 Task: Plan a family getaway to Lake Tahoe, California/Nevada, emphasizing water activities, hiking, and Airbnb stays.
Action: Mouse moved to (572, 181)
Screenshot: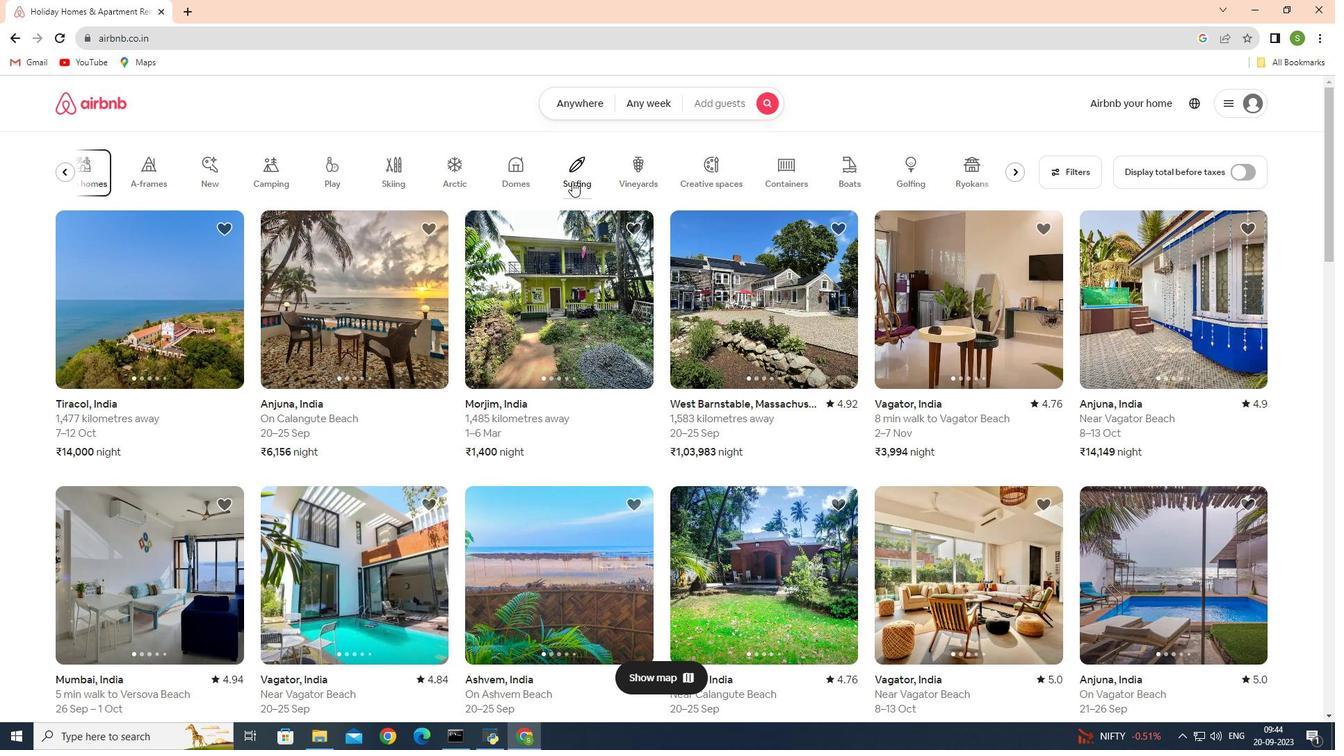 
Action: Mouse pressed left at (572, 181)
Screenshot: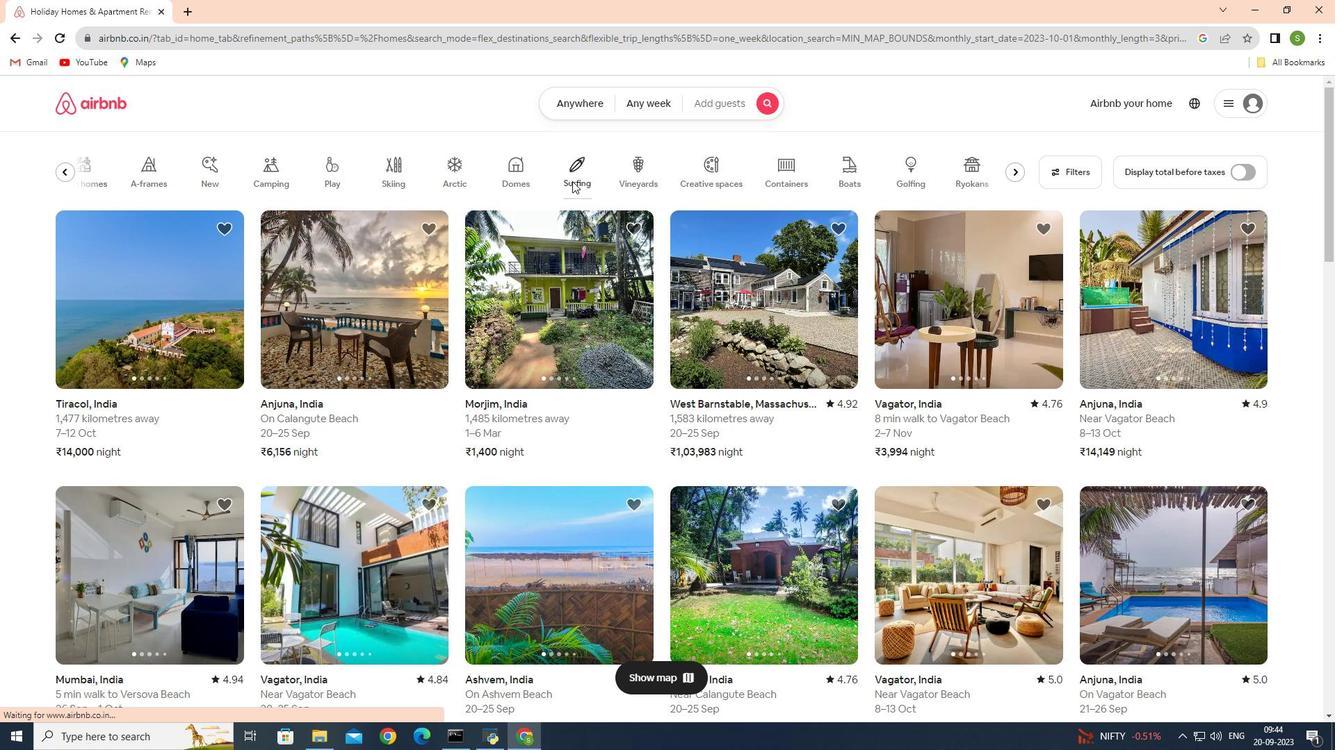 
Action: Mouse moved to (578, 97)
Screenshot: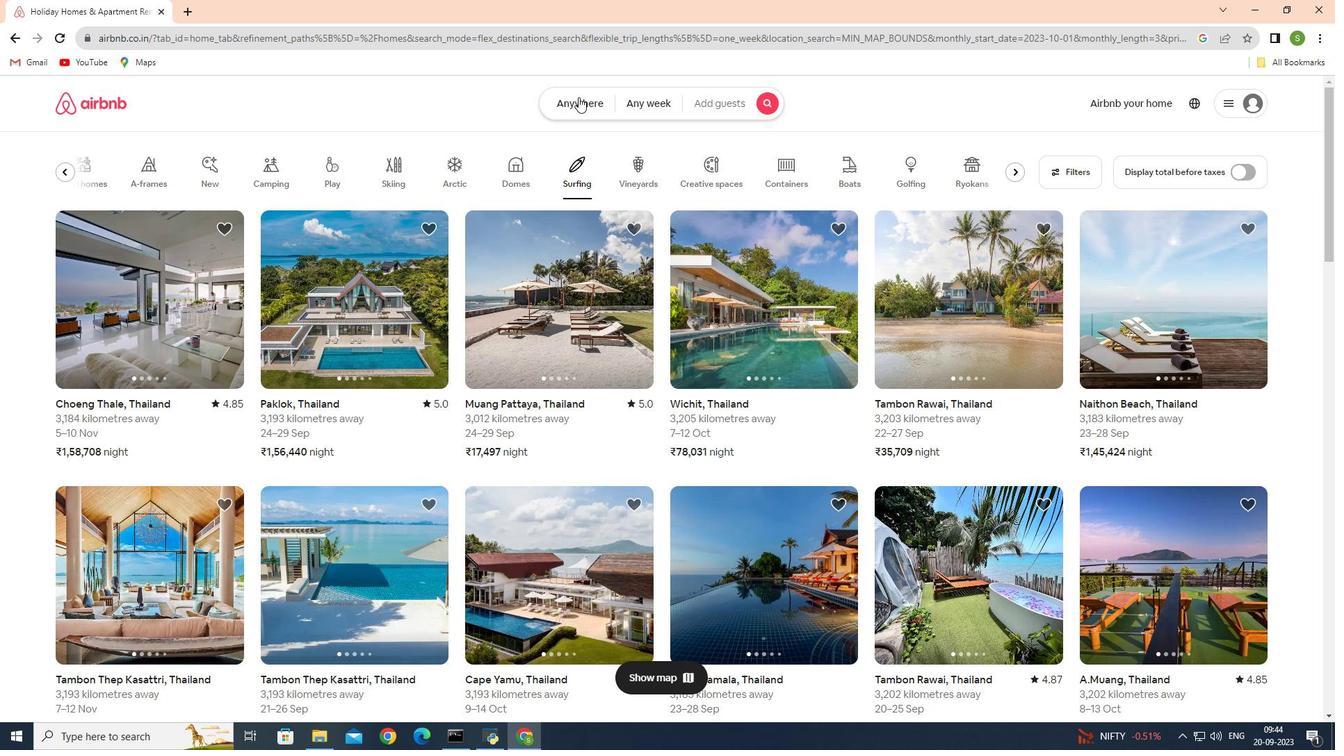 
Action: Mouse pressed left at (578, 97)
Screenshot: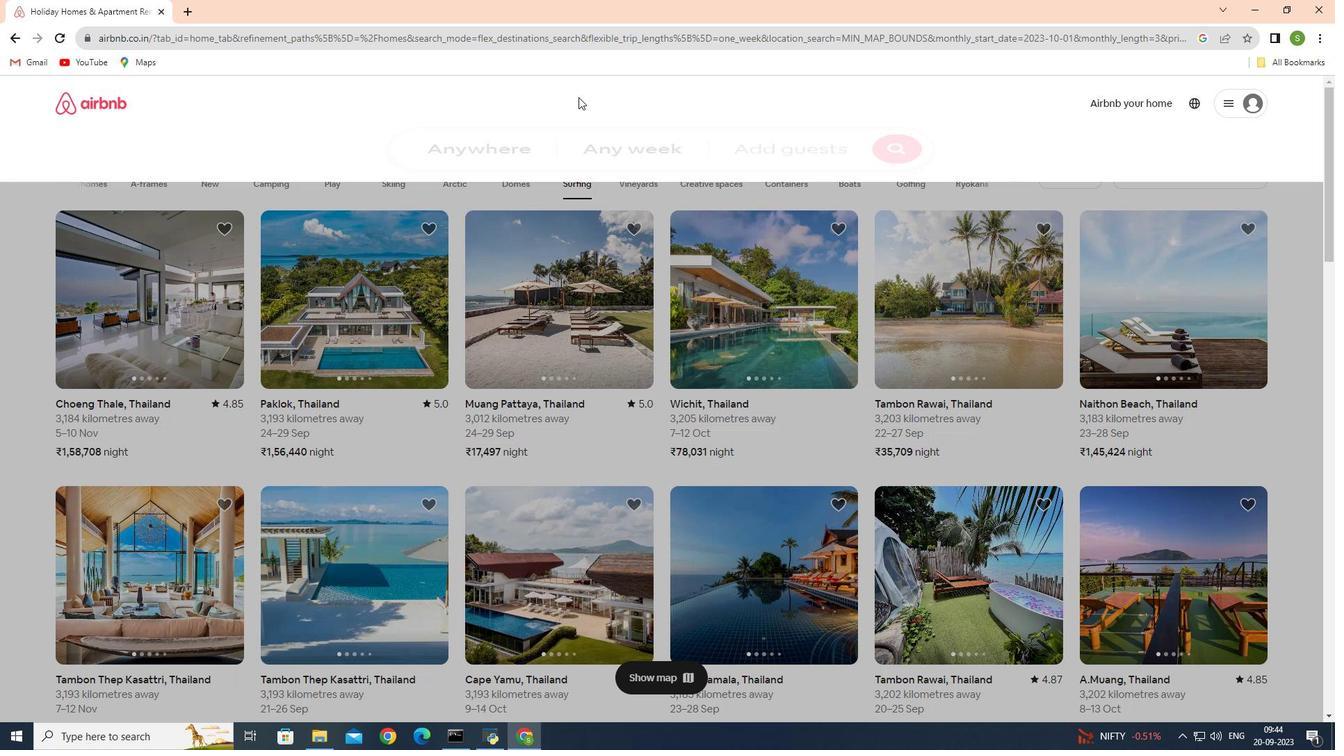 
Action: Mouse moved to (424, 150)
Screenshot: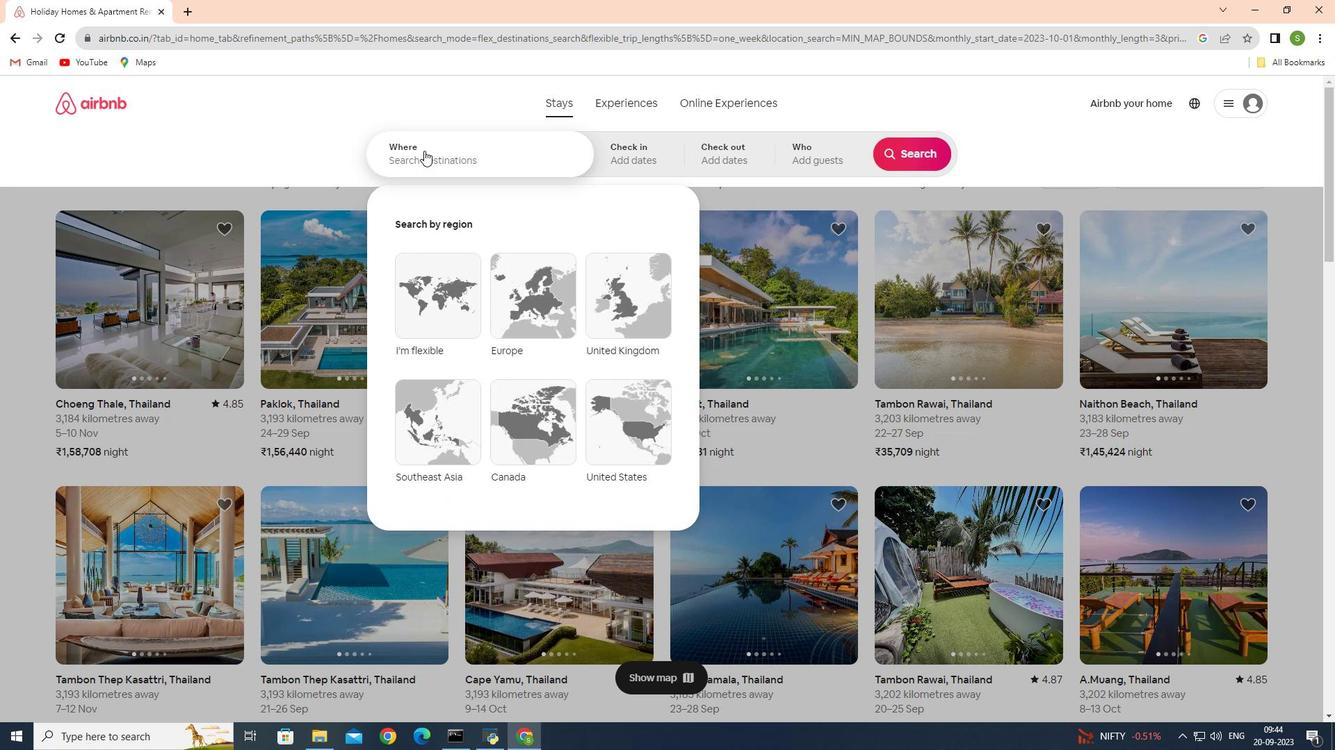 
Action: Mouse pressed left at (424, 150)
Screenshot: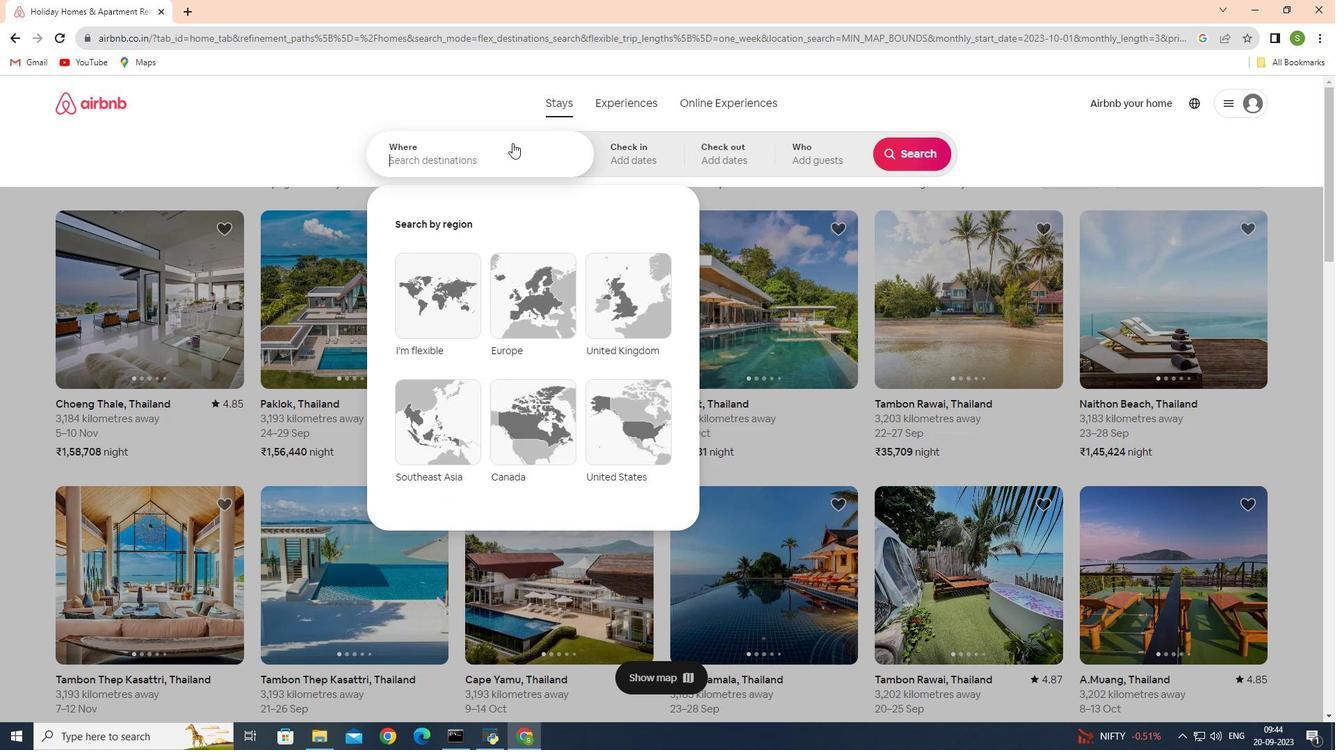 
Action: Mouse moved to (529, 140)
Screenshot: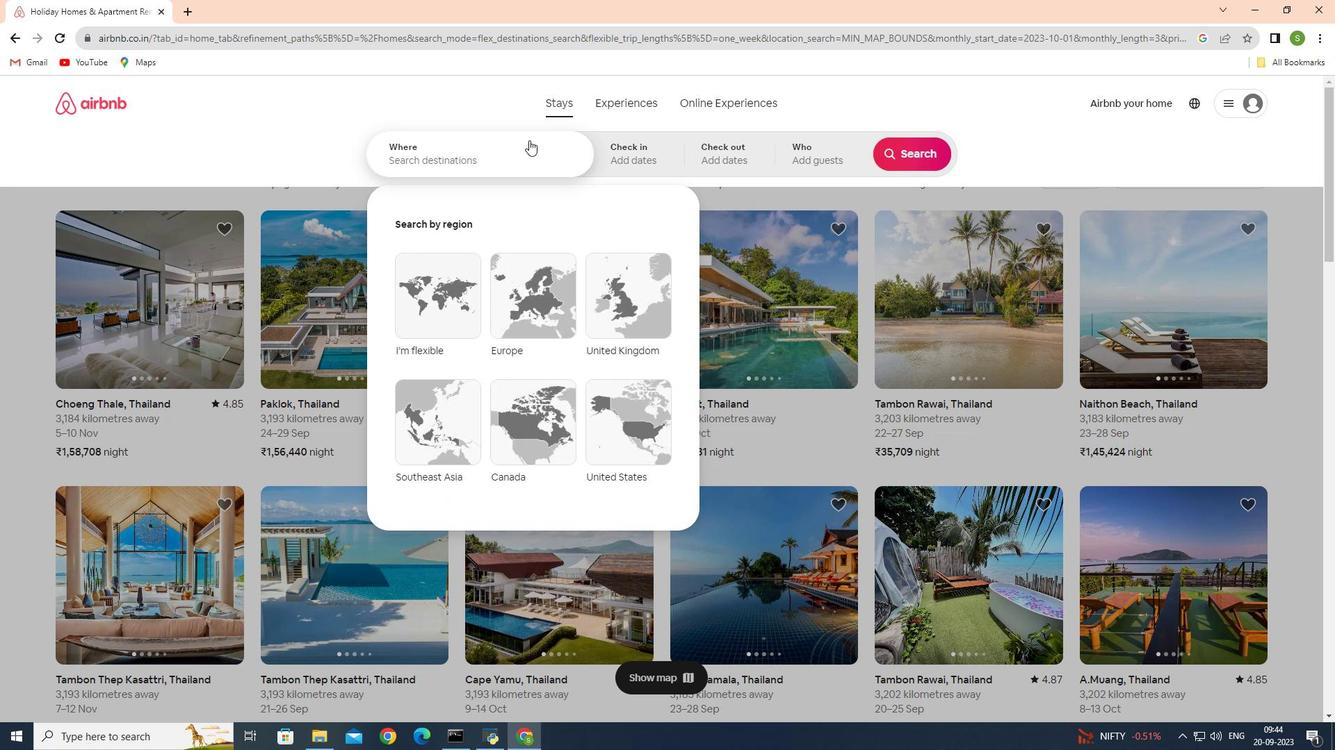 
Action: Key pressed <Key.shift><Key.shift><Key.shift>Lake<Key.space><Key.shift>Taho
Screenshot: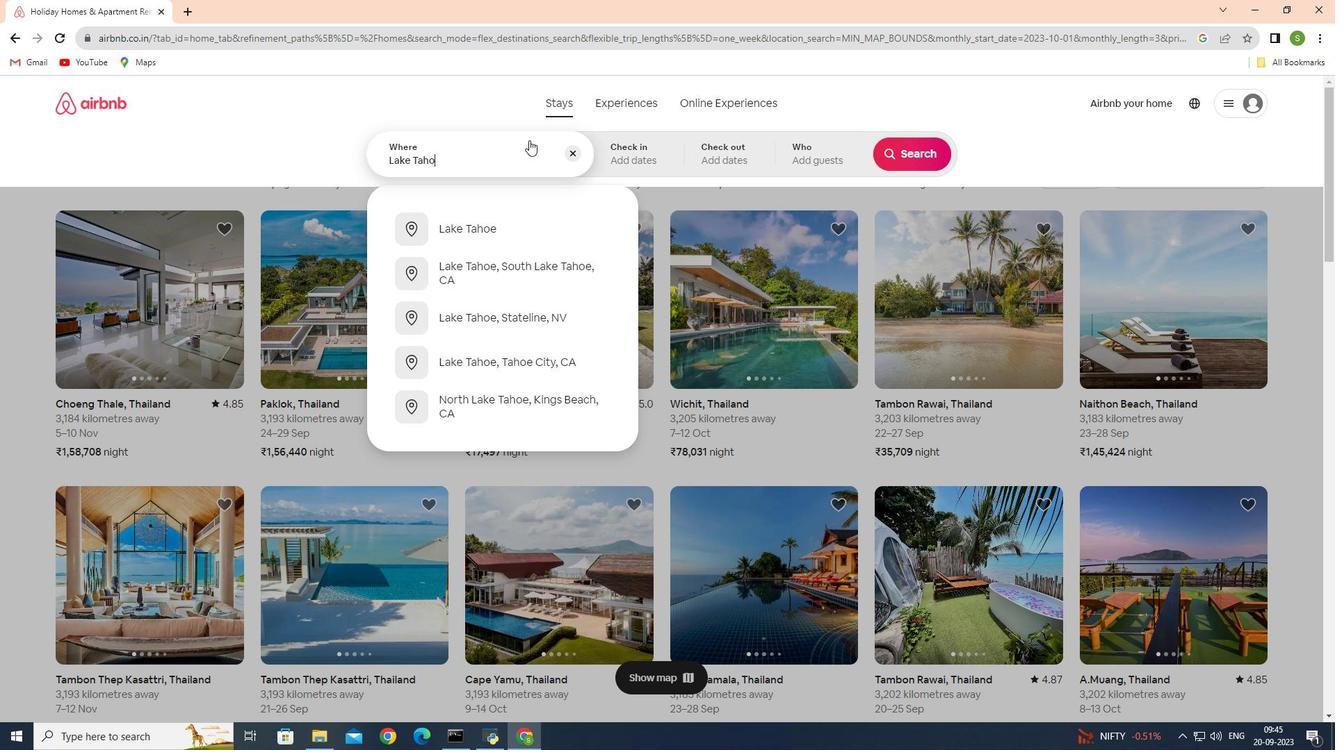 
Action: Mouse moved to (529, 139)
Screenshot: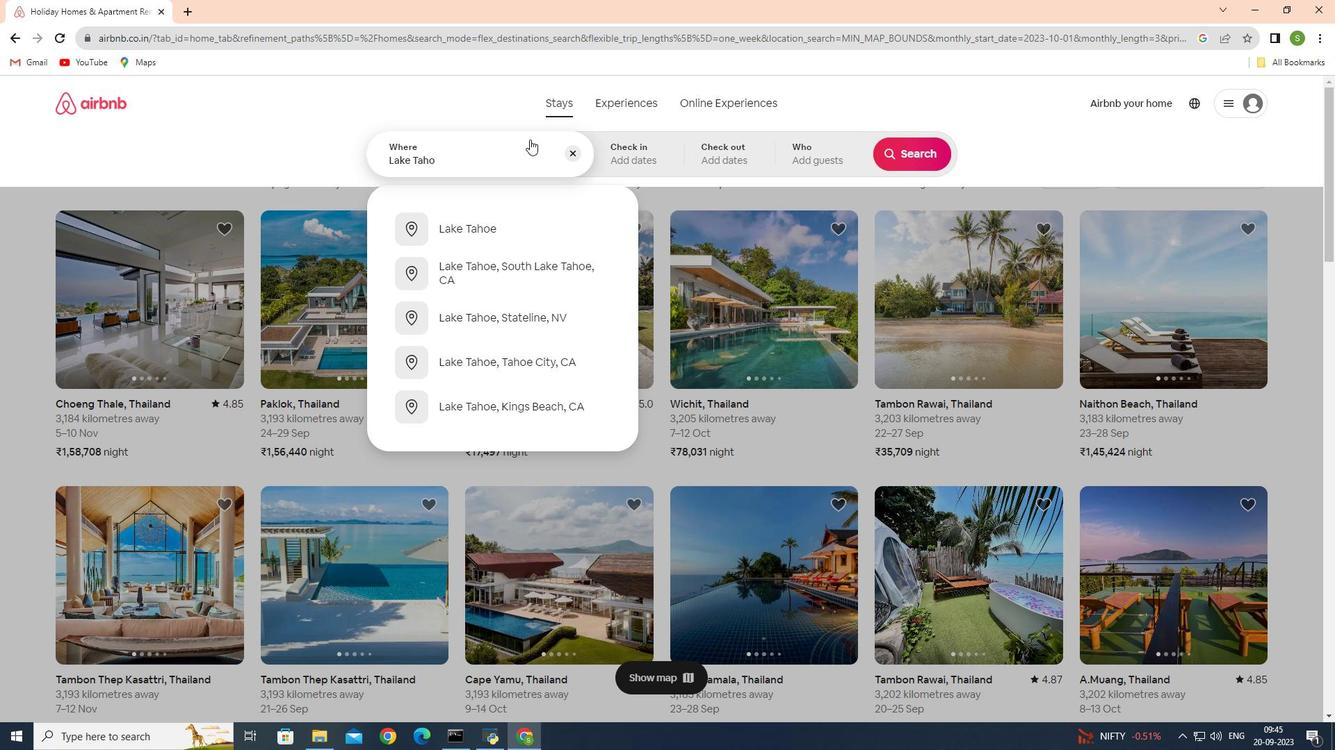 
Action: Key pressed e,
Screenshot: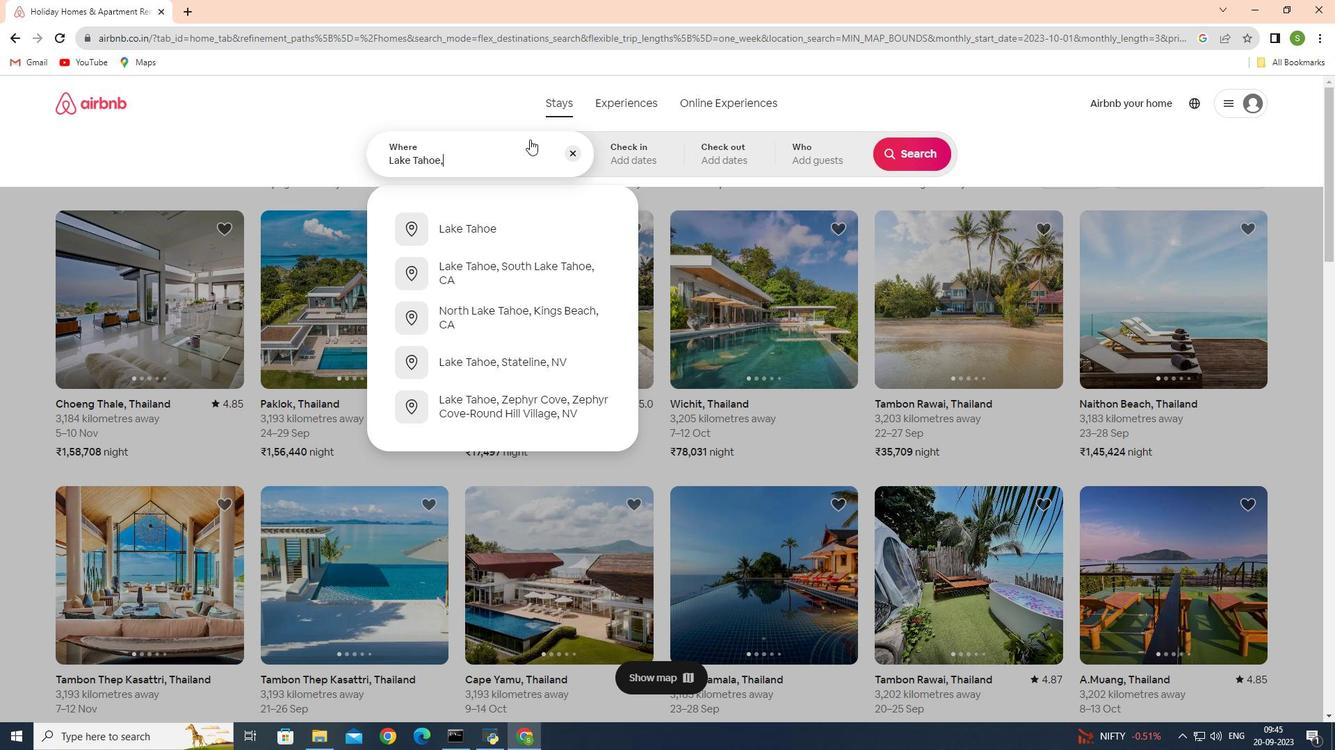 
Action: Mouse moved to (506, 274)
Screenshot: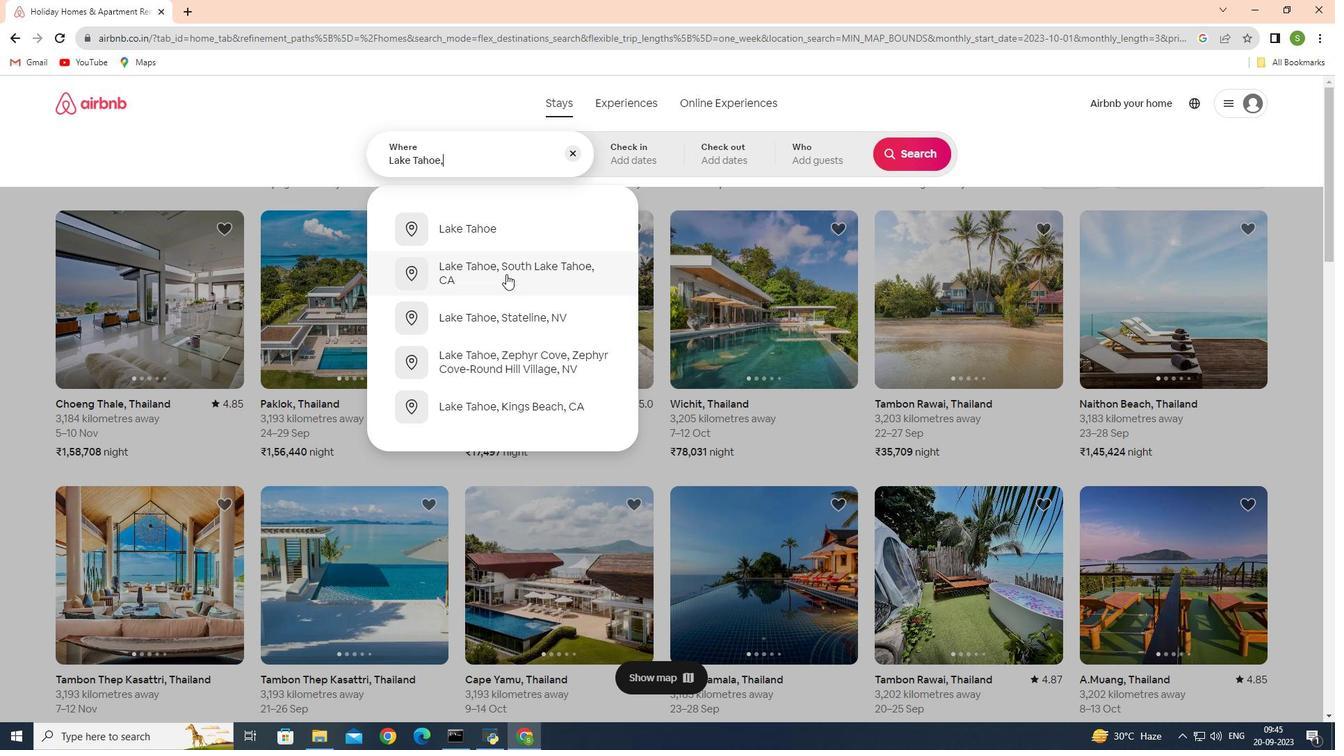 
Action: Mouse pressed left at (506, 274)
Screenshot: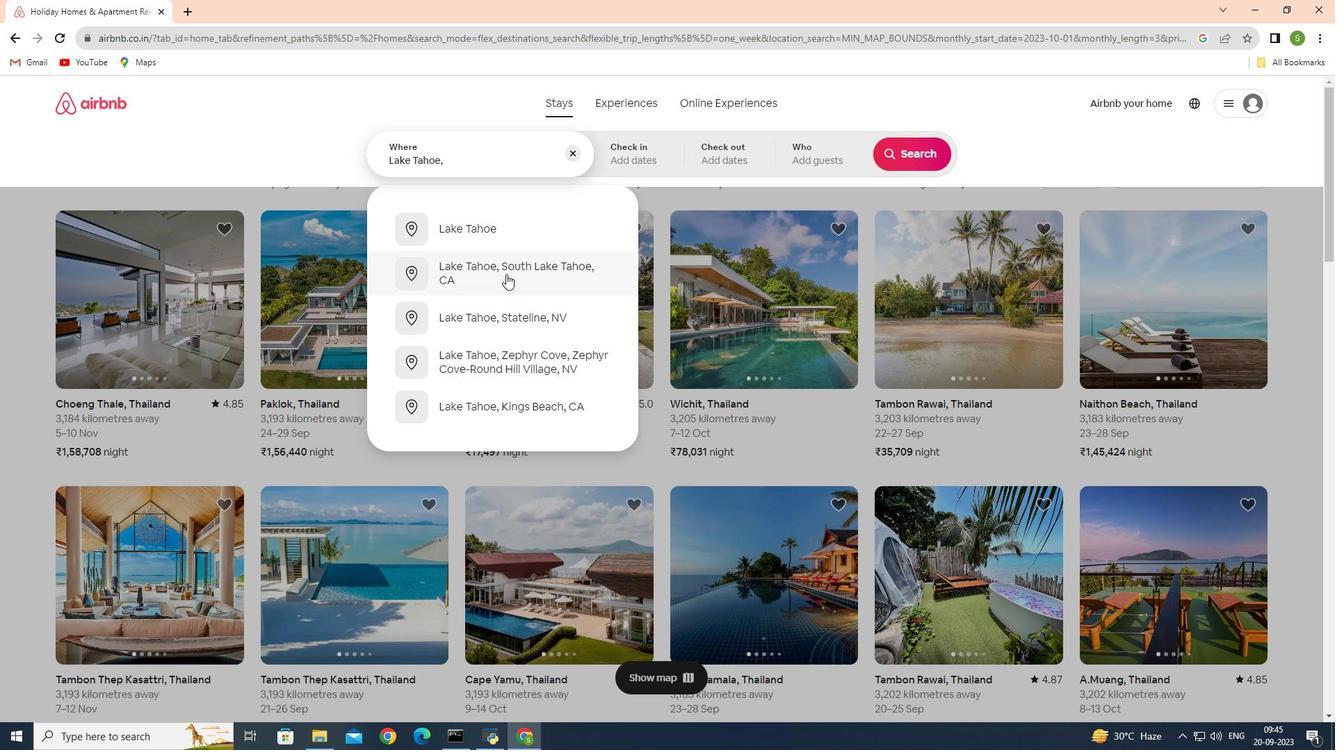 
Action: Mouse moved to (935, 157)
Screenshot: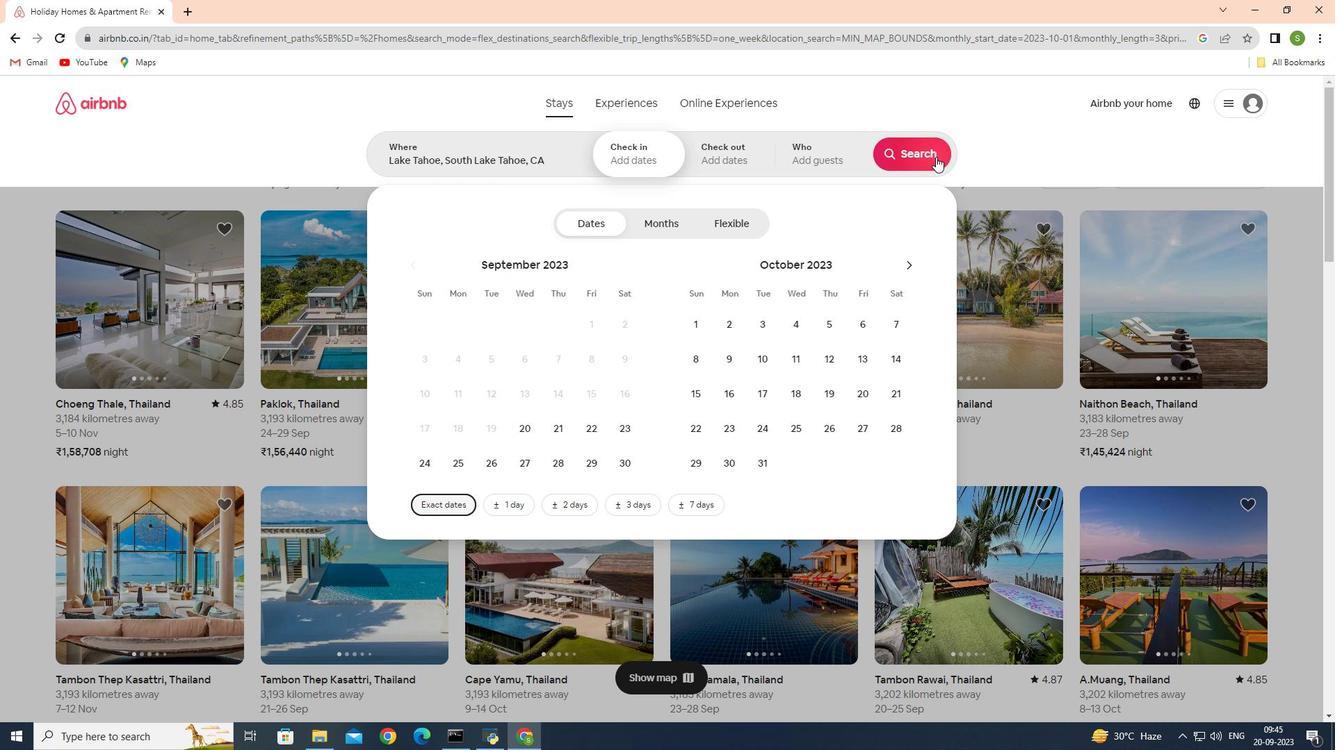 
Action: Mouse pressed left at (935, 157)
Screenshot: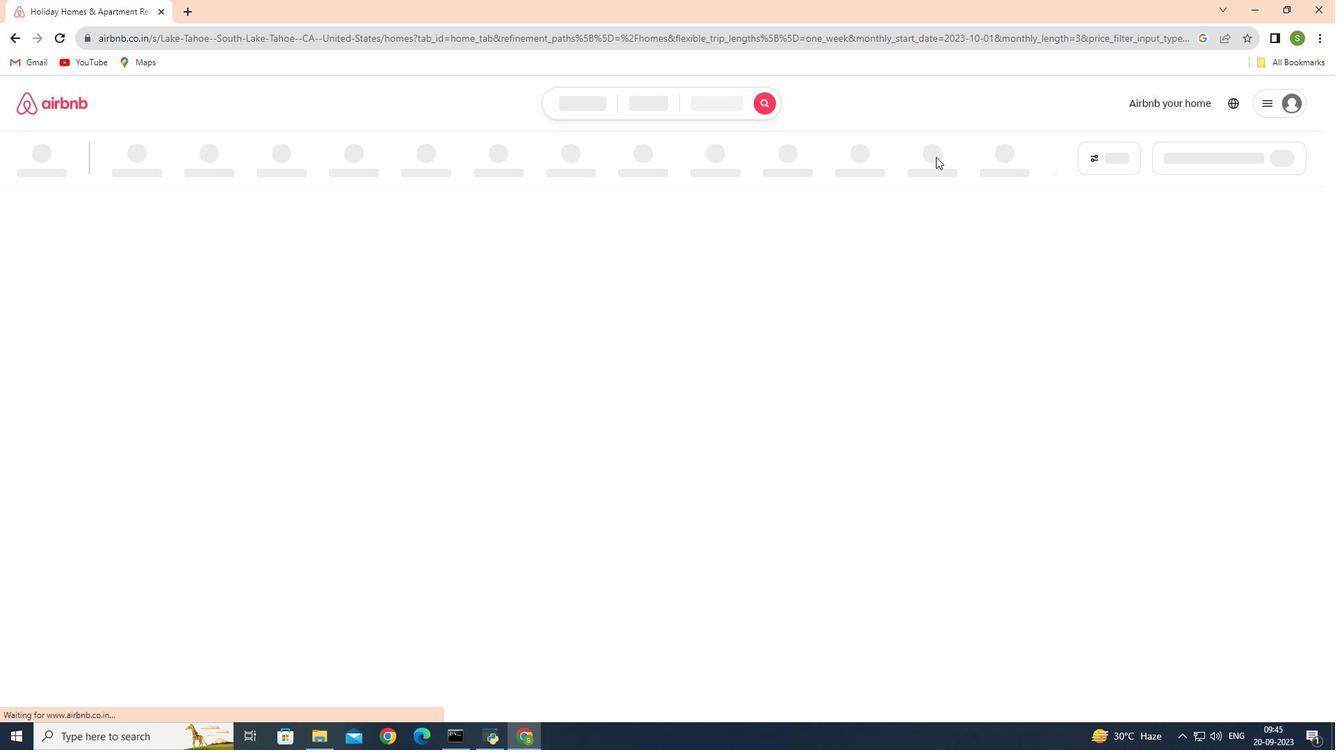 
Action: Mouse moved to (1047, 159)
Screenshot: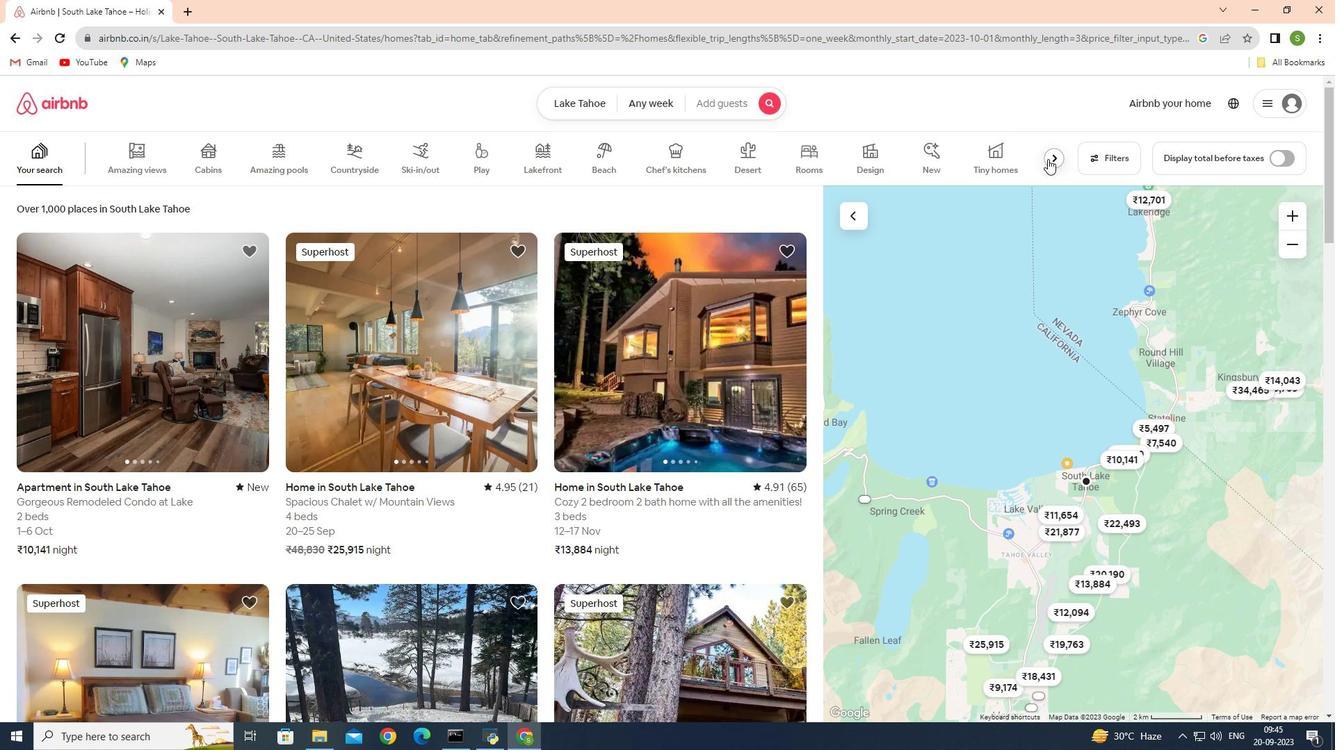 
Action: Mouse pressed left at (1047, 159)
Screenshot: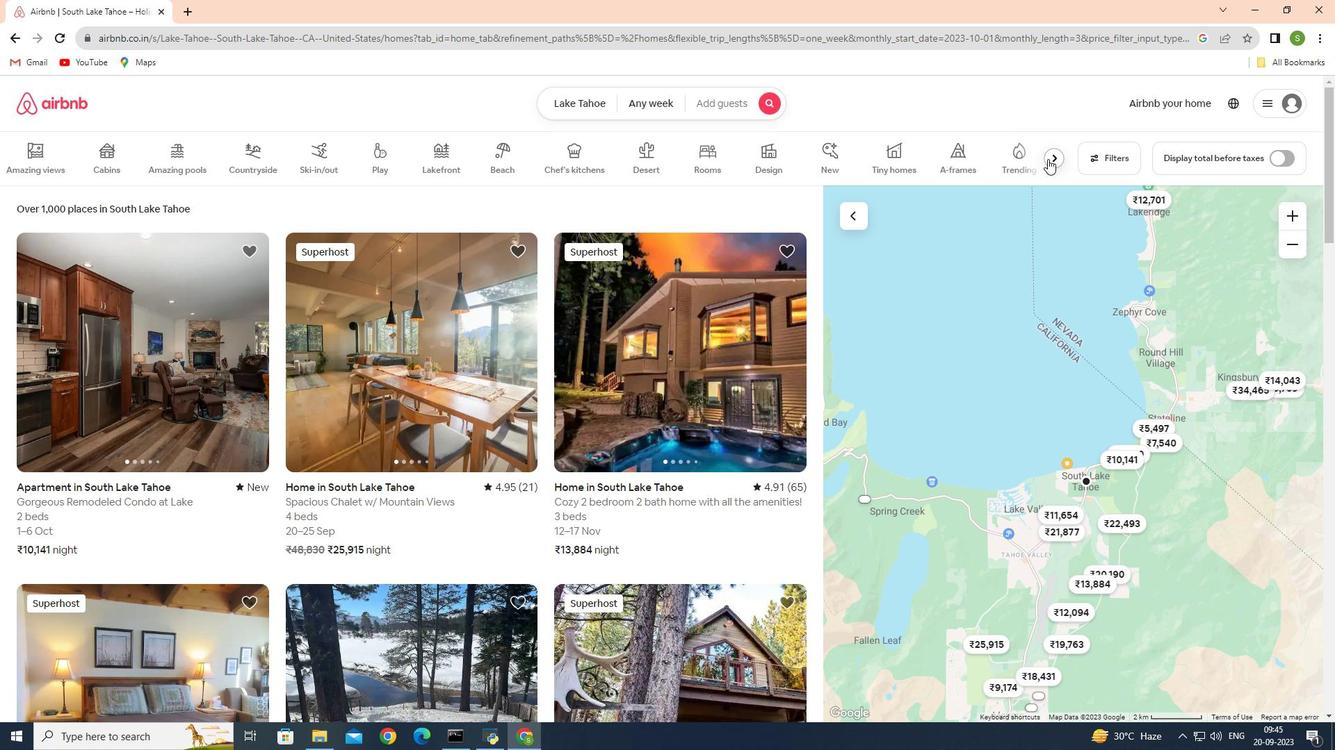 
Action: Mouse moved to (880, 159)
Screenshot: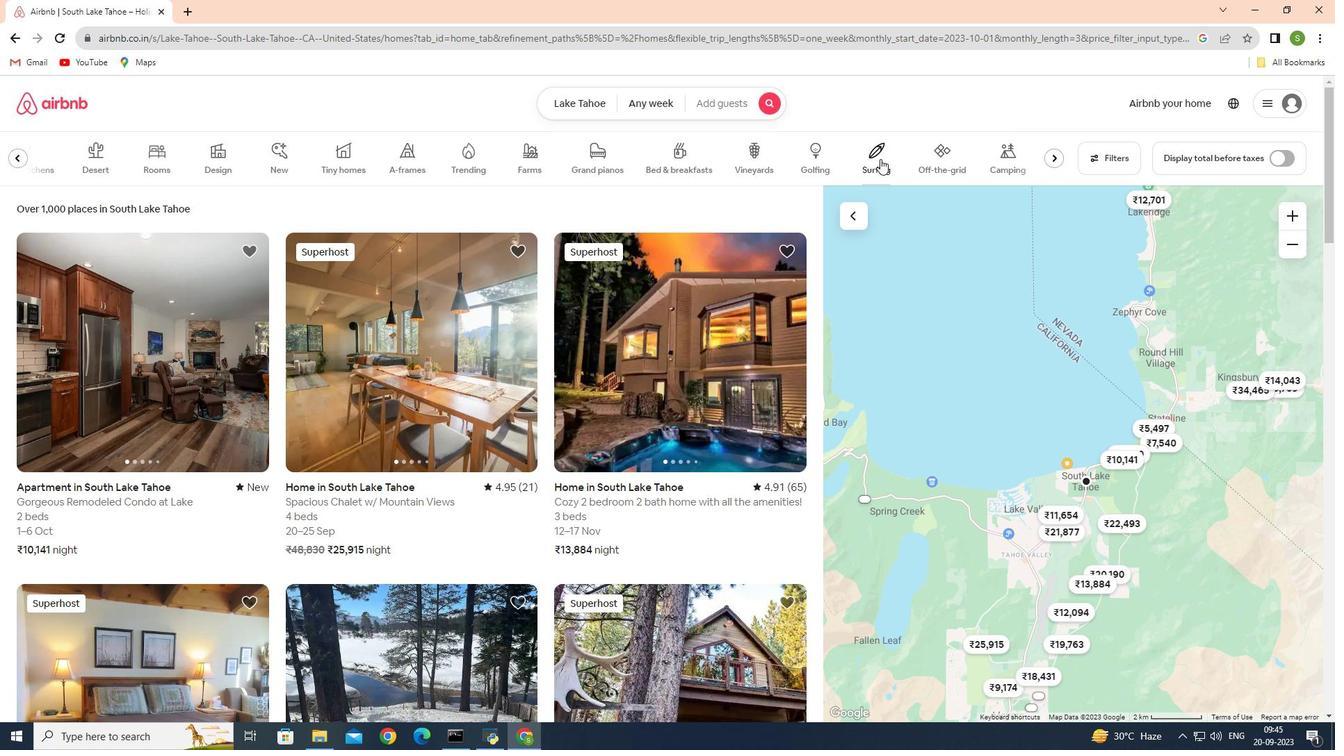 
Action: Mouse pressed left at (880, 159)
Screenshot: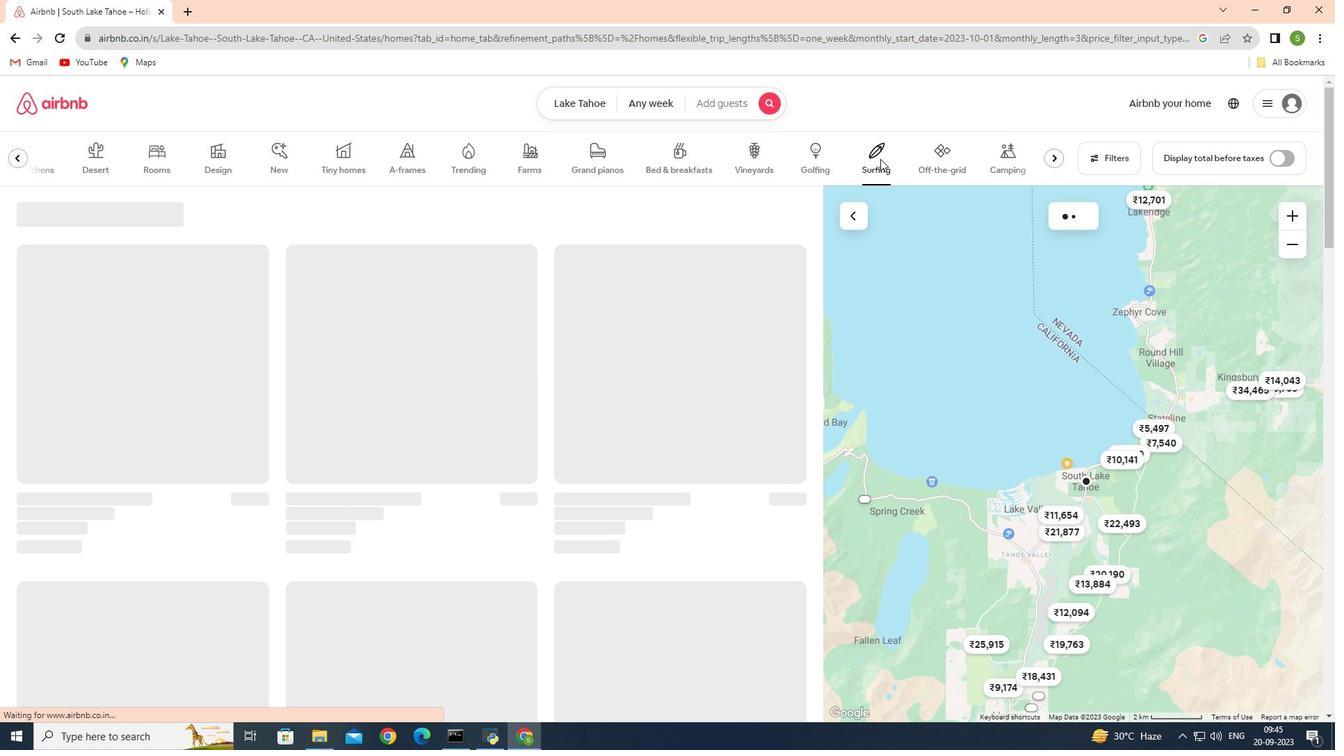 
Action: Mouse moved to (227, 324)
Screenshot: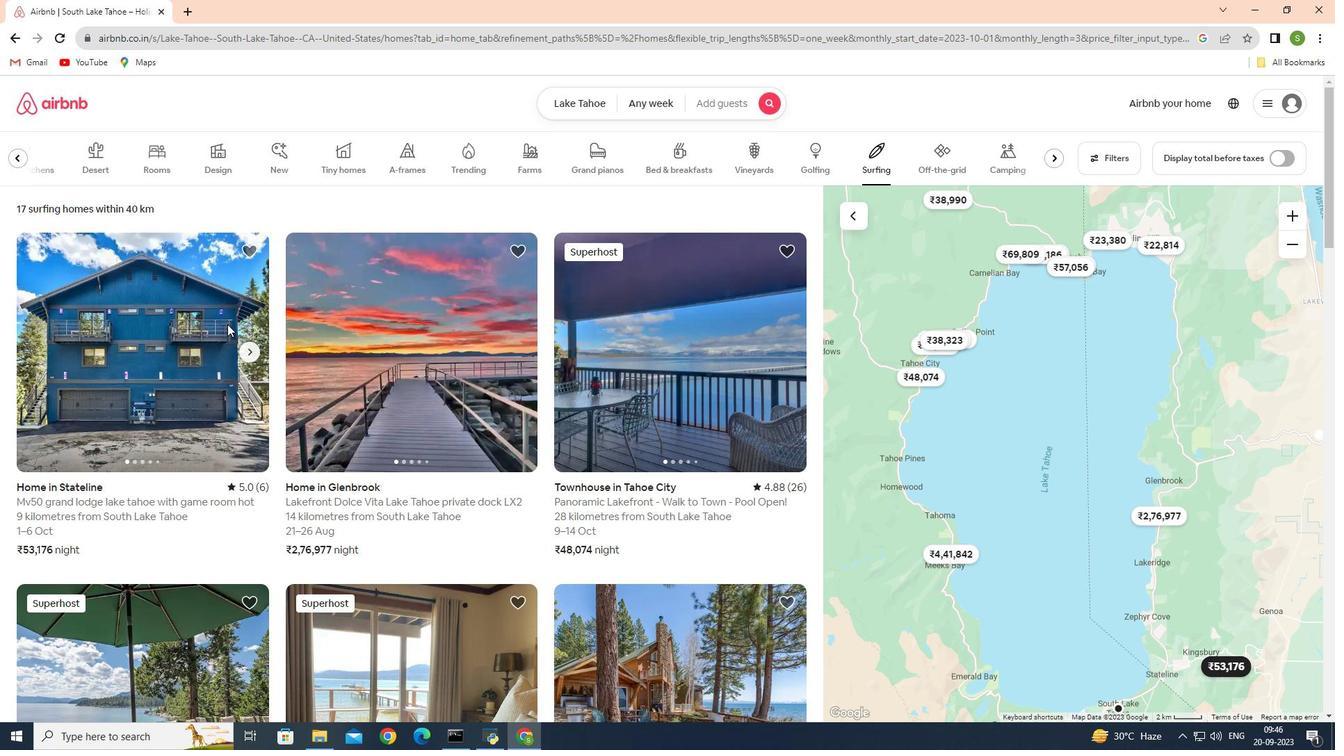 
Action: Mouse pressed left at (227, 324)
Screenshot: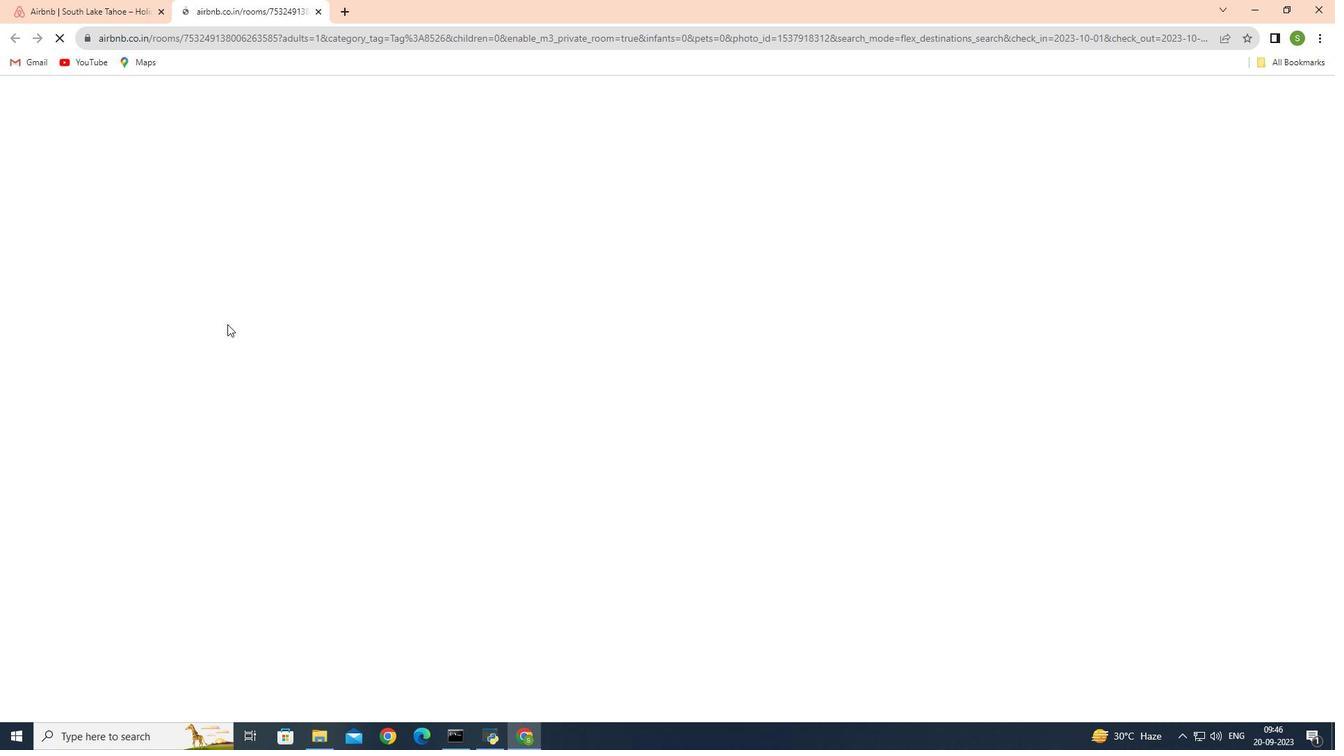 
Action: Mouse moved to (979, 505)
Screenshot: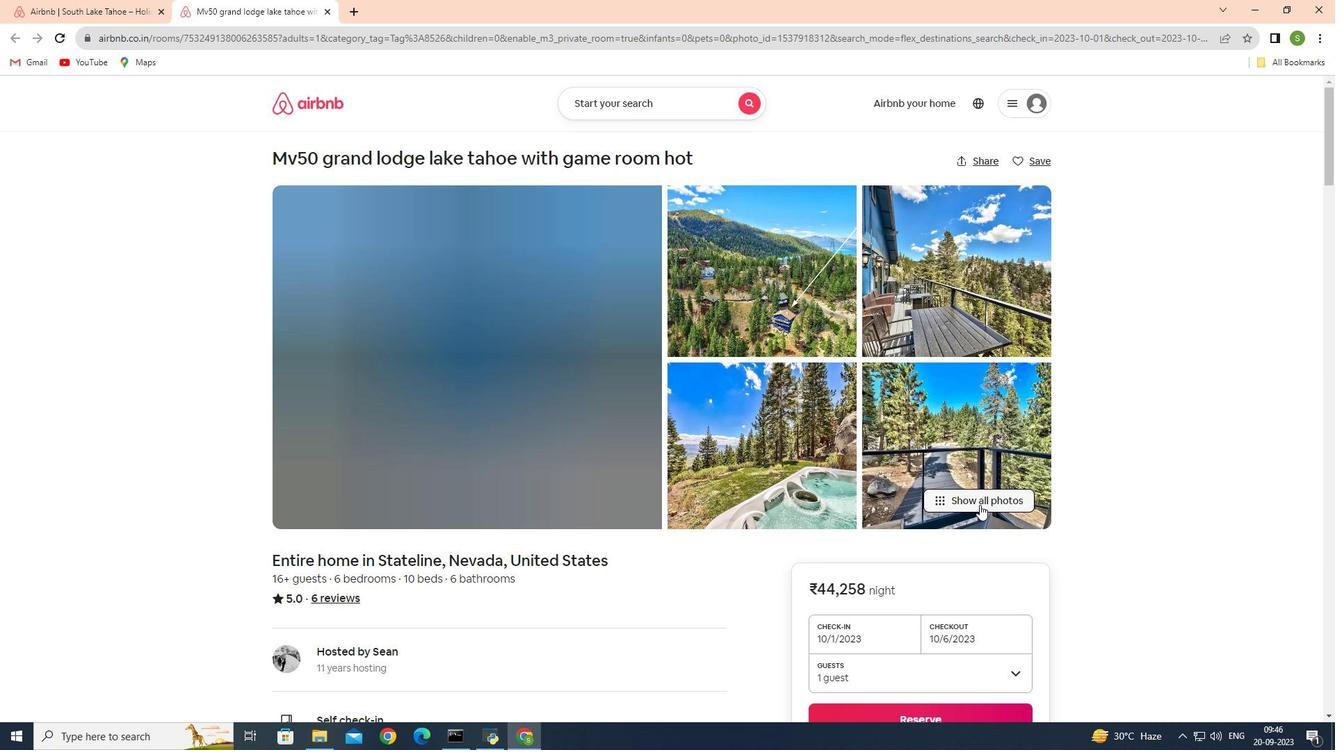 
Action: Mouse pressed left at (979, 505)
Screenshot: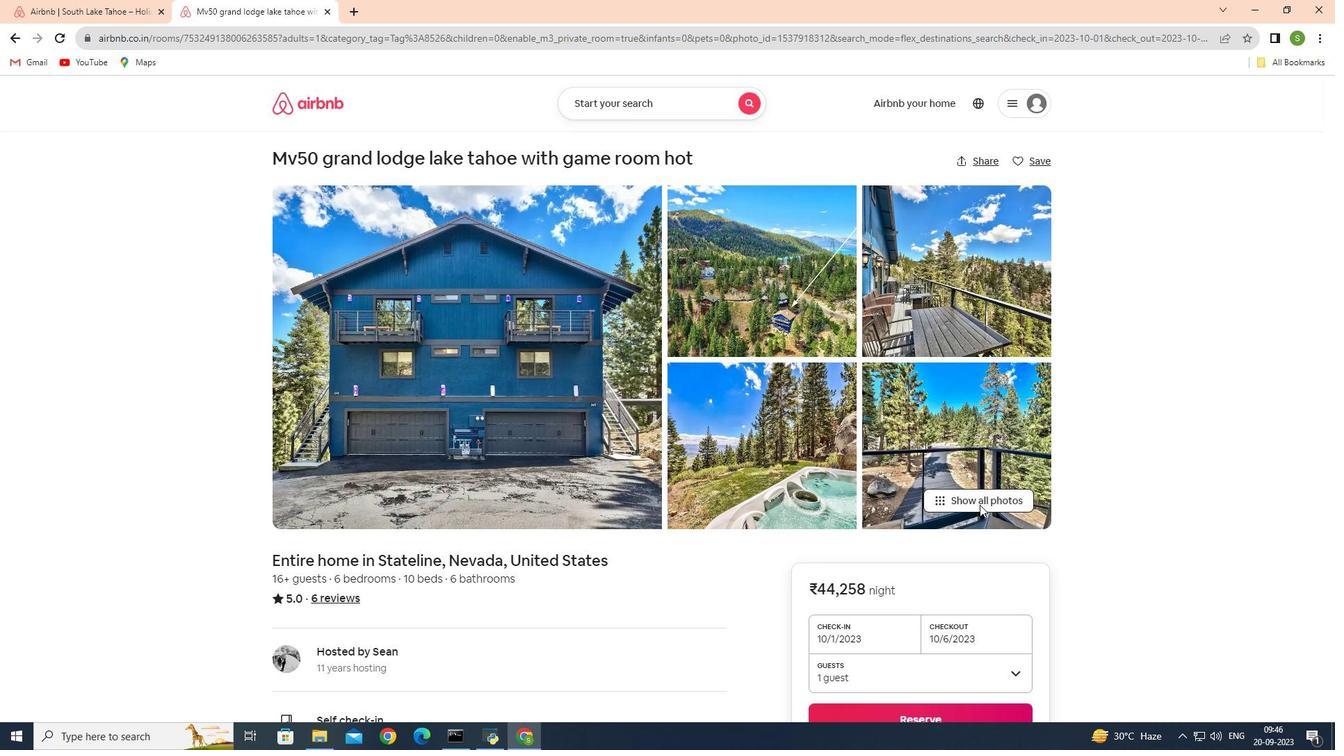 
Action: Mouse moved to (805, 403)
Screenshot: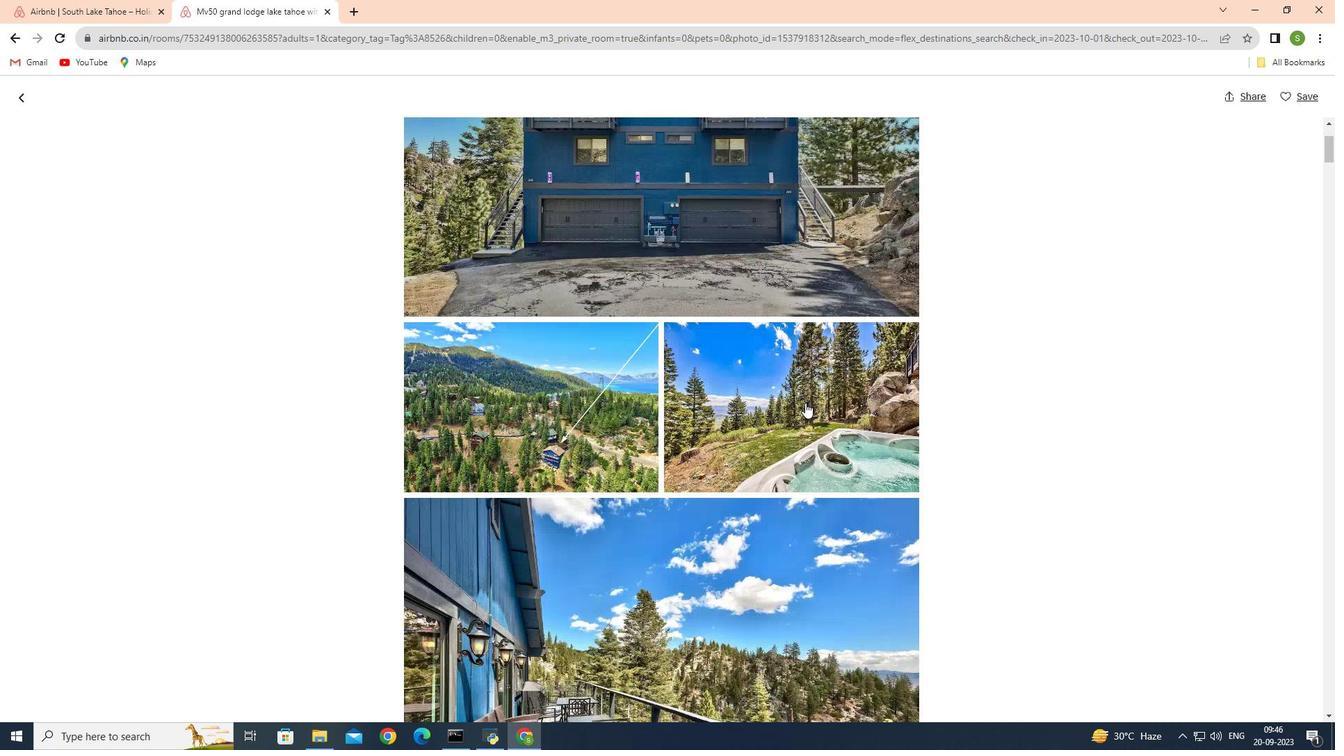 
Action: Mouse scrolled (805, 402) with delta (0, 0)
Screenshot: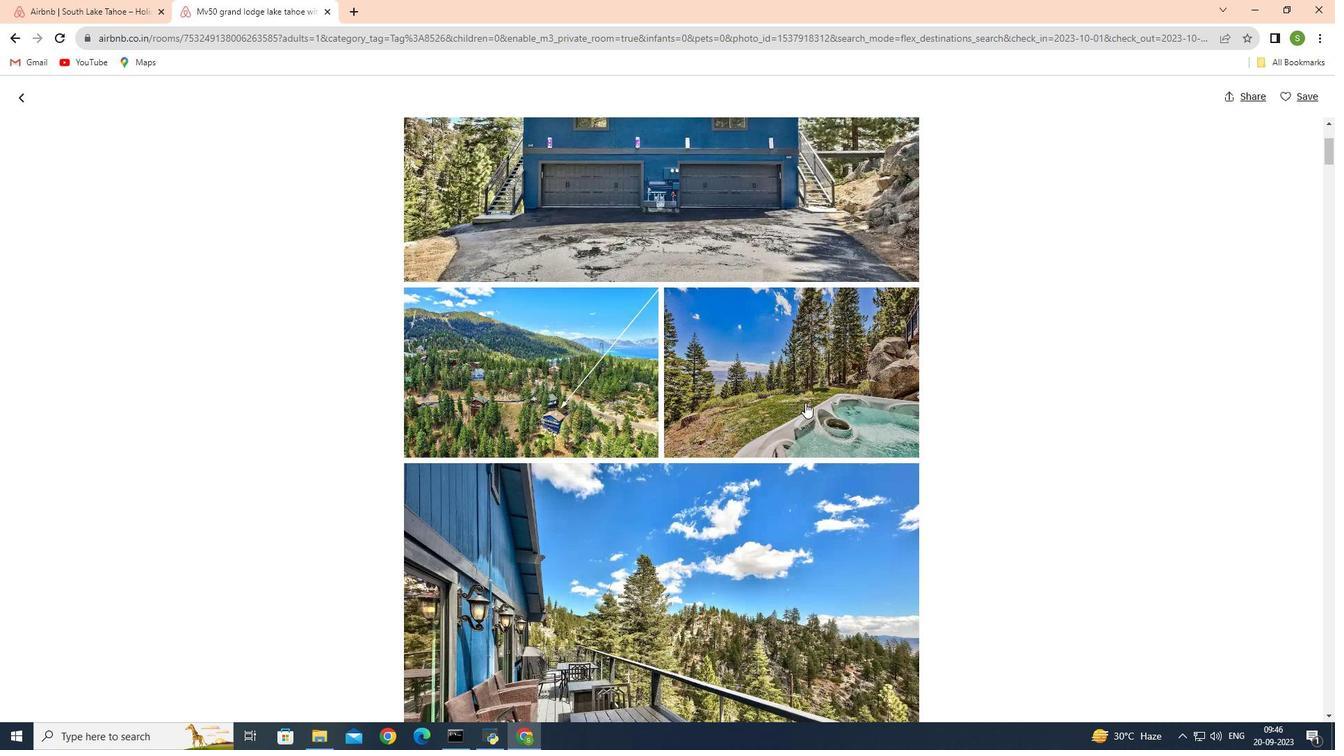 
Action: Mouse scrolled (805, 402) with delta (0, 0)
Screenshot: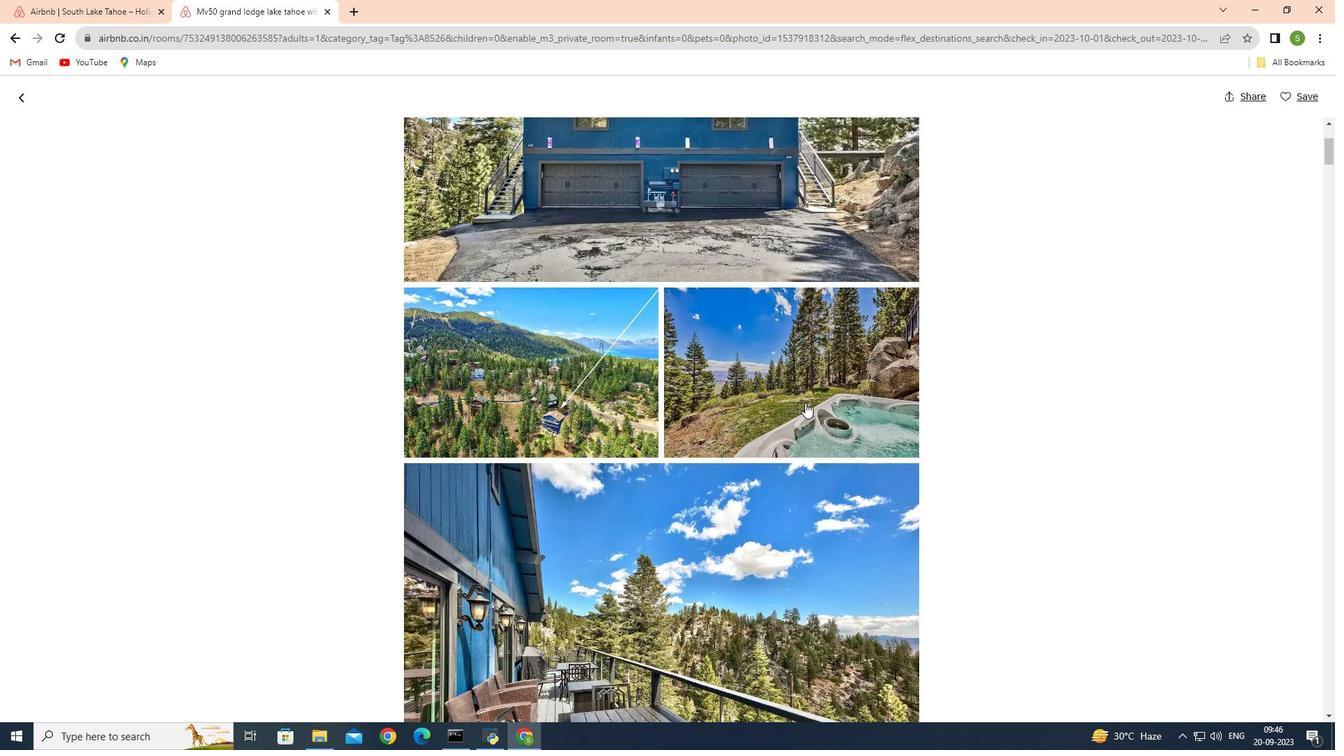 
Action: Mouse scrolled (805, 402) with delta (0, 0)
Screenshot: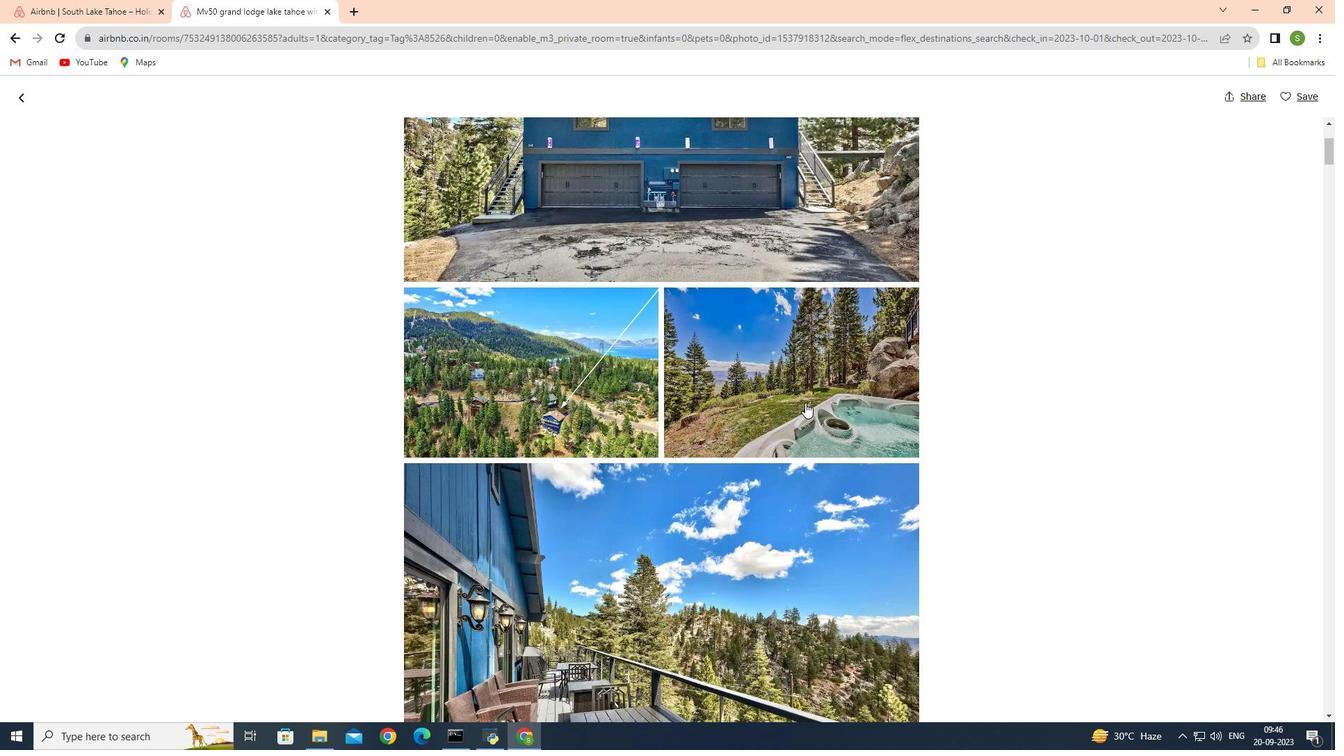 
Action: Mouse scrolled (805, 402) with delta (0, 0)
Screenshot: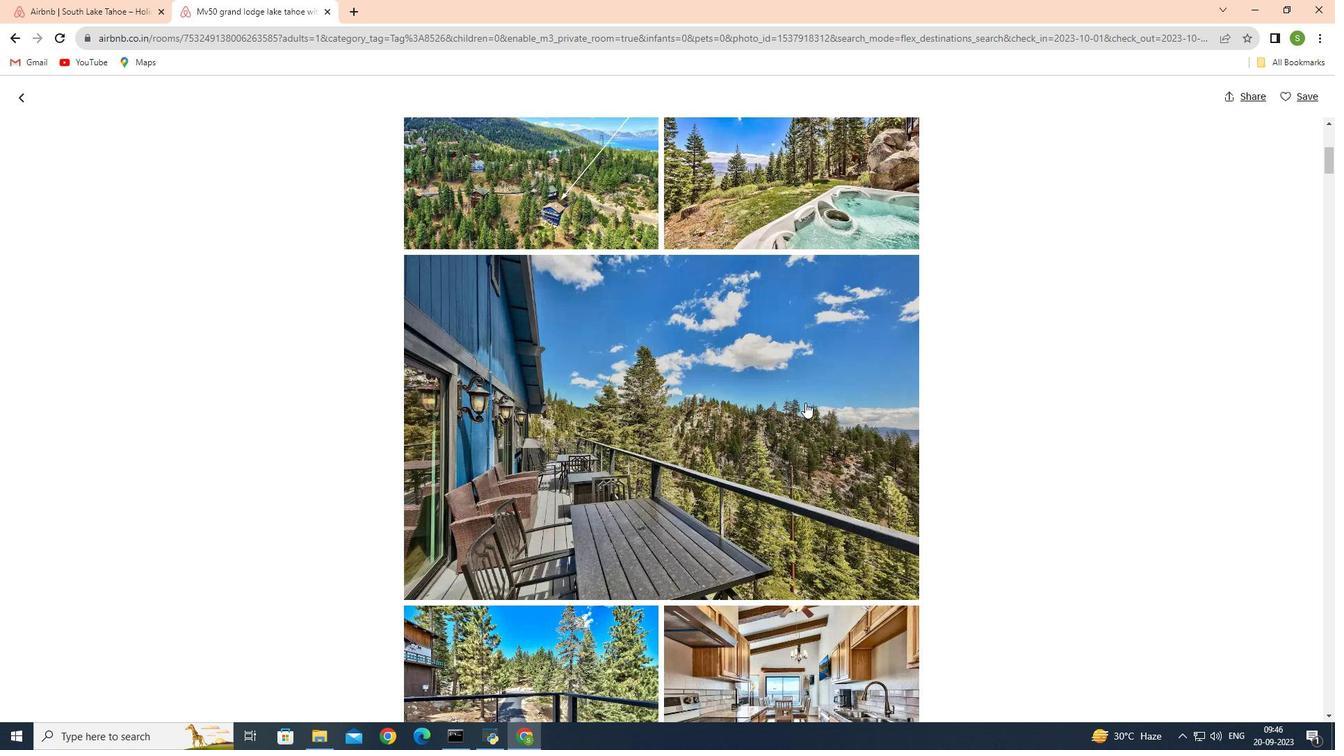 
Action: Mouse scrolled (805, 402) with delta (0, 0)
Screenshot: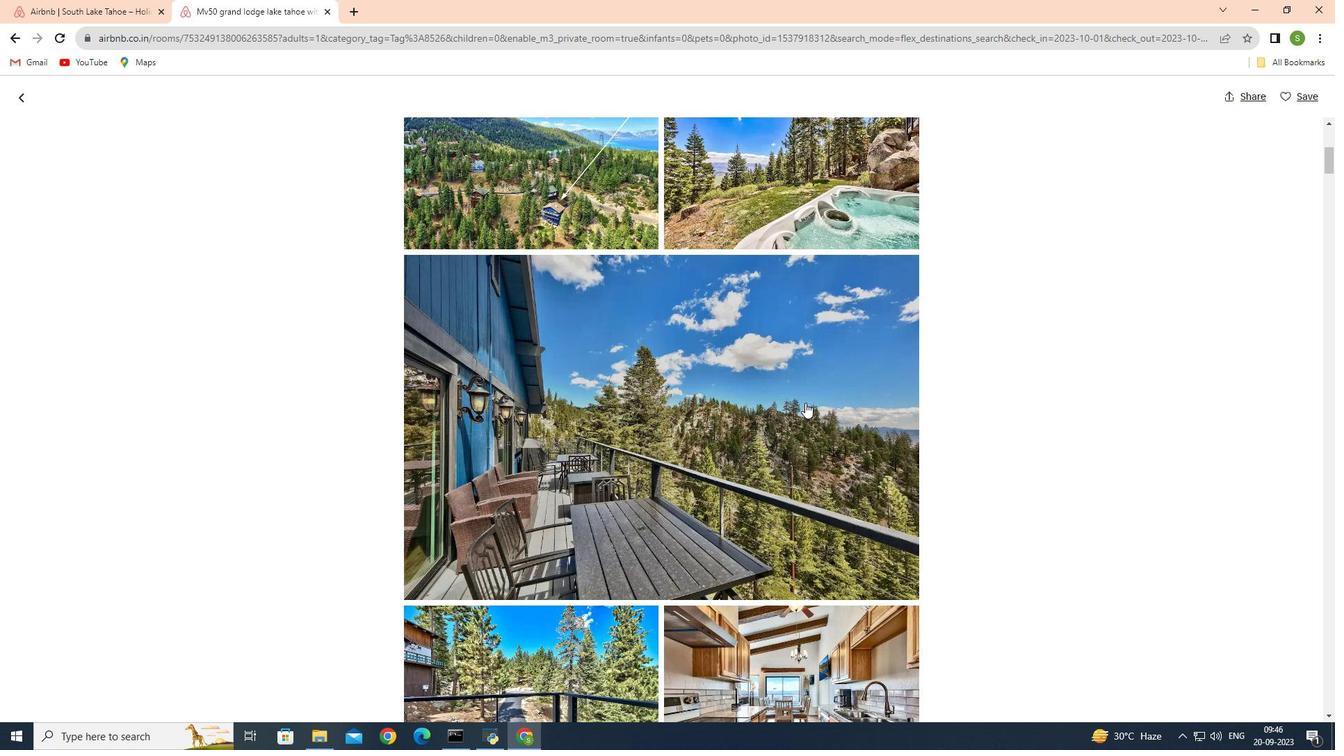 
Action: Mouse scrolled (805, 402) with delta (0, 0)
Screenshot: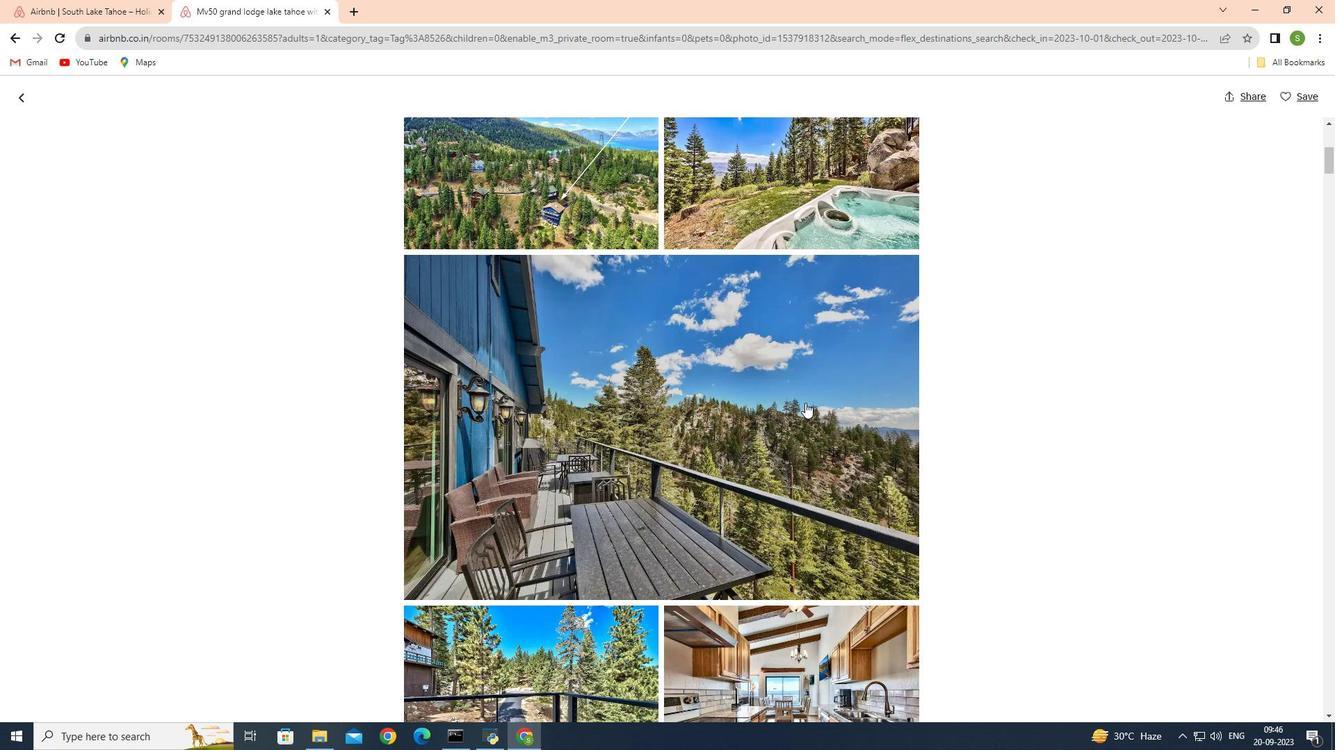 
Action: Mouse scrolled (805, 402) with delta (0, 0)
Screenshot: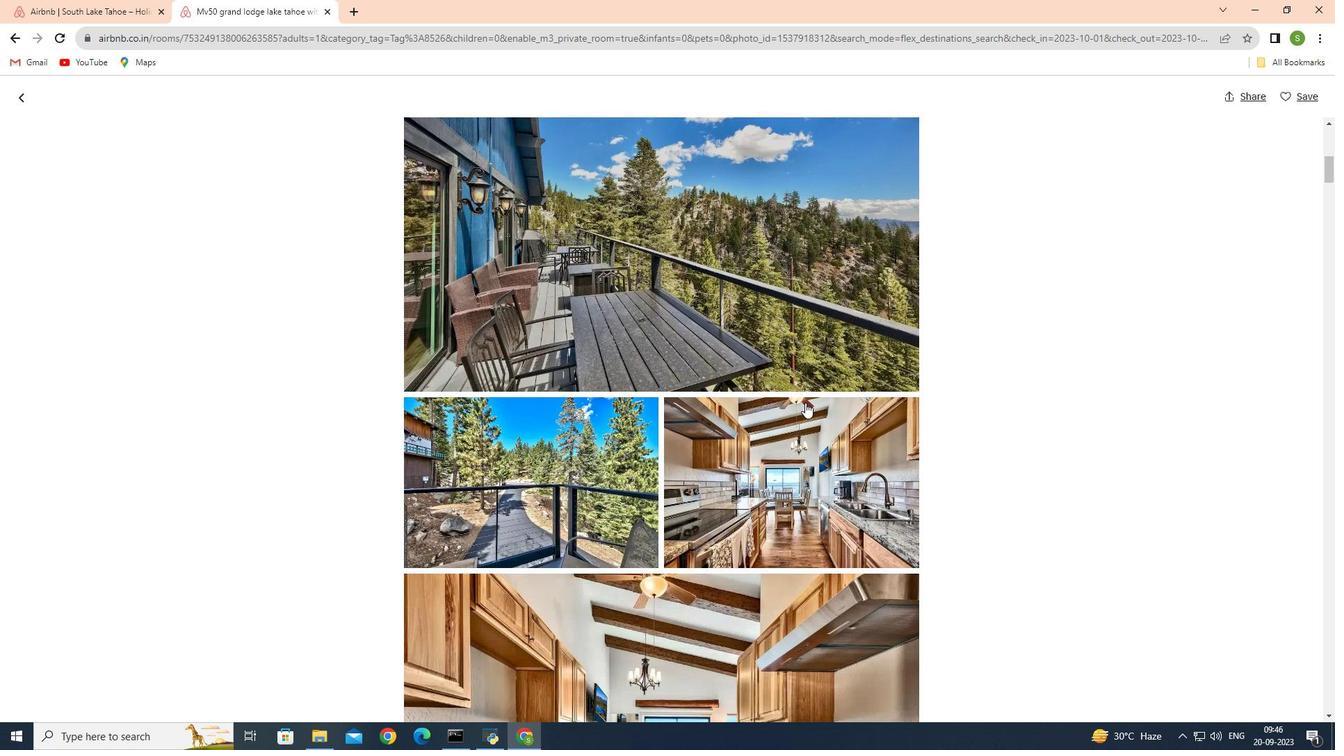 
Action: Mouse scrolled (805, 402) with delta (0, 0)
Screenshot: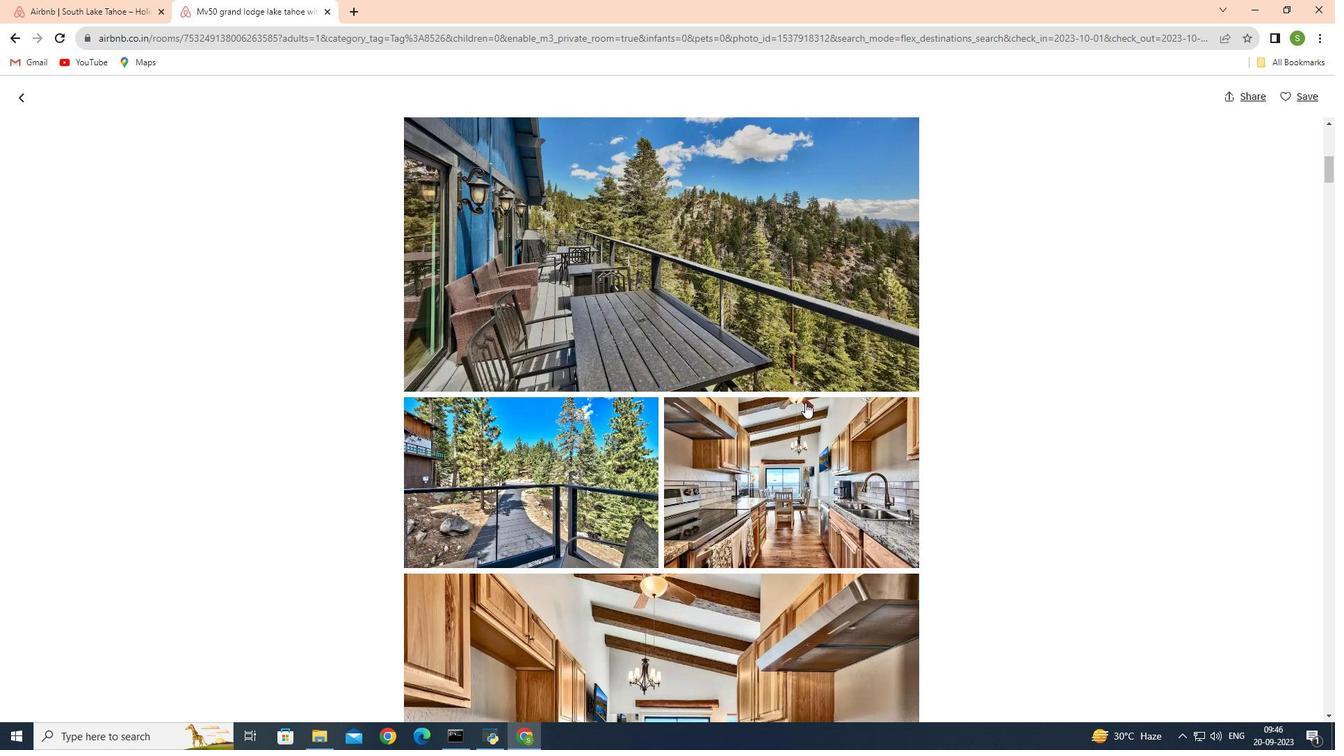 
Action: Mouse scrolled (805, 402) with delta (0, 0)
Screenshot: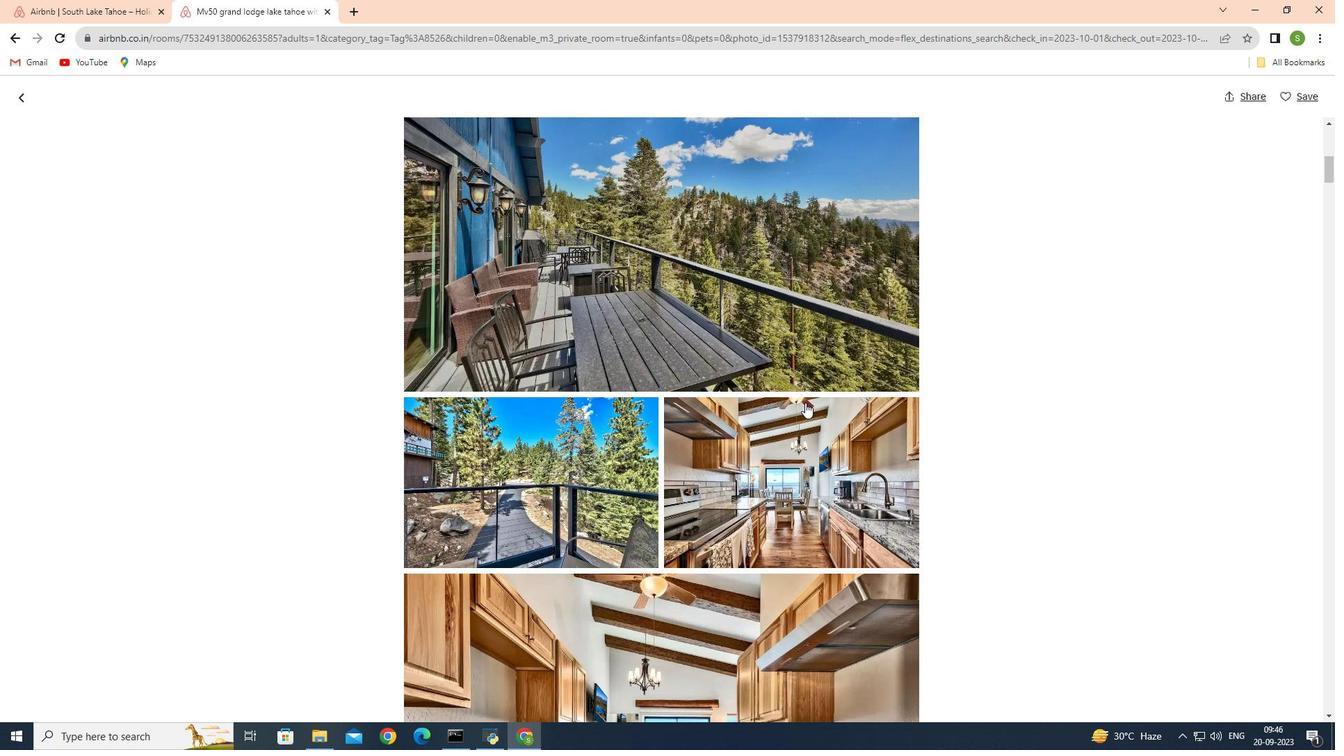 
Action: Mouse scrolled (805, 402) with delta (0, 0)
Screenshot: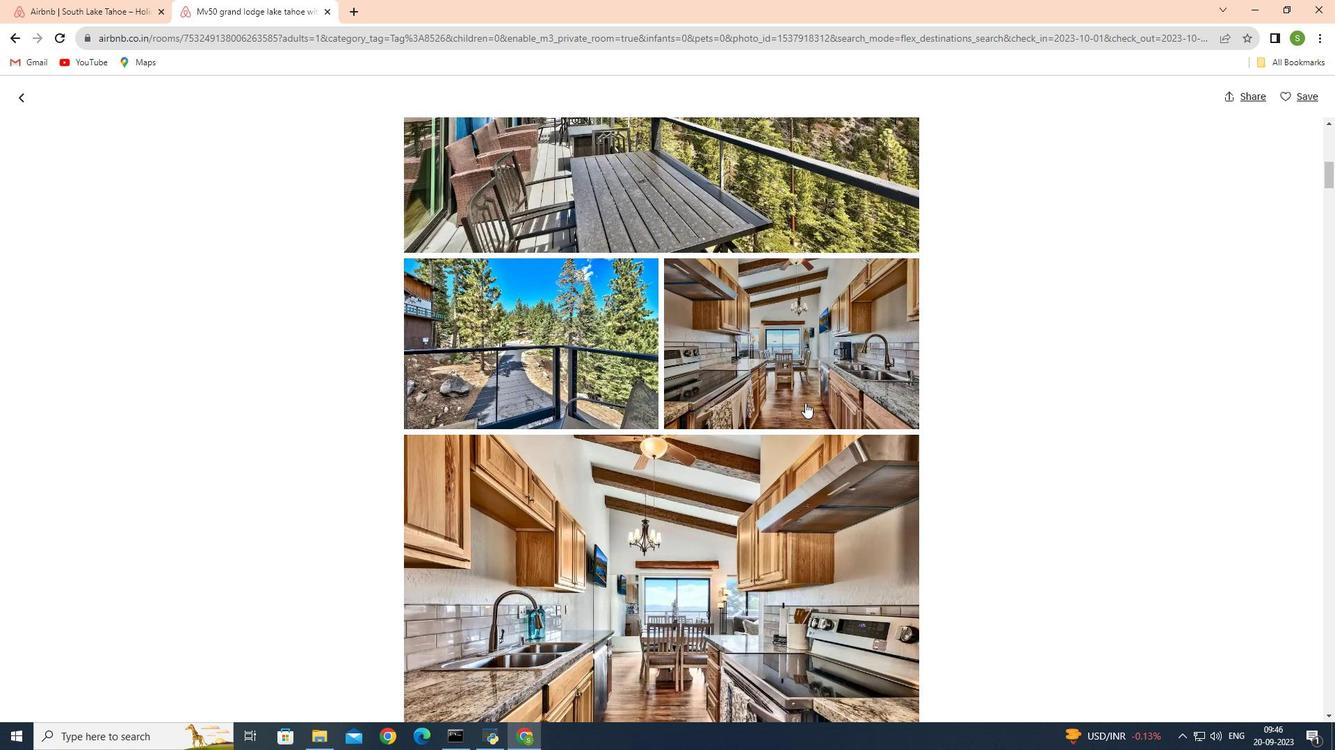 
Action: Mouse scrolled (805, 402) with delta (0, 0)
Screenshot: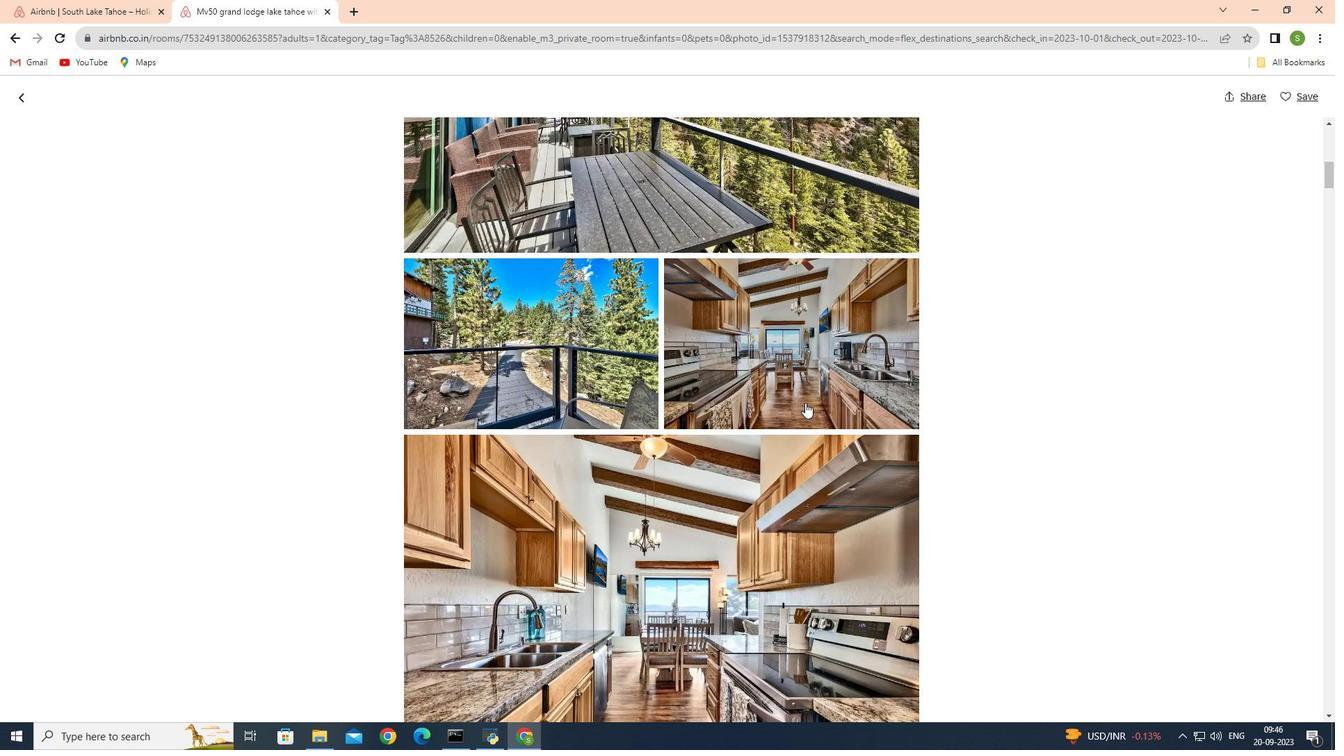 
Action: Mouse scrolled (805, 402) with delta (0, 0)
Screenshot: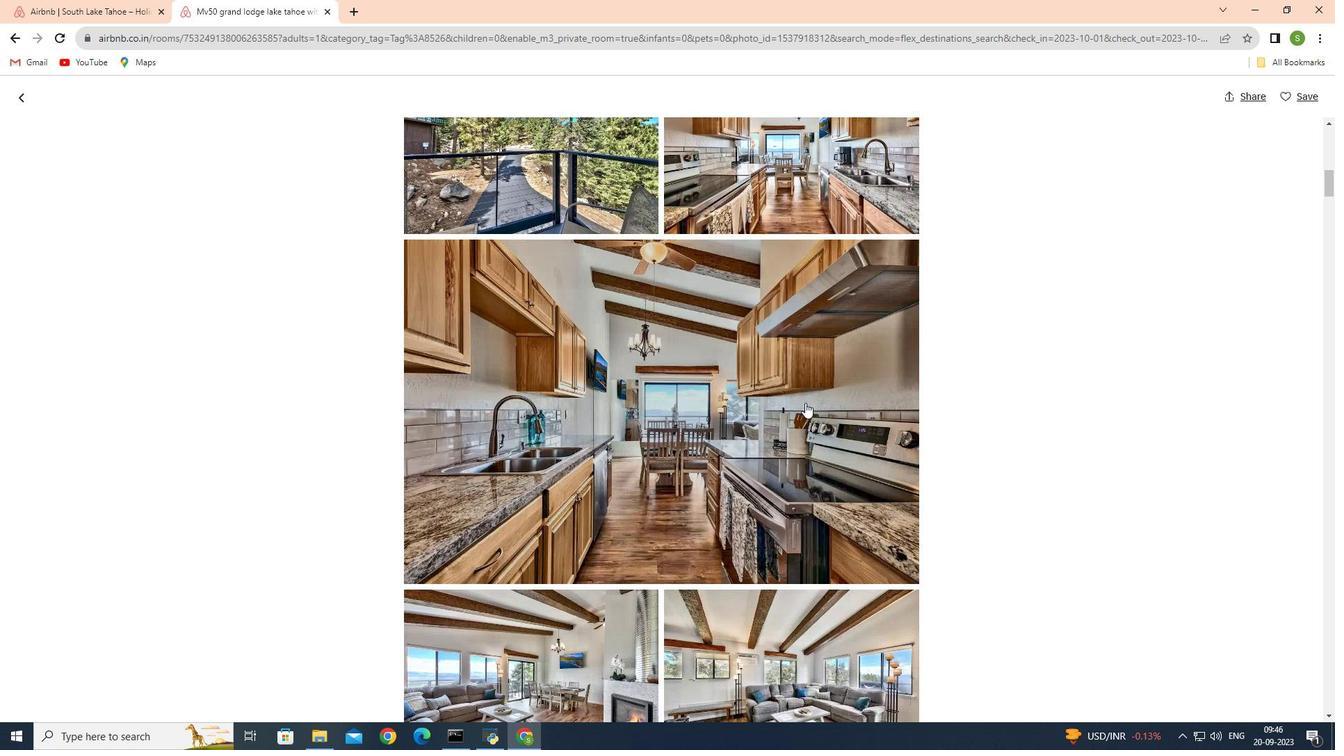 
Action: Mouse scrolled (805, 402) with delta (0, 0)
Screenshot: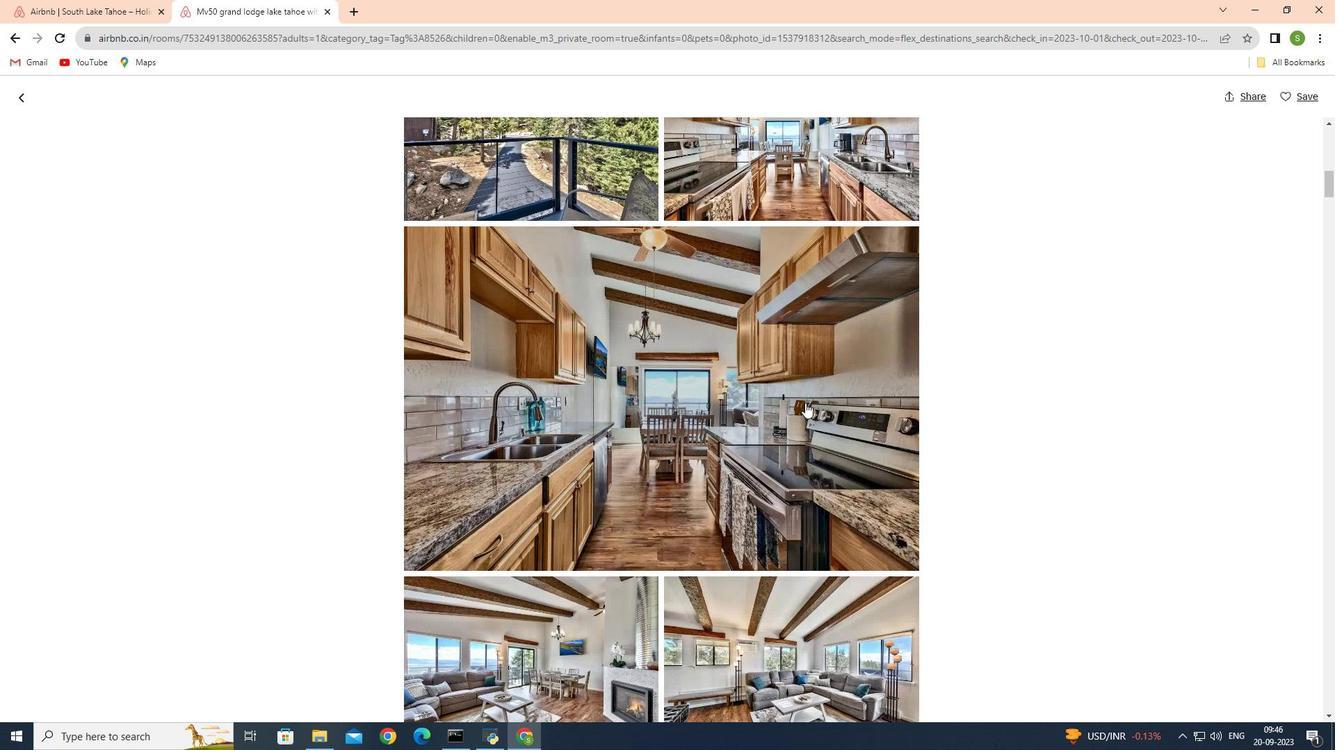 
Action: Mouse scrolled (805, 402) with delta (0, 0)
Screenshot: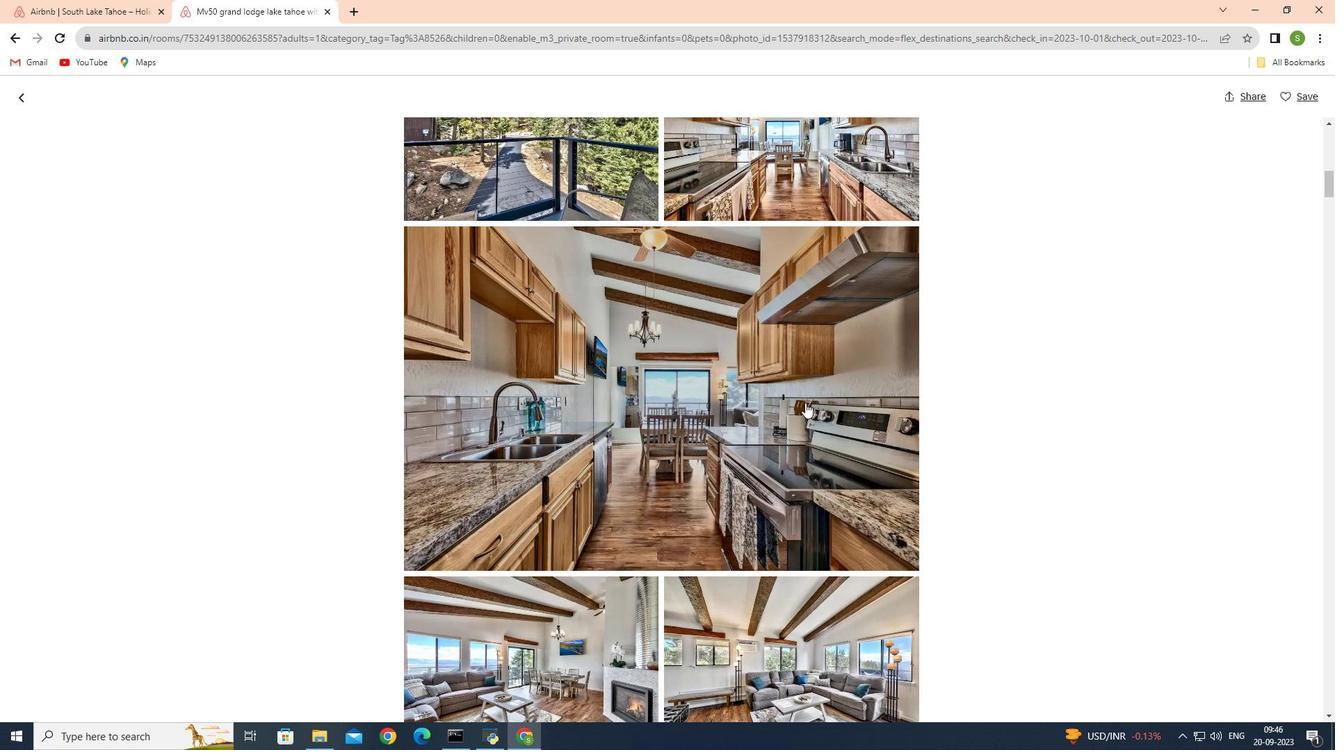 
Action: Mouse scrolled (805, 402) with delta (0, 0)
Screenshot: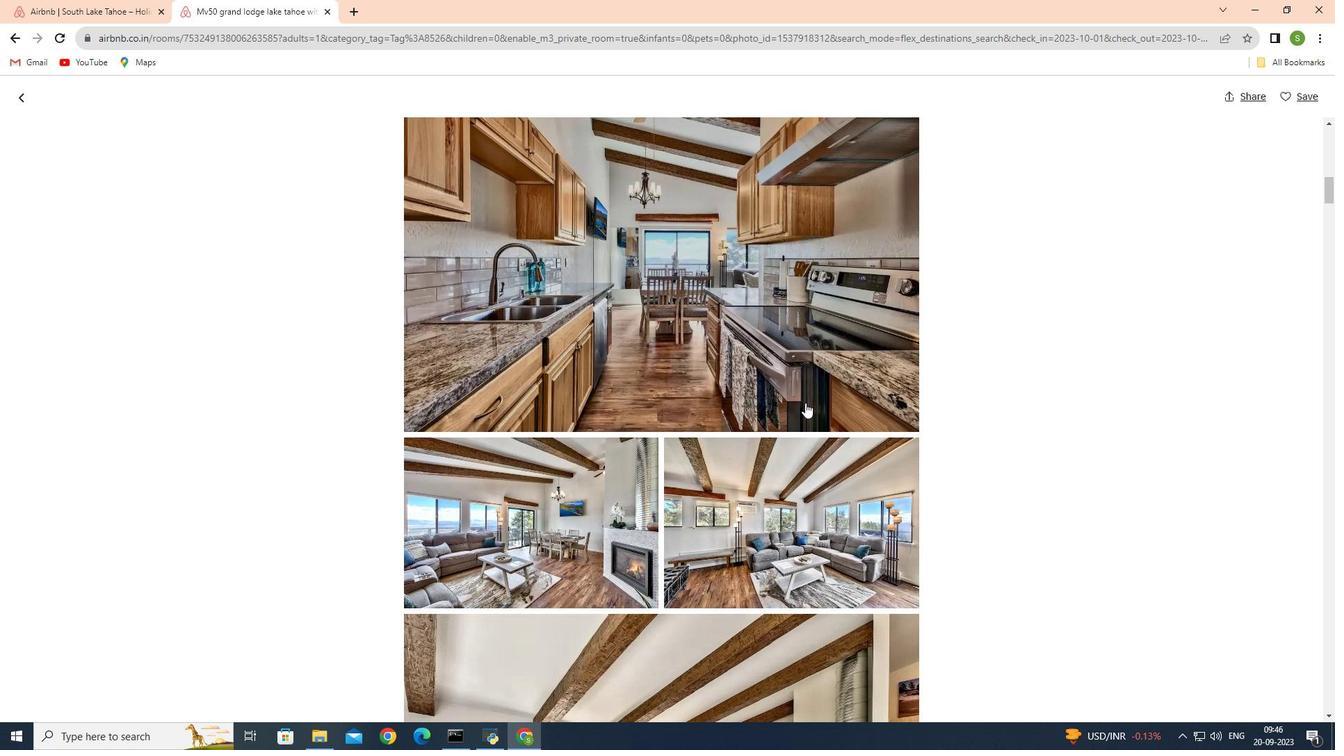 
Action: Mouse scrolled (805, 402) with delta (0, 0)
Screenshot: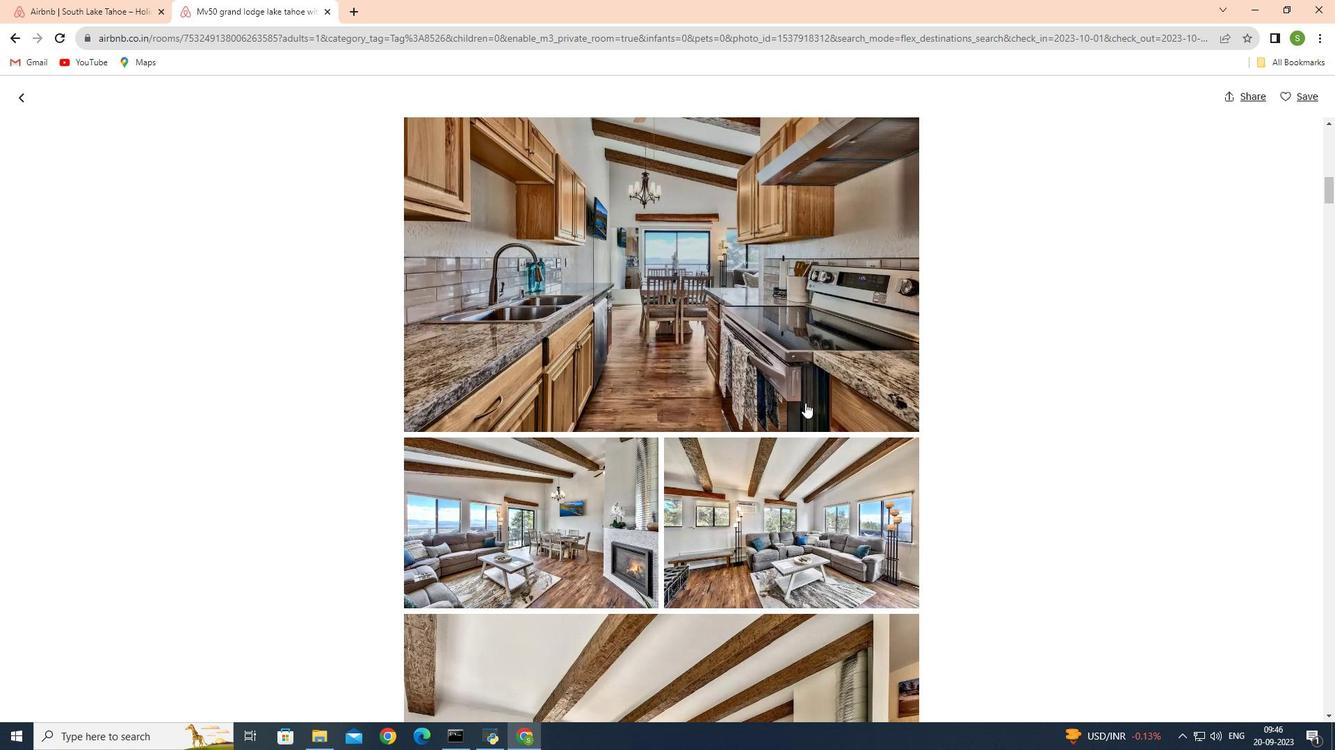 
Action: Mouse scrolled (805, 402) with delta (0, 0)
Screenshot: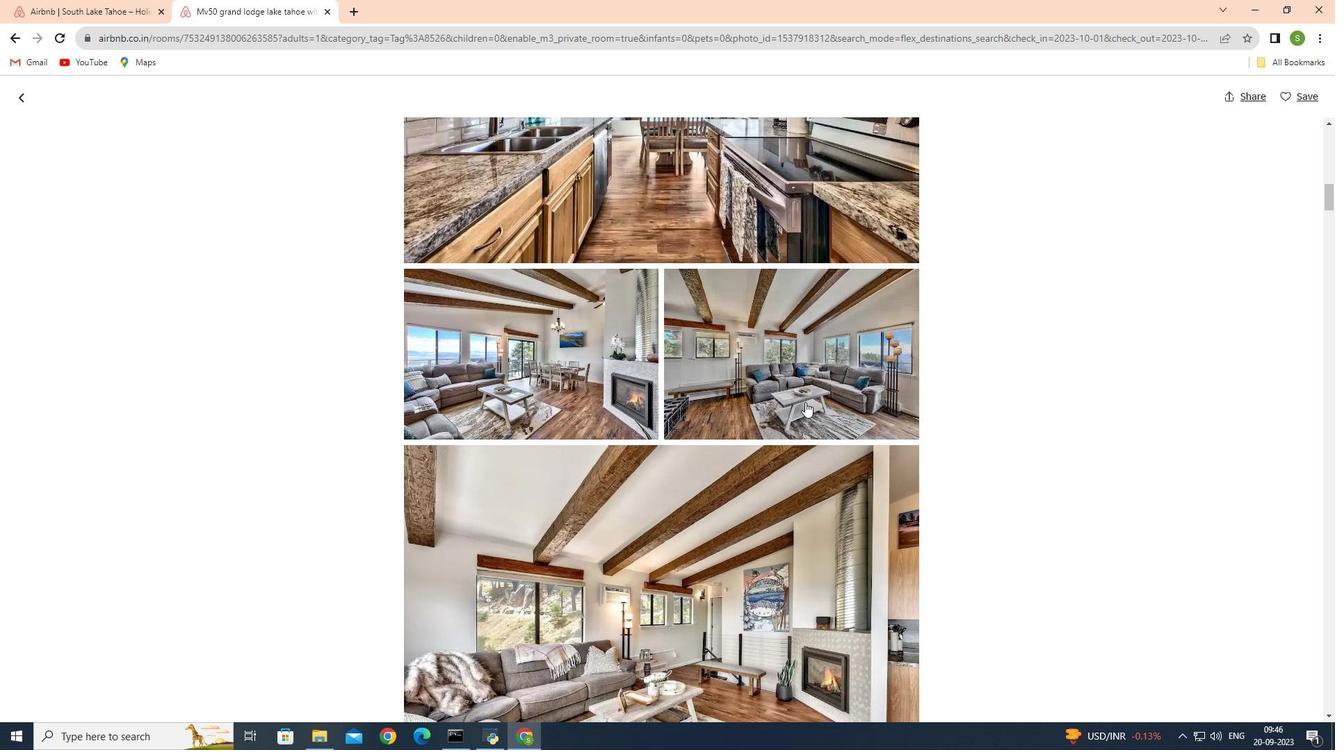
Action: Mouse moved to (805, 402)
Screenshot: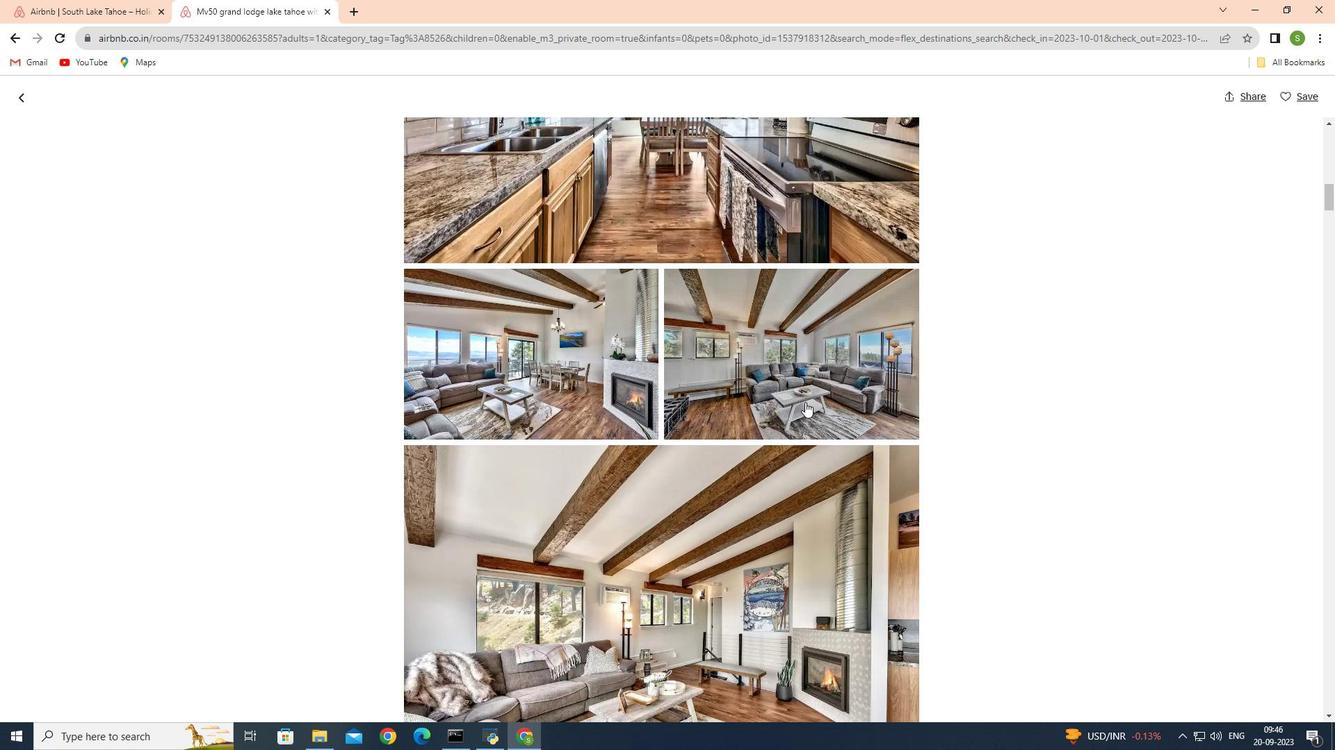
Action: Mouse scrolled (805, 401) with delta (0, 0)
Screenshot: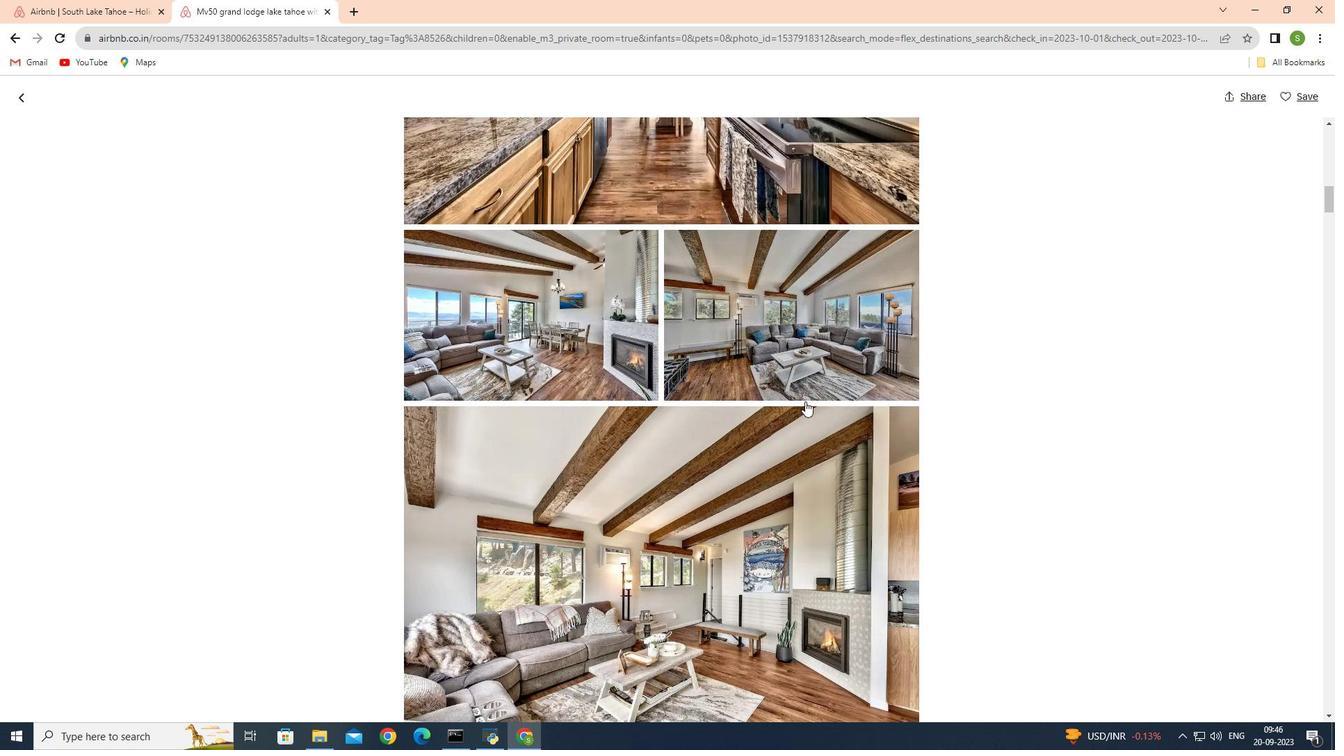 
Action: Mouse scrolled (805, 401) with delta (0, 0)
Screenshot: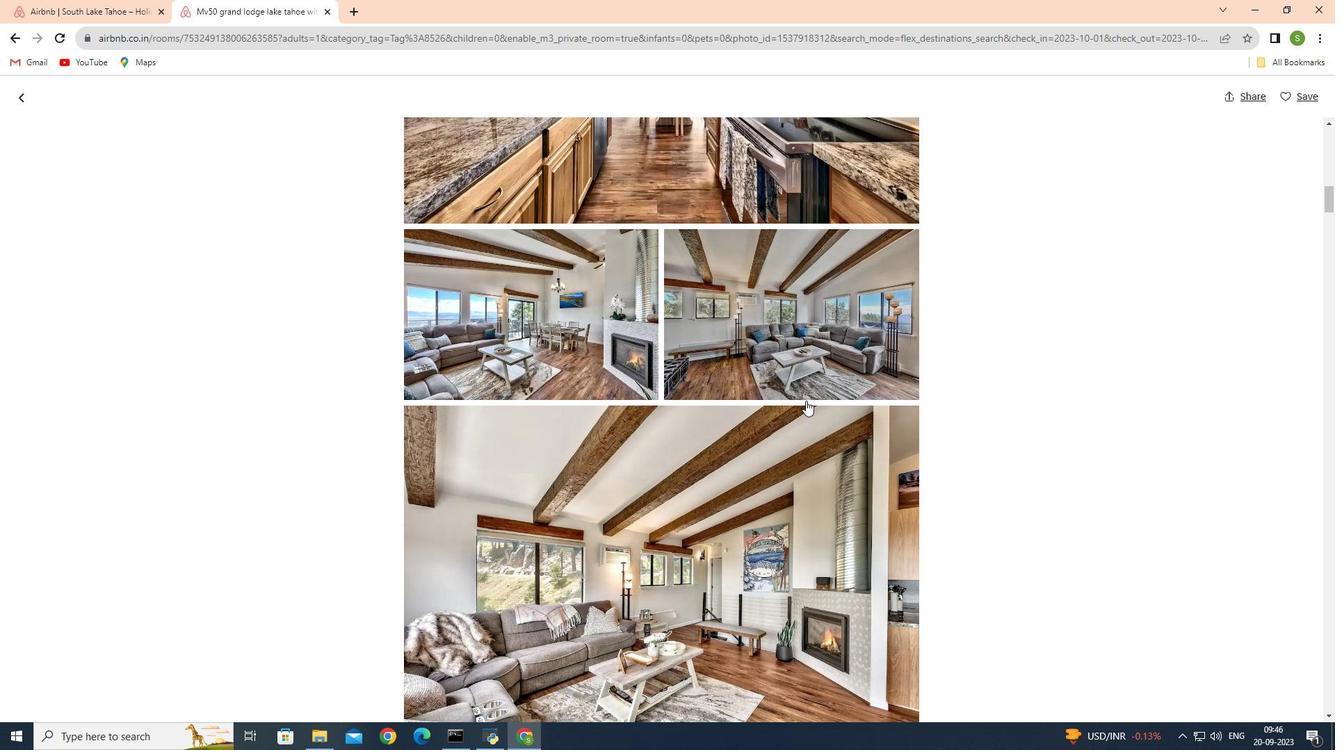 
Action: Mouse moved to (806, 401)
Screenshot: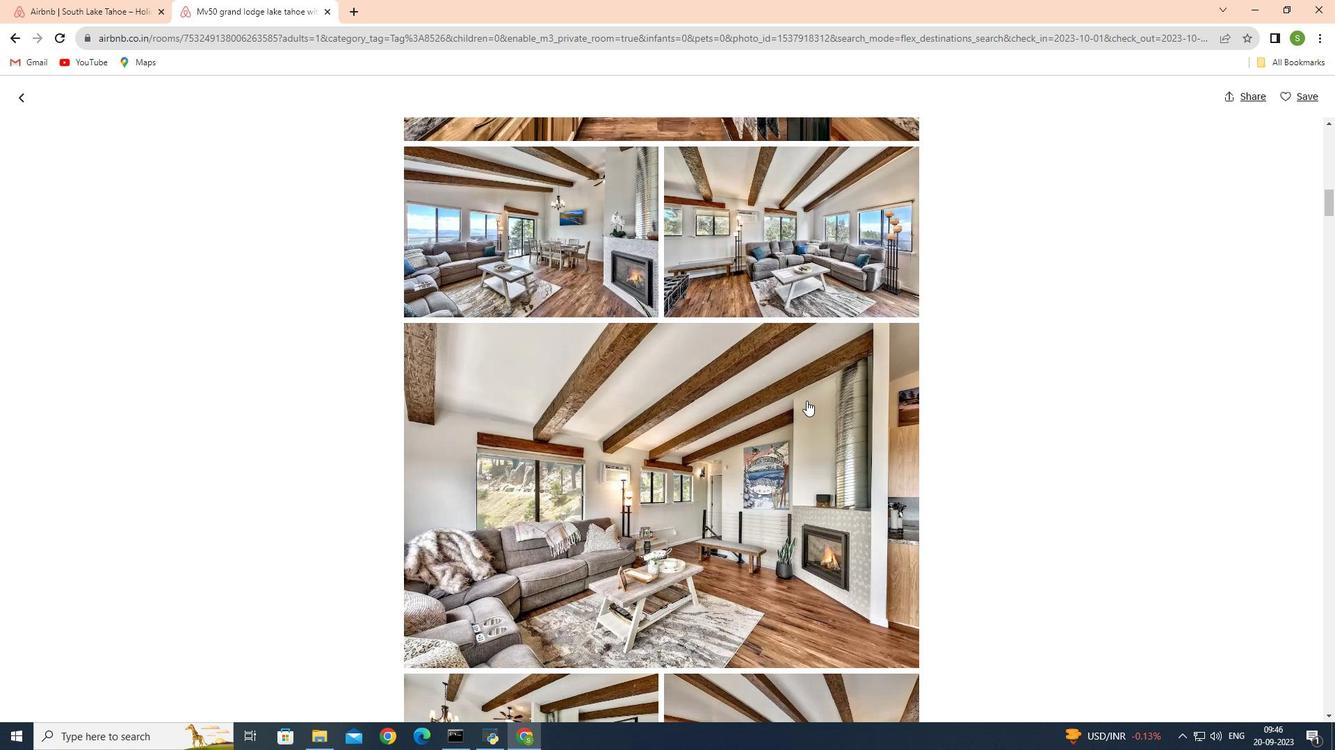 
Action: Mouse scrolled (806, 400) with delta (0, 0)
Screenshot: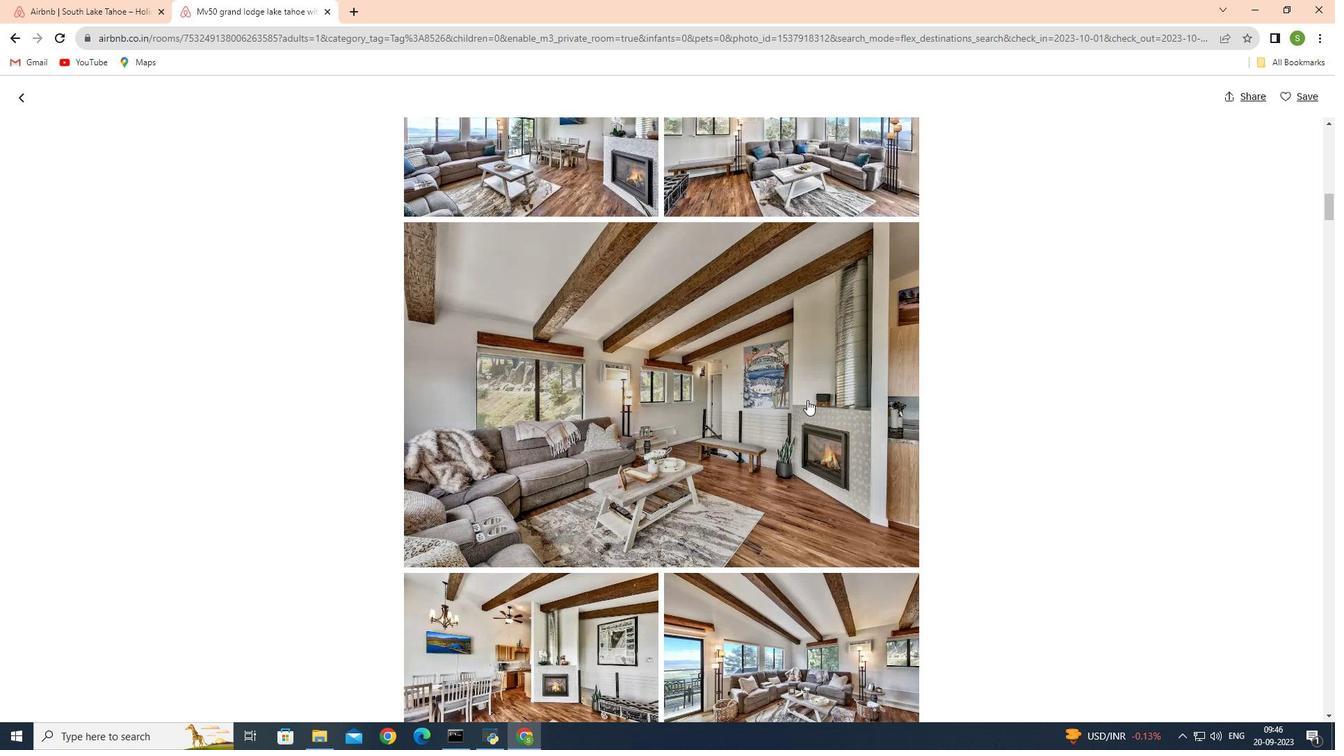 
Action: Mouse scrolled (806, 400) with delta (0, 0)
Screenshot: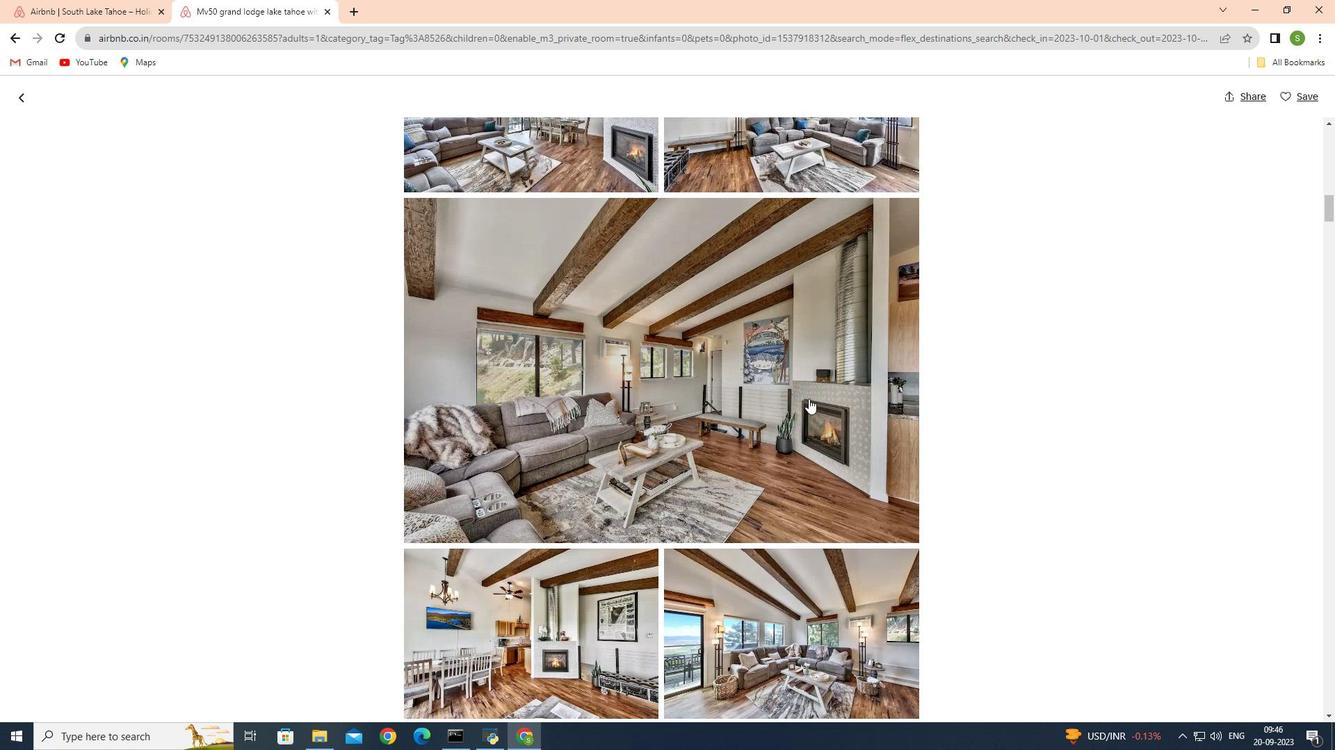 
Action: Mouse scrolled (806, 400) with delta (0, 0)
Screenshot: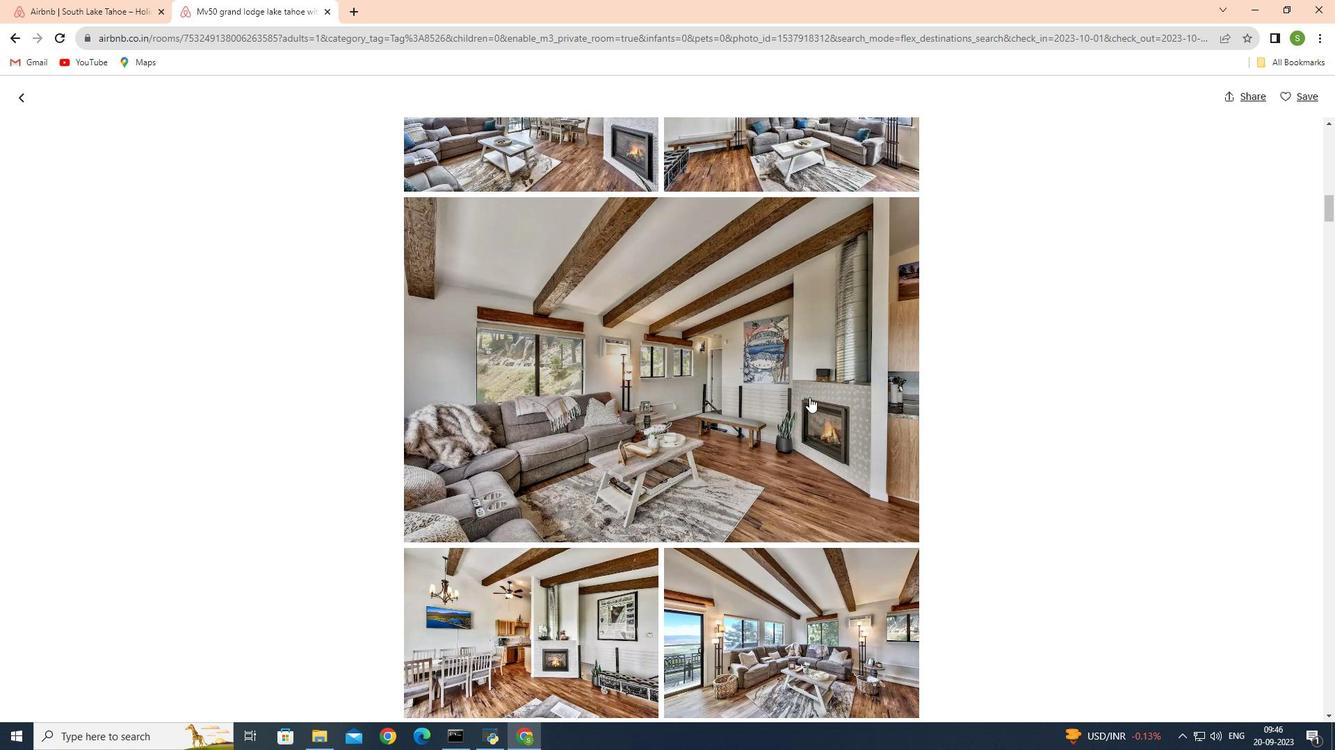 
Action: Mouse moved to (810, 397)
Screenshot: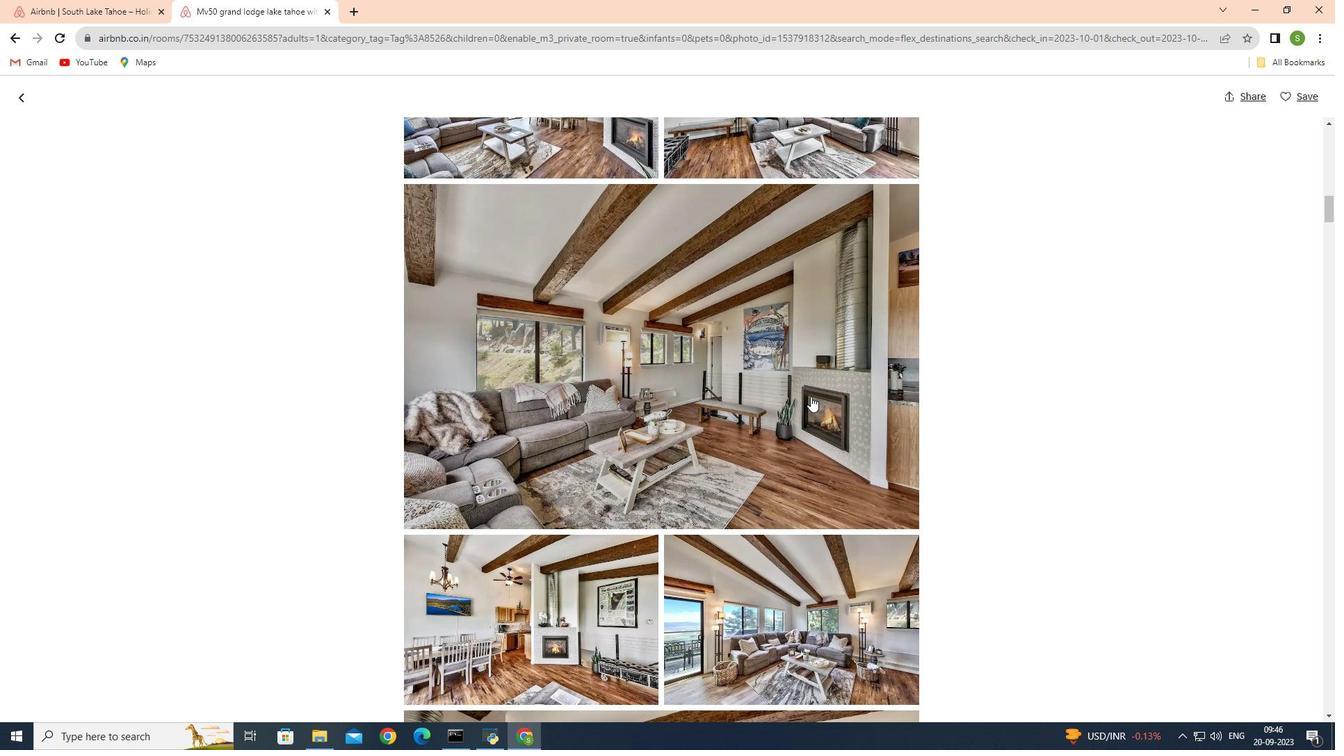
Action: Mouse scrolled (810, 396) with delta (0, 0)
Screenshot: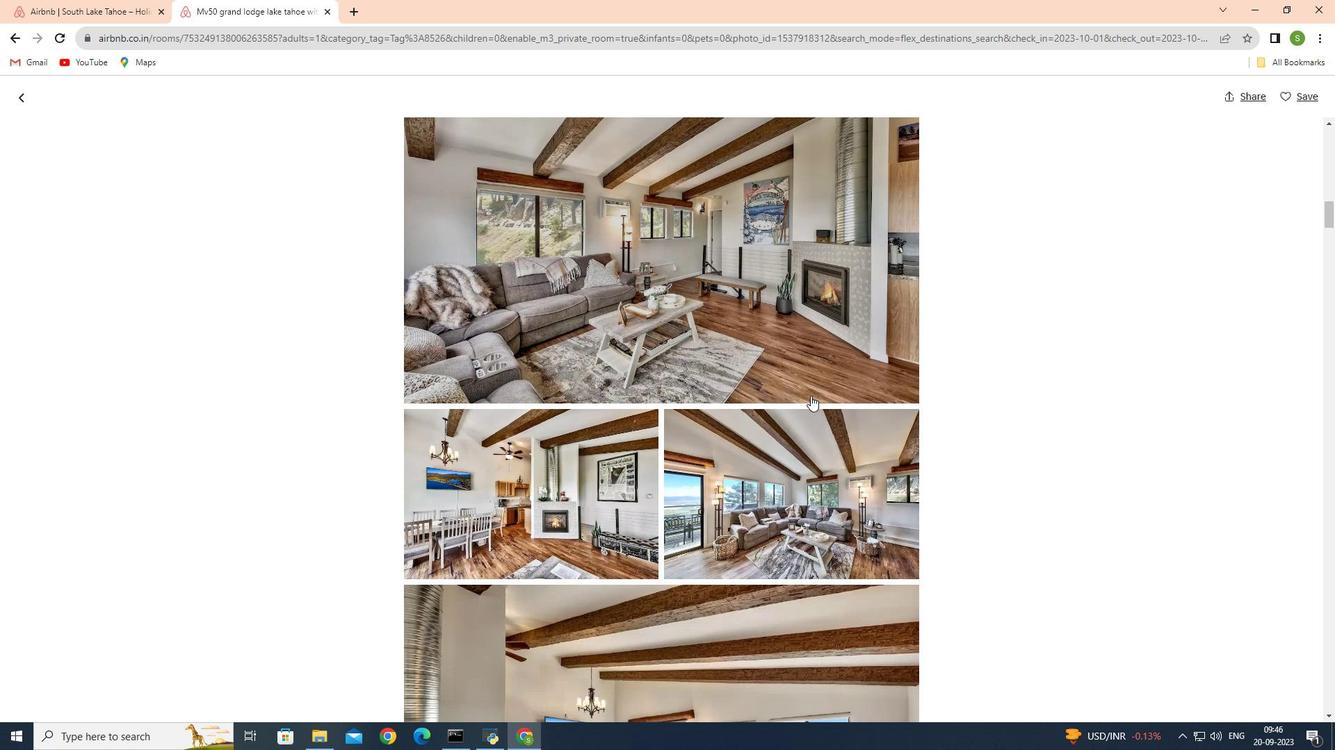 
Action: Mouse scrolled (810, 396) with delta (0, 0)
Screenshot: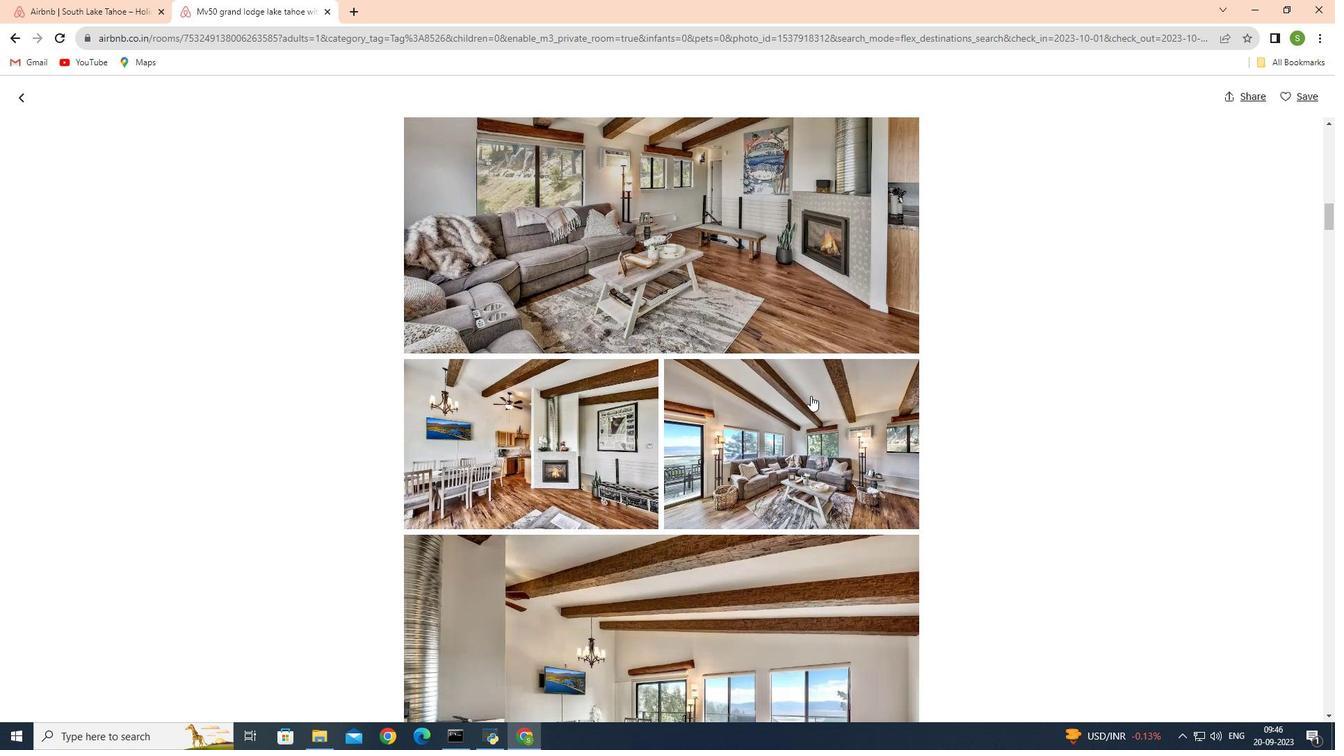
Action: Mouse moved to (810, 396)
Screenshot: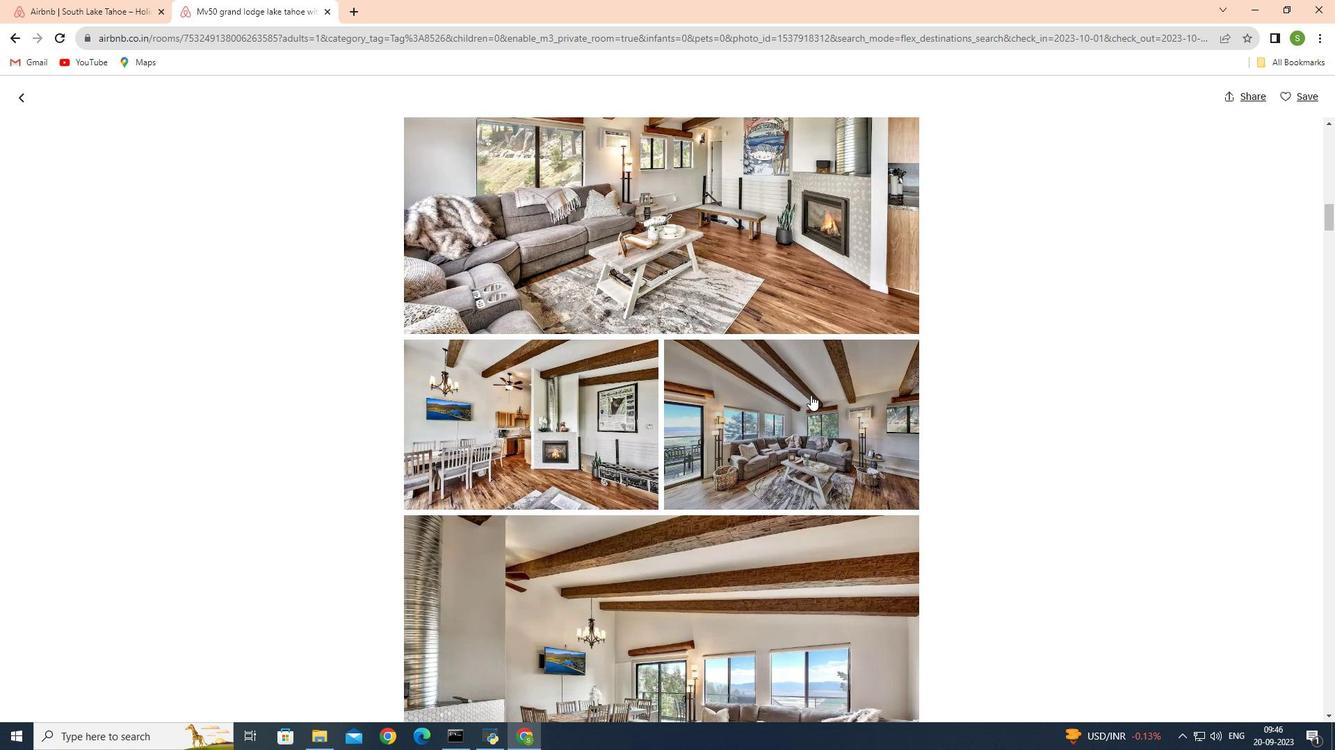 
Action: Mouse scrolled (810, 395) with delta (0, 0)
Screenshot: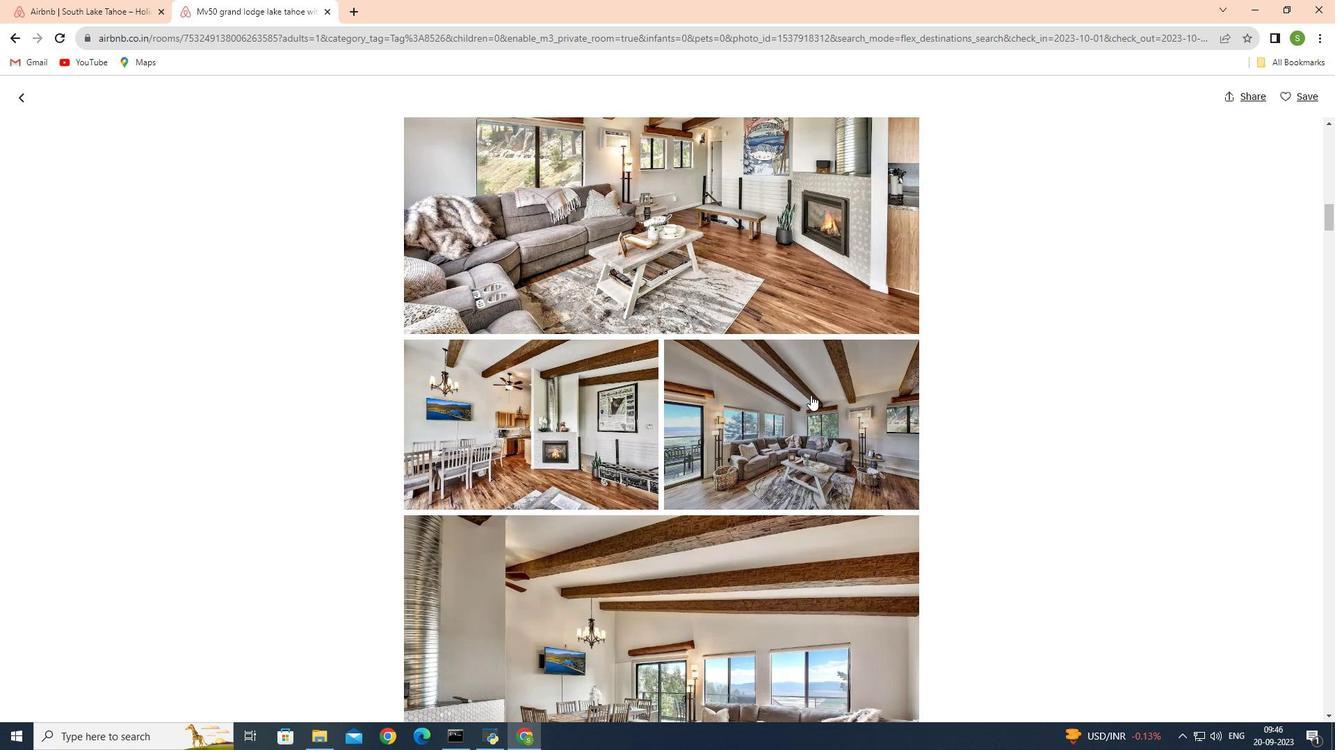 
Action: Mouse moved to (814, 391)
Screenshot: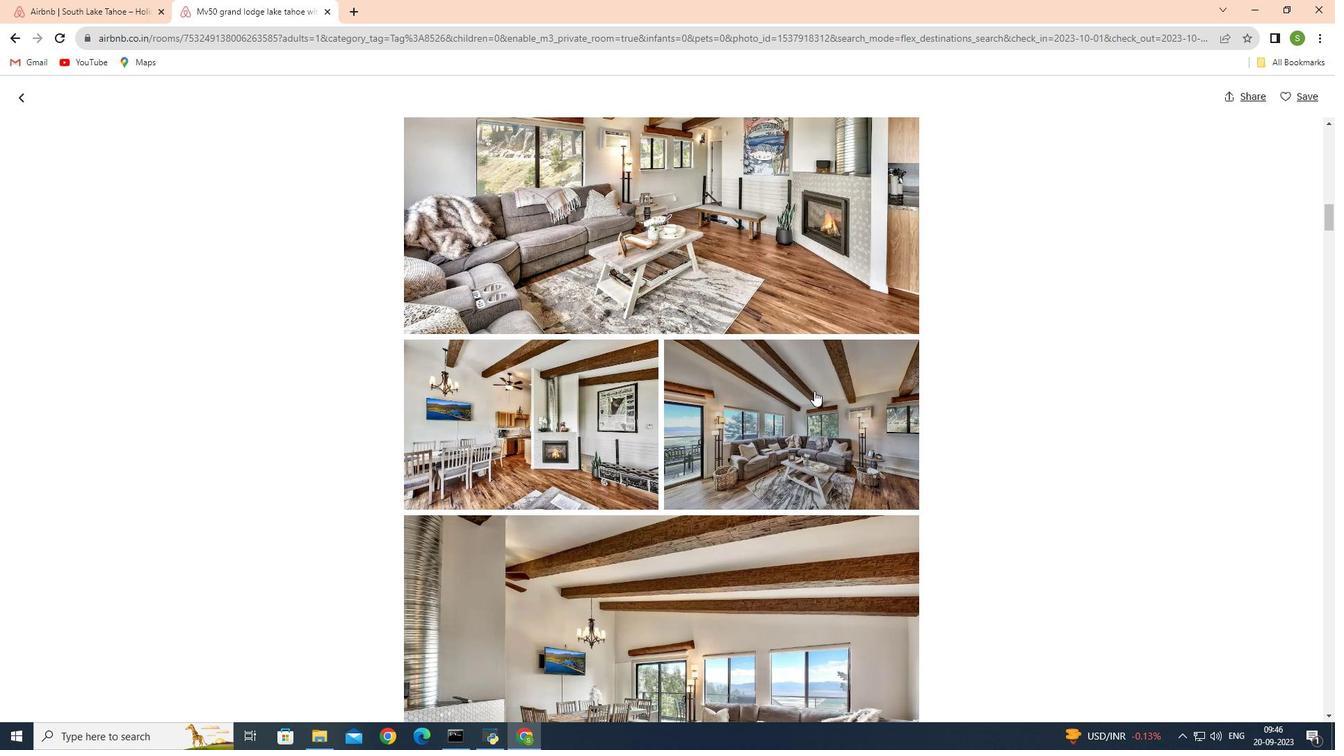 
Action: Mouse scrolled (814, 390) with delta (0, 0)
Screenshot: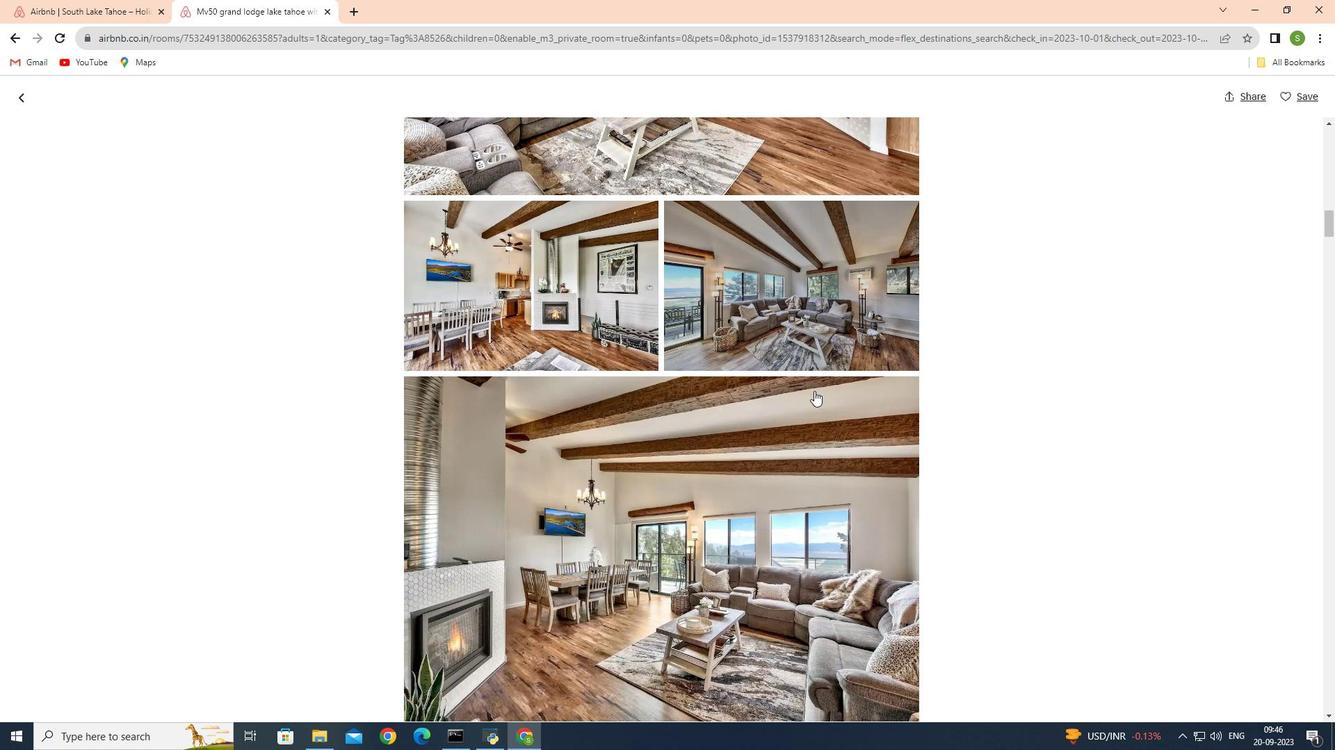 
Action: Mouse scrolled (814, 390) with delta (0, 0)
Screenshot: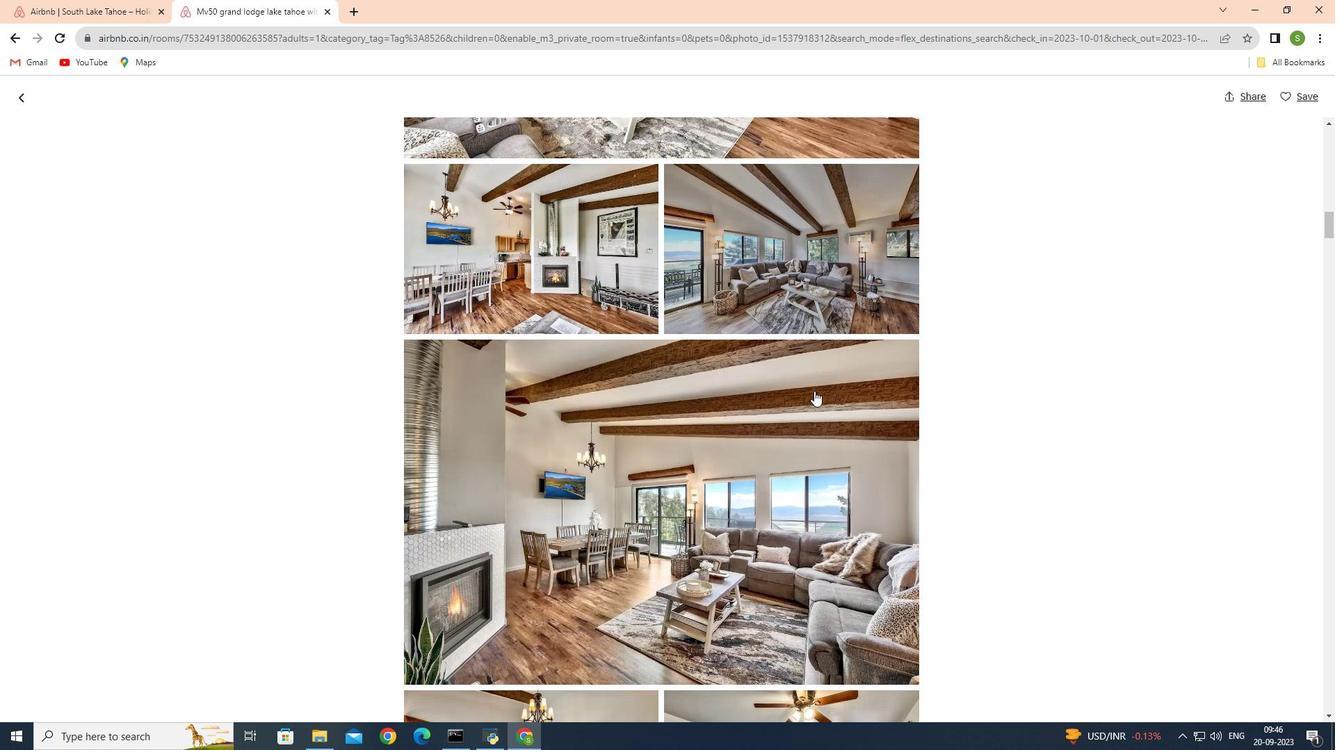 
Action: Mouse scrolled (814, 390) with delta (0, 0)
Screenshot: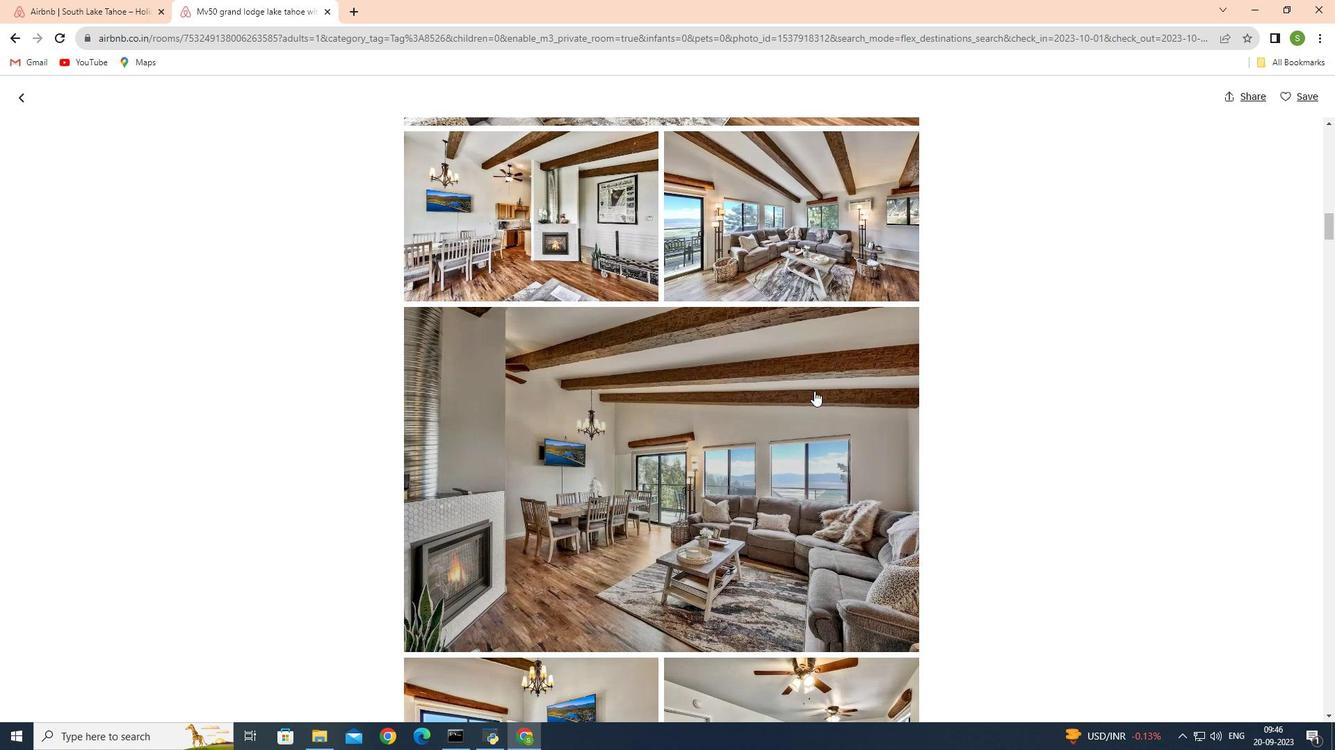 
Action: Mouse scrolled (814, 390) with delta (0, 0)
Screenshot: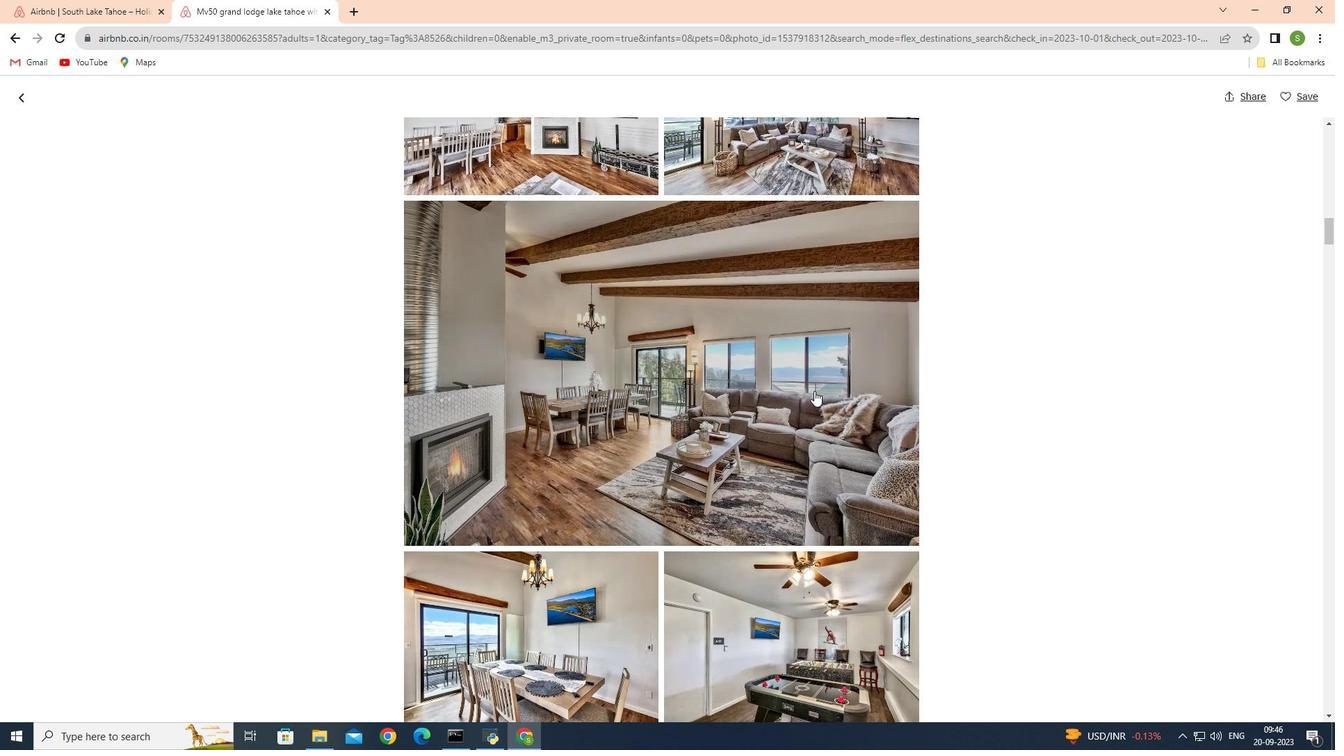 
Action: Mouse scrolled (814, 390) with delta (0, 0)
Screenshot: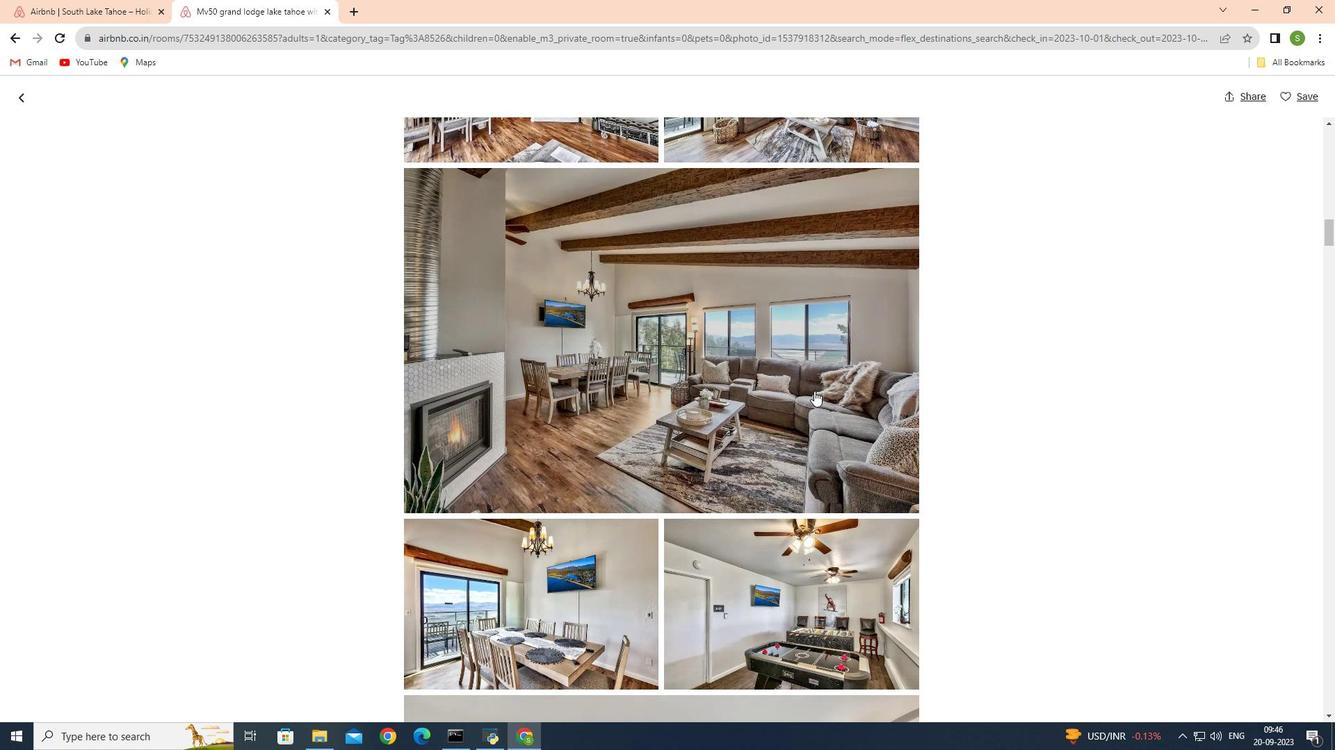 
Action: Mouse scrolled (814, 390) with delta (0, 0)
Screenshot: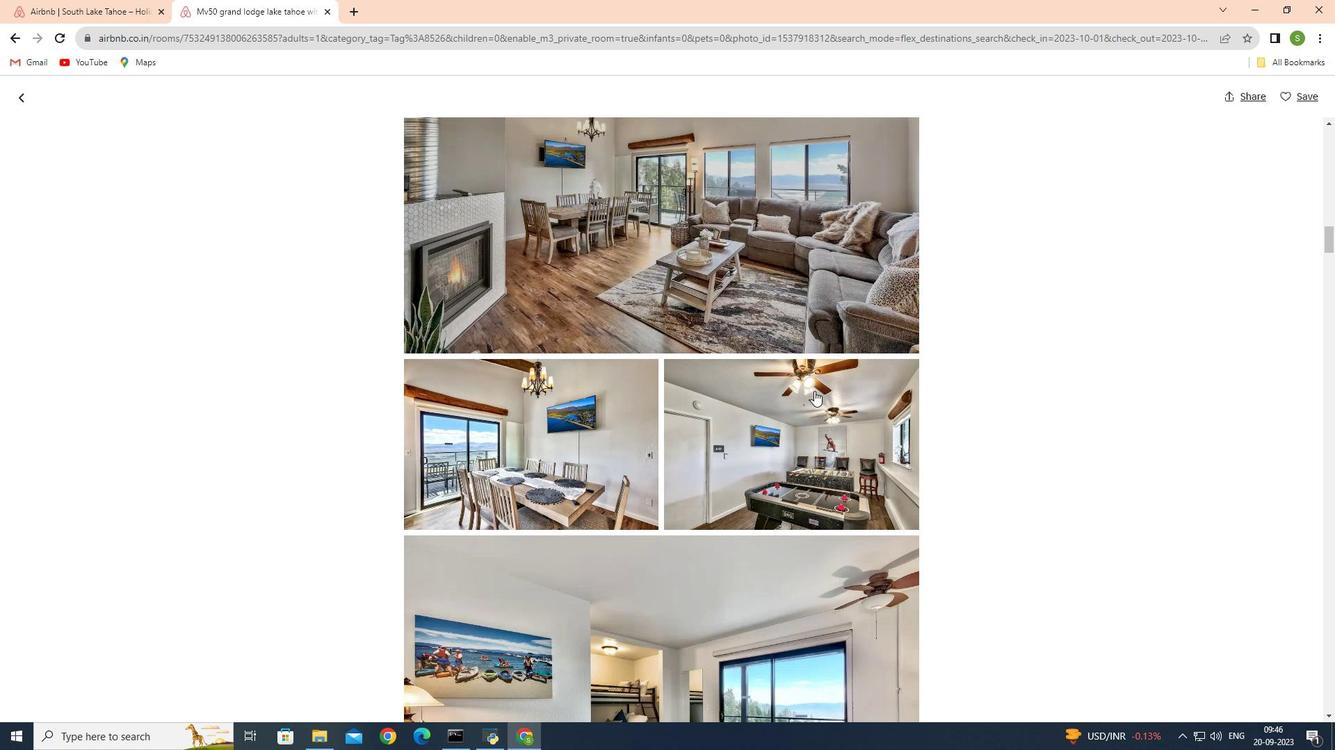 
Action: Mouse scrolled (814, 390) with delta (0, 0)
Screenshot: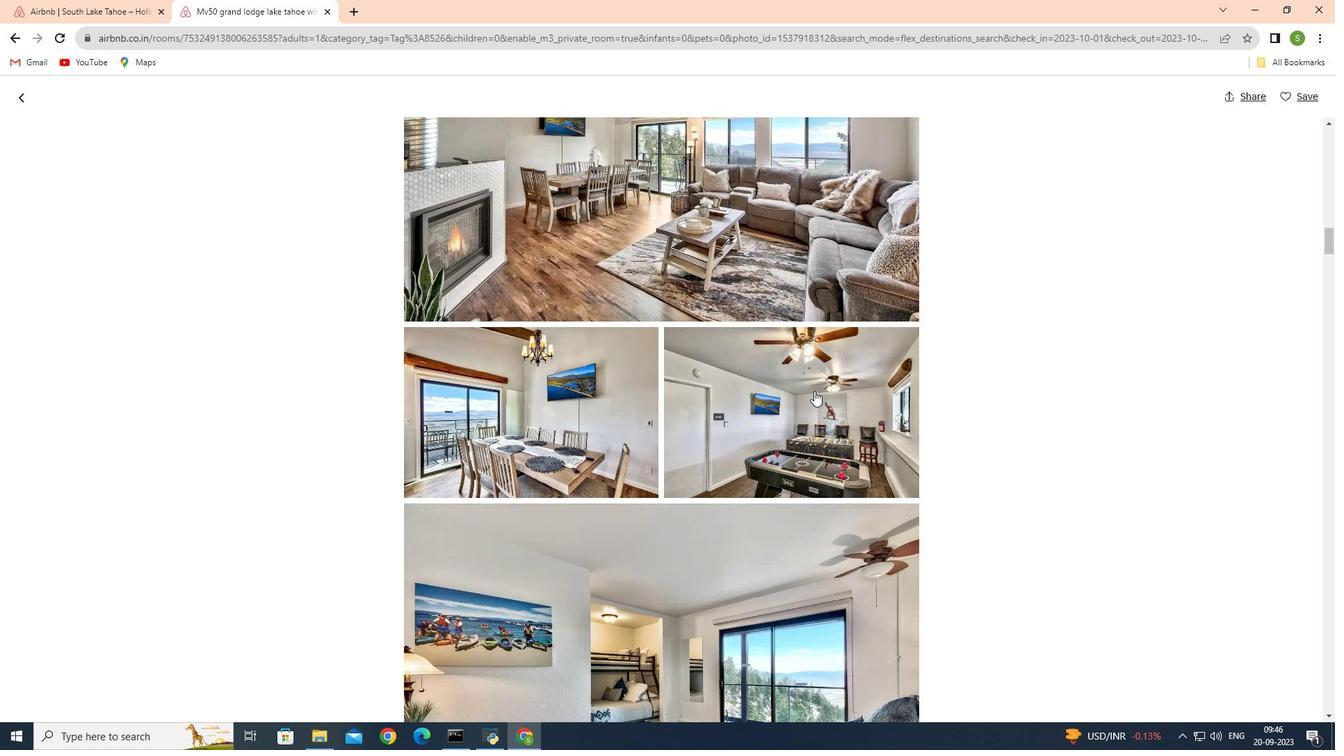 
Action: Mouse scrolled (814, 390) with delta (0, 0)
Screenshot: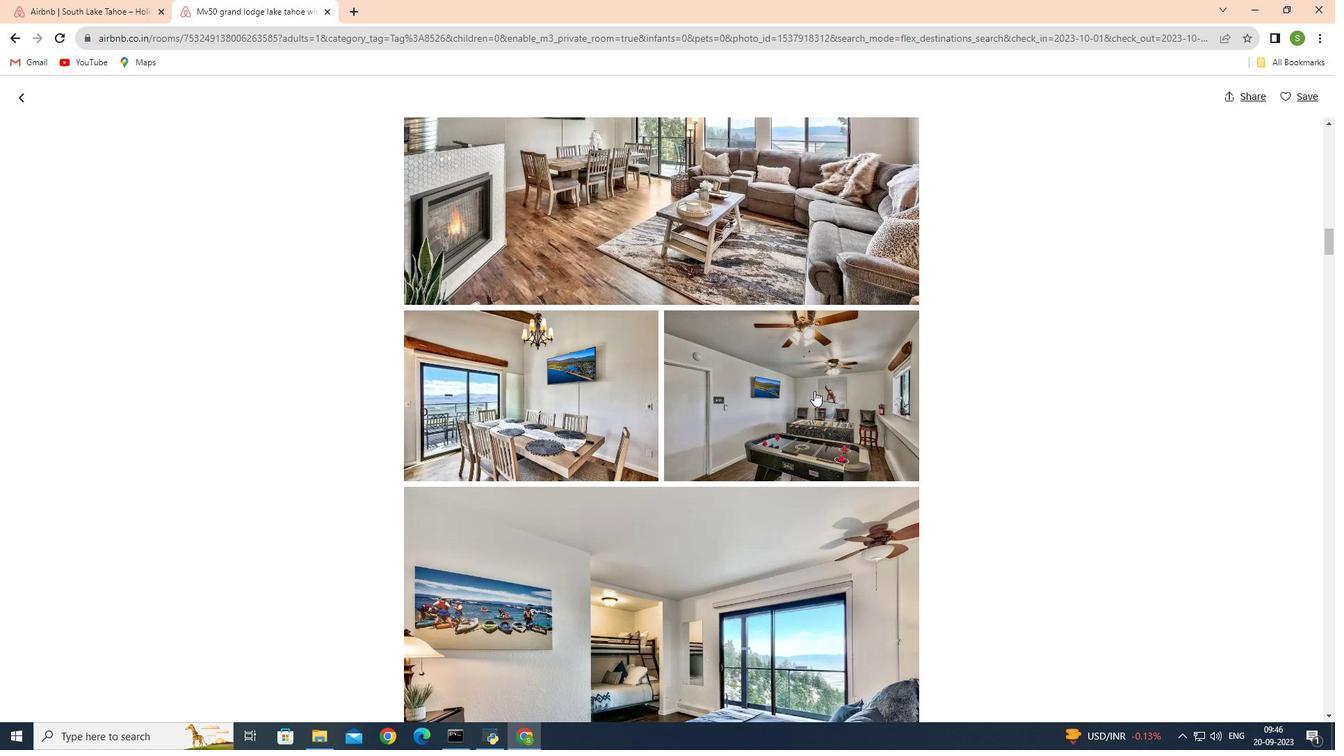 
Action: Mouse scrolled (814, 390) with delta (0, 0)
Screenshot: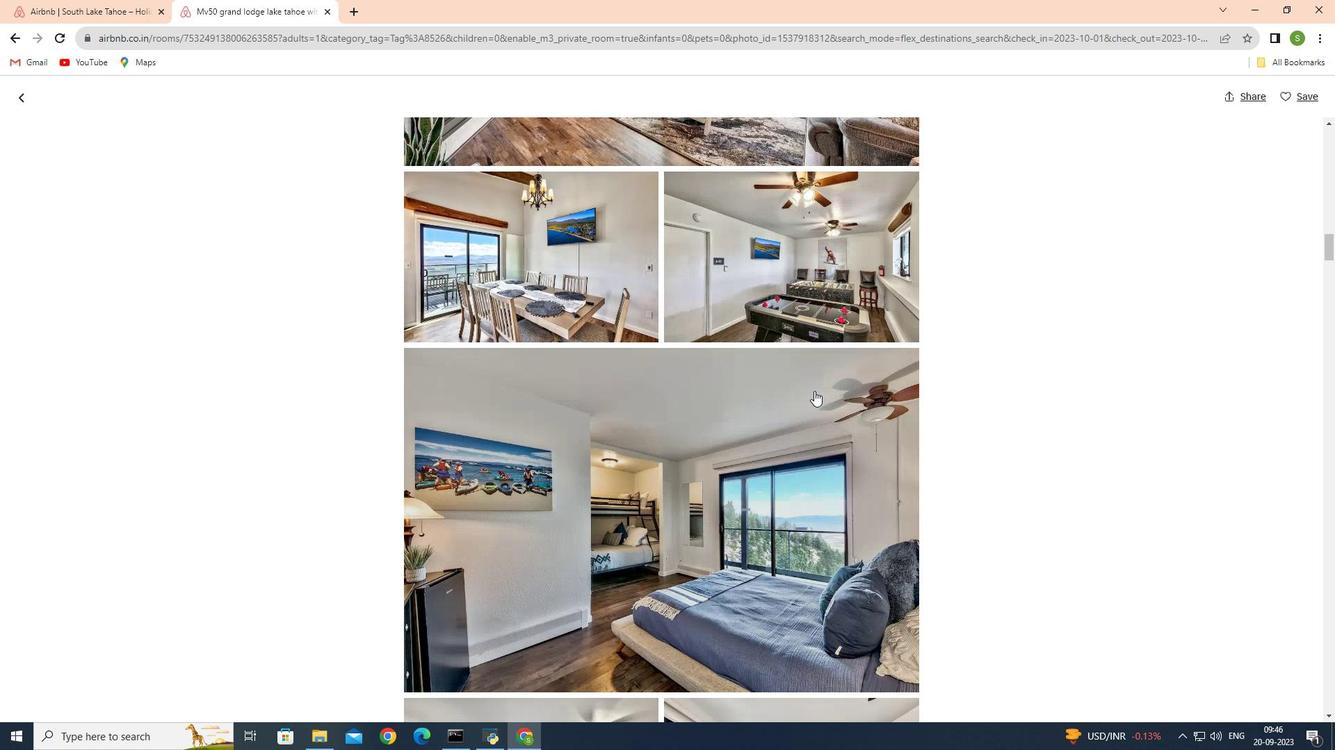 
Action: Mouse scrolled (814, 390) with delta (0, 0)
Screenshot: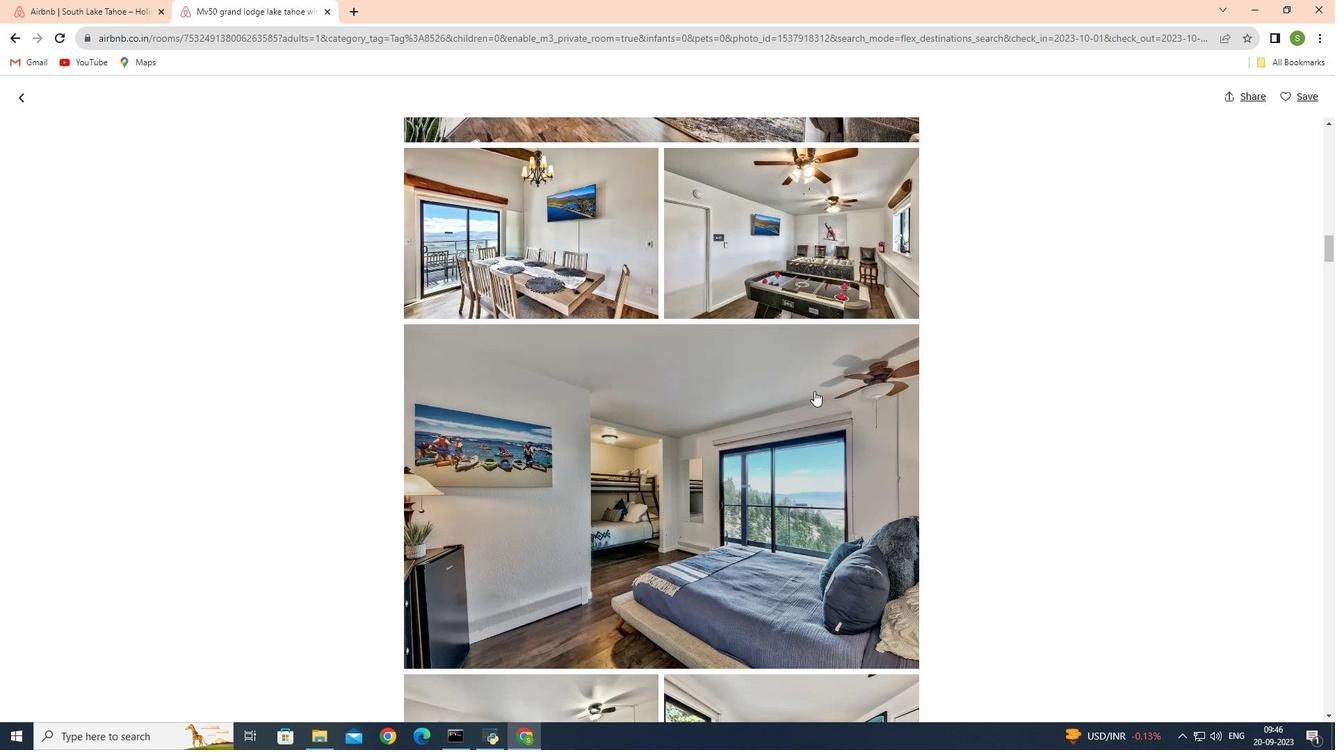 
Action: Mouse scrolled (814, 390) with delta (0, 0)
Screenshot: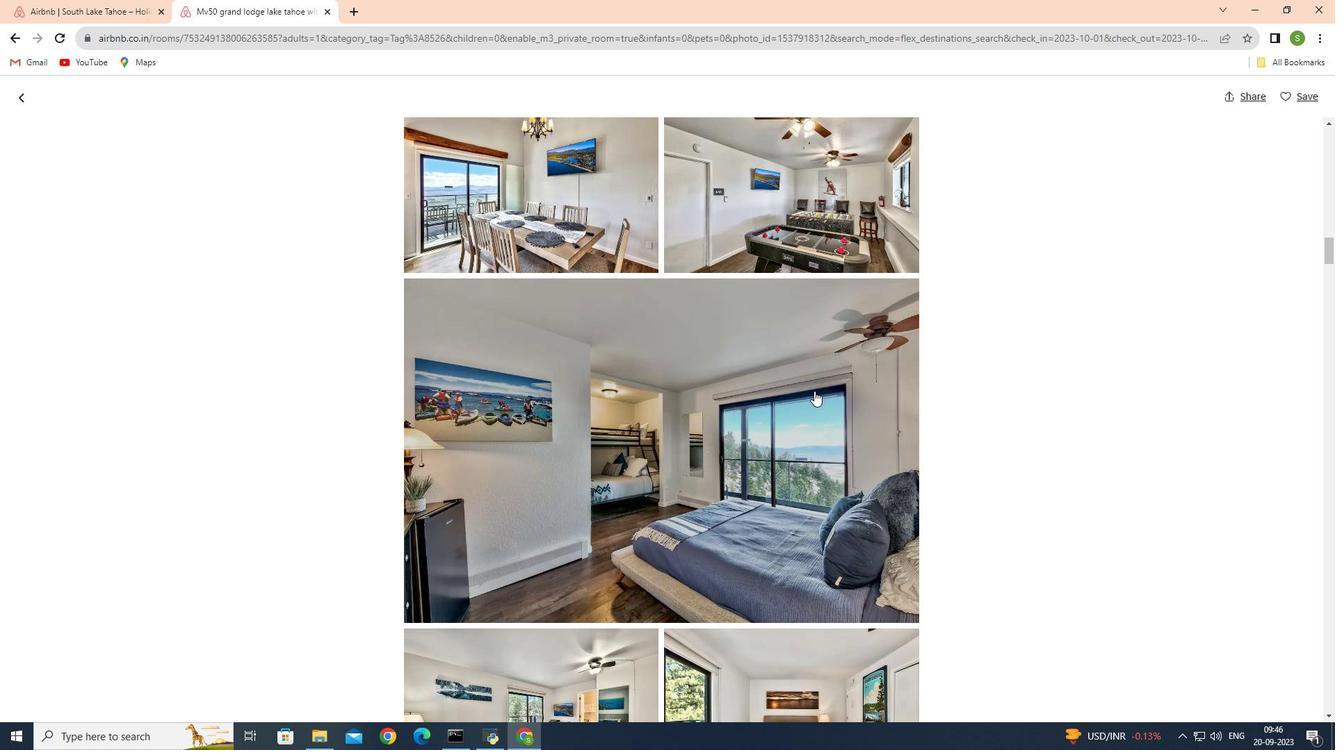 
Action: Mouse scrolled (814, 390) with delta (0, 0)
Screenshot: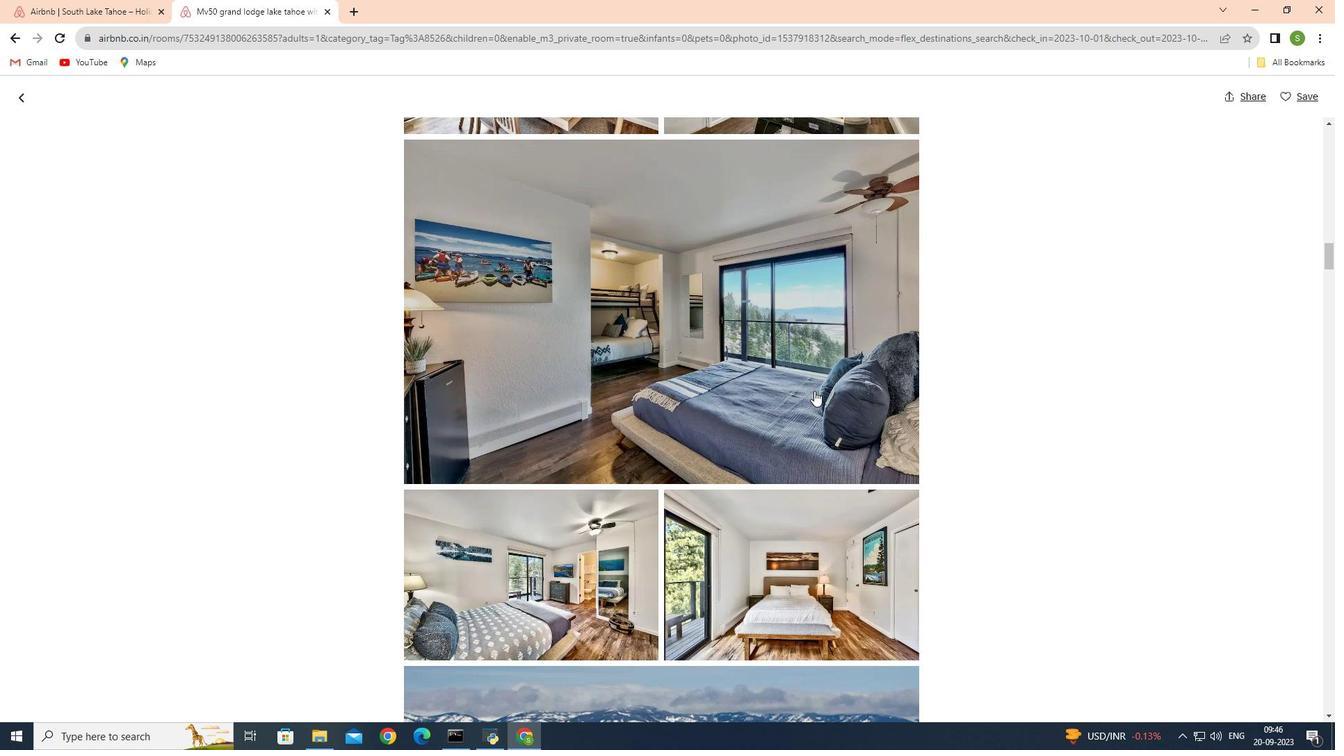 
Action: Mouse scrolled (814, 390) with delta (0, 0)
Screenshot: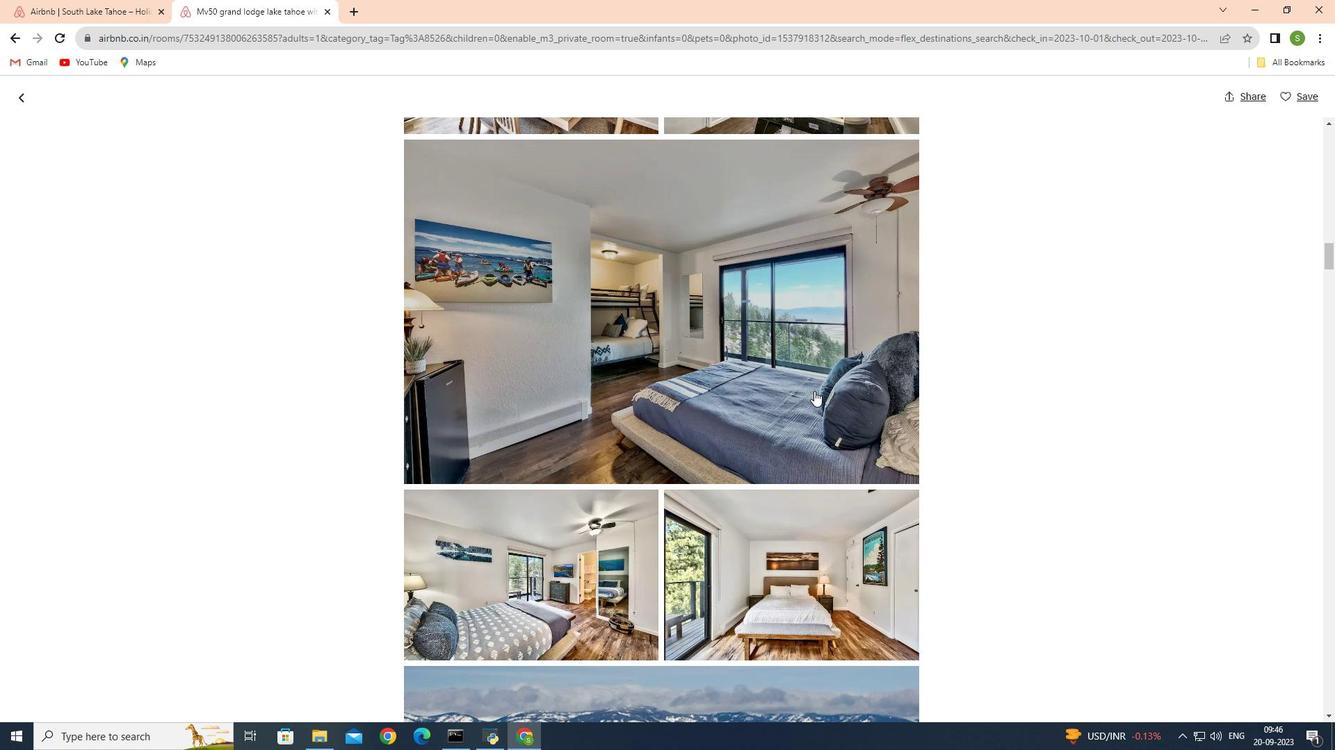 
Action: Mouse scrolled (814, 390) with delta (0, 0)
Screenshot: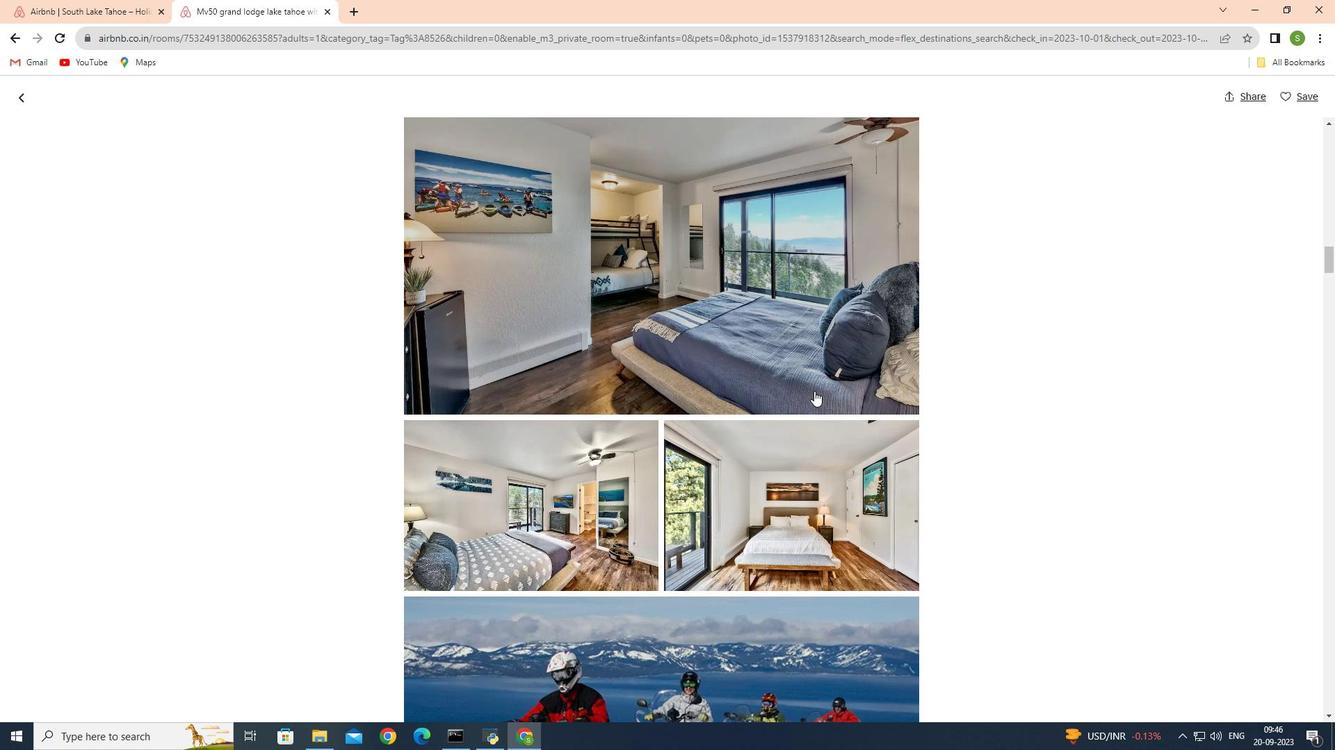 
Action: Mouse scrolled (814, 390) with delta (0, 0)
Screenshot: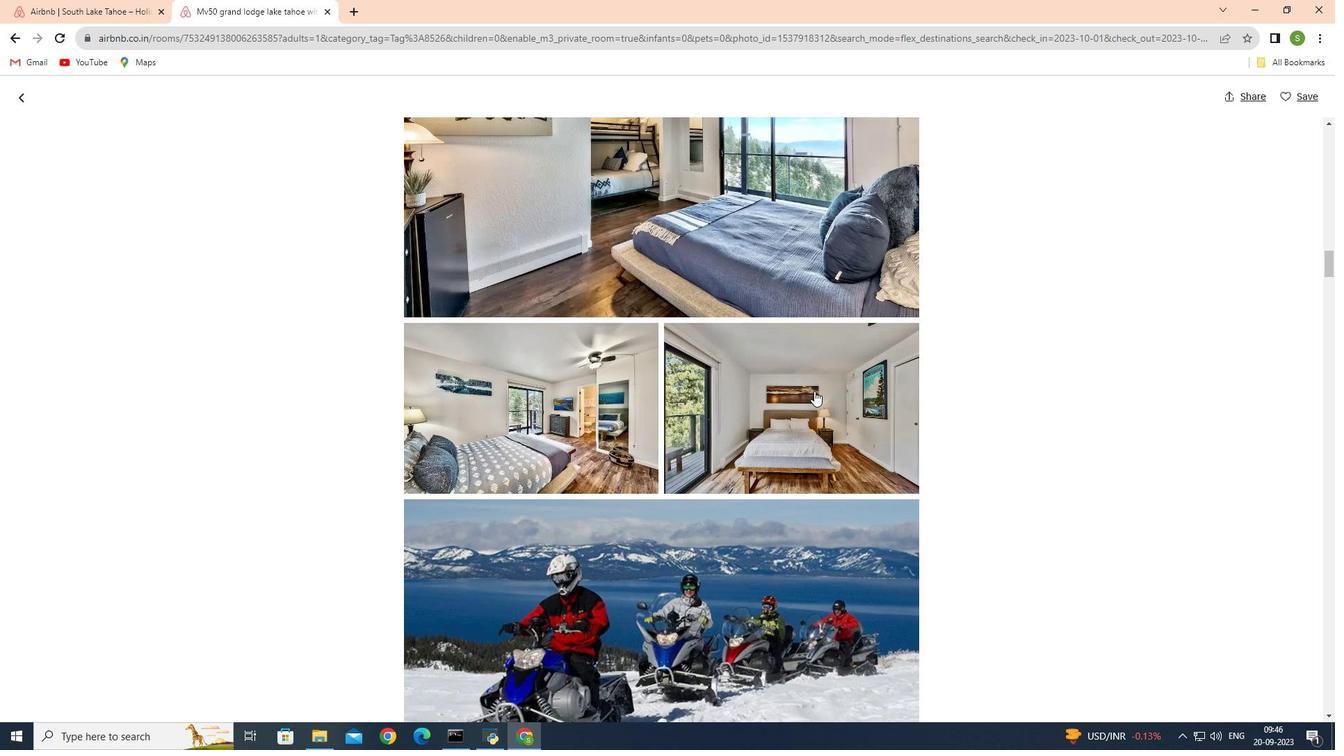 
Action: Mouse scrolled (814, 390) with delta (0, 0)
Screenshot: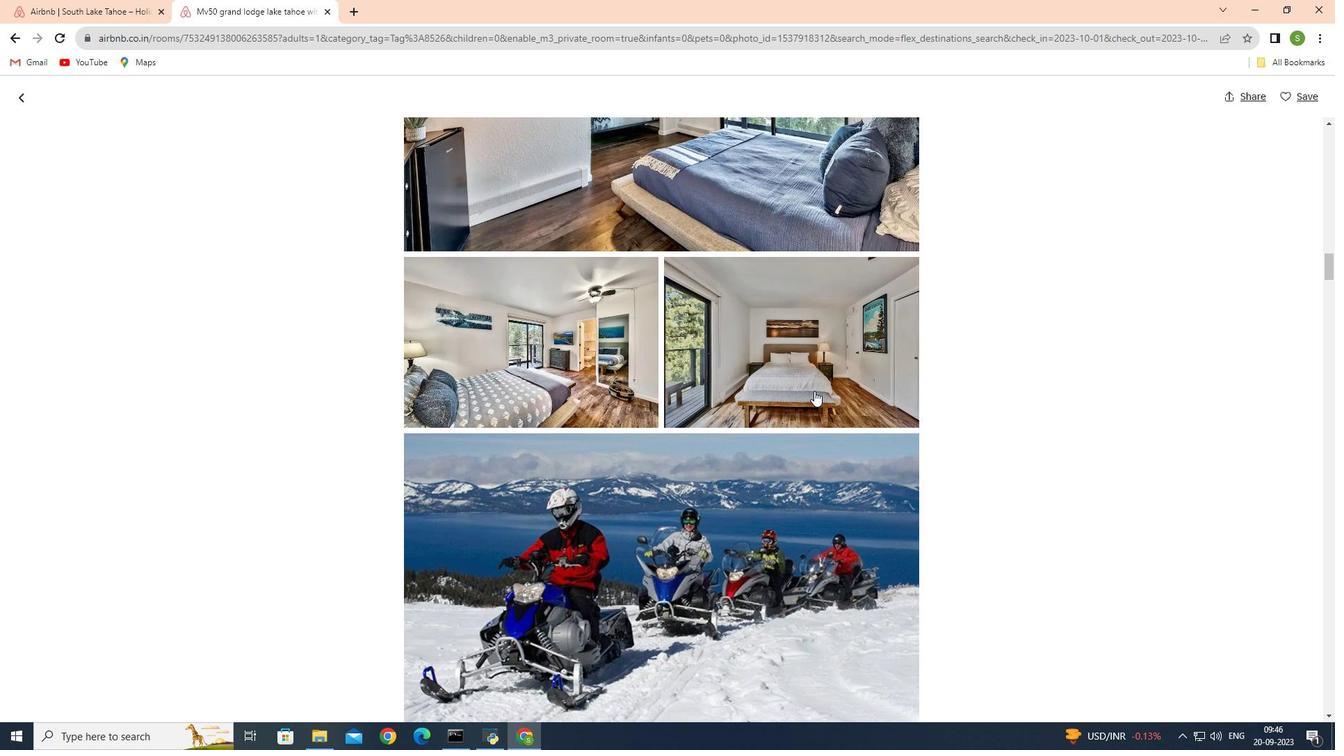 
Action: Mouse scrolled (814, 390) with delta (0, 0)
Screenshot: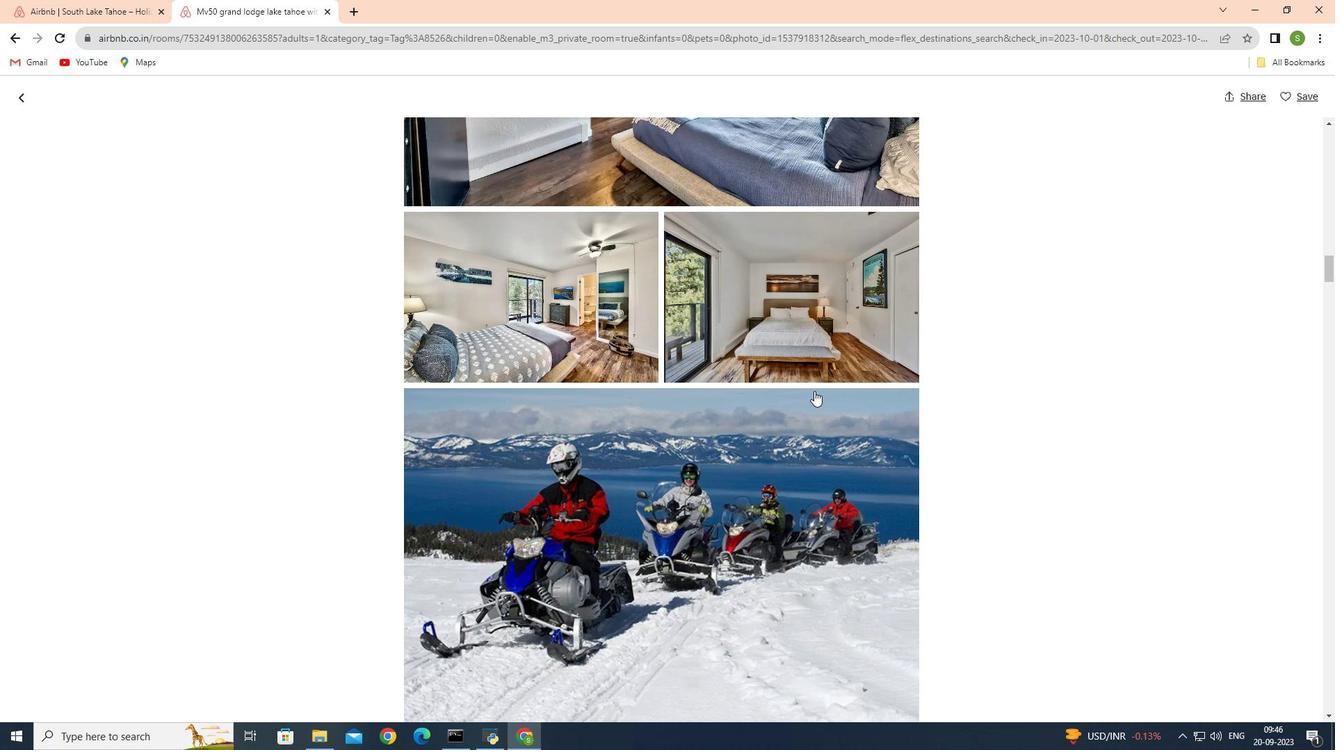 
Action: Mouse scrolled (814, 390) with delta (0, 0)
Screenshot: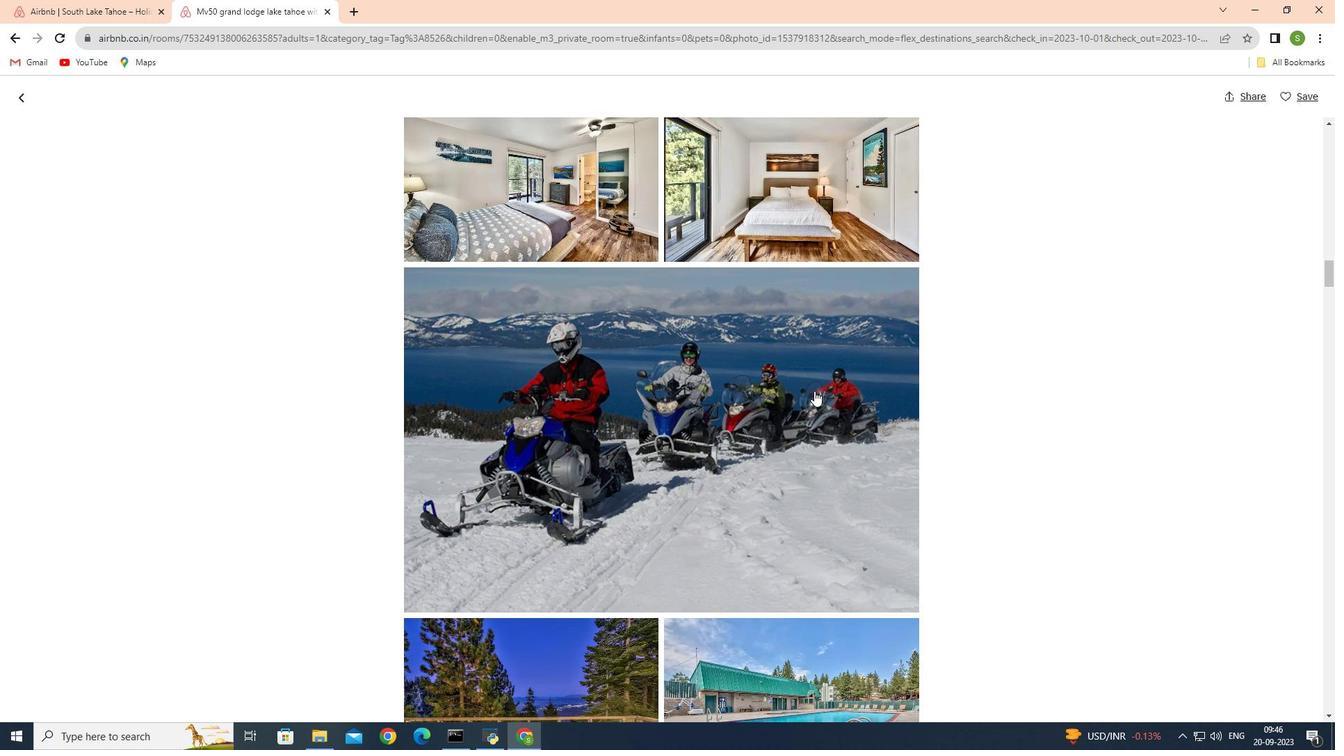 
Action: Mouse scrolled (814, 390) with delta (0, 0)
Screenshot: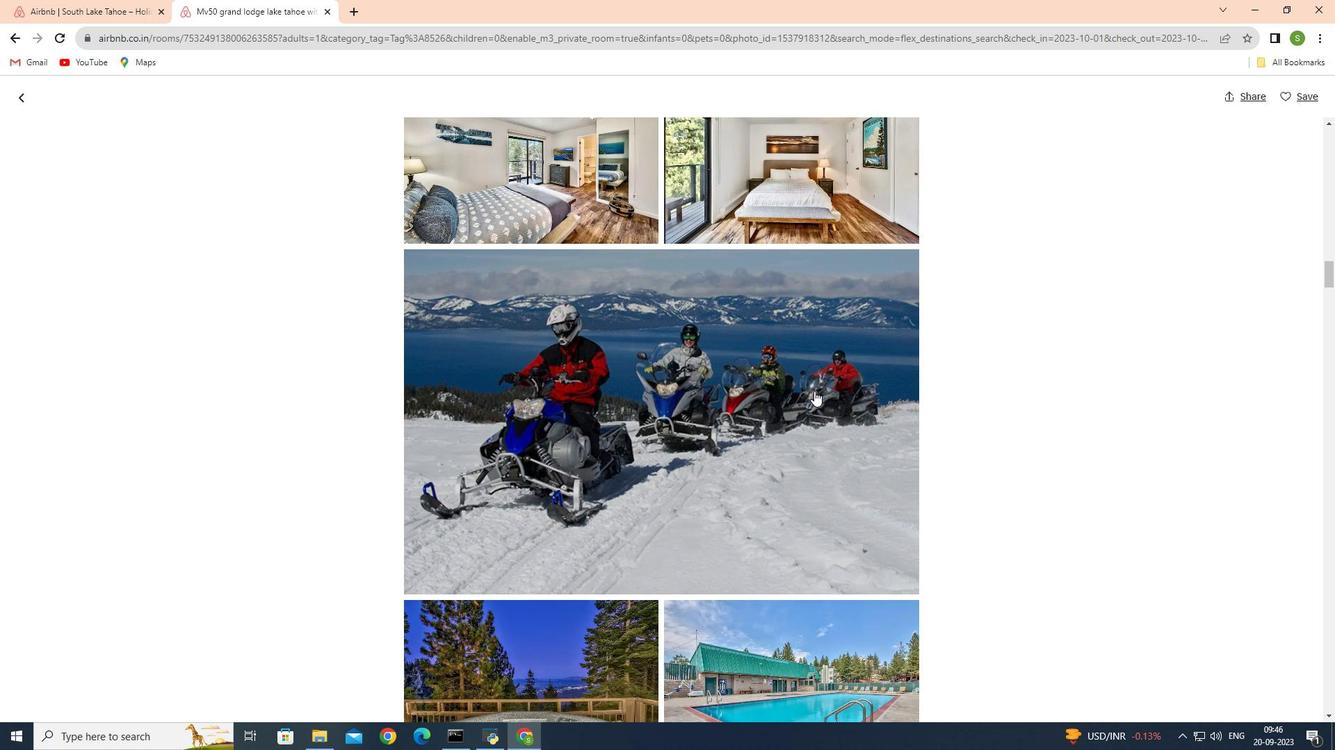 
Action: Mouse scrolled (814, 390) with delta (0, 0)
Screenshot: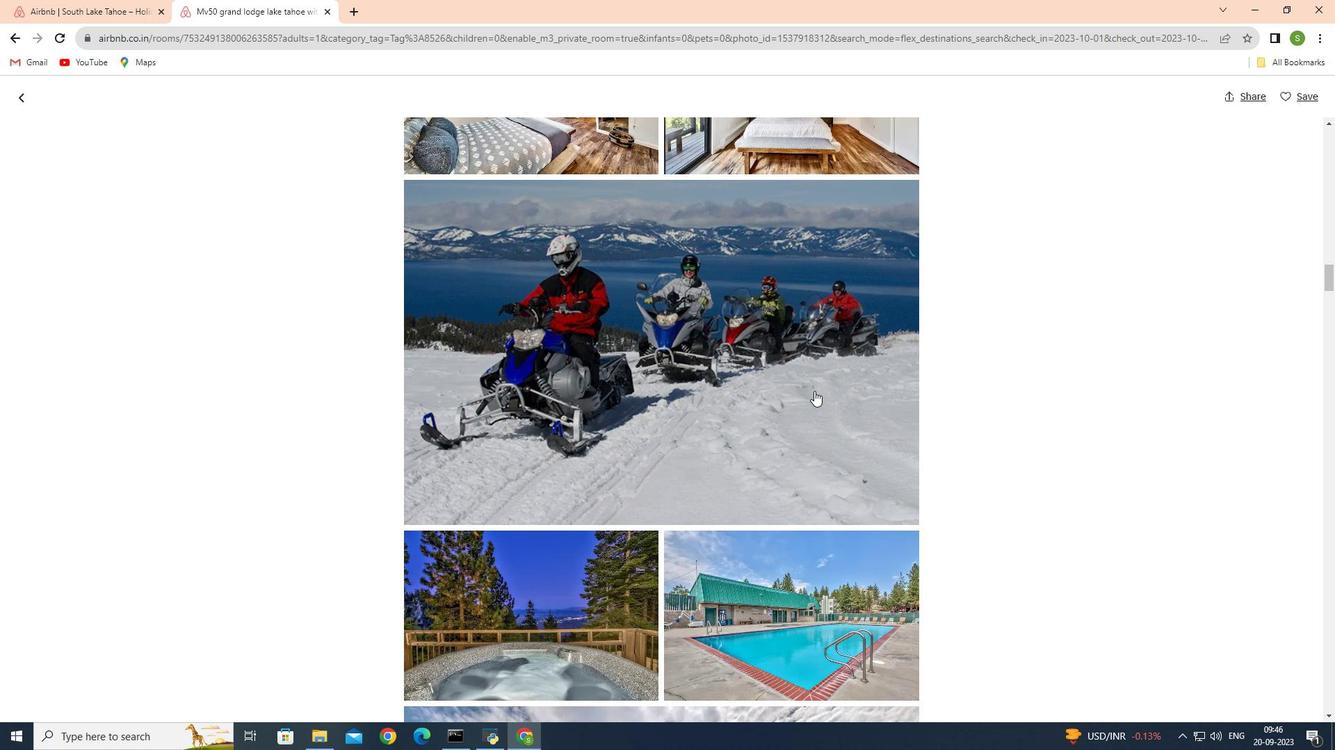 
Action: Mouse scrolled (814, 390) with delta (0, 0)
Screenshot: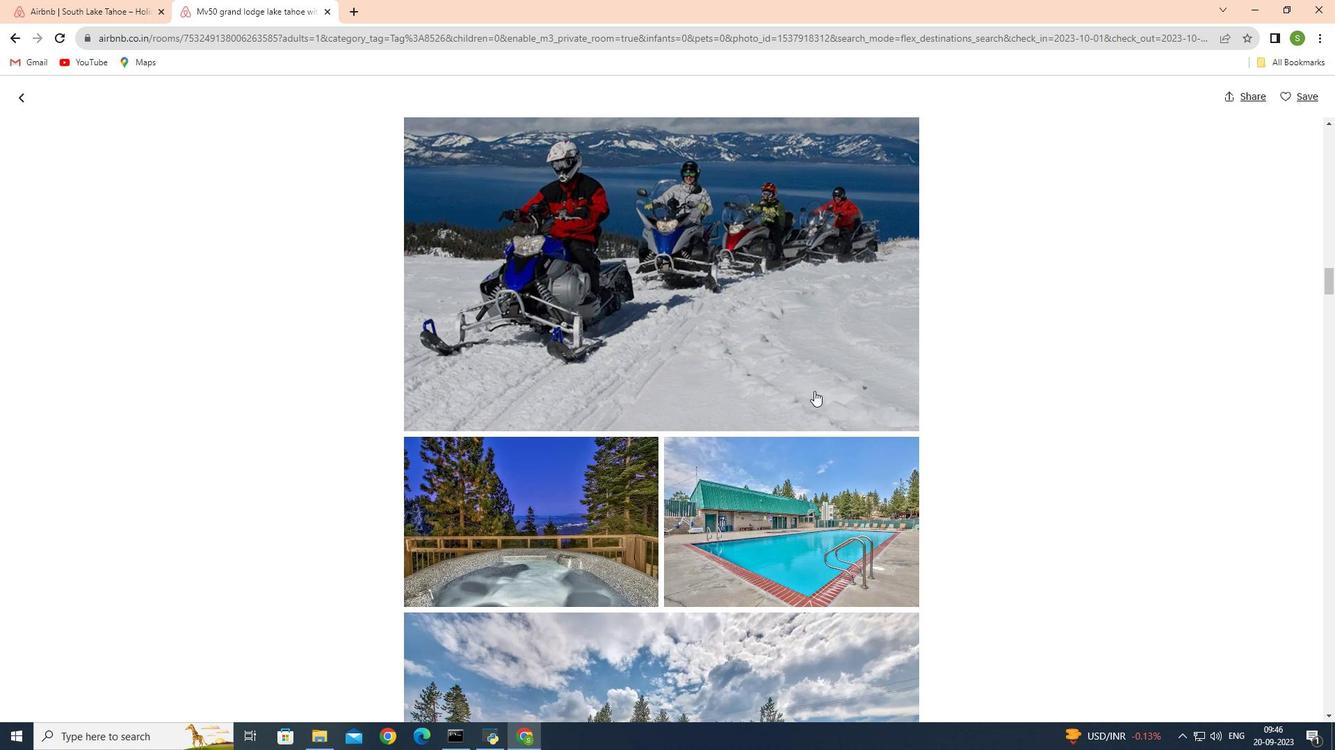 
Action: Mouse scrolled (814, 390) with delta (0, 0)
Screenshot: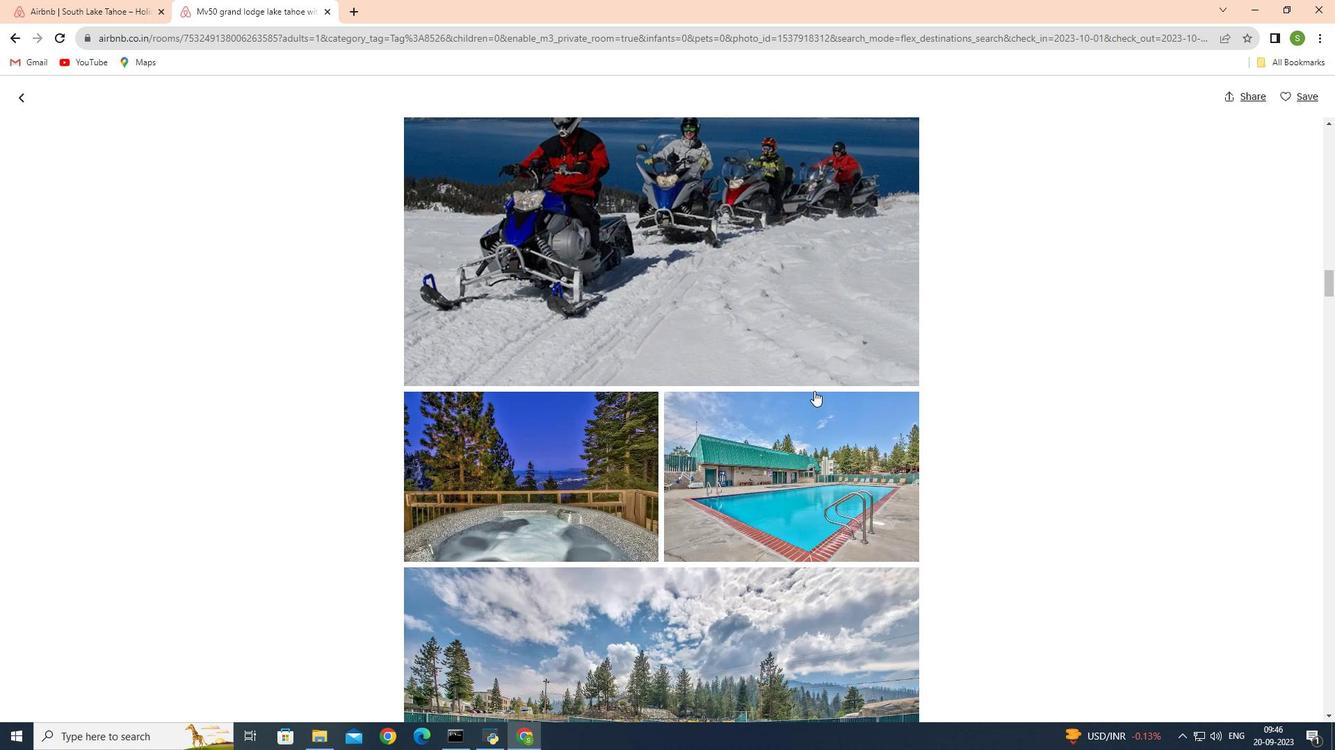 
Action: Mouse scrolled (814, 390) with delta (0, 0)
Screenshot: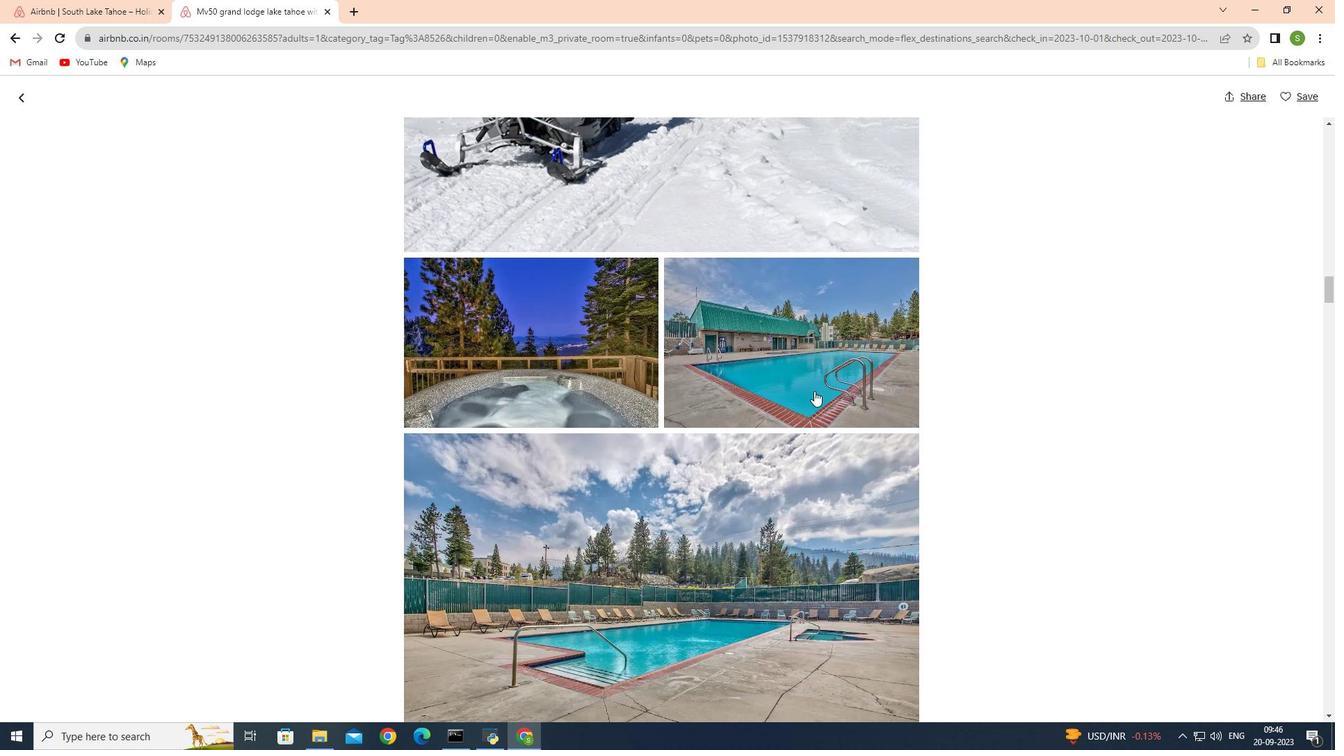 
Action: Mouse scrolled (814, 390) with delta (0, 0)
Screenshot: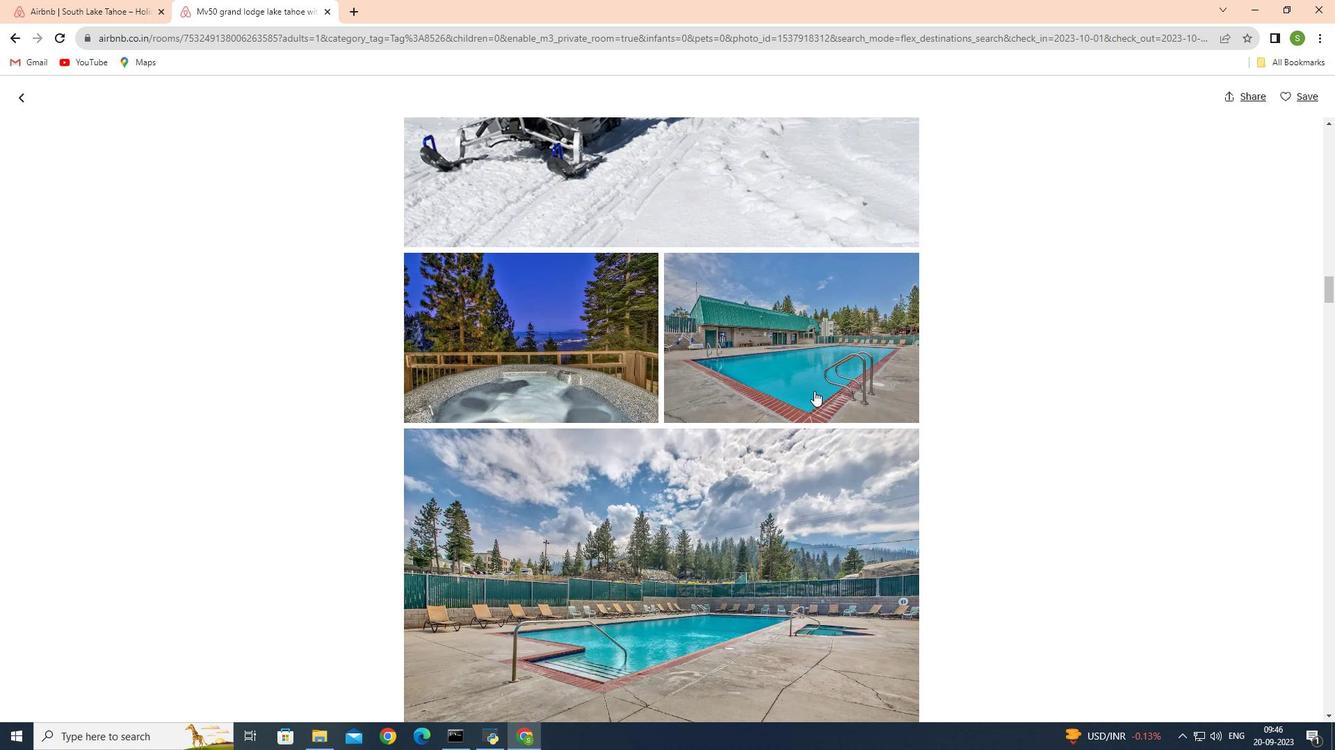 
Action: Mouse scrolled (814, 390) with delta (0, 0)
Screenshot: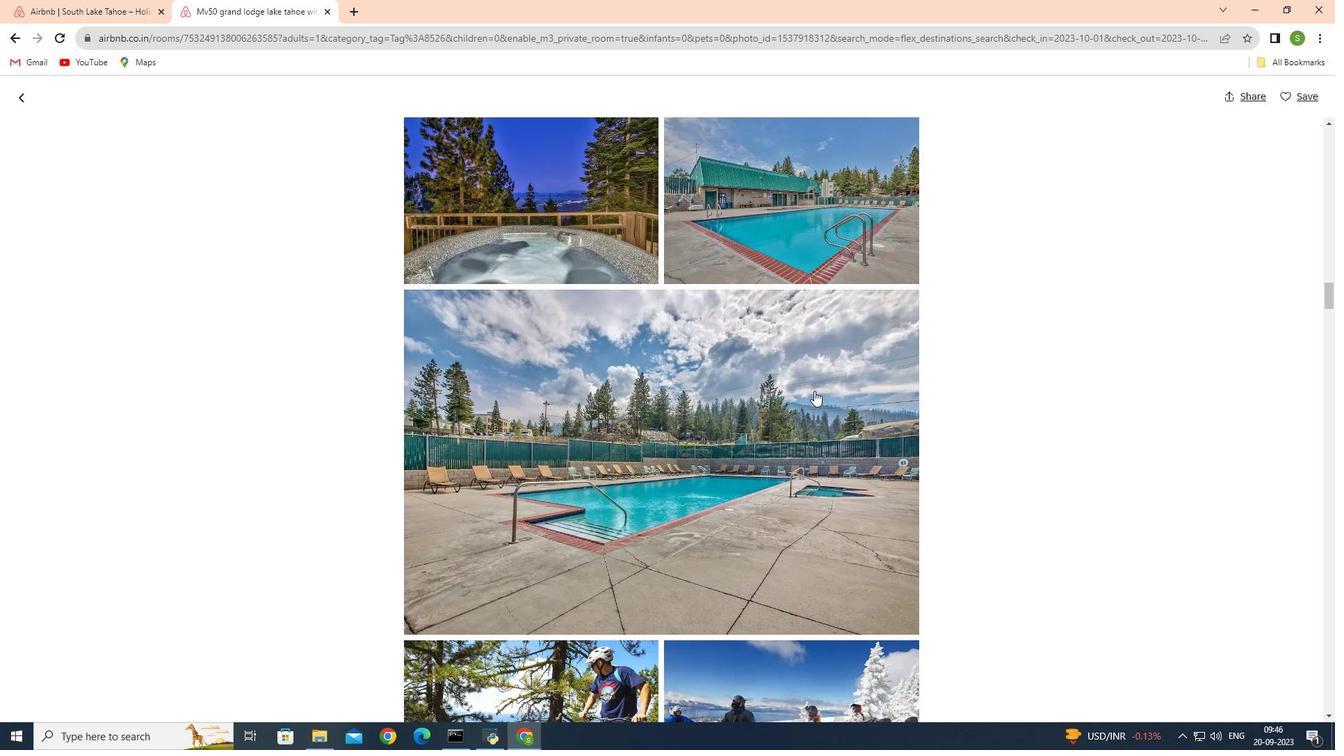 
Action: Mouse scrolled (814, 390) with delta (0, 0)
Screenshot: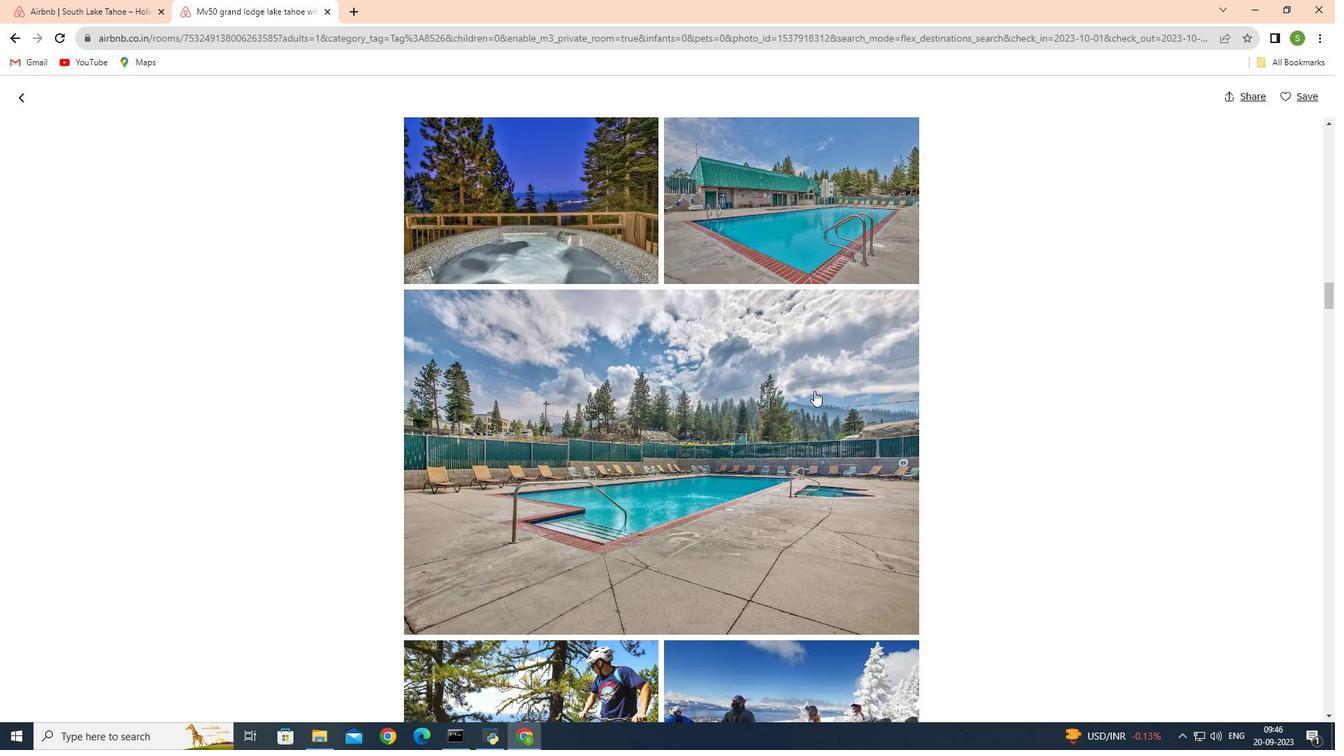 
Action: Mouse scrolled (814, 390) with delta (0, 0)
Screenshot: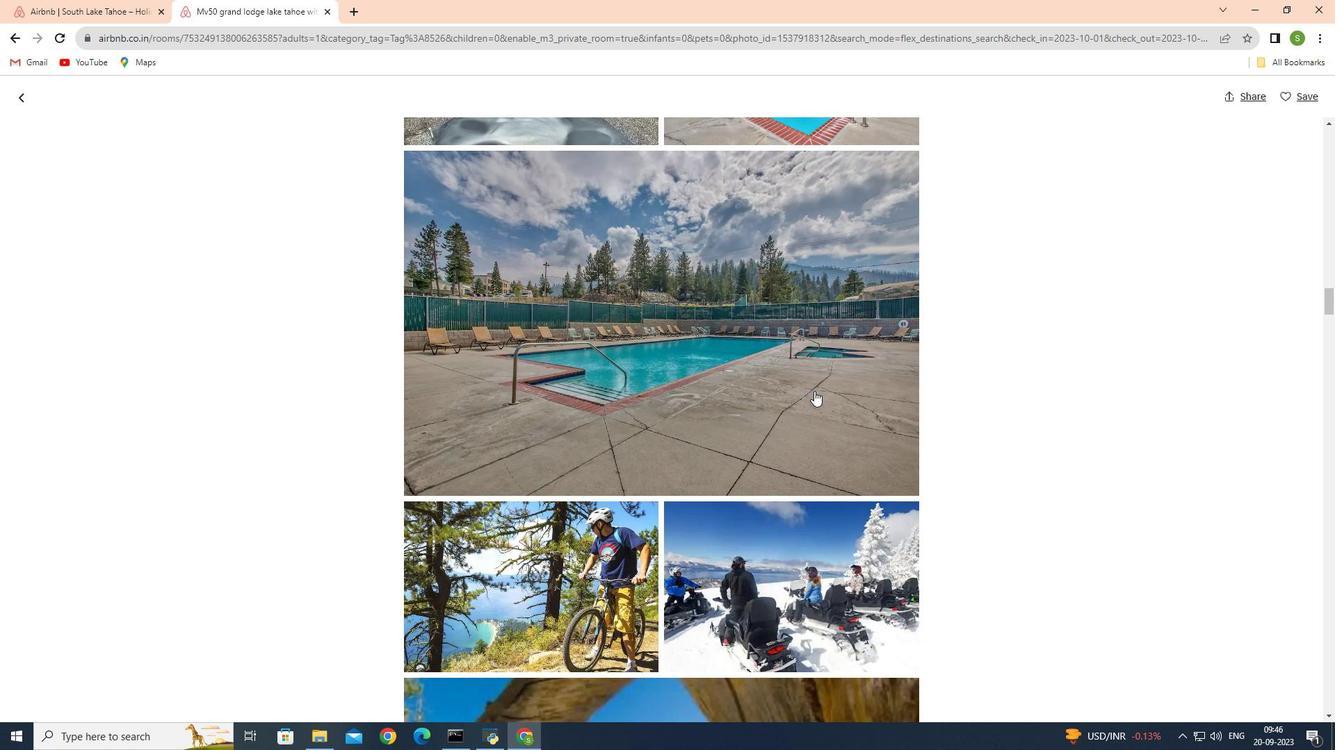 
Action: Mouse scrolled (814, 390) with delta (0, 0)
Screenshot: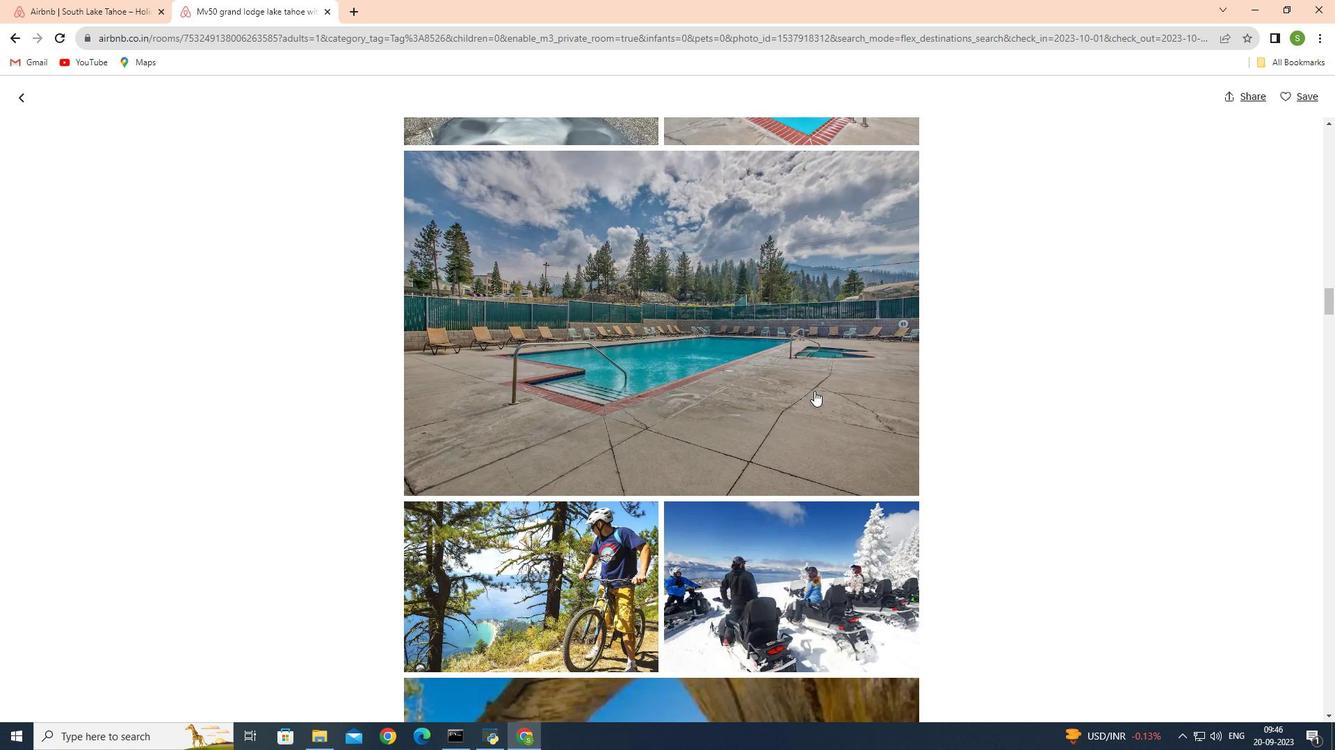 
Action: Mouse scrolled (814, 390) with delta (0, 0)
Screenshot: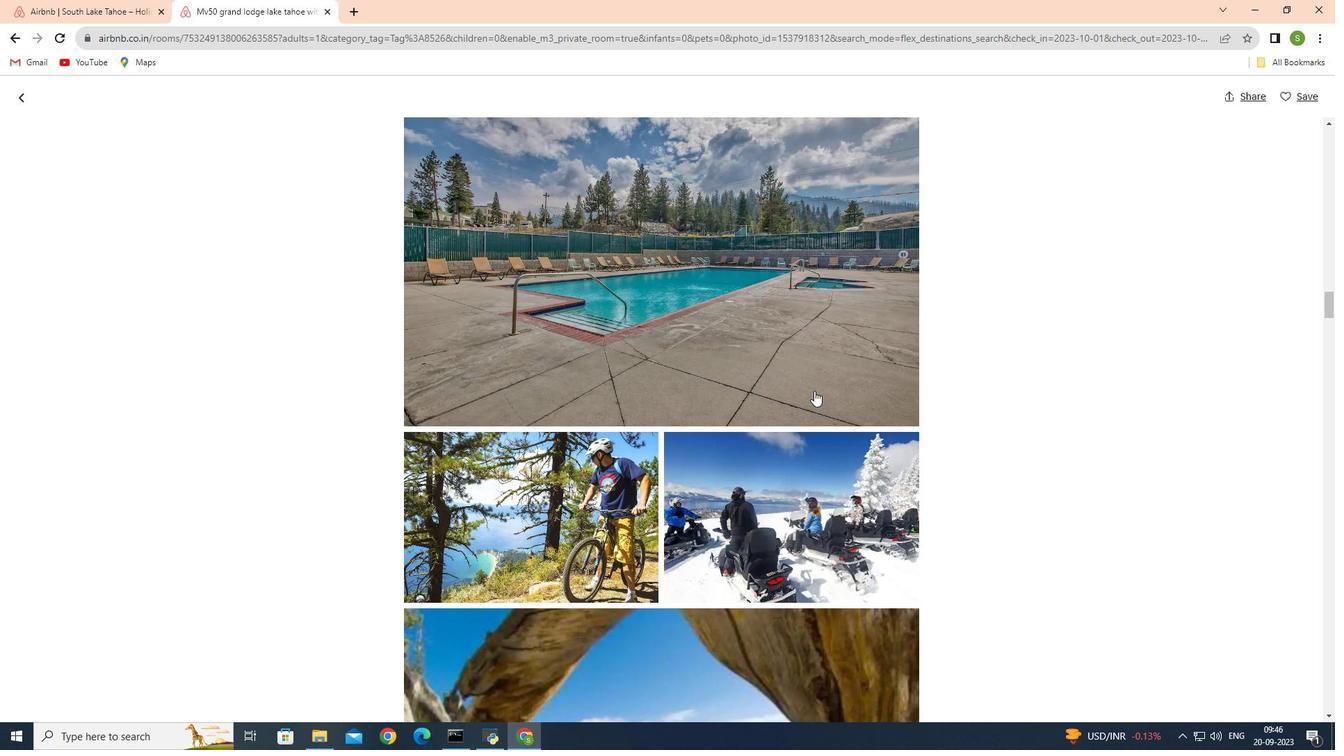 
Action: Mouse scrolled (814, 390) with delta (0, 0)
Screenshot: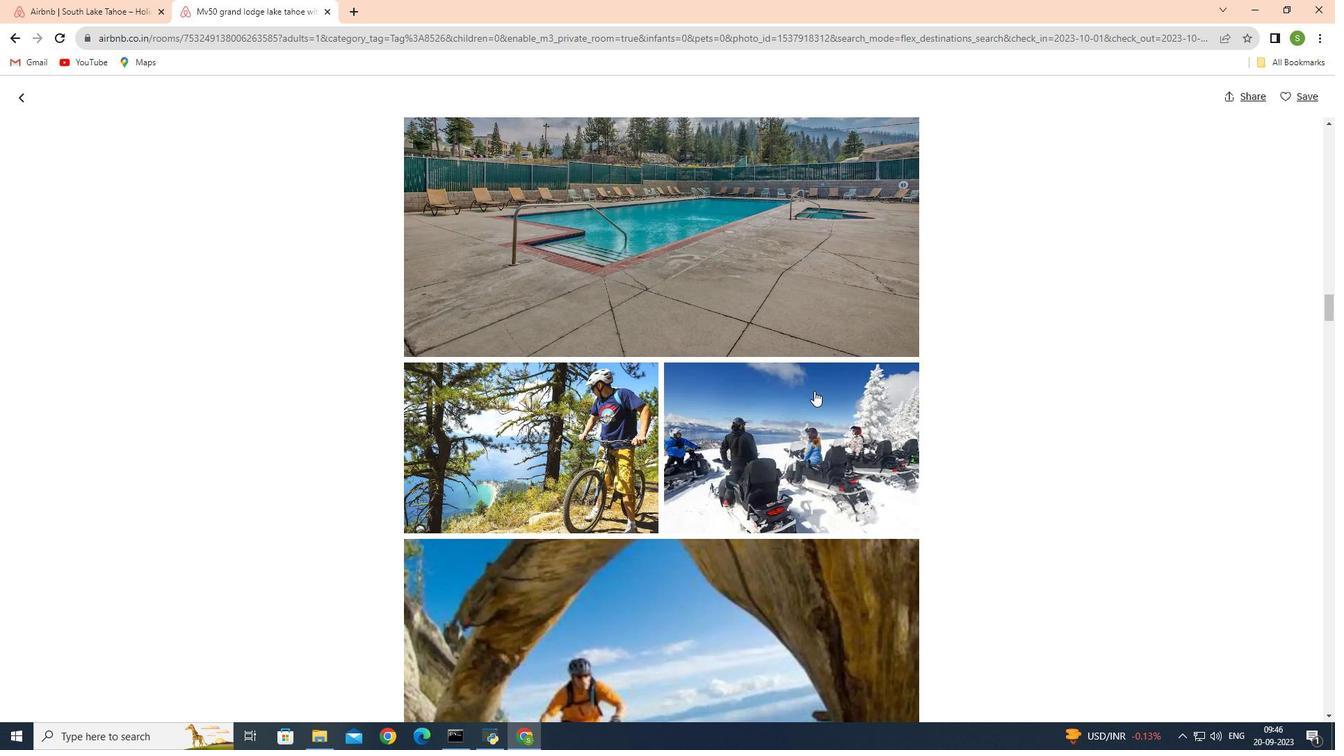 
Action: Mouse scrolled (814, 390) with delta (0, 0)
Screenshot: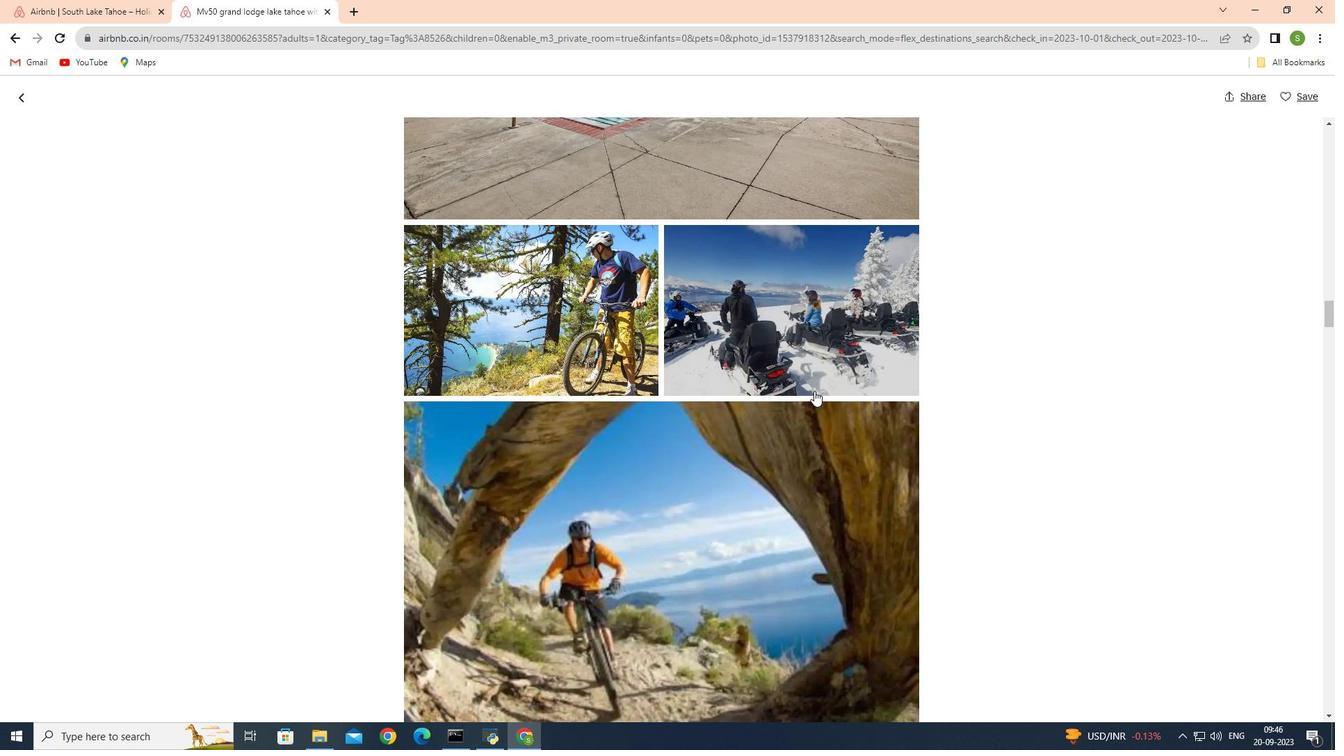 
Action: Mouse scrolled (814, 390) with delta (0, 0)
Screenshot: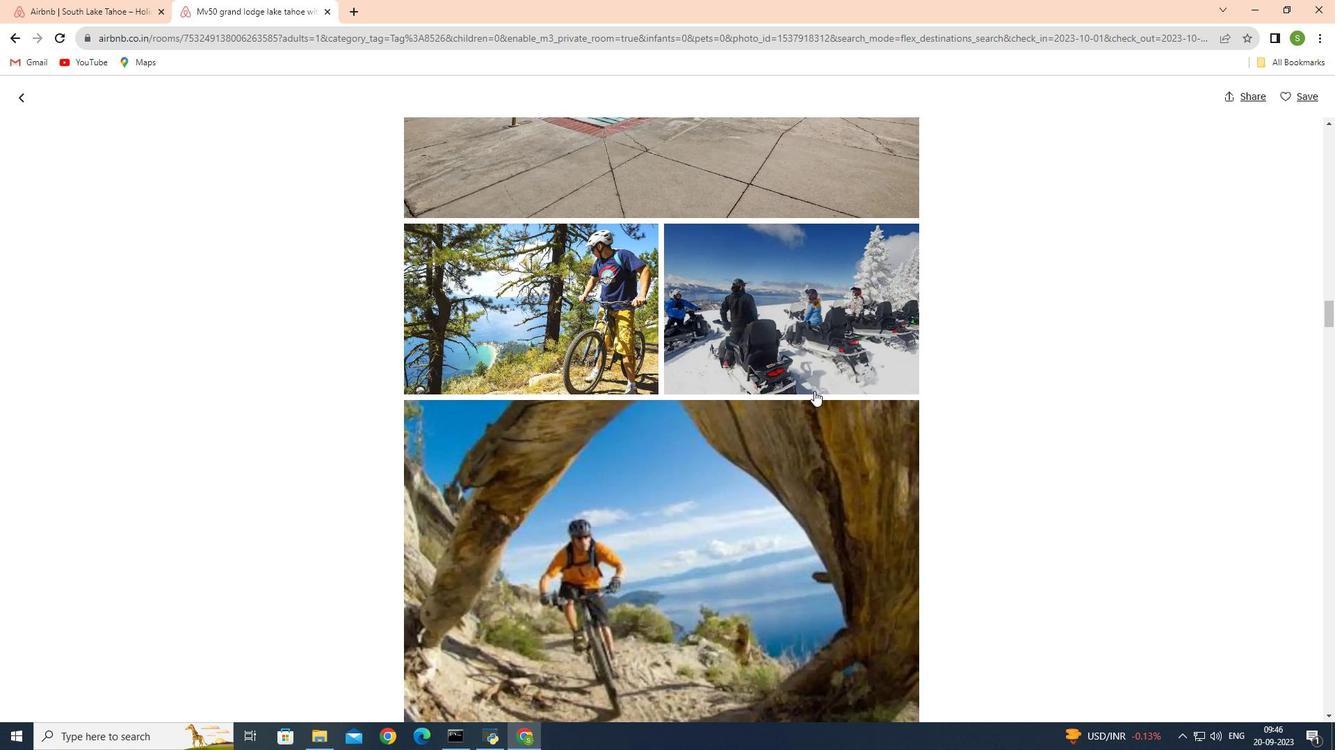 
Action: Mouse scrolled (814, 390) with delta (0, 0)
Screenshot: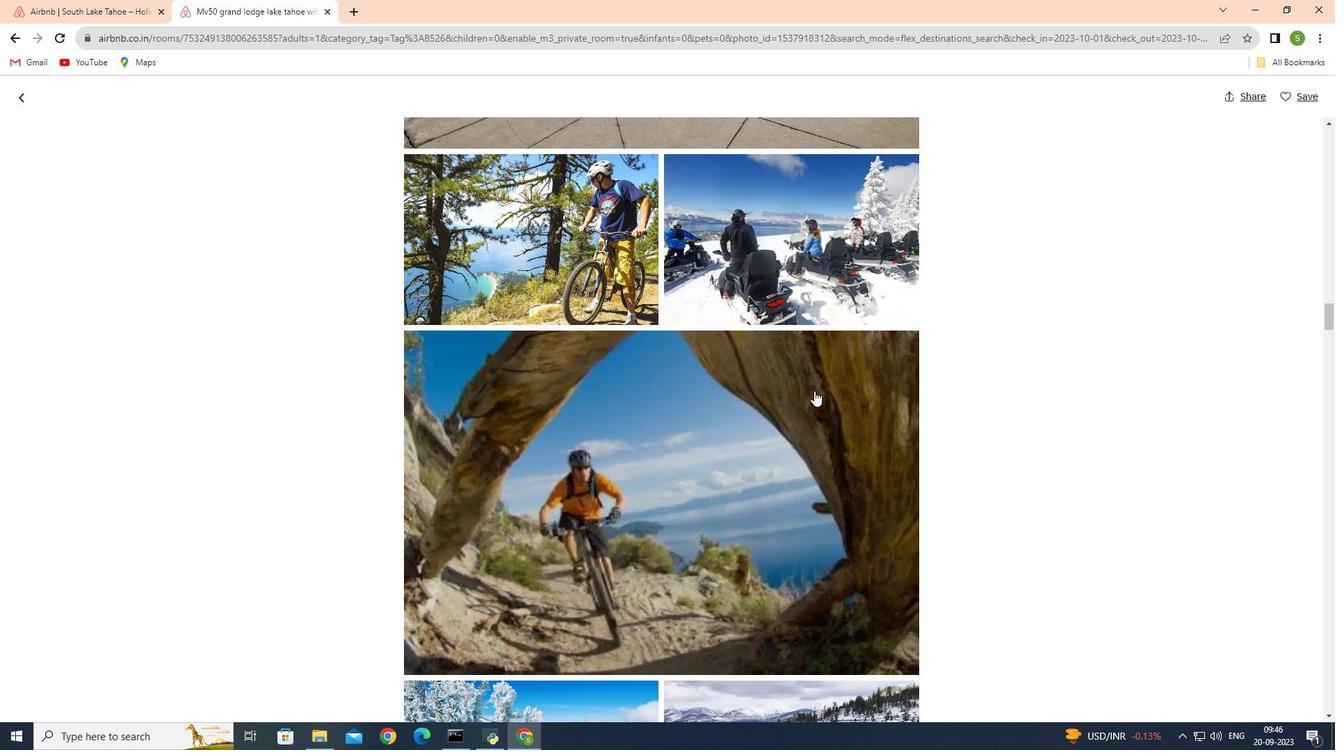 
Action: Mouse scrolled (814, 390) with delta (0, 0)
Screenshot: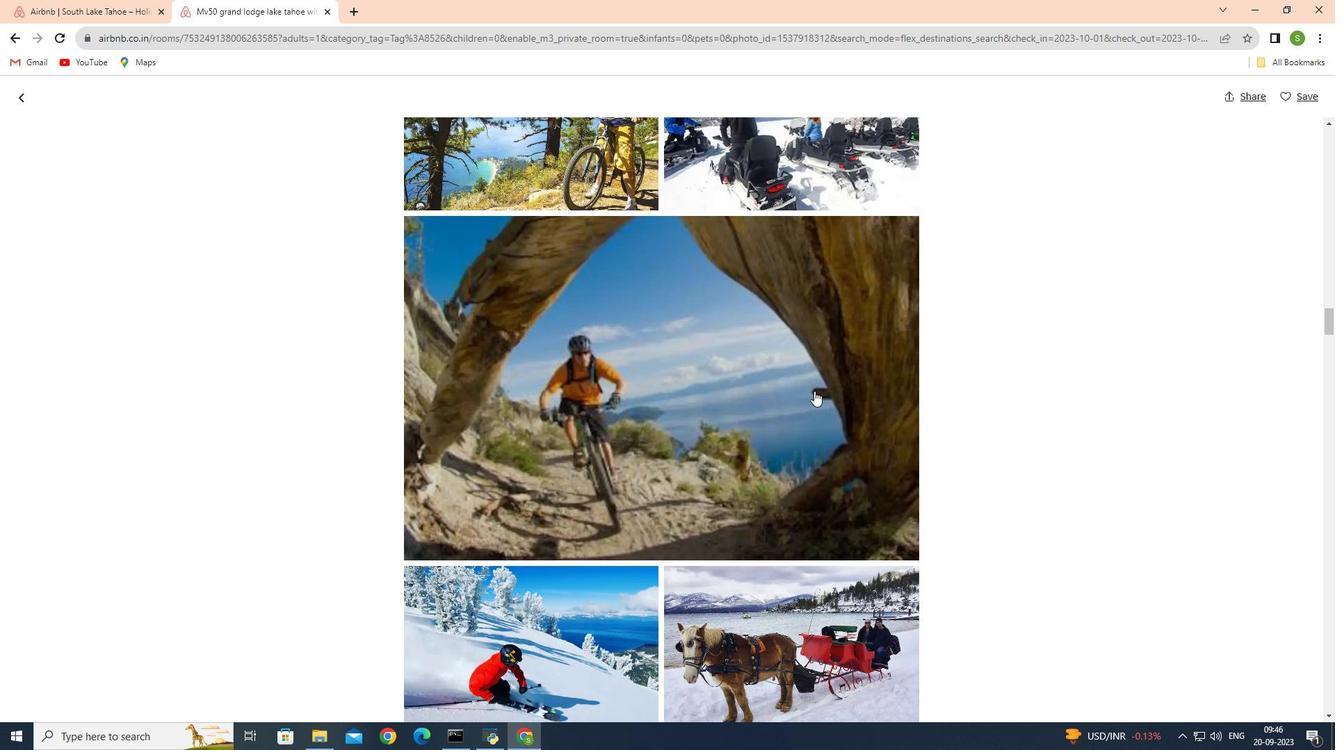 
Action: Mouse scrolled (814, 390) with delta (0, 0)
Screenshot: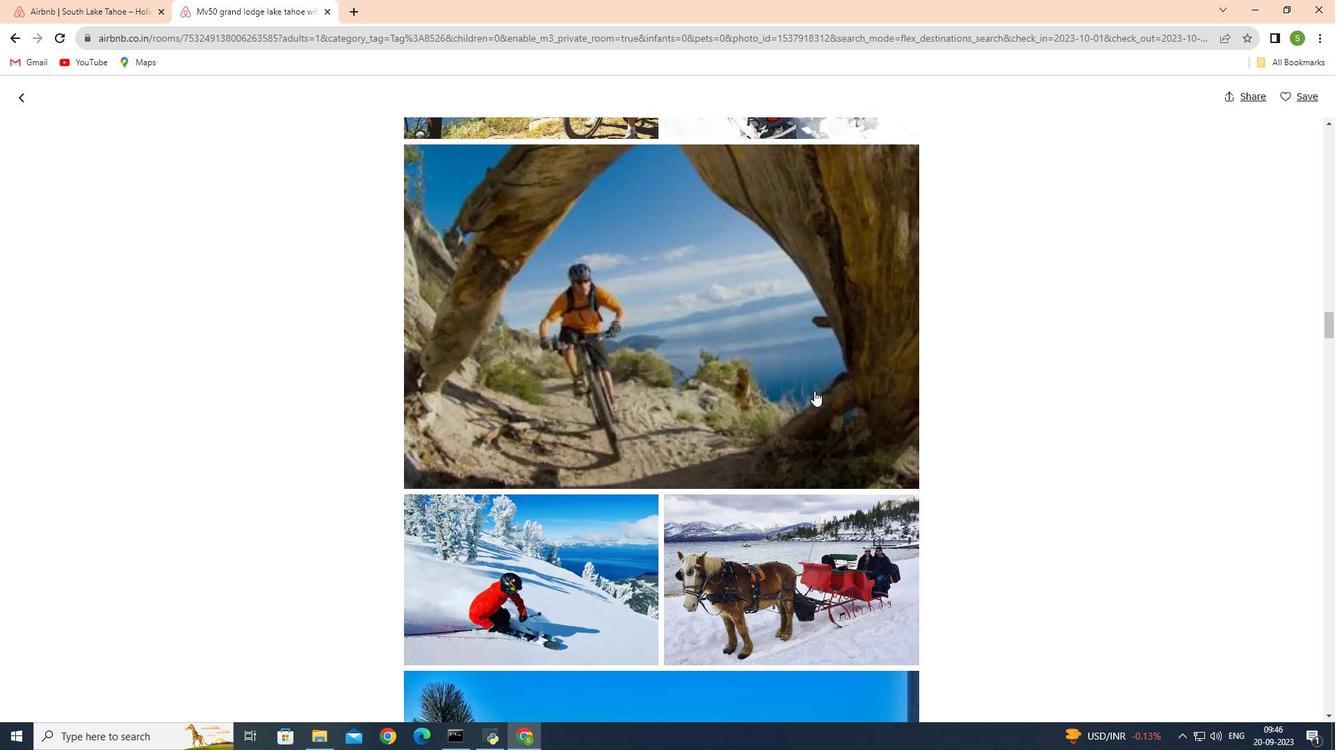 
Action: Mouse scrolled (814, 390) with delta (0, 0)
Screenshot: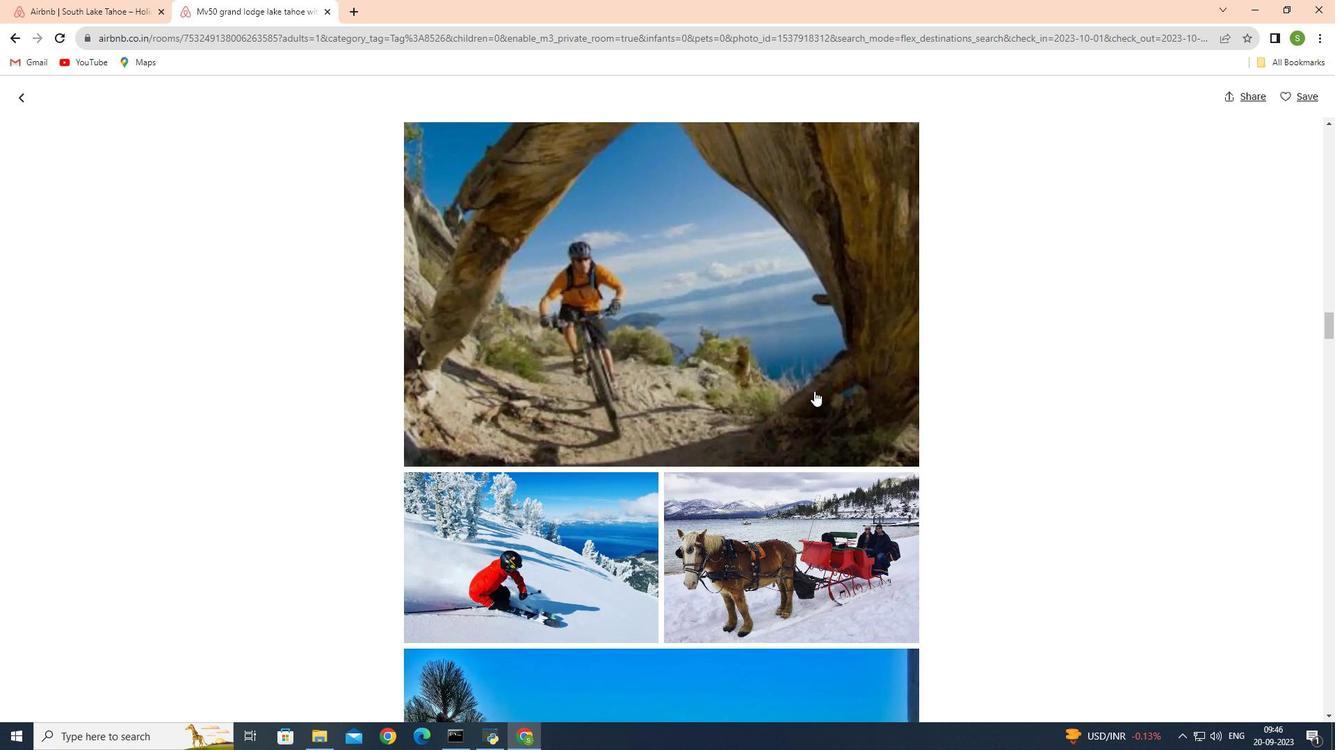 
Action: Mouse scrolled (814, 390) with delta (0, 0)
Screenshot: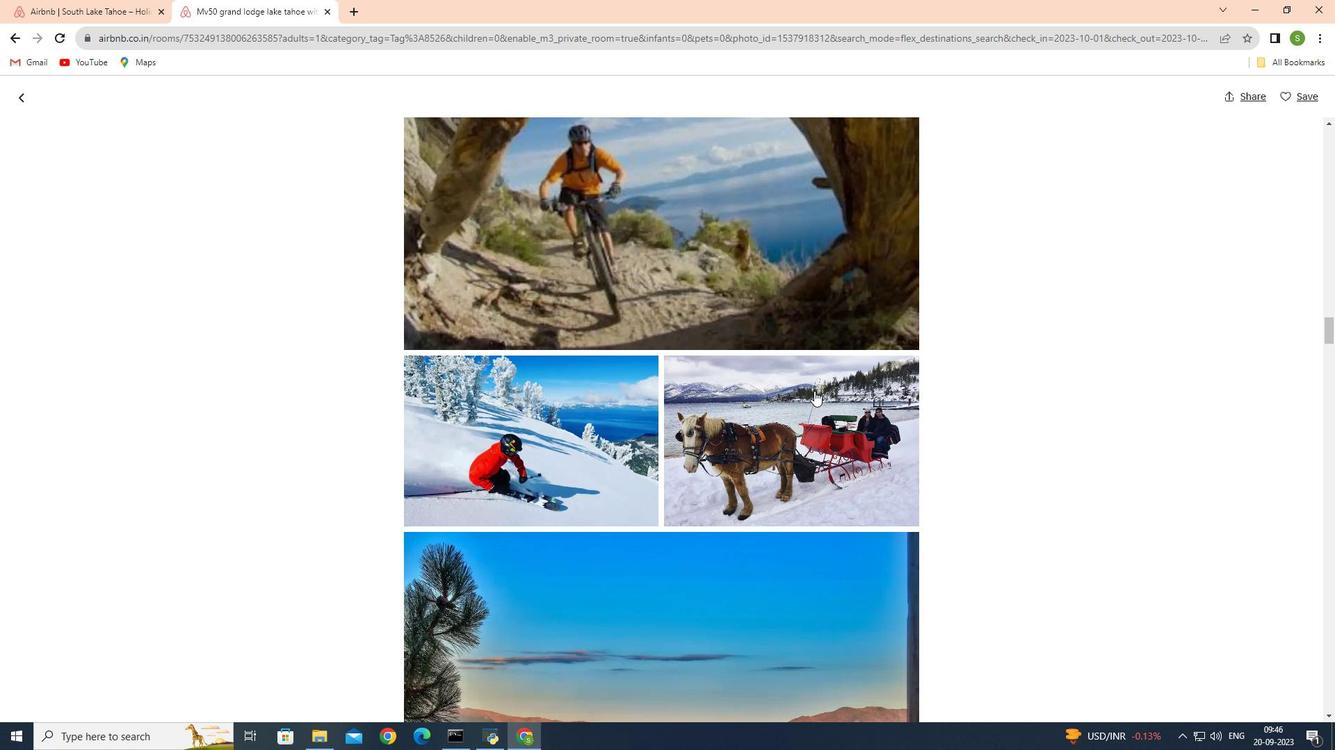 
Action: Mouse scrolled (814, 390) with delta (0, 0)
Screenshot: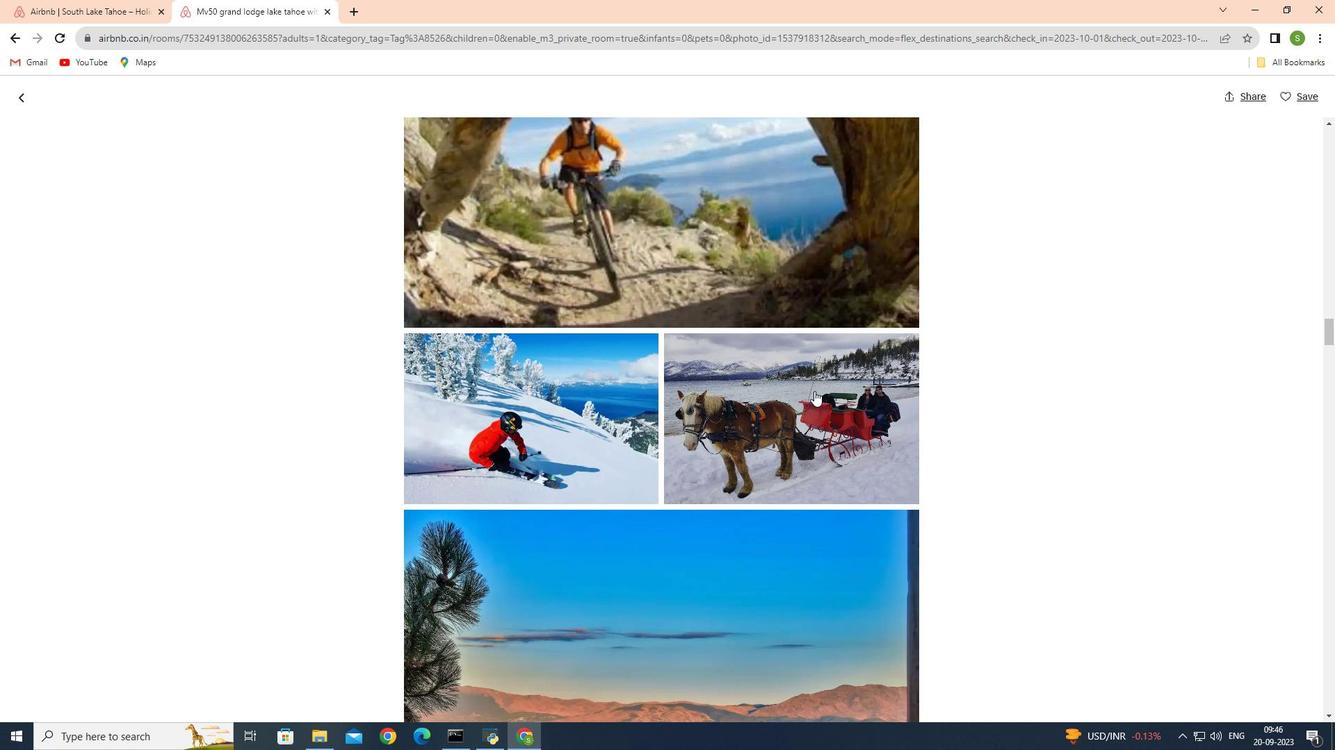 
Action: Mouse scrolled (814, 390) with delta (0, 0)
Screenshot: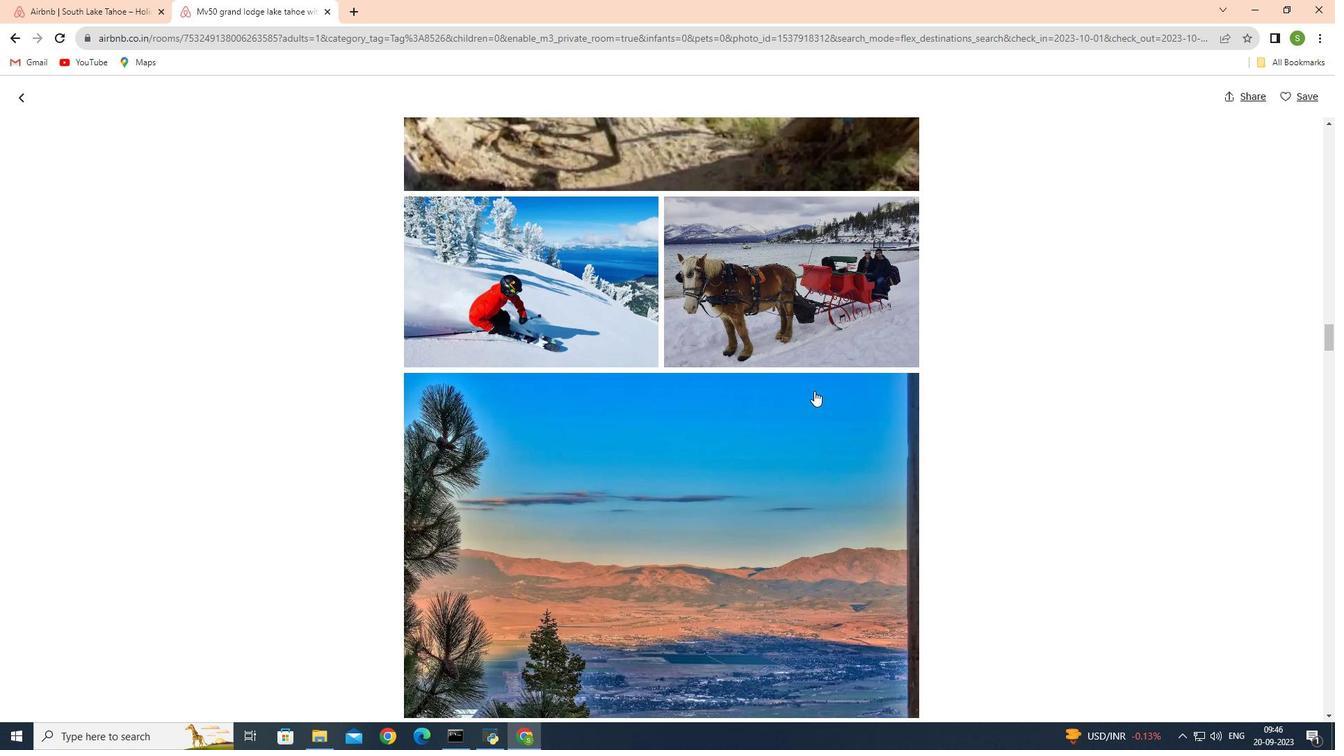 
Action: Mouse scrolled (814, 390) with delta (0, 0)
Screenshot: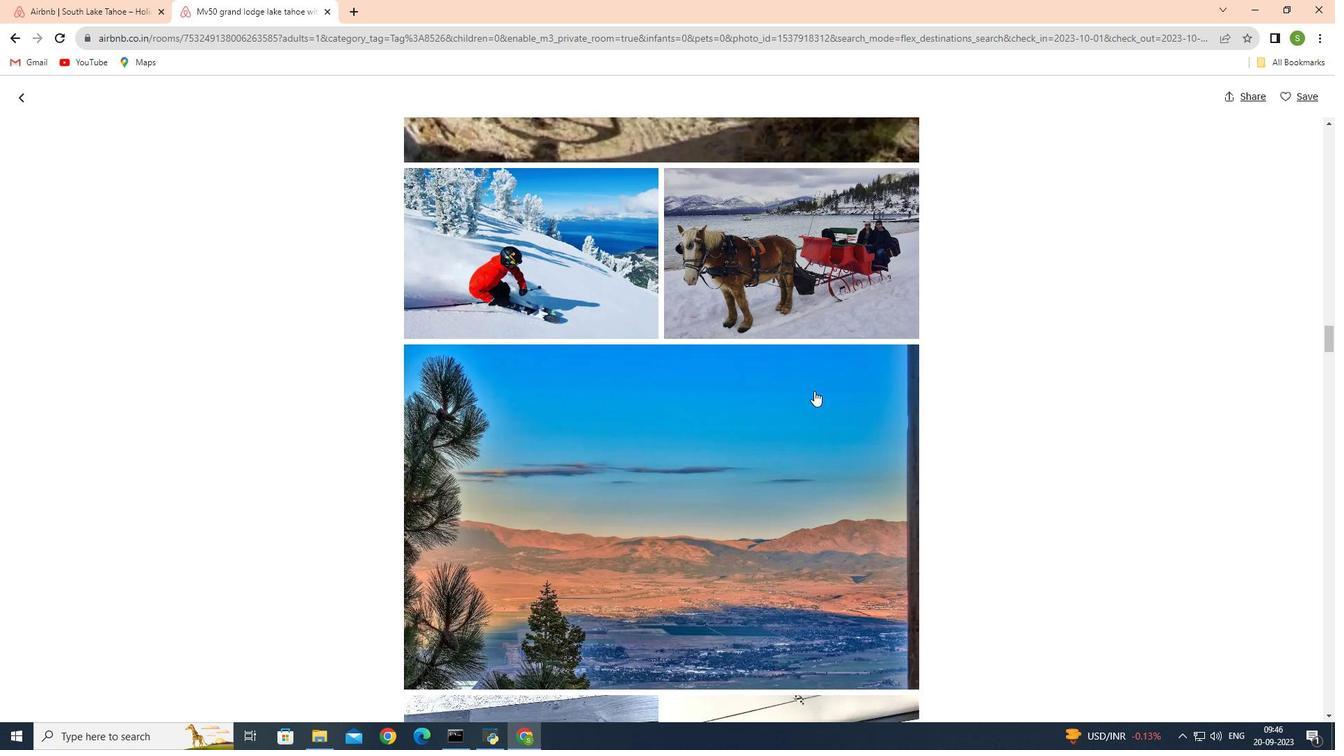 
Action: Mouse scrolled (814, 390) with delta (0, 0)
Screenshot: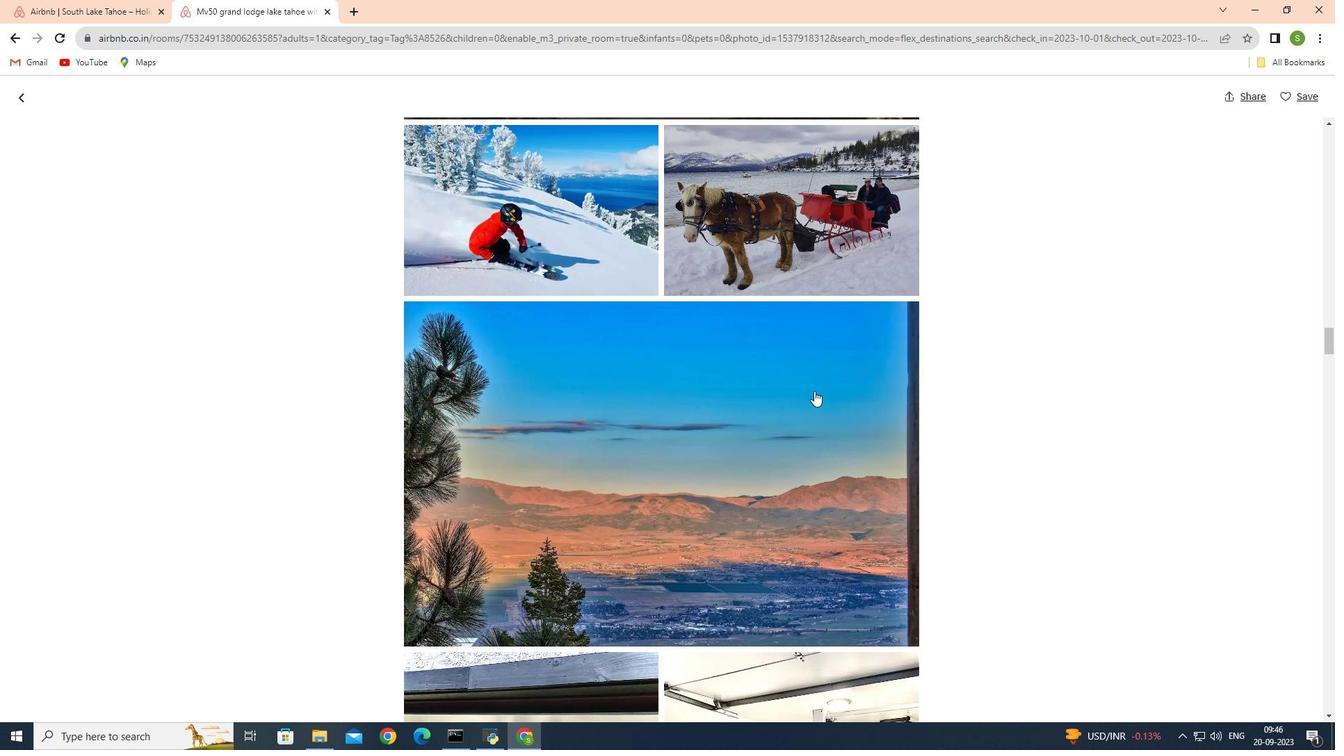 
Action: Mouse scrolled (814, 390) with delta (0, 0)
Screenshot: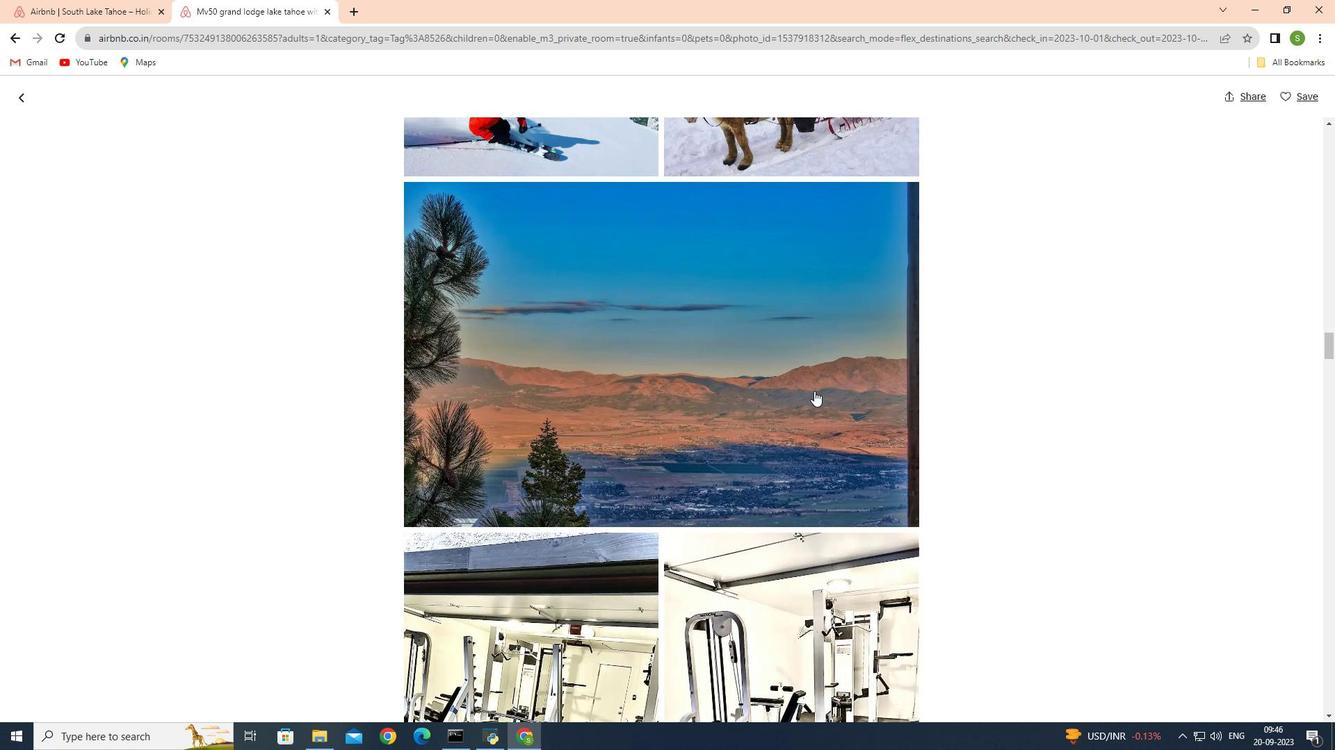 
Action: Mouse scrolled (814, 390) with delta (0, 0)
Screenshot: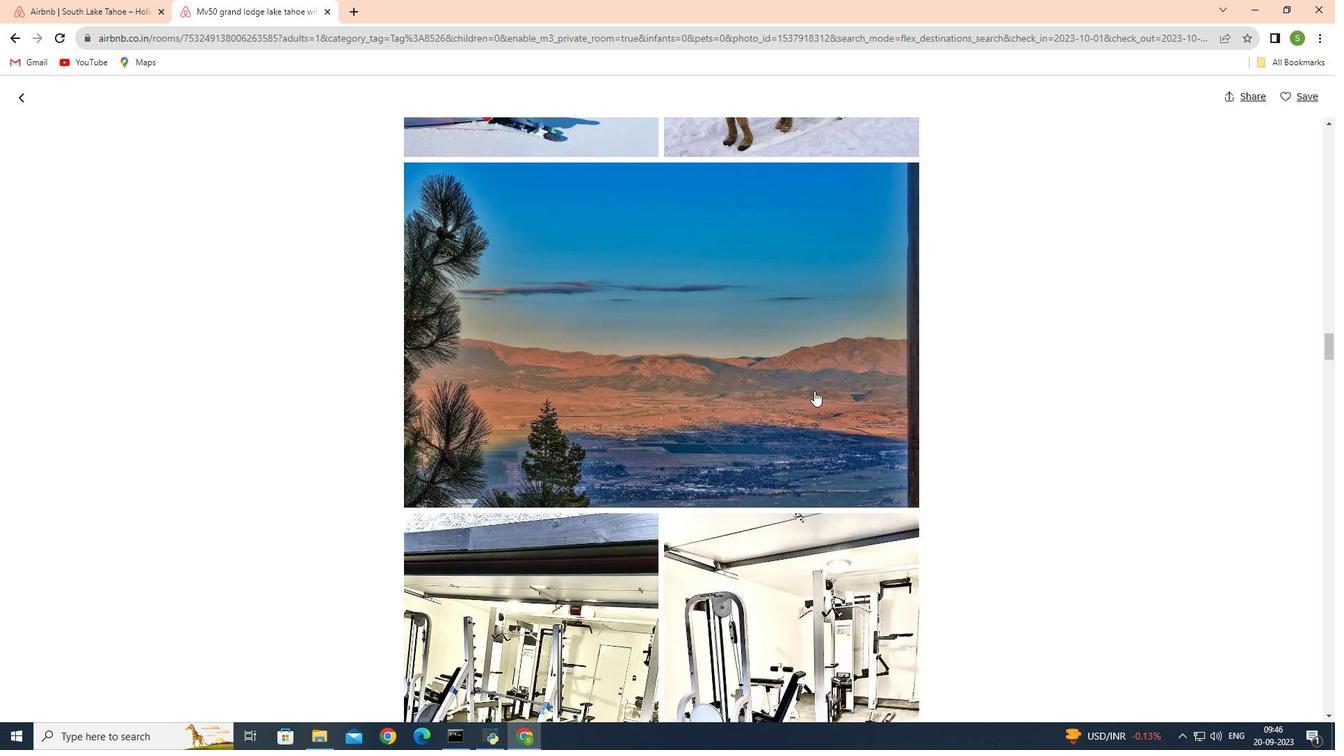 
Action: Mouse scrolled (814, 390) with delta (0, 0)
Screenshot: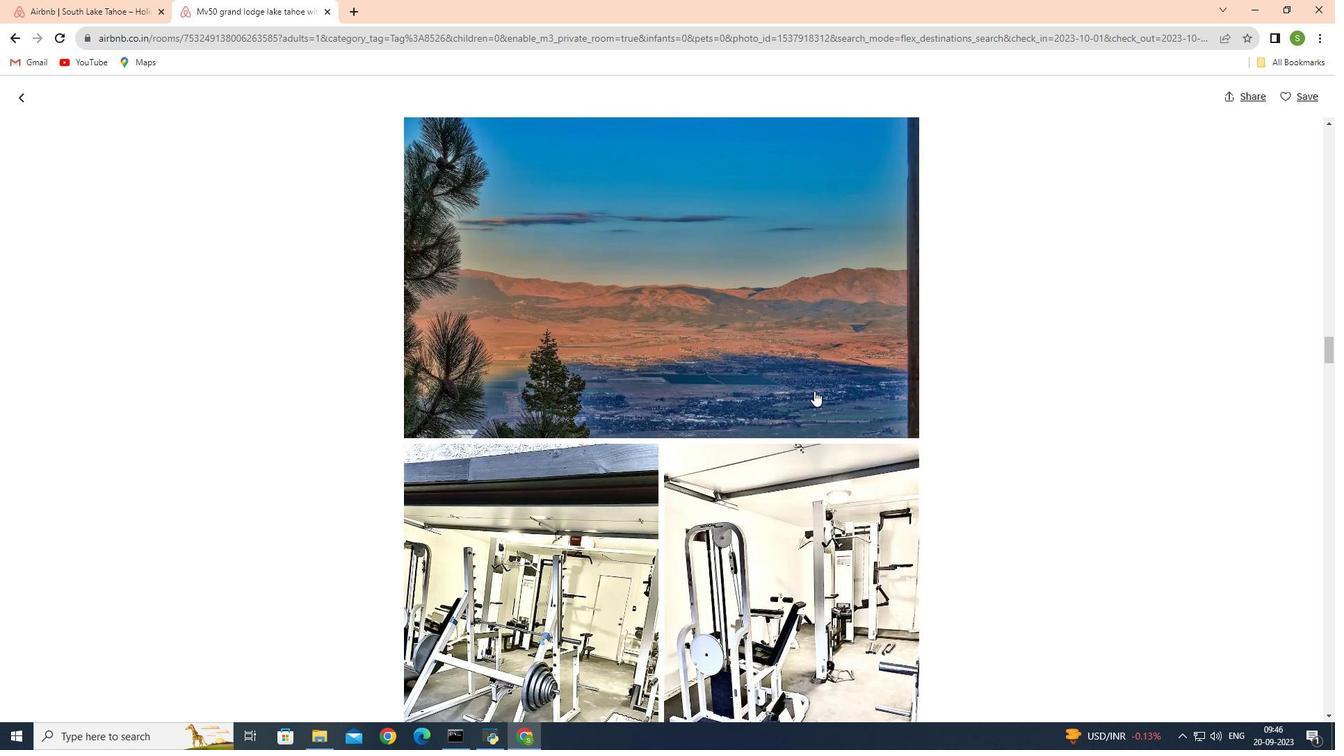 
Action: Mouse scrolled (814, 390) with delta (0, 0)
Screenshot: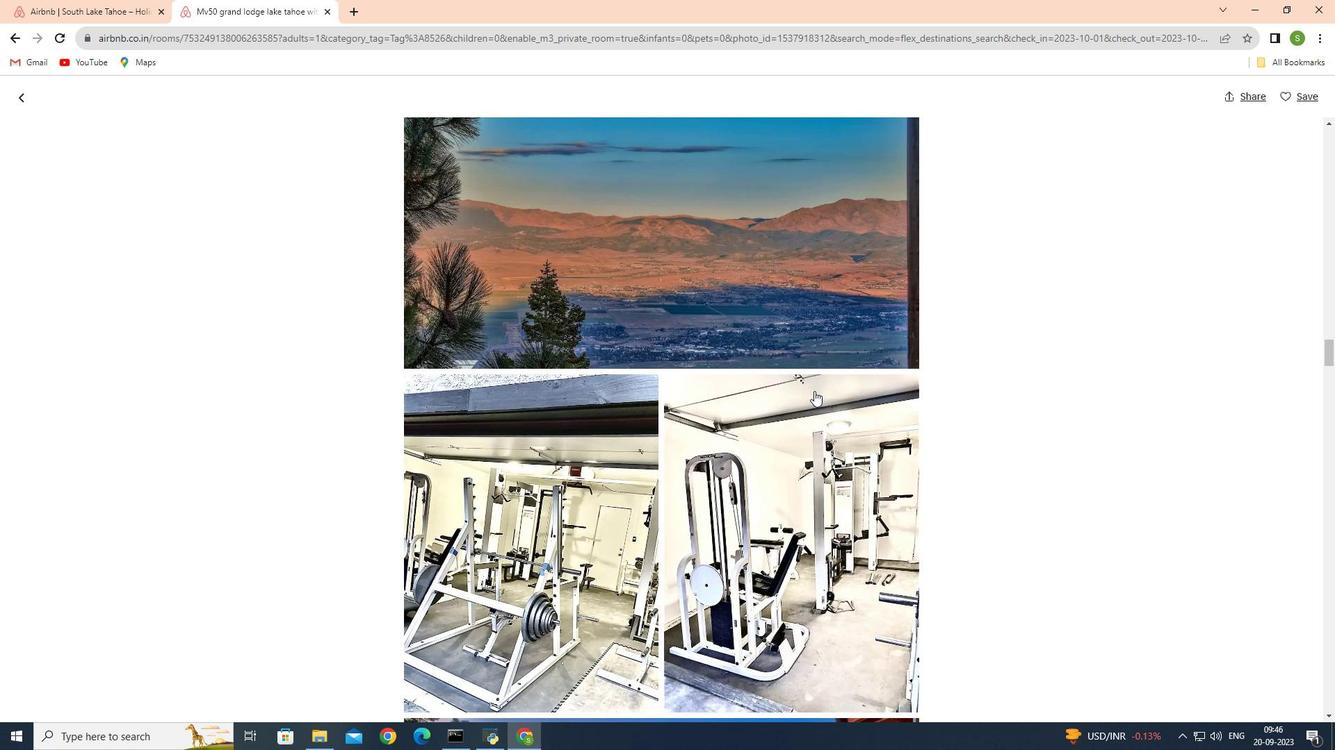 
Action: Mouse scrolled (814, 390) with delta (0, 0)
Screenshot: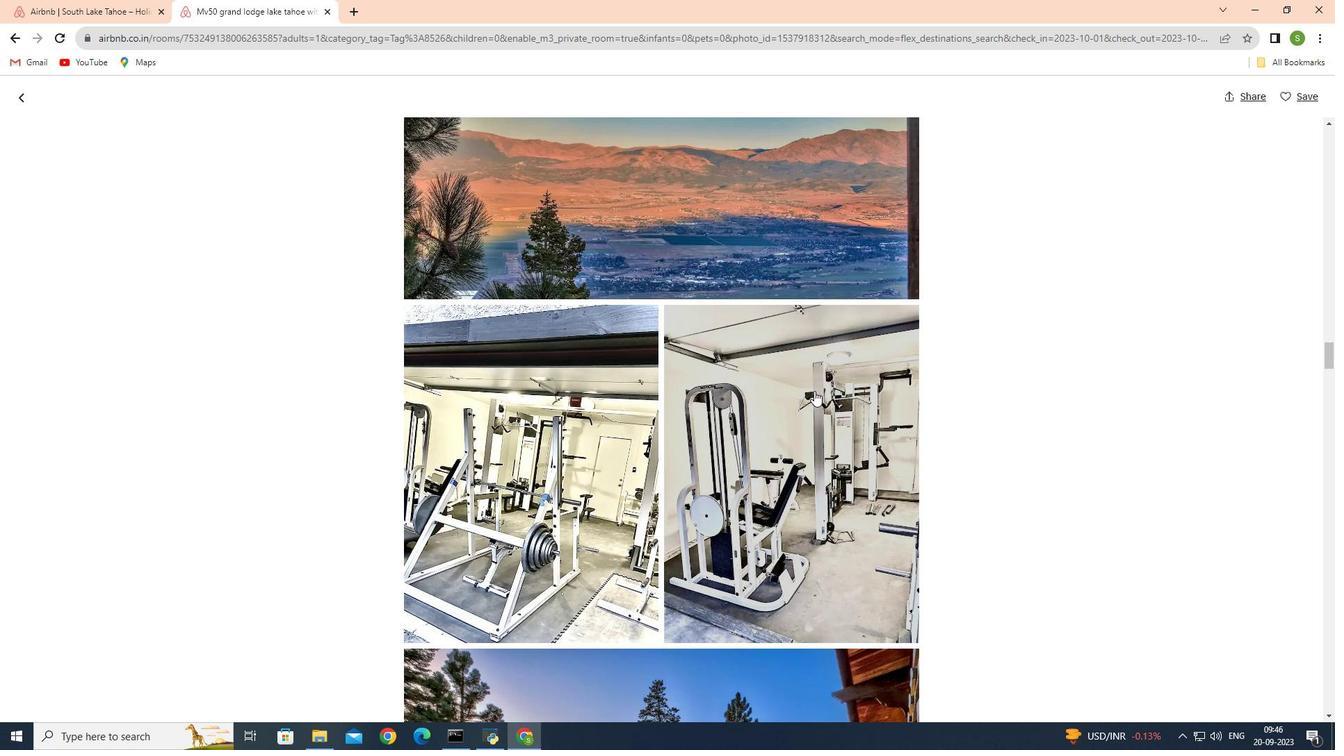 
Action: Mouse scrolled (814, 390) with delta (0, 0)
Screenshot: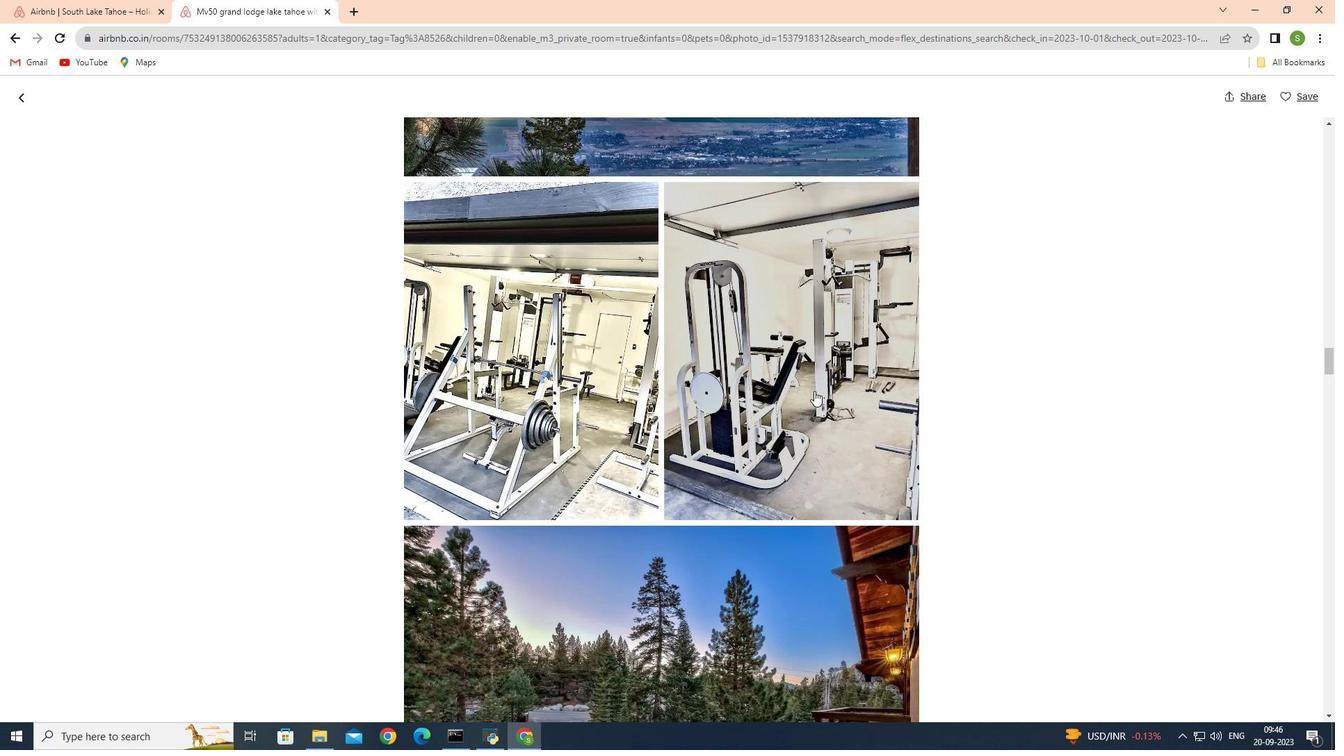 
Action: Mouse scrolled (814, 390) with delta (0, 0)
Screenshot: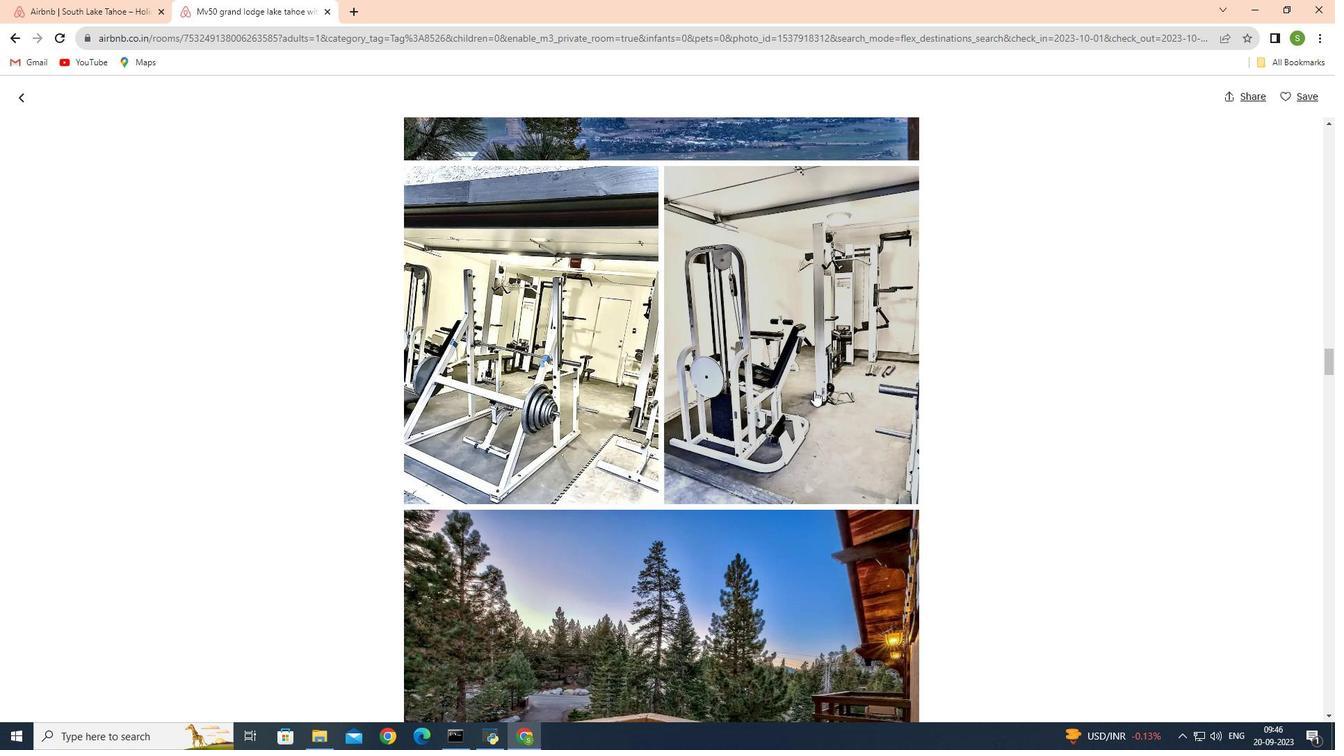 
Action: Mouse scrolled (814, 390) with delta (0, 0)
Screenshot: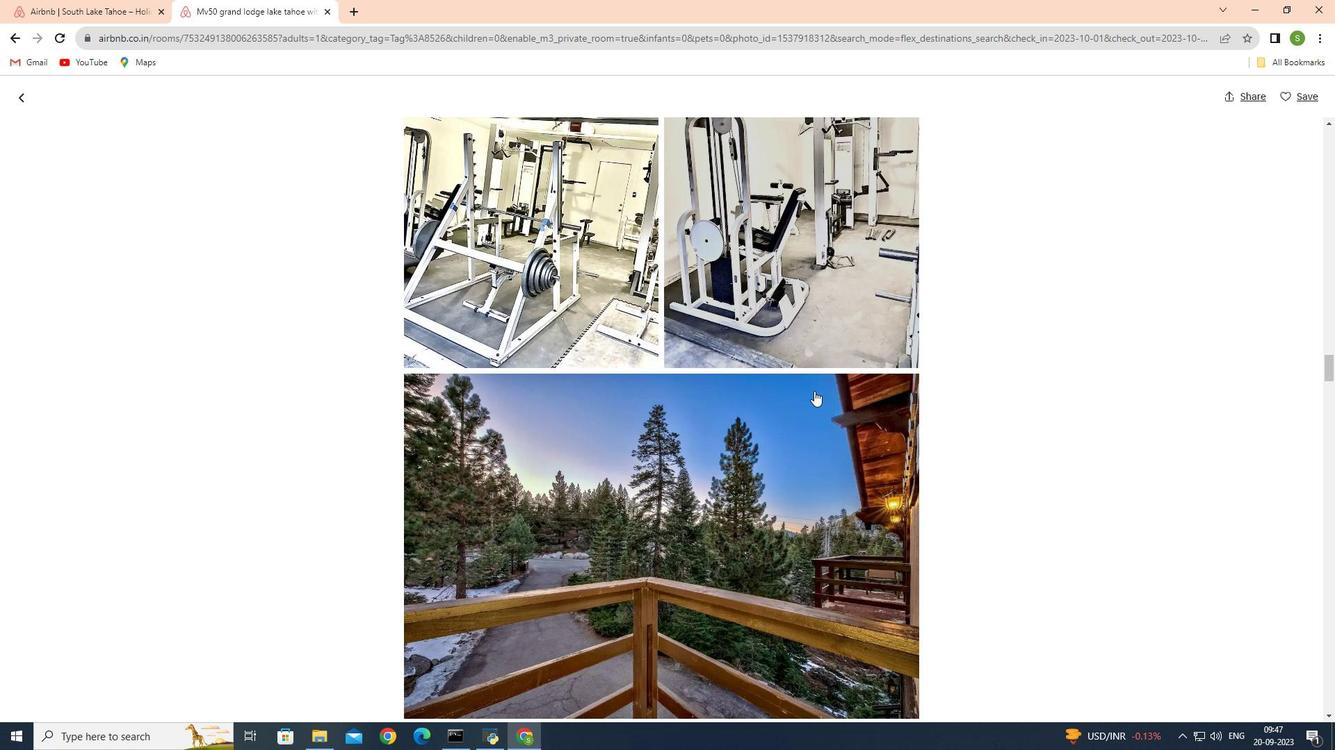 
Action: Mouse scrolled (814, 390) with delta (0, 0)
Screenshot: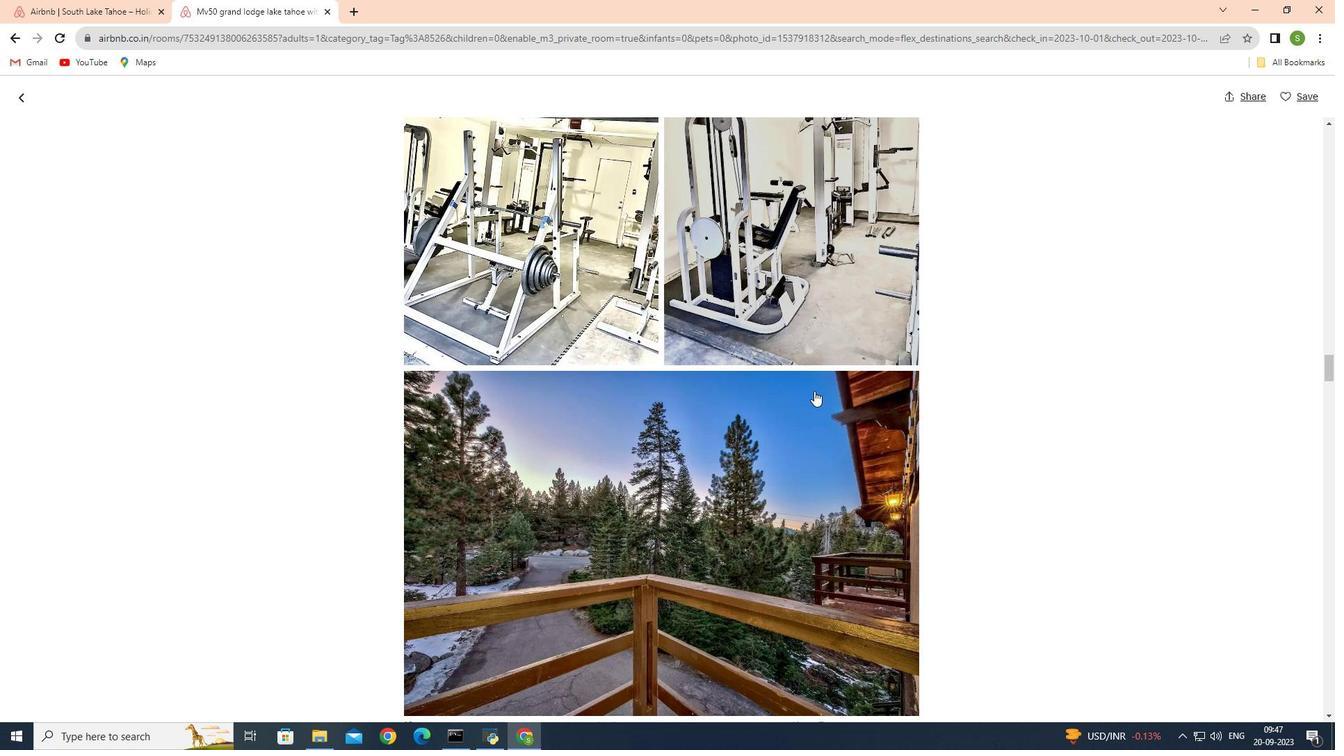 
Action: Mouse scrolled (814, 390) with delta (0, 0)
Screenshot: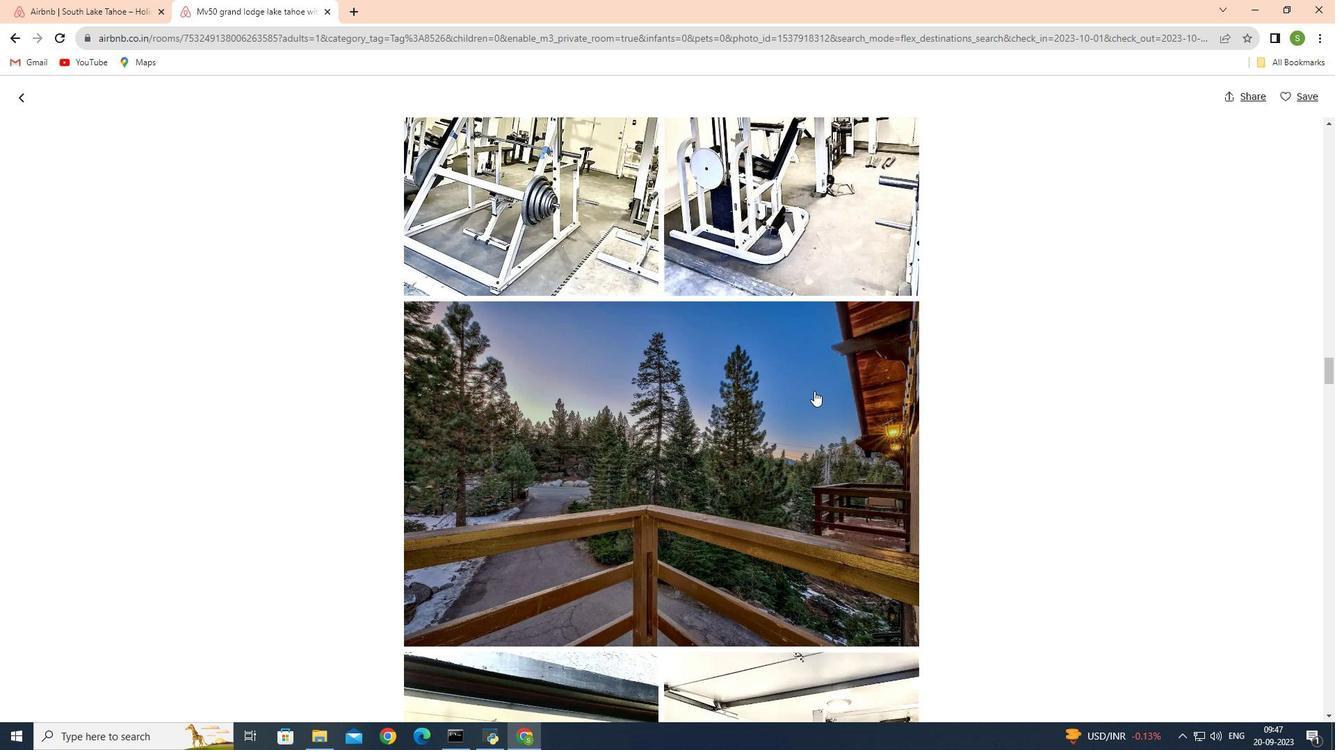 
Action: Mouse scrolled (814, 390) with delta (0, 0)
Screenshot: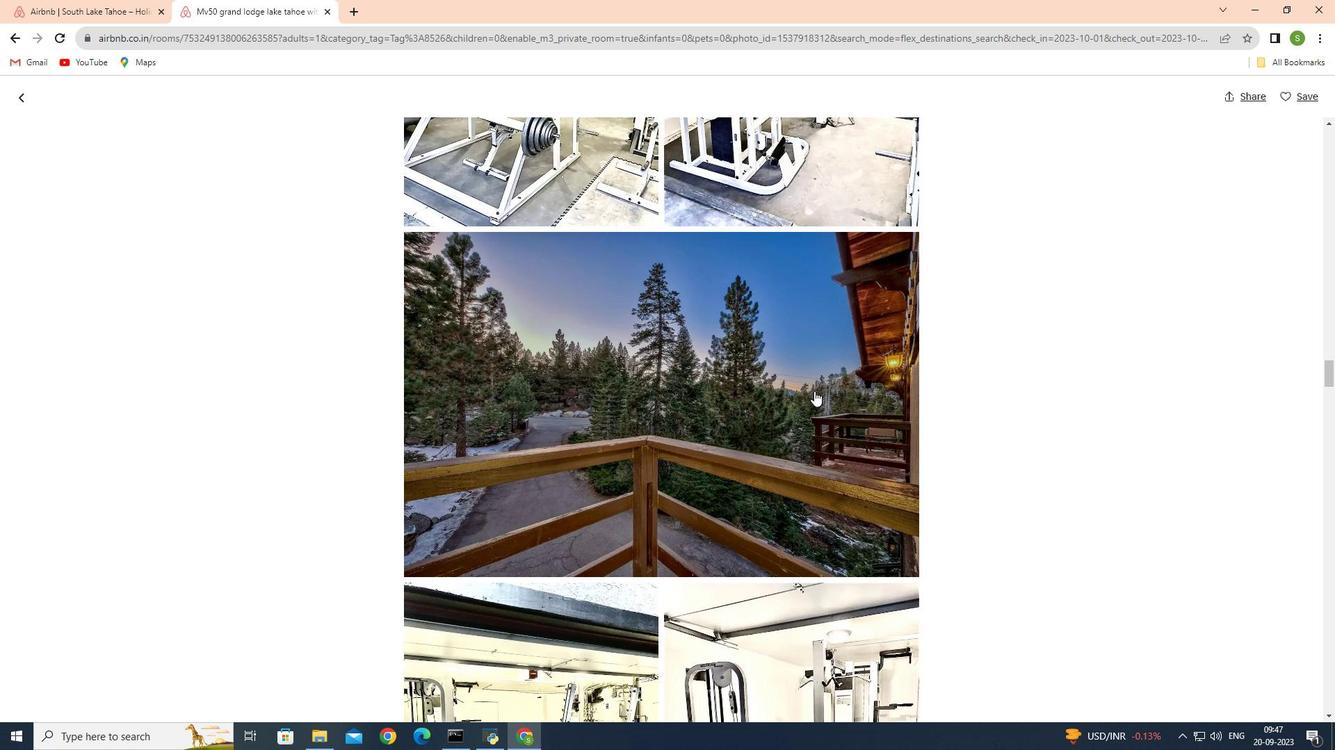 
Action: Mouse scrolled (814, 390) with delta (0, 0)
Screenshot: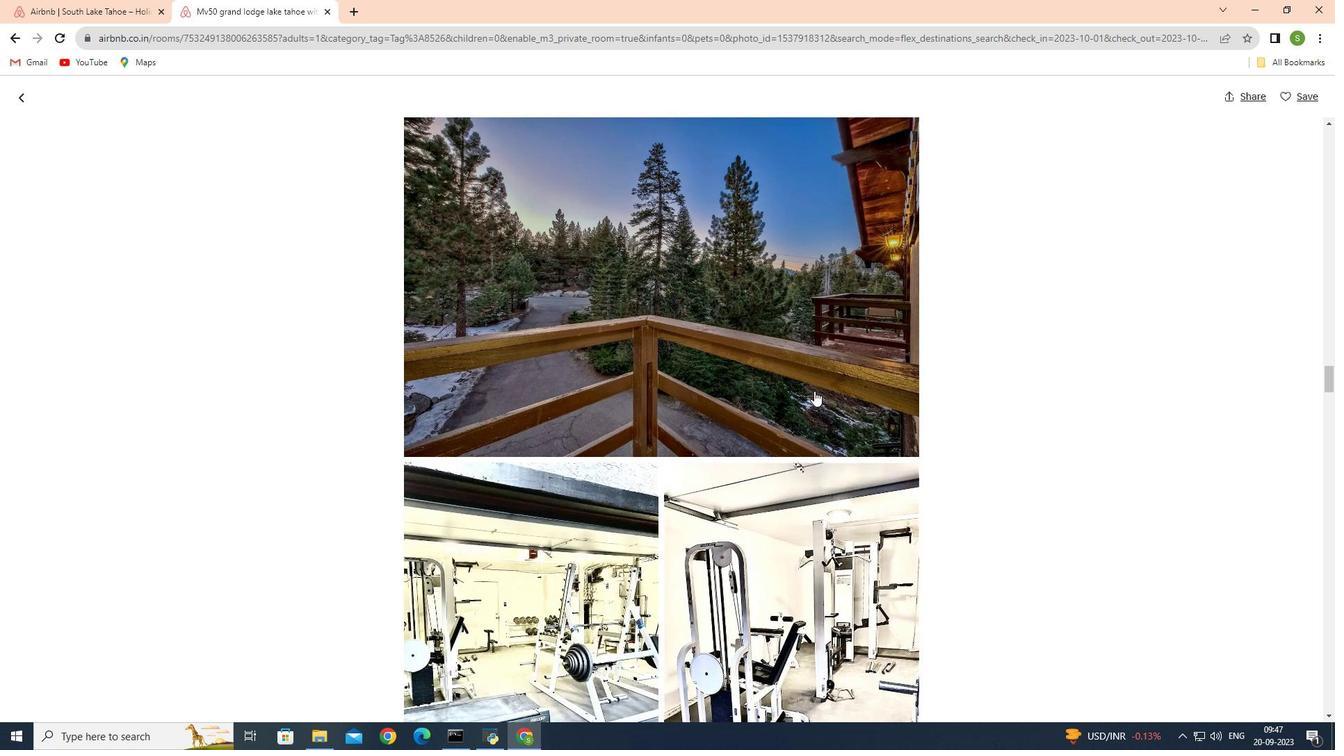 
Action: Mouse scrolled (814, 390) with delta (0, 0)
Screenshot: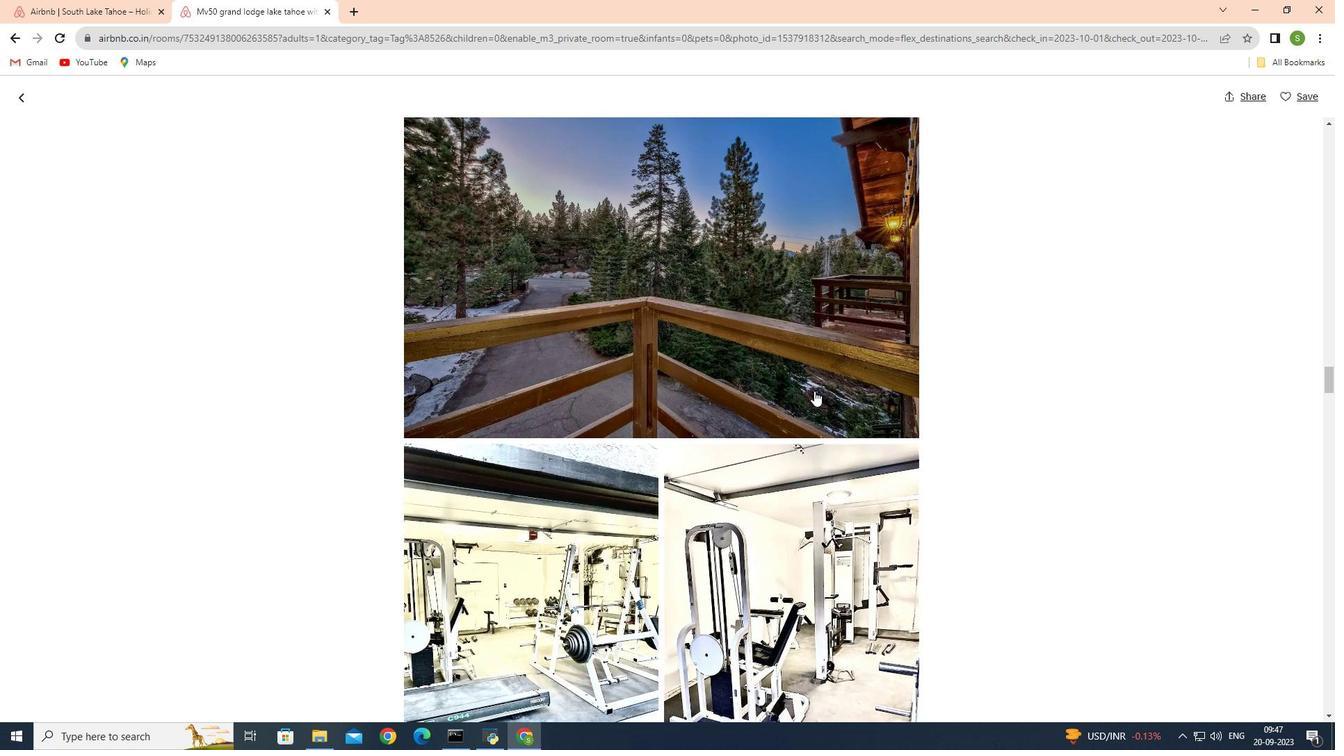 
Action: Mouse scrolled (814, 390) with delta (0, 0)
Screenshot: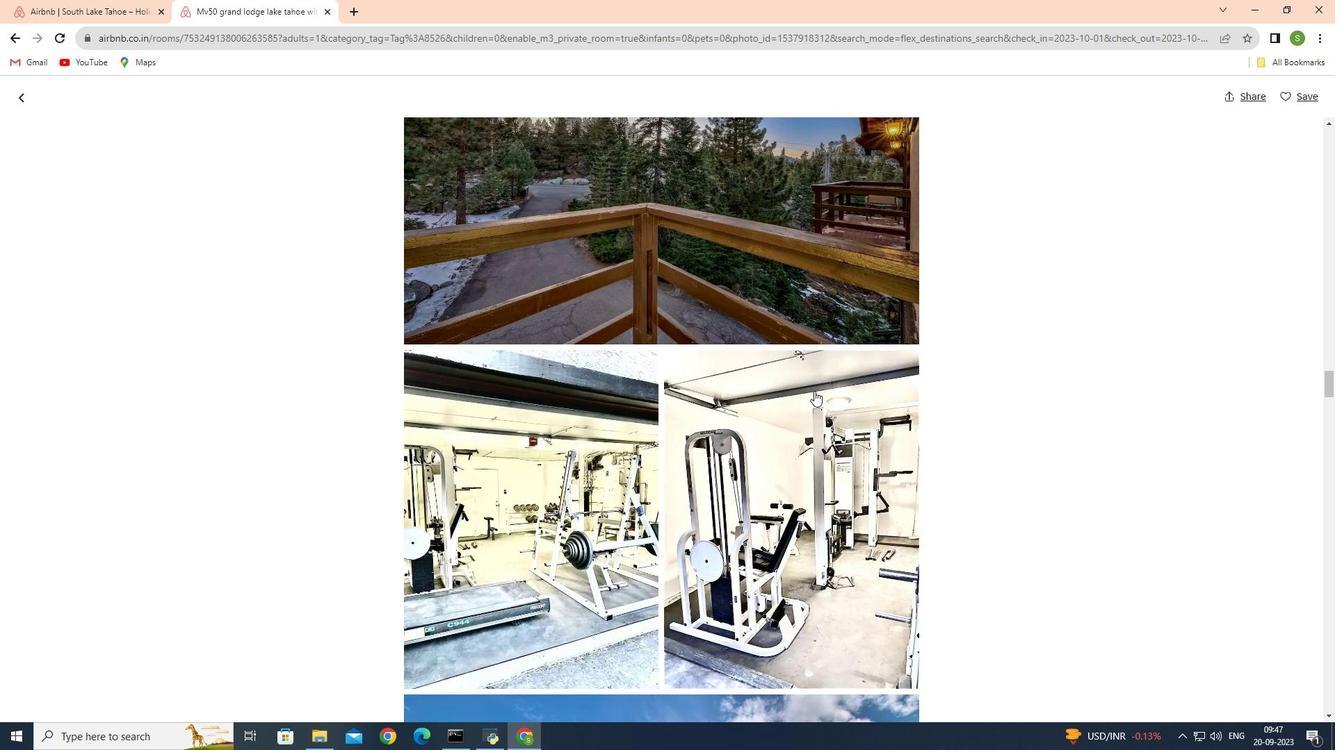 
Action: Mouse scrolled (814, 390) with delta (0, 0)
Screenshot: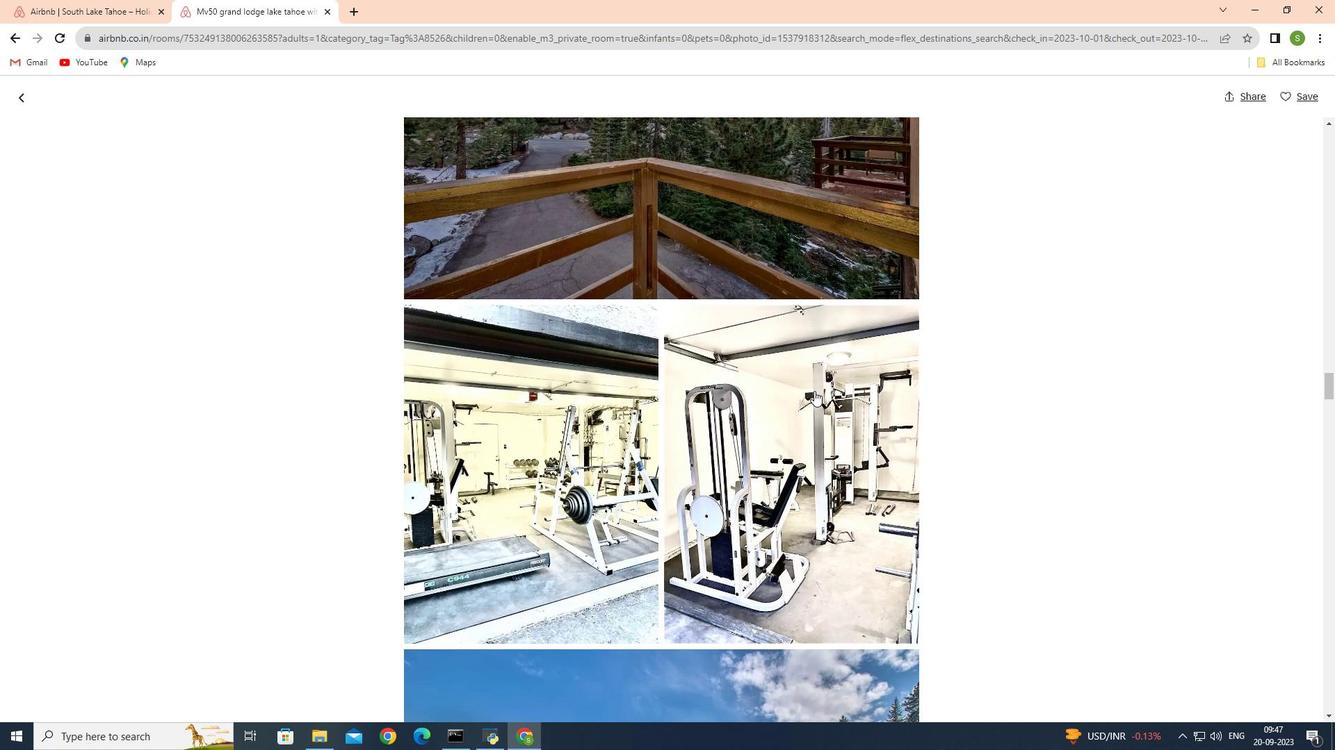 
Action: Mouse scrolled (814, 390) with delta (0, 0)
Screenshot: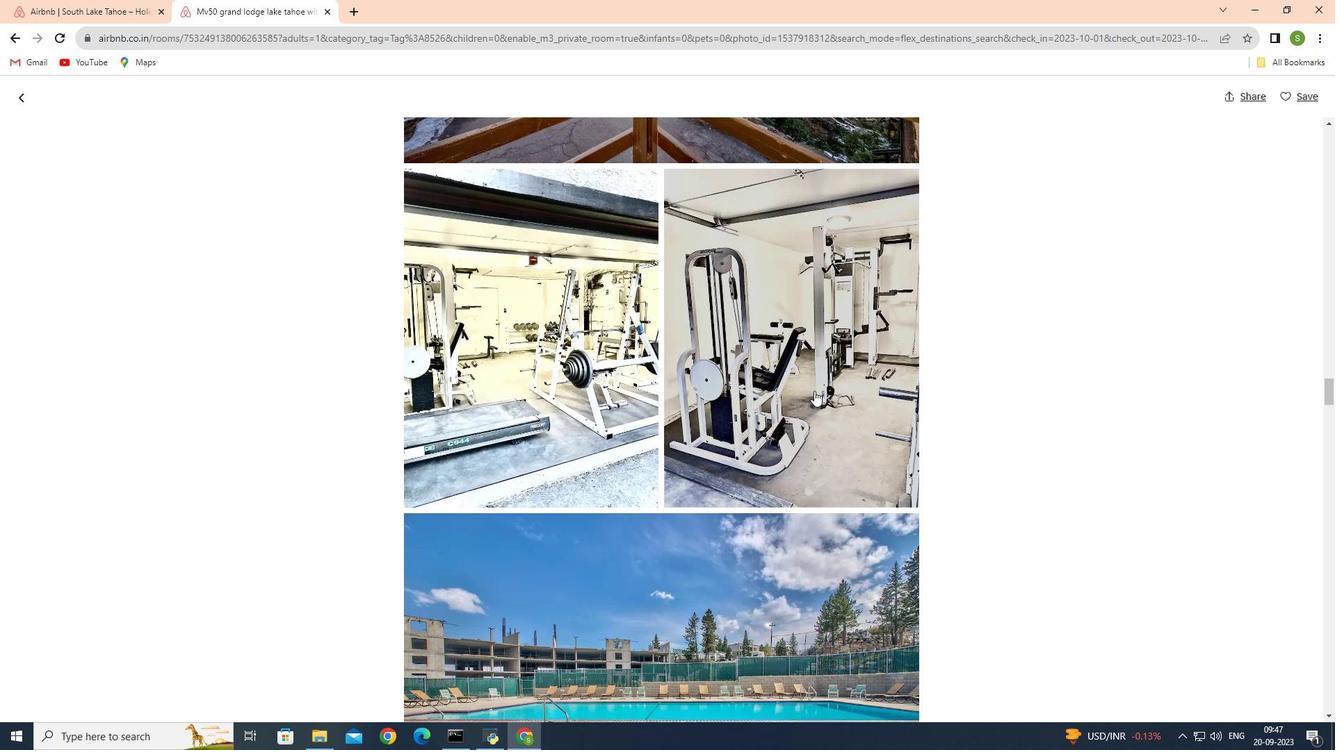
Action: Mouse scrolled (814, 390) with delta (0, 0)
Screenshot: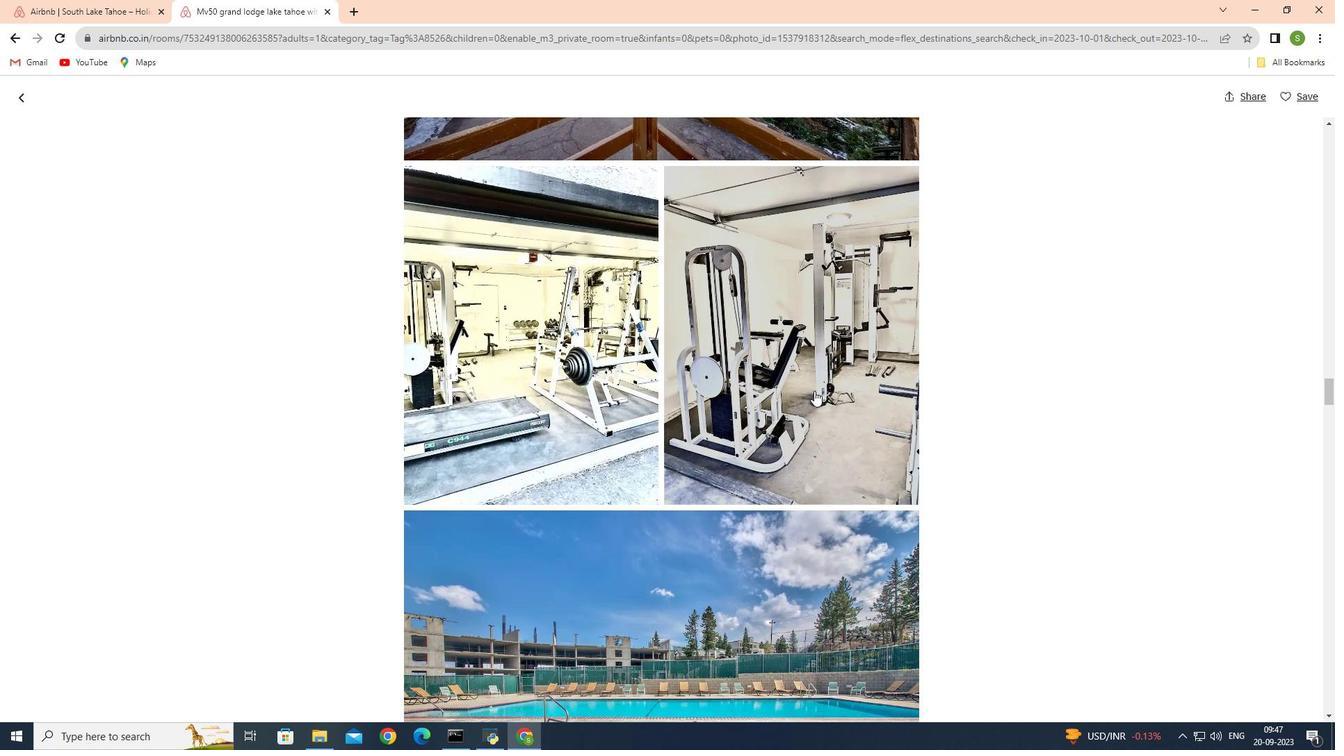 
Action: Mouse scrolled (814, 390) with delta (0, 0)
Screenshot: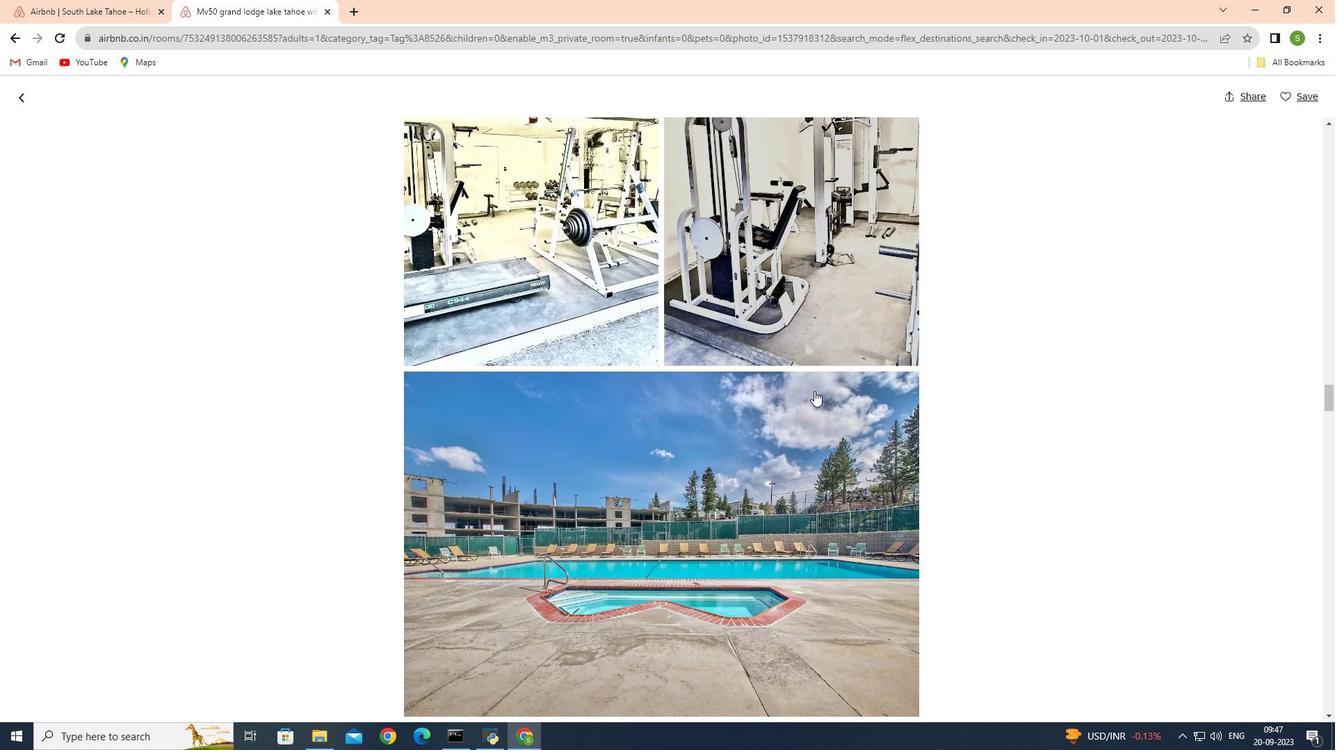 
Action: Mouse scrolled (814, 390) with delta (0, 0)
Screenshot: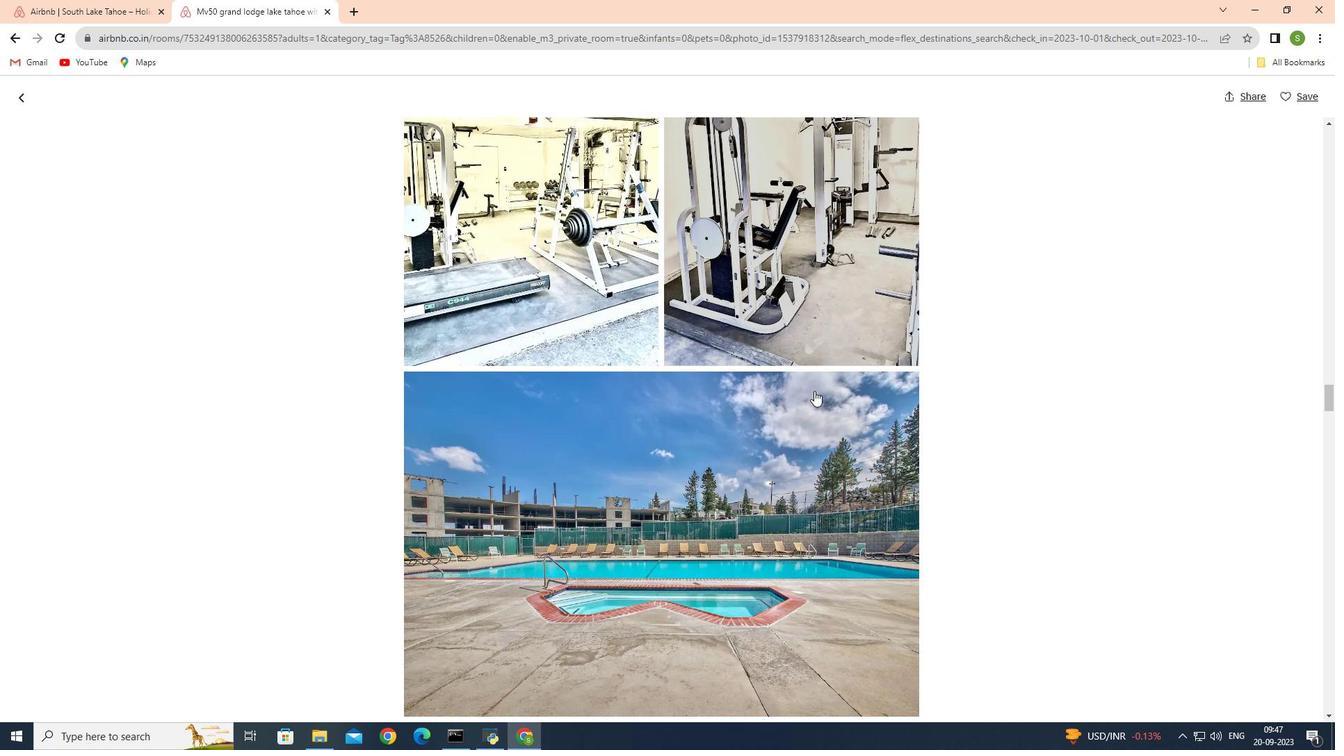 
Action: Mouse scrolled (814, 390) with delta (0, 0)
Screenshot: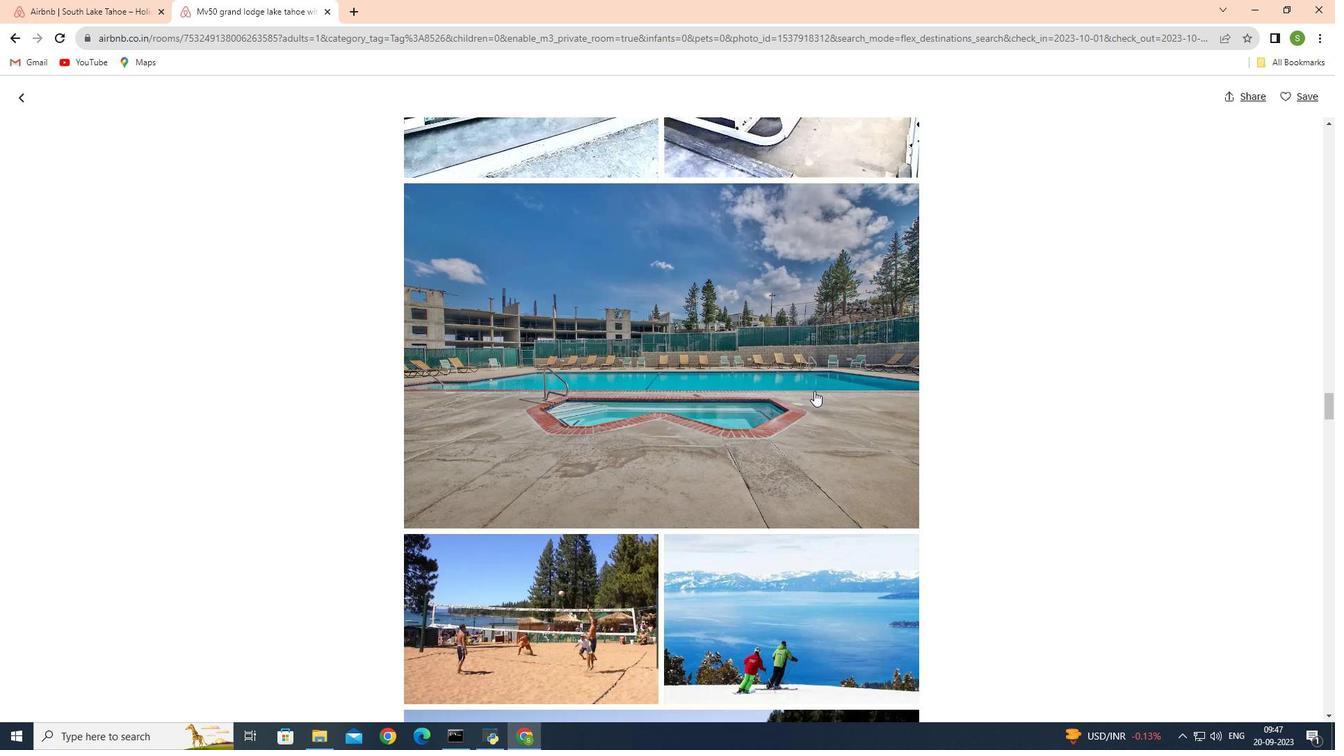 
Action: Mouse scrolled (814, 390) with delta (0, 0)
Screenshot: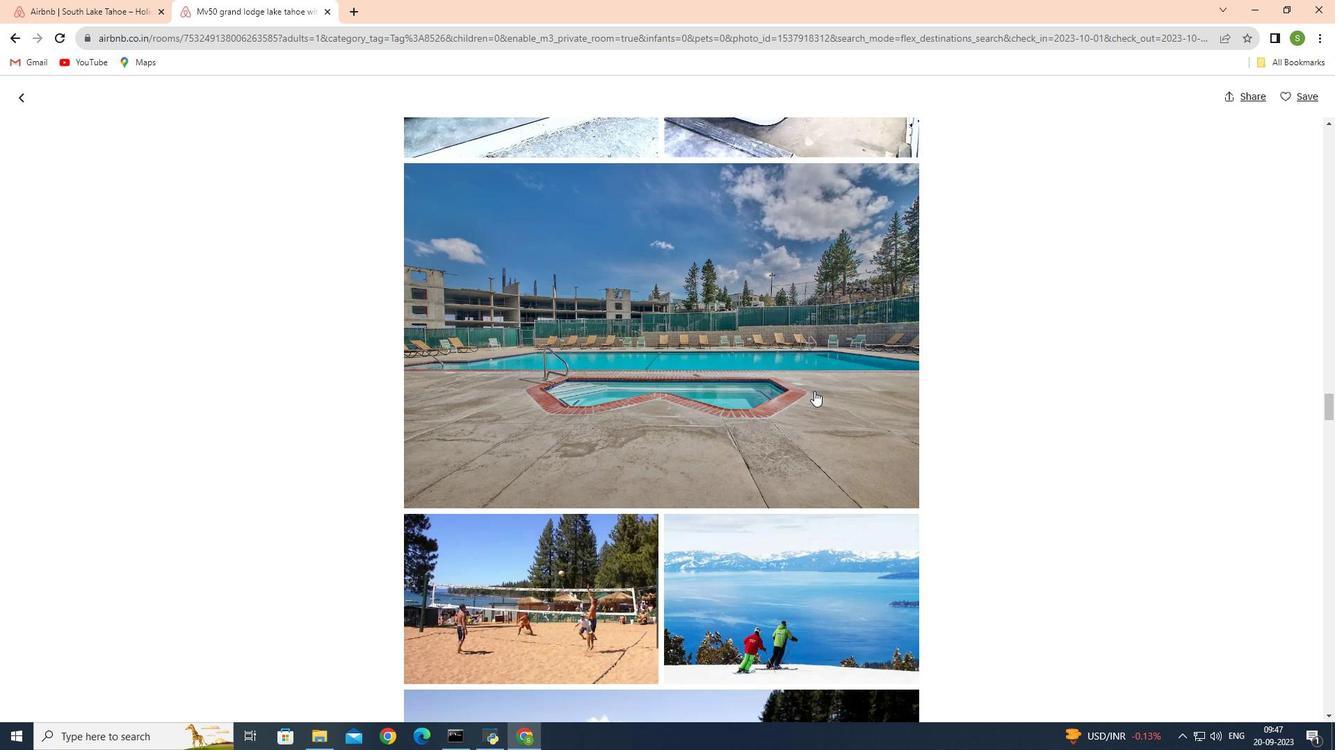 
Action: Mouse scrolled (814, 390) with delta (0, 0)
Screenshot: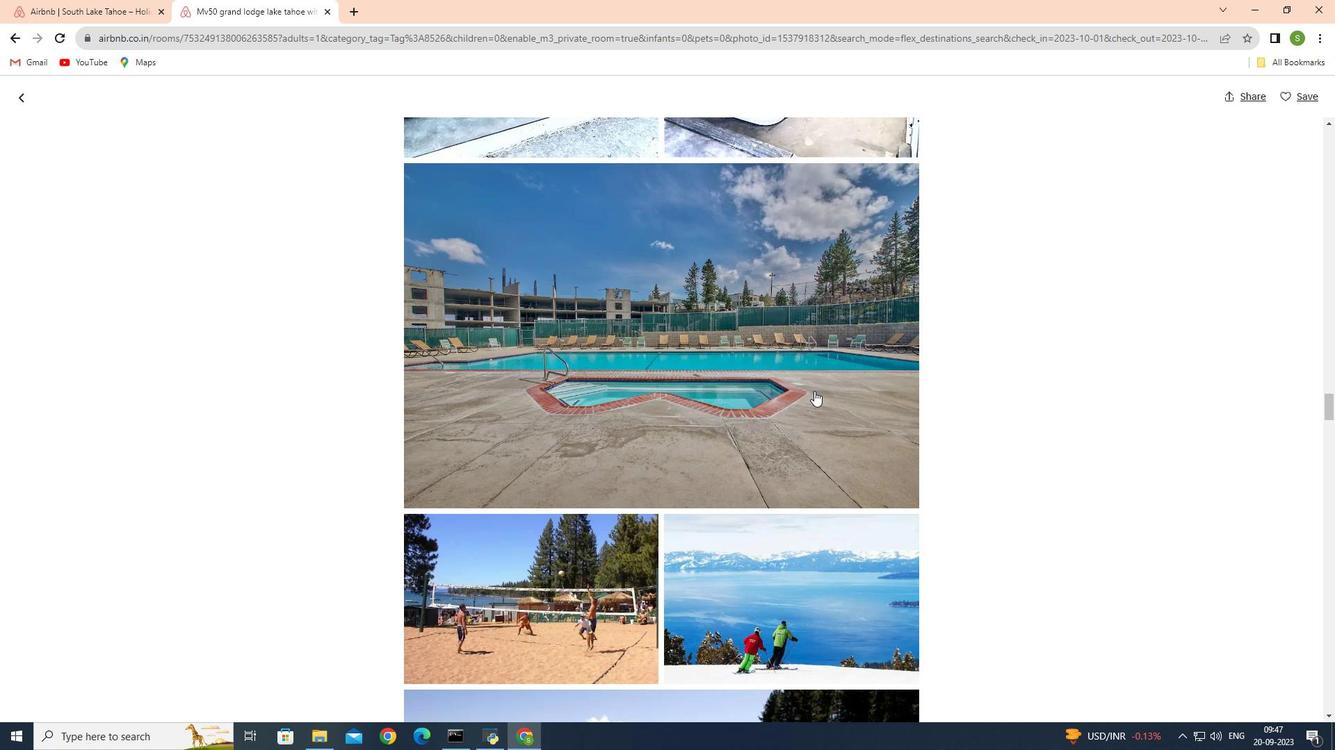 
Action: Mouse moved to (805, 364)
Screenshot: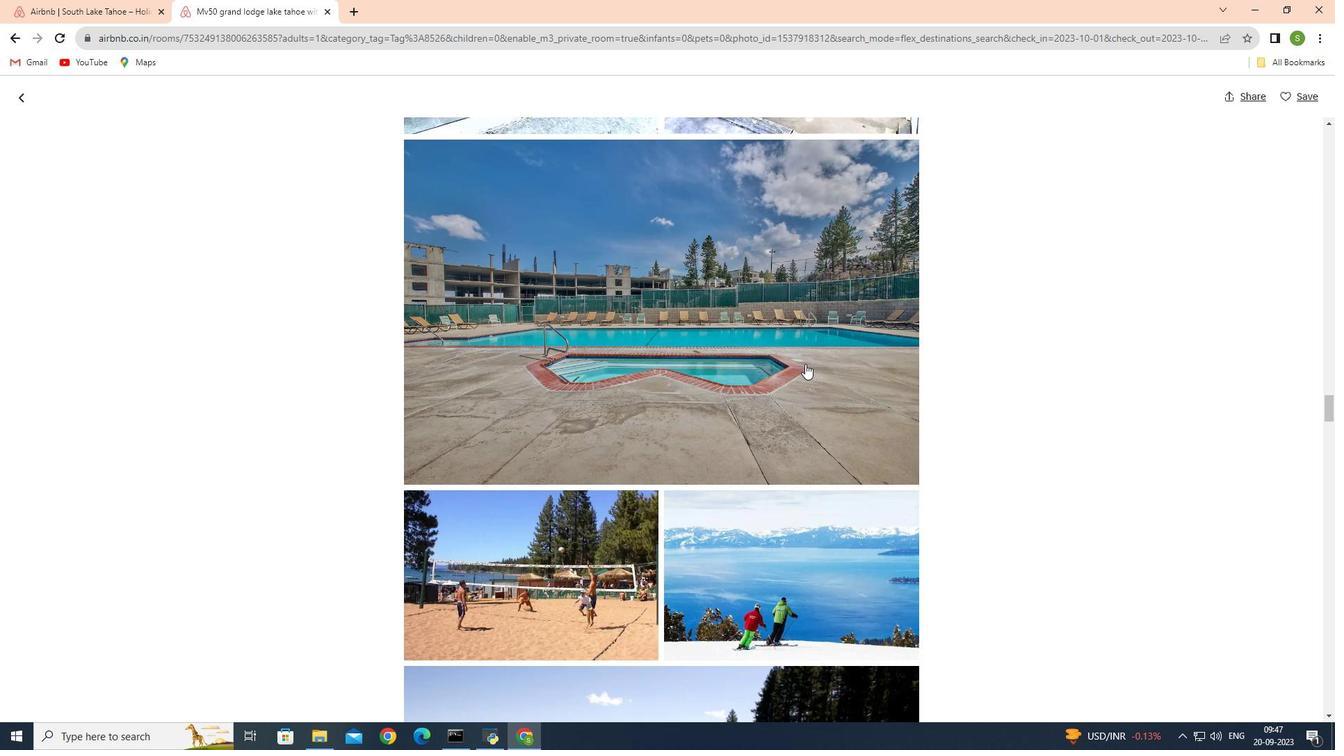 
Action: Mouse scrolled (805, 363) with delta (0, 0)
Screenshot: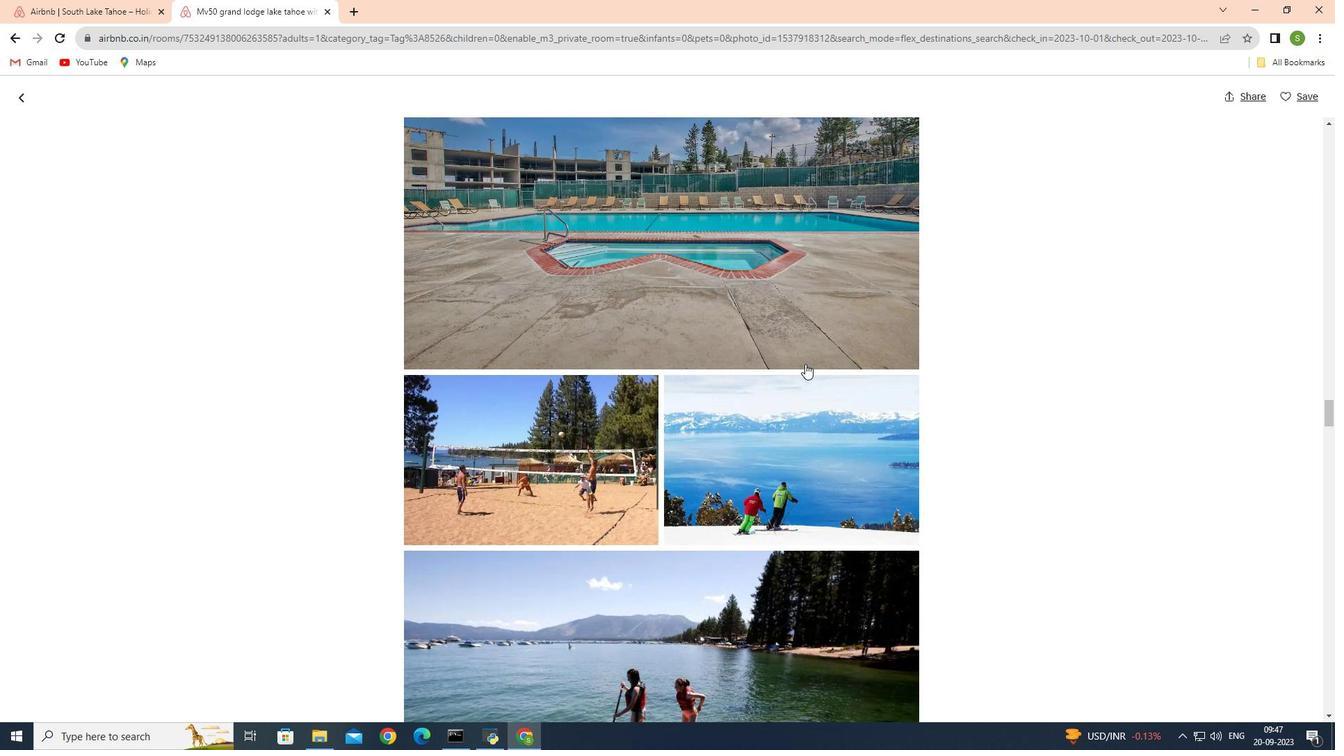 
Action: Mouse scrolled (805, 363) with delta (0, 0)
Screenshot: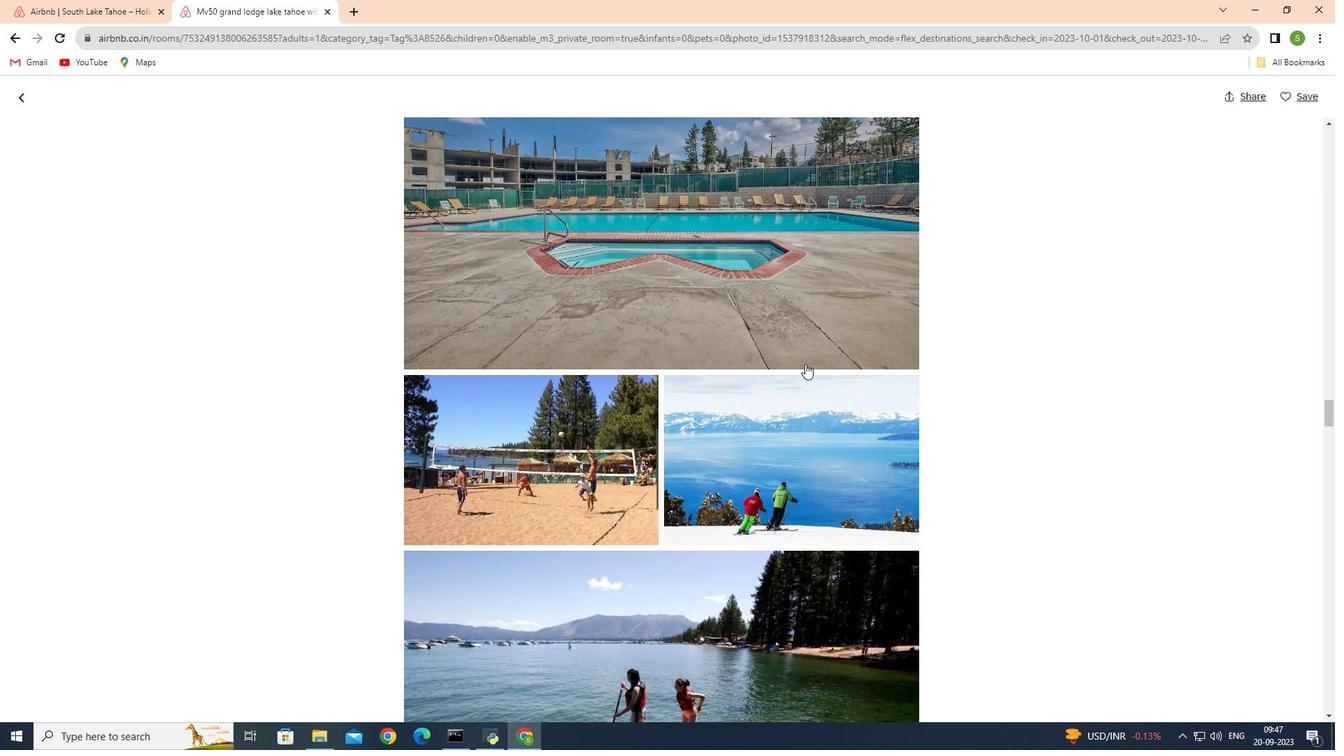 
Action: Mouse moved to (842, 358)
Screenshot: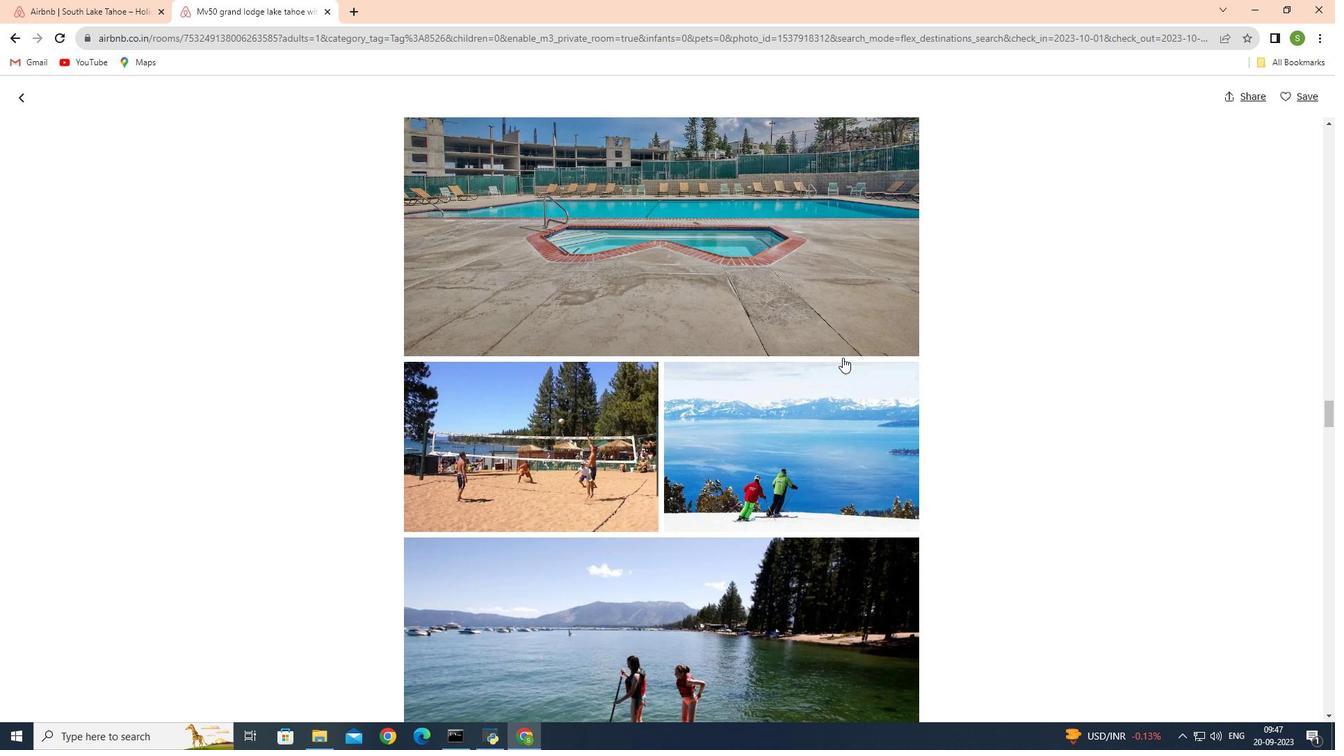 
Action: Mouse scrolled (842, 357) with delta (0, 0)
Screenshot: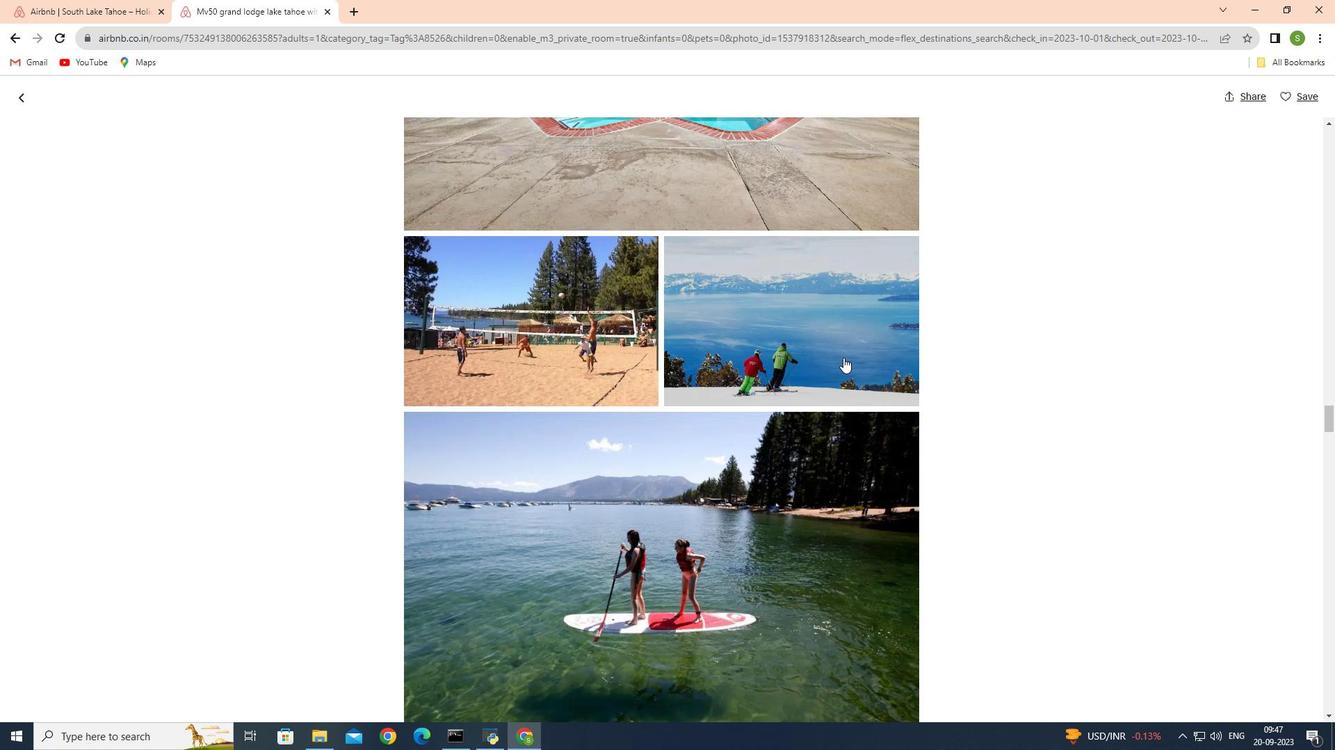 
Action: Mouse scrolled (842, 357) with delta (0, 0)
Screenshot: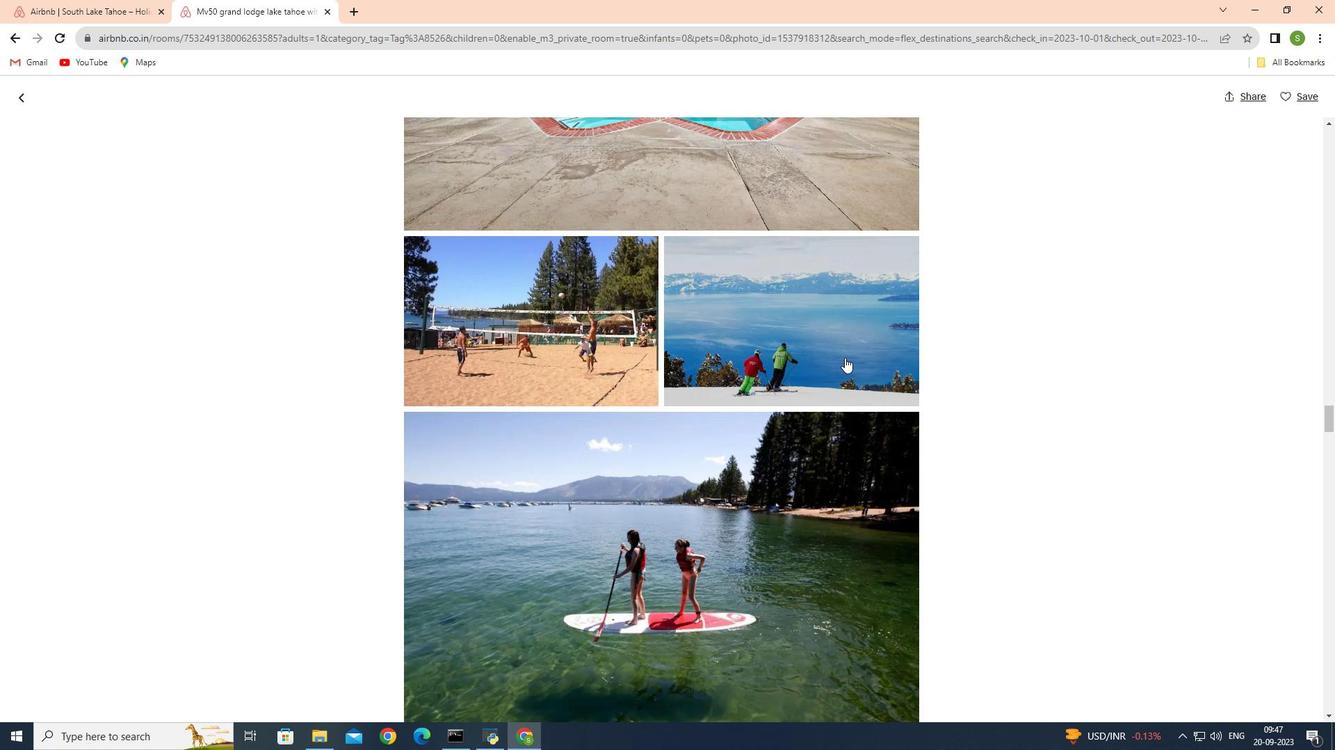 
Action: Mouse moved to (833, 377)
Screenshot: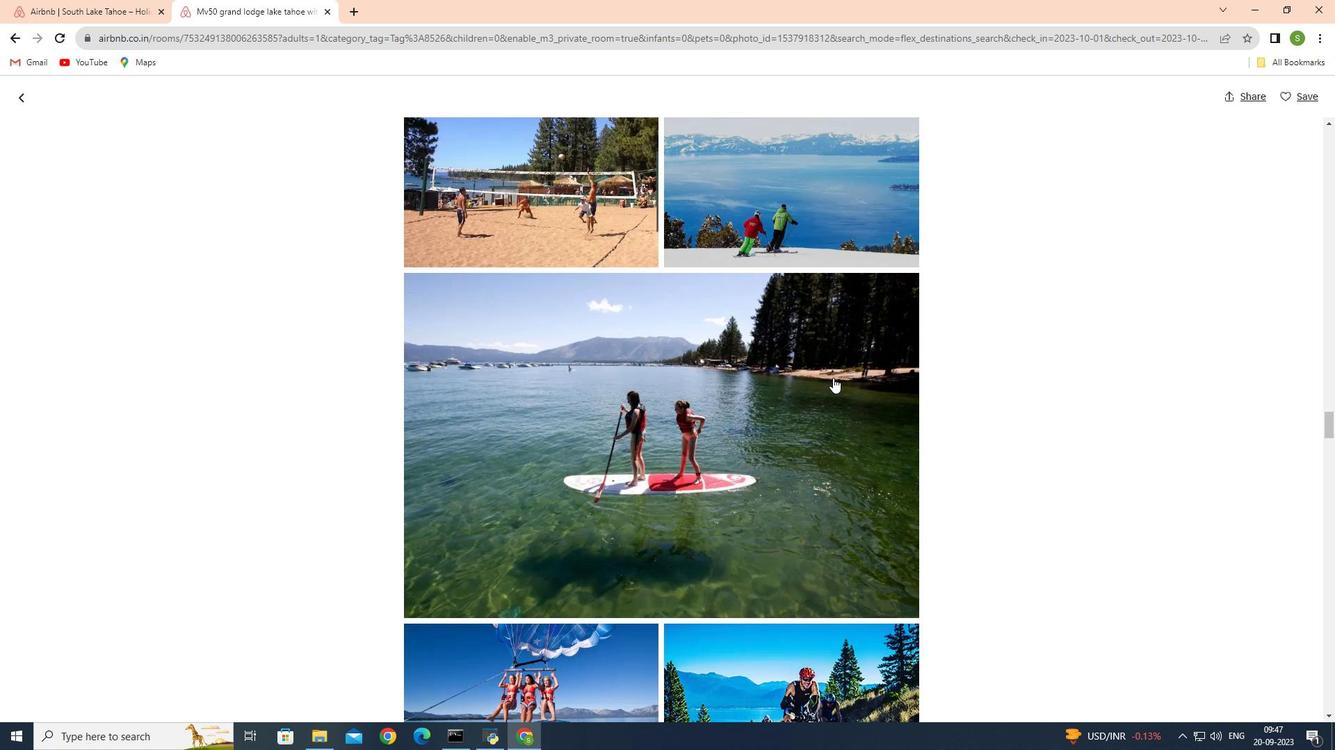 
Action: Mouse scrolled (833, 376) with delta (0, 0)
Screenshot: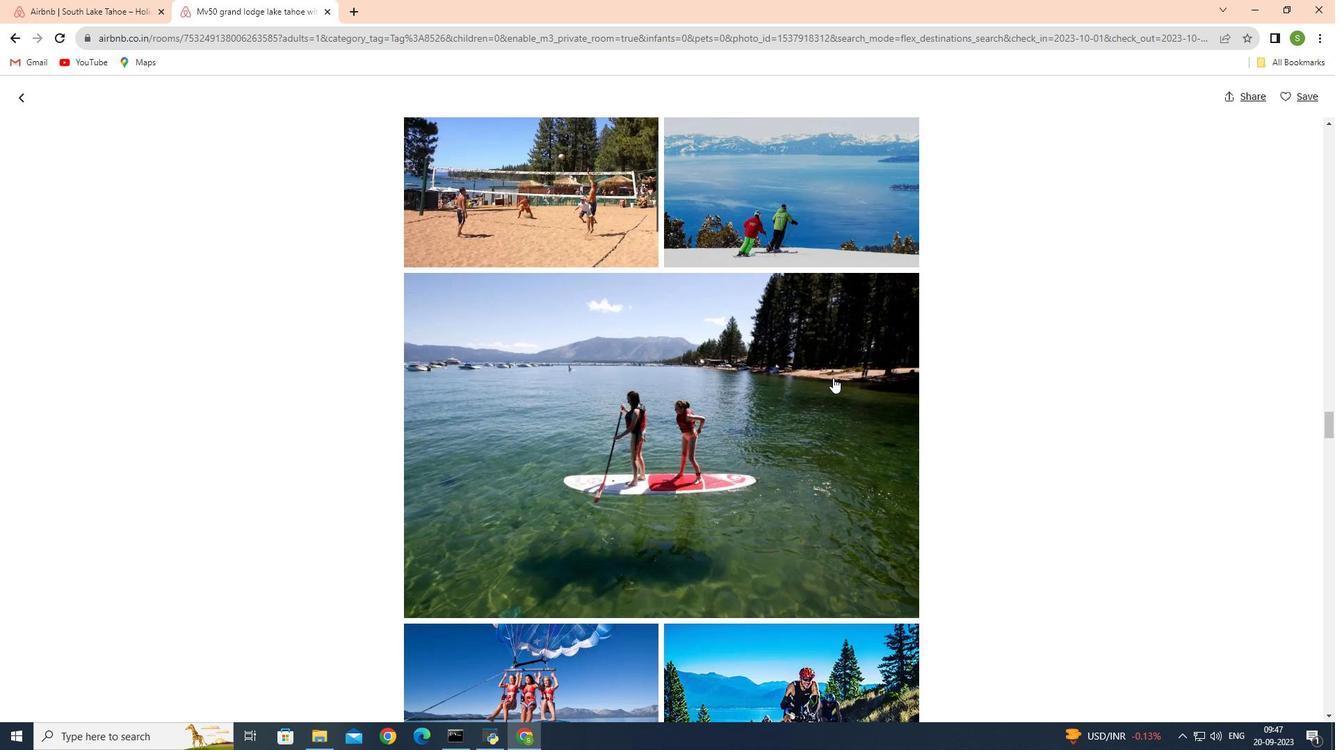 
Action: Mouse moved to (833, 378)
Screenshot: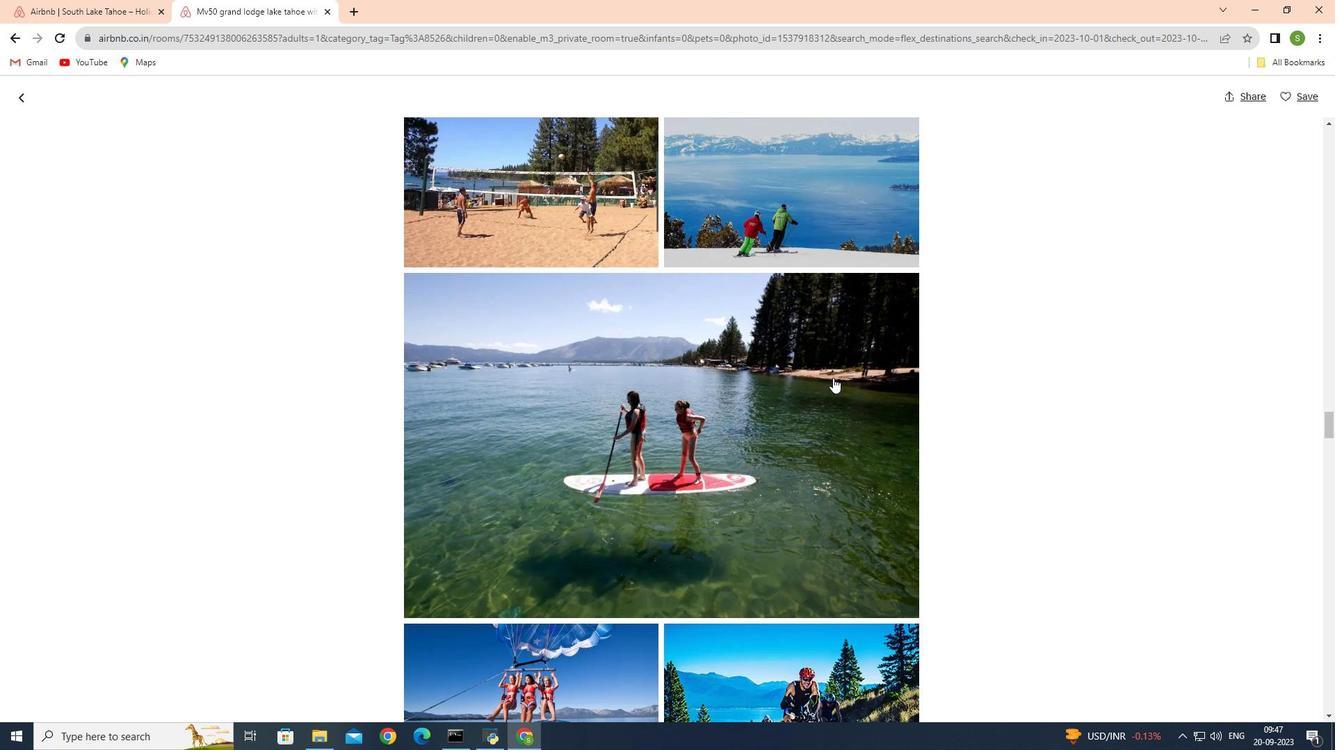 
Action: Mouse scrolled (833, 377) with delta (0, 0)
Screenshot: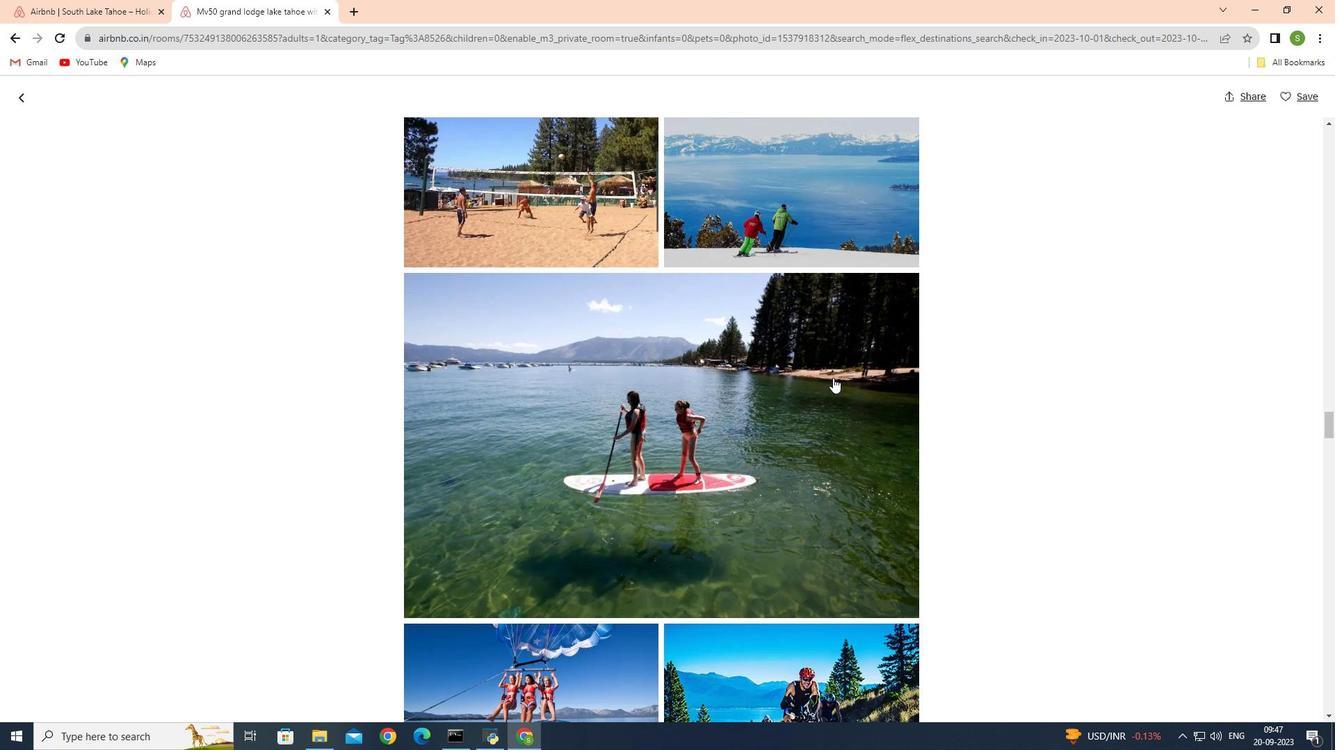 
Action: Mouse scrolled (833, 377) with delta (0, 0)
Screenshot: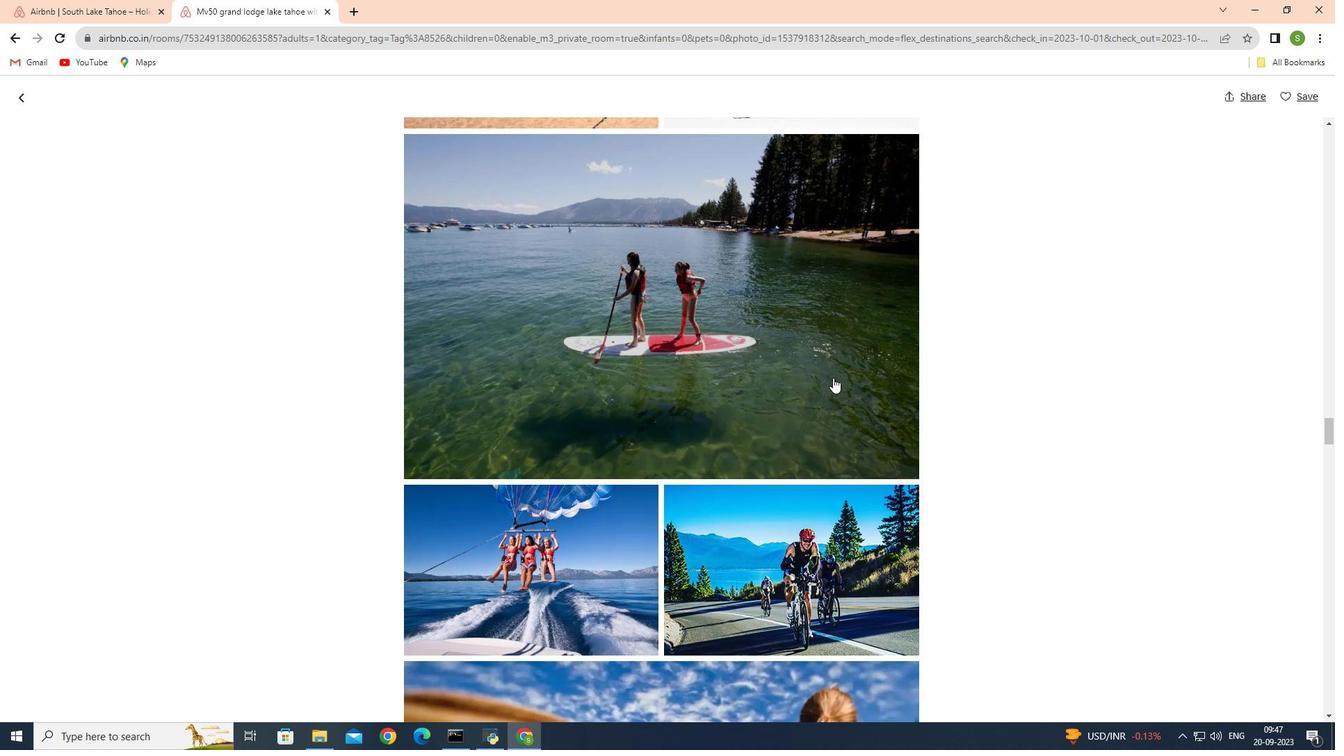 
Action: Mouse scrolled (833, 377) with delta (0, 0)
Screenshot: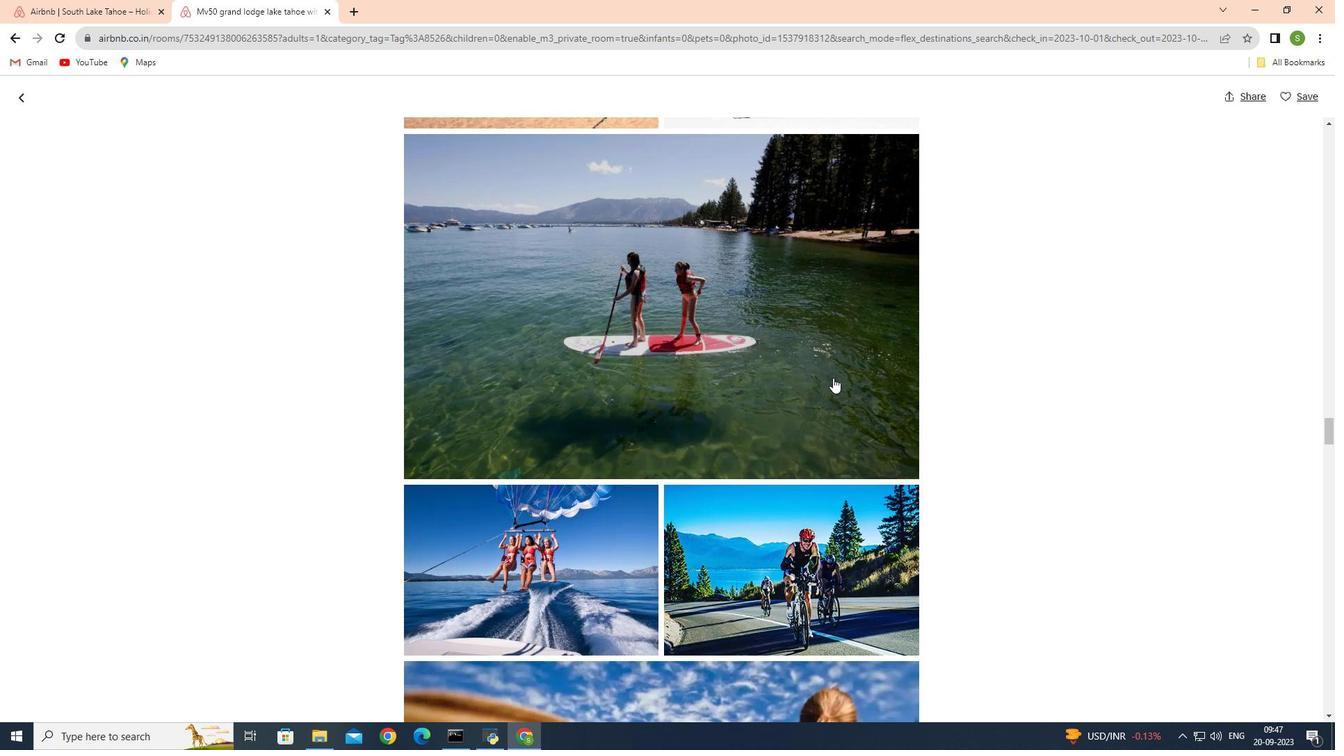 
Action: Mouse moved to (830, 378)
Screenshot: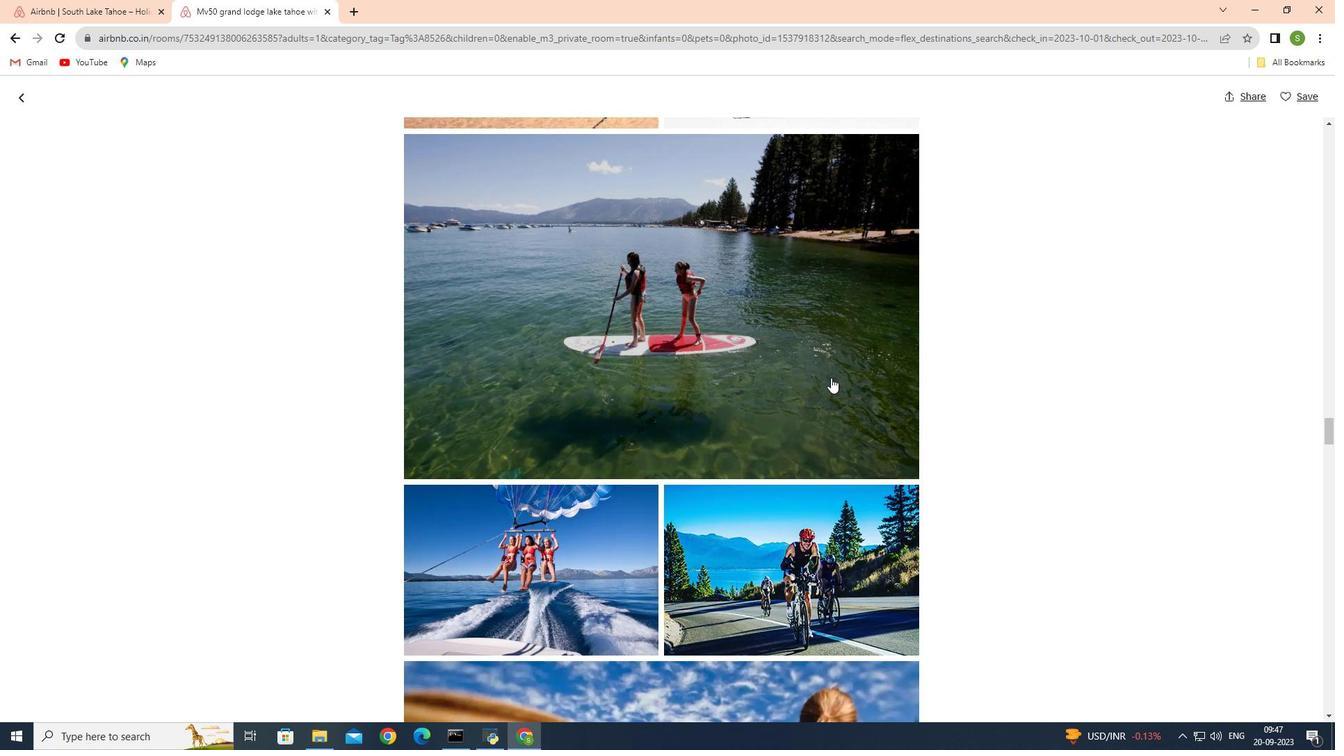 
Action: Mouse scrolled (830, 377) with delta (0, 0)
Screenshot: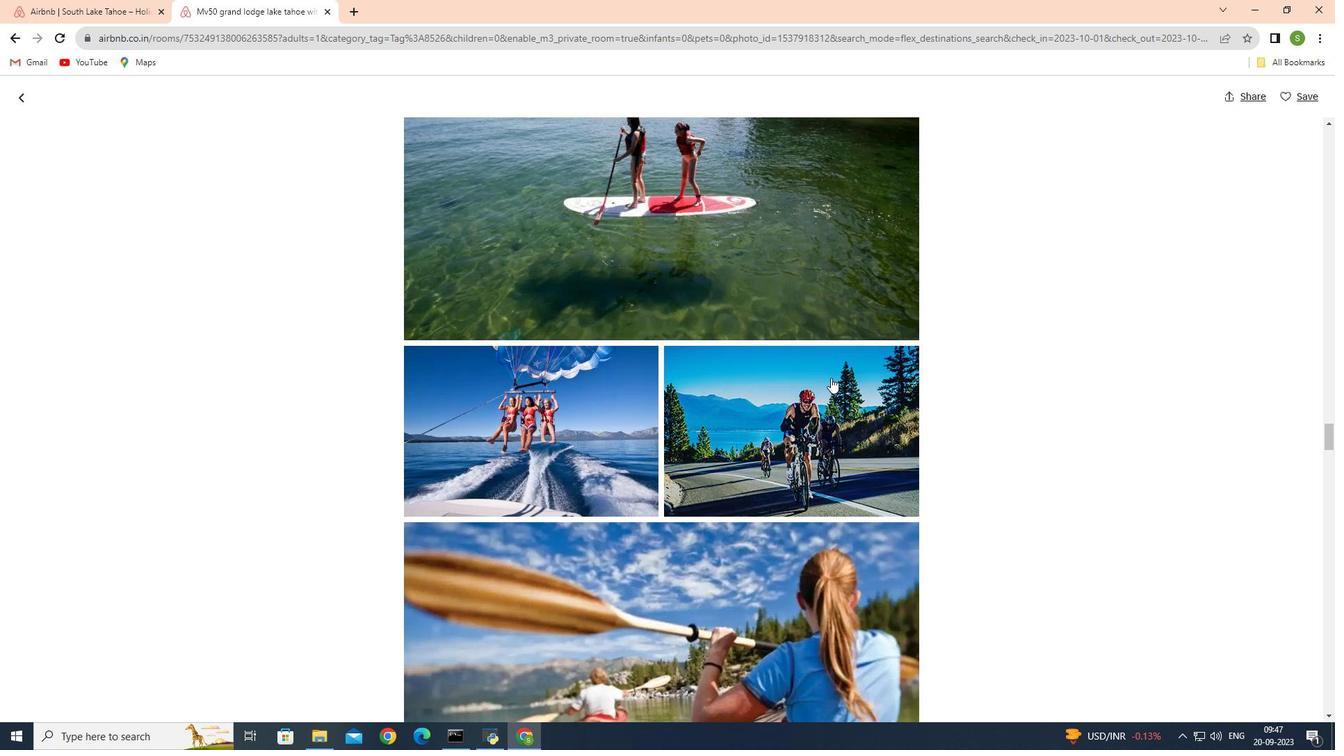 
Action: Mouse scrolled (830, 377) with delta (0, 0)
Screenshot: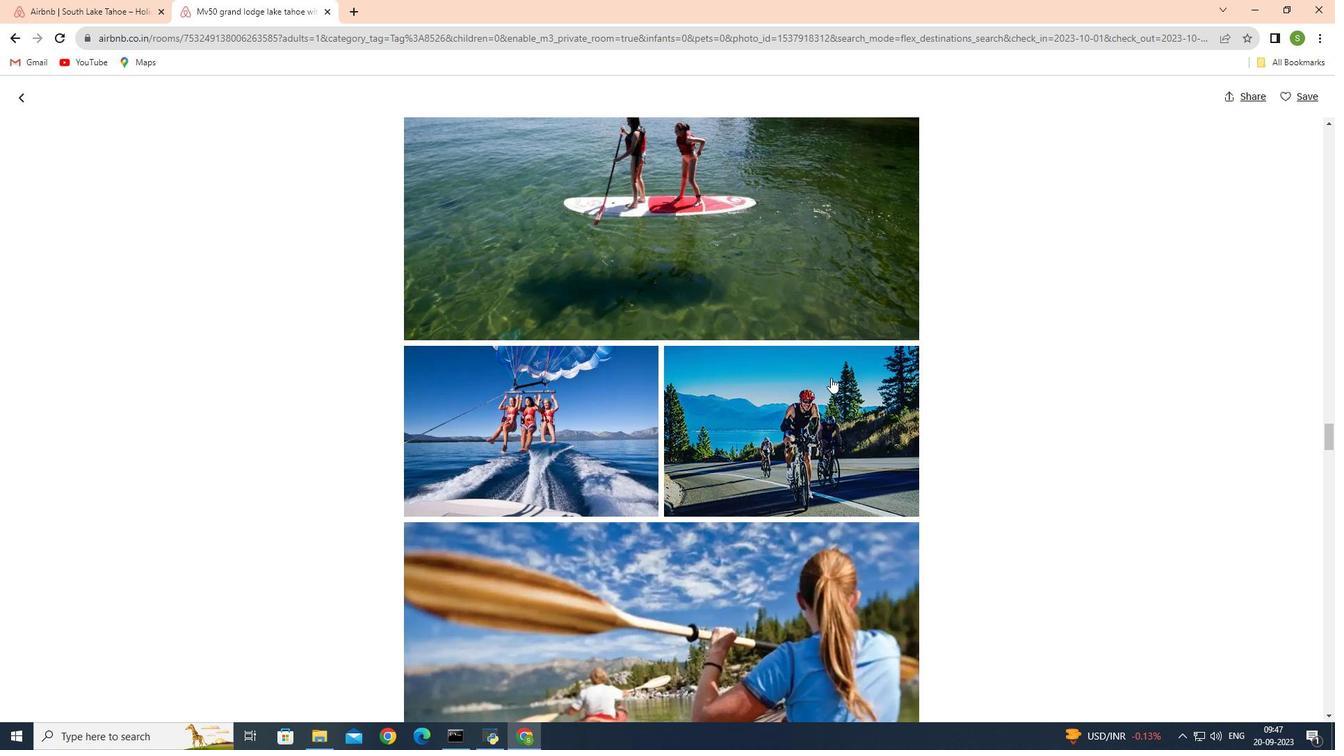
Action: Mouse scrolled (830, 377) with delta (0, 0)
Screenshot: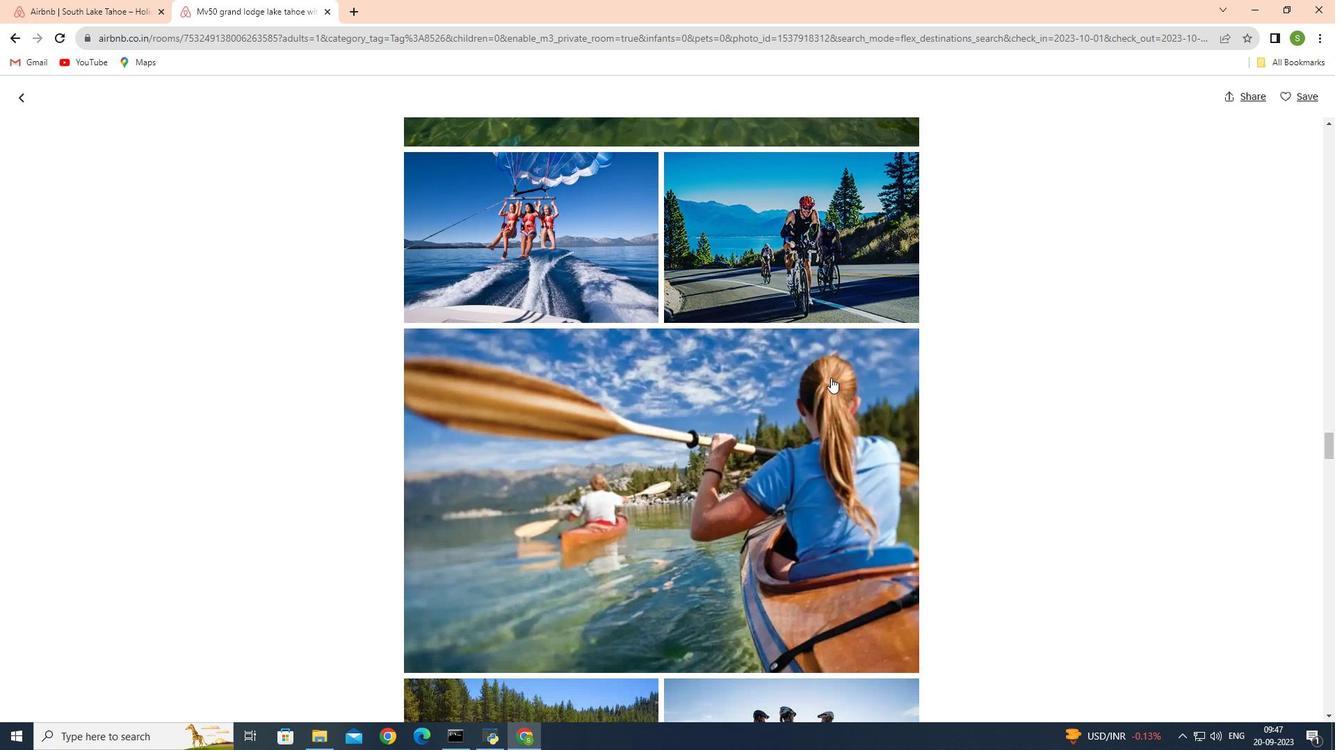 
Action: Mouse scrolled (830, 377) with delta (0, 0)
Screenshot: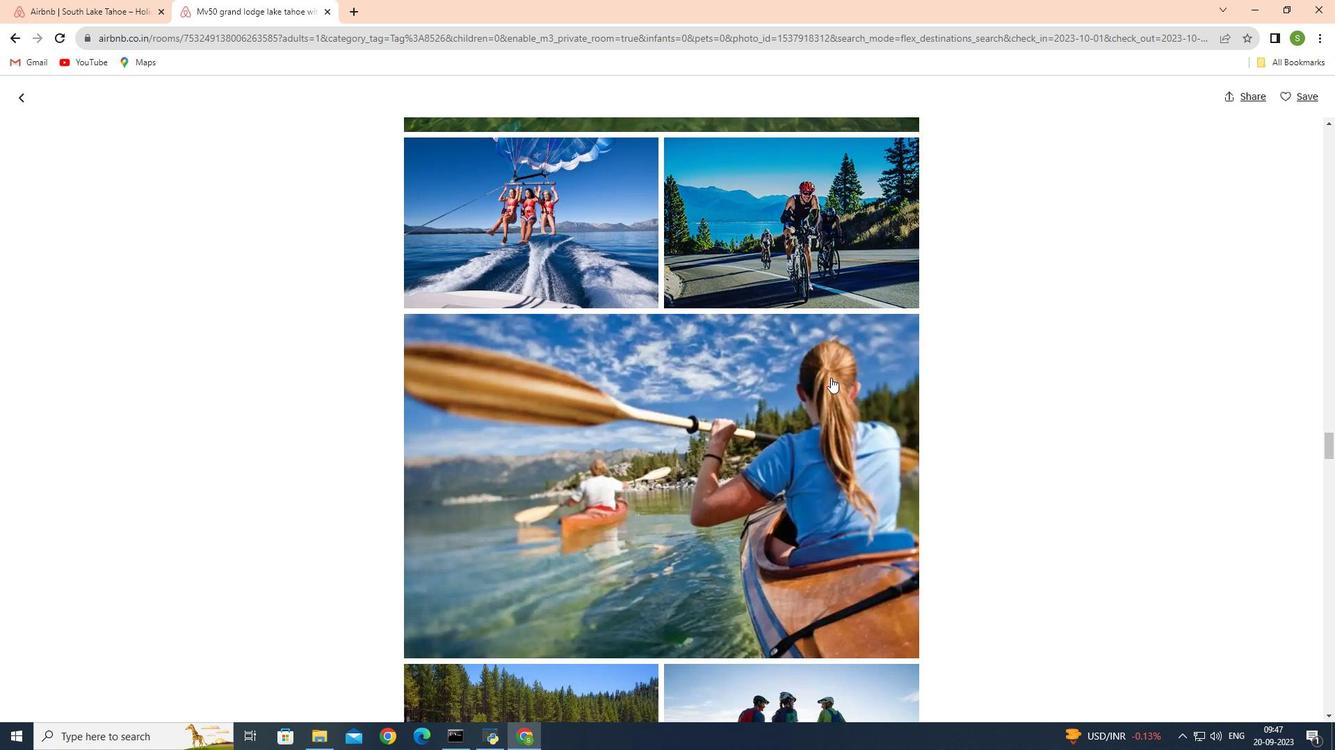
Action: Mouse scrolled (830, 377) with delta (0, 0)
Screenshot: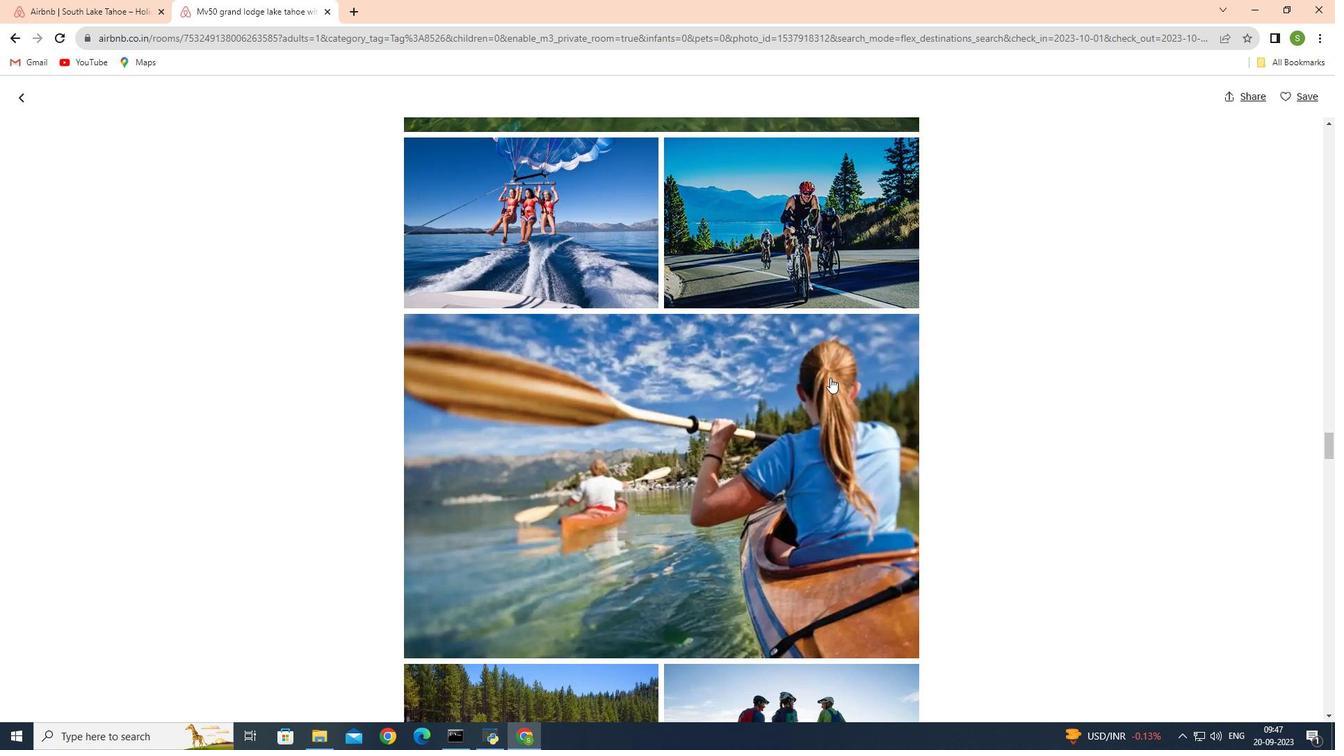 
Action: Mouse moved to (830, 378)
Screenshot: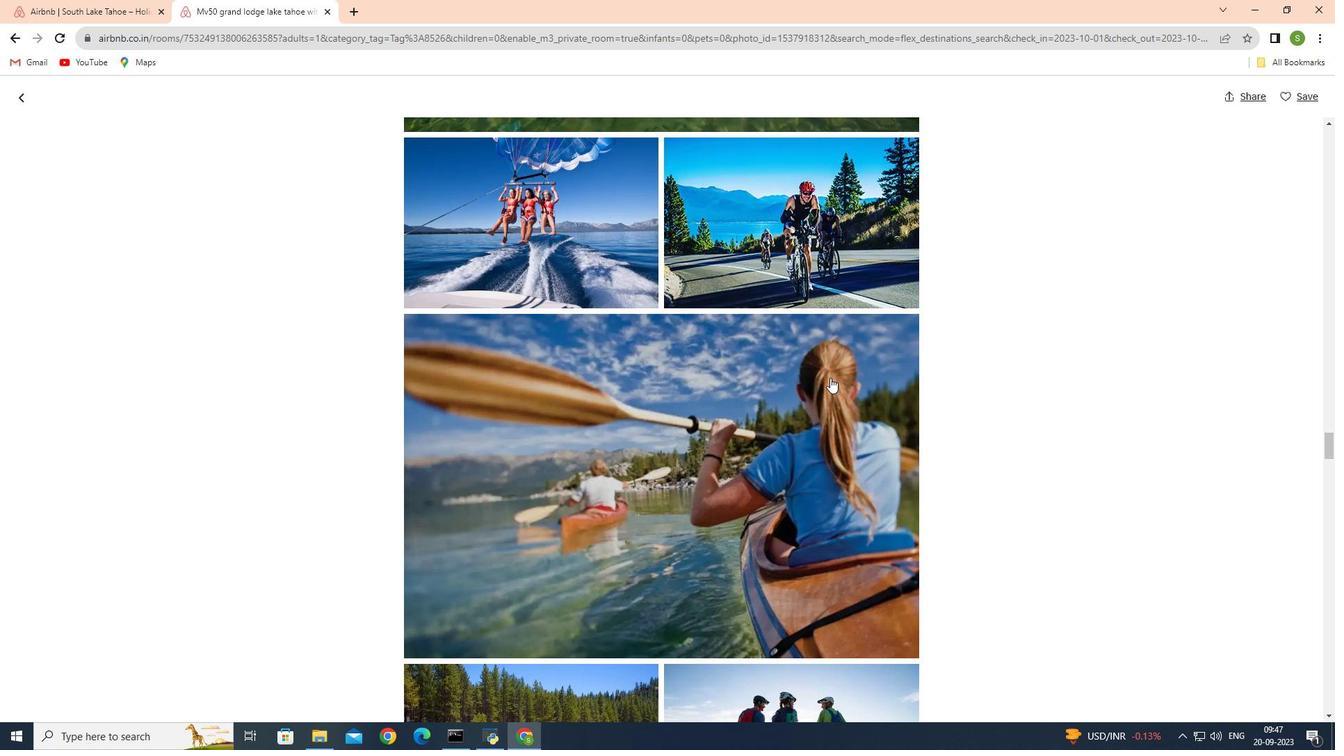 
Action: Mouse scrolled (830, 377) with delta (0, 0)
Screenshot: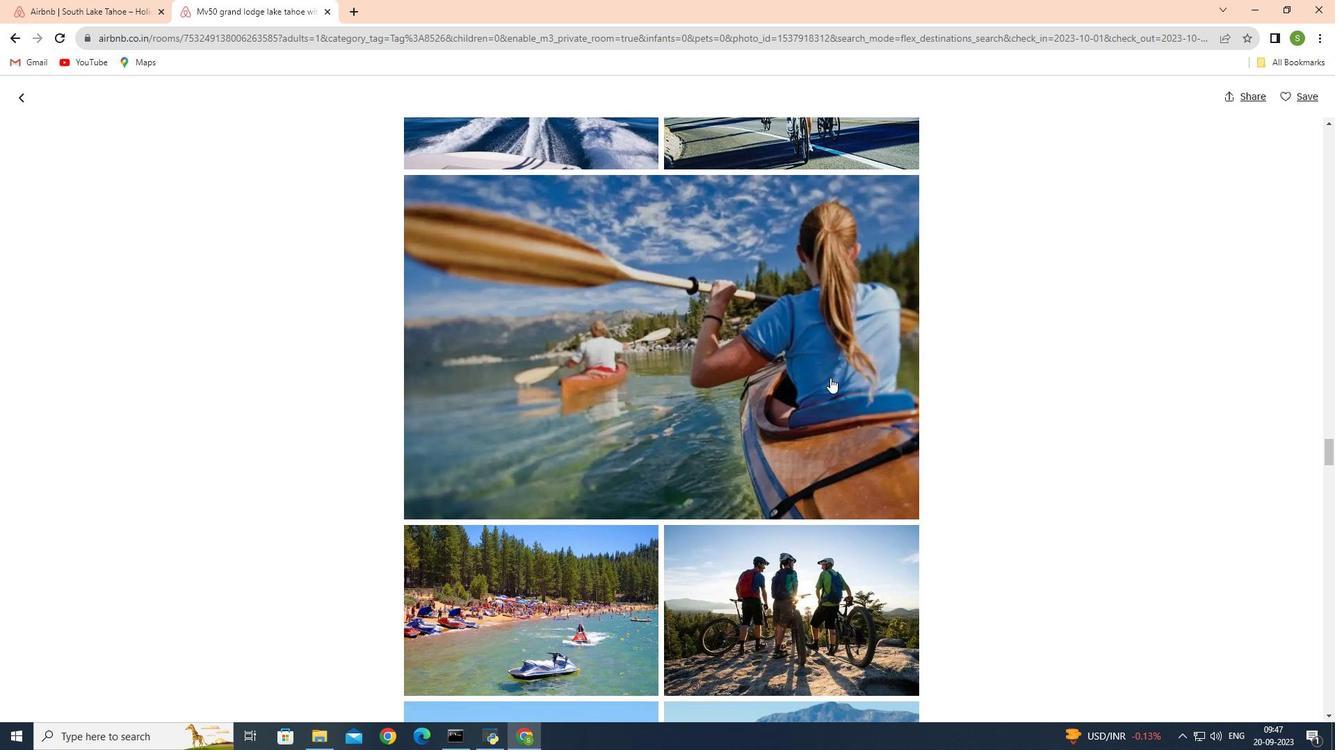 
Action: Mouse scrolled (830, 377) with delta (0, 0)
Screenshot: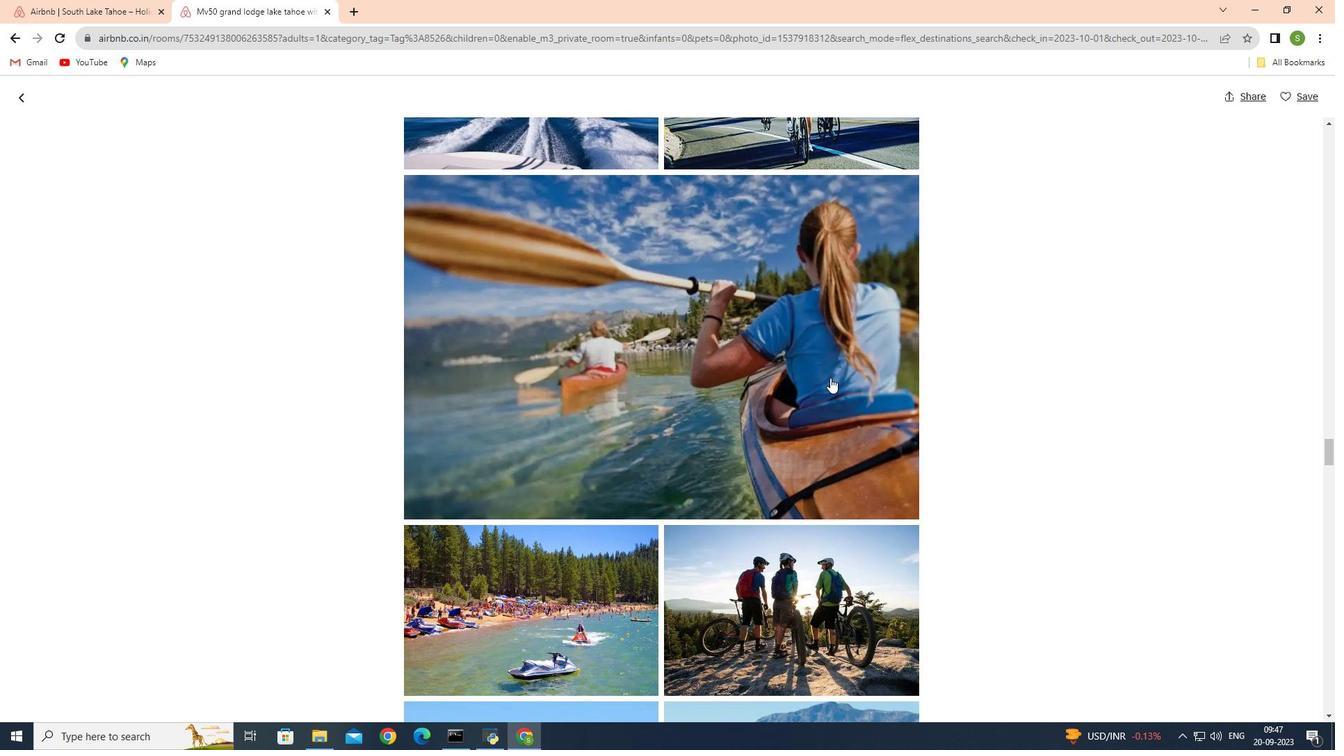 
Action: Mouse scrolled (830, 377) with delta (0, 0)
Screenshot: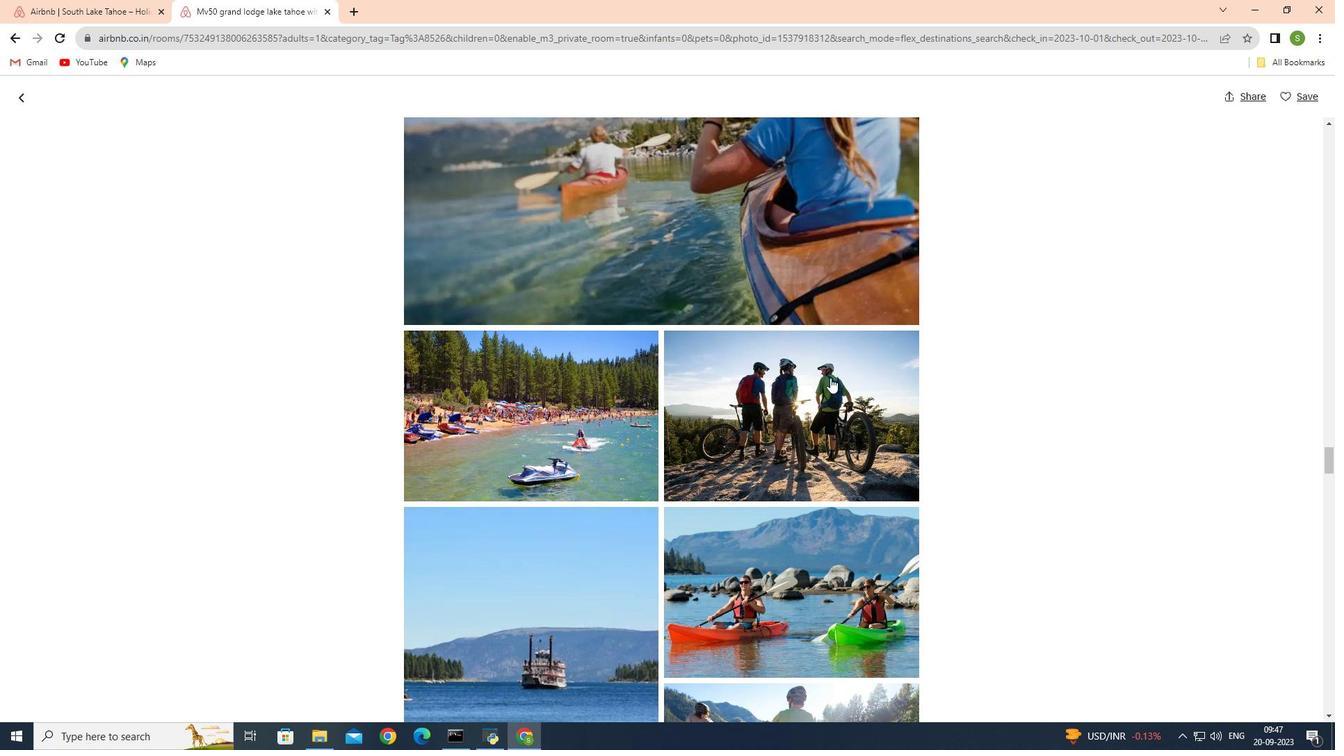 
Action: Mouse scrolled (830, 377) with delta (0, 0)
Screenshot: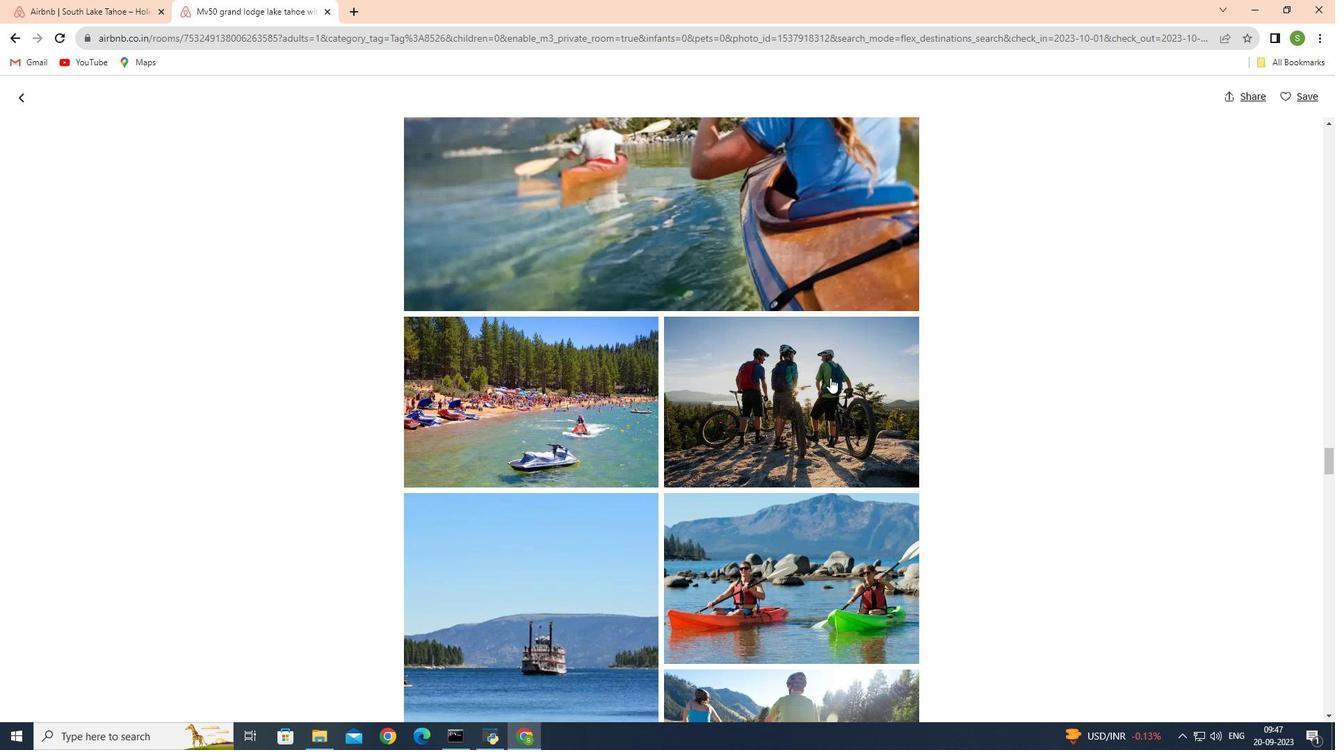 
Action: Mouse scrolled (830, 377) with delta (0, 0)
Screenshot: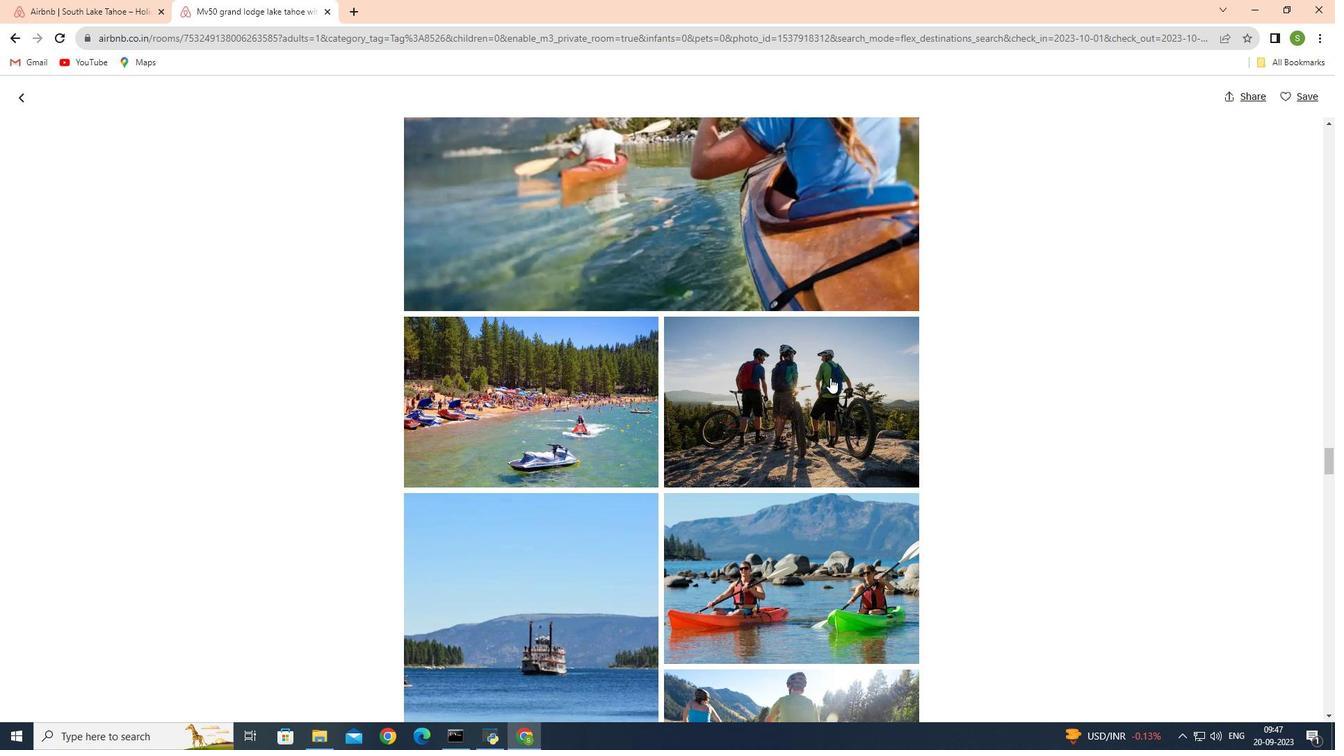 
Action: Mouse scrolled (830, 377) with delta (0, 0)
Screenshot: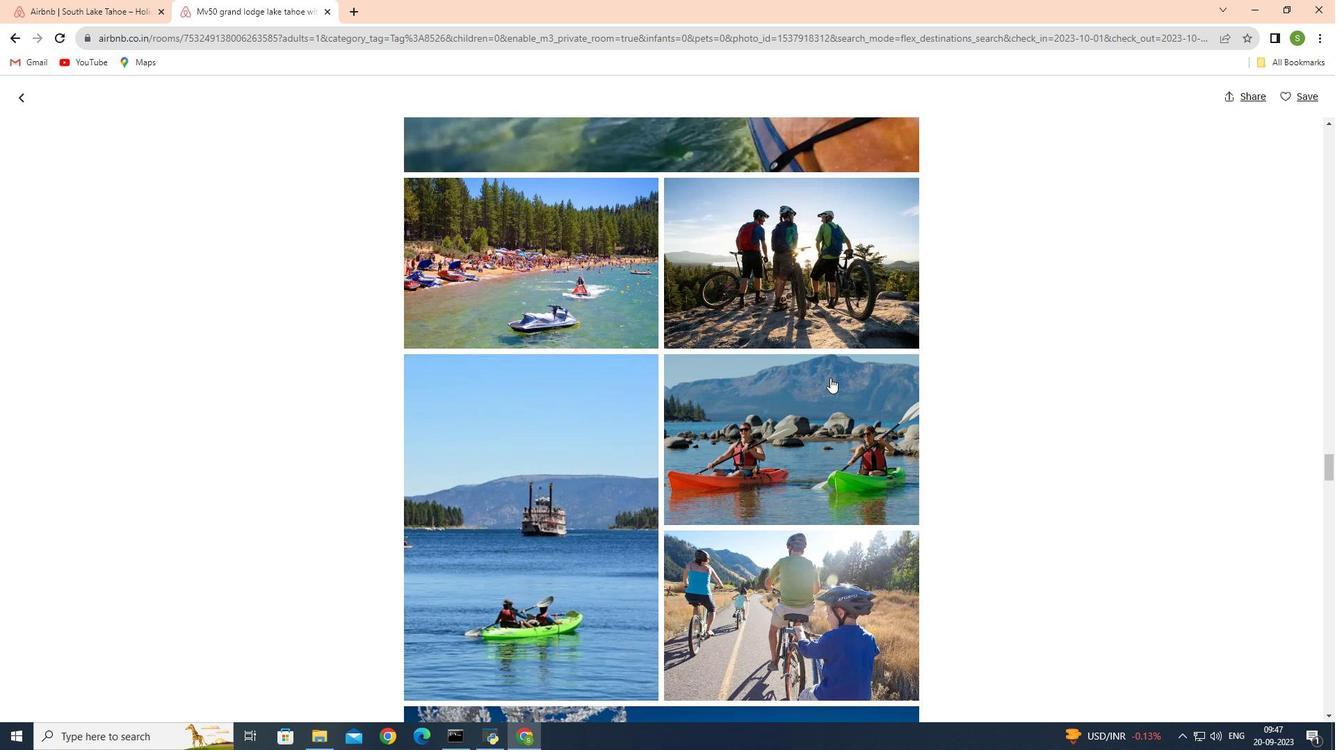 
Action: Mouse scrolled (830, 377) with delta (0, 0)
Screenshot: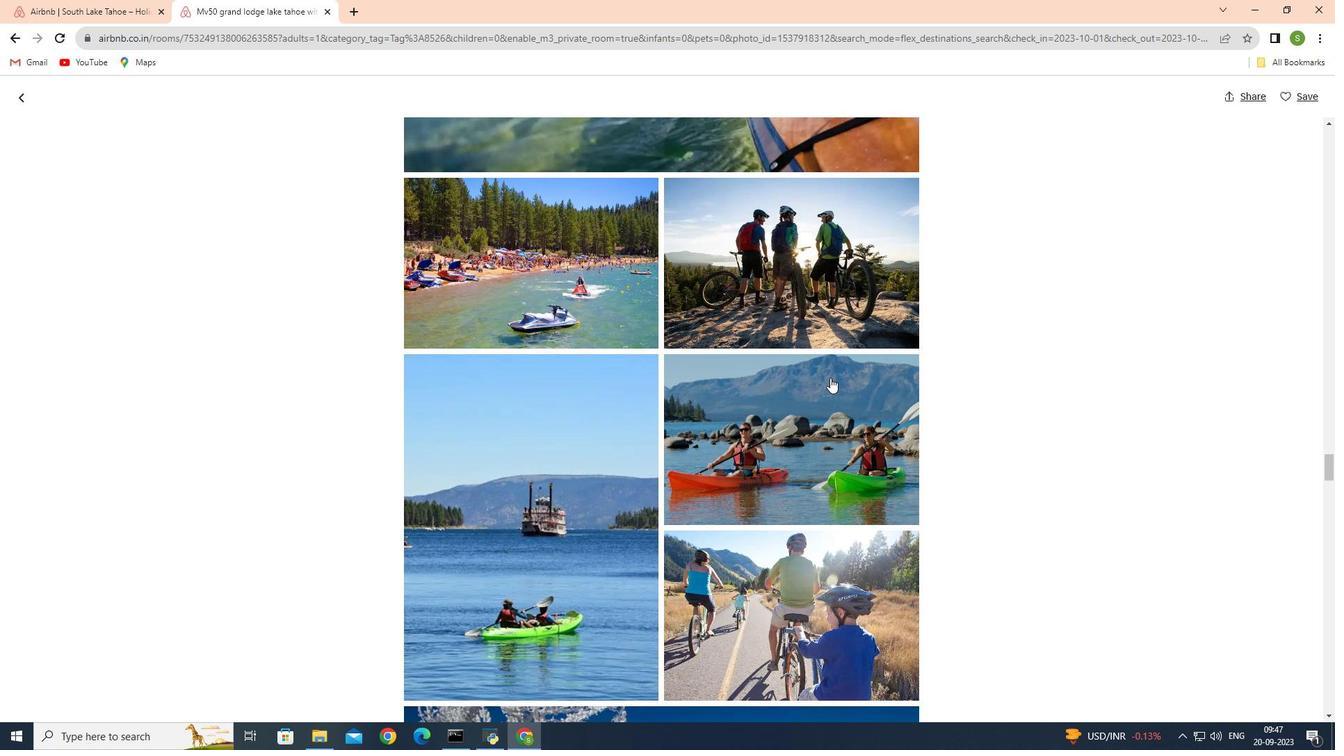 
Action: Mouse scrolled (830, 377) with delta (0, 0)
Screenshot: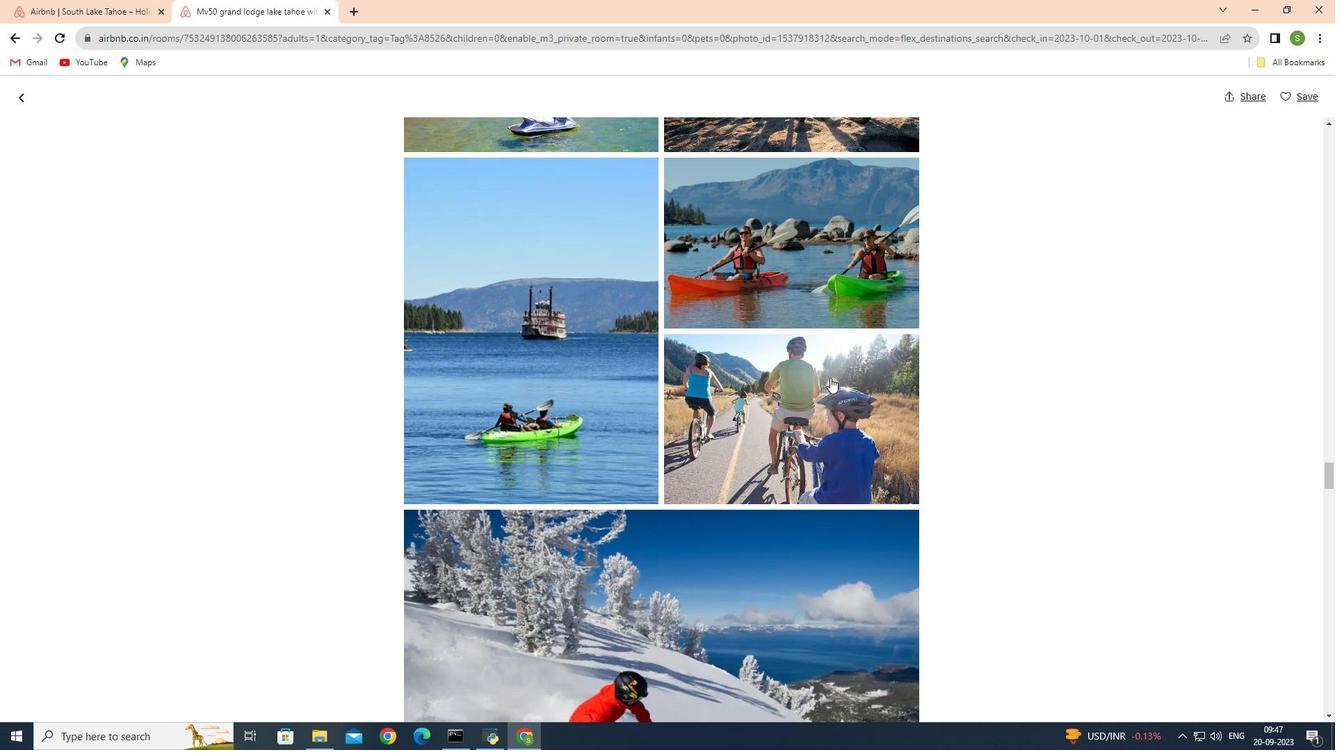 
Action: Mouse scrolled (830, 377) with delta (0, 0)
Screenshot: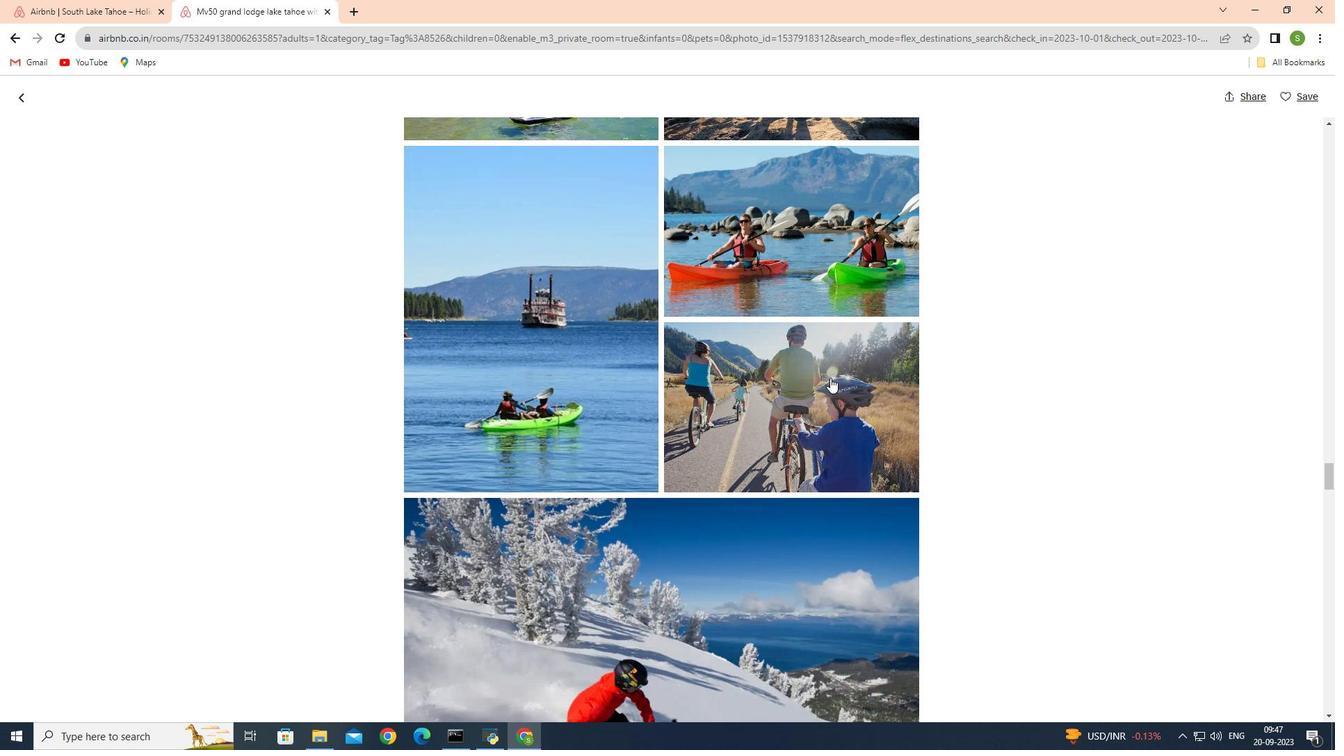 
Action: Mouse scrolled (830, 377) with delta (0, 0)
Screenshot: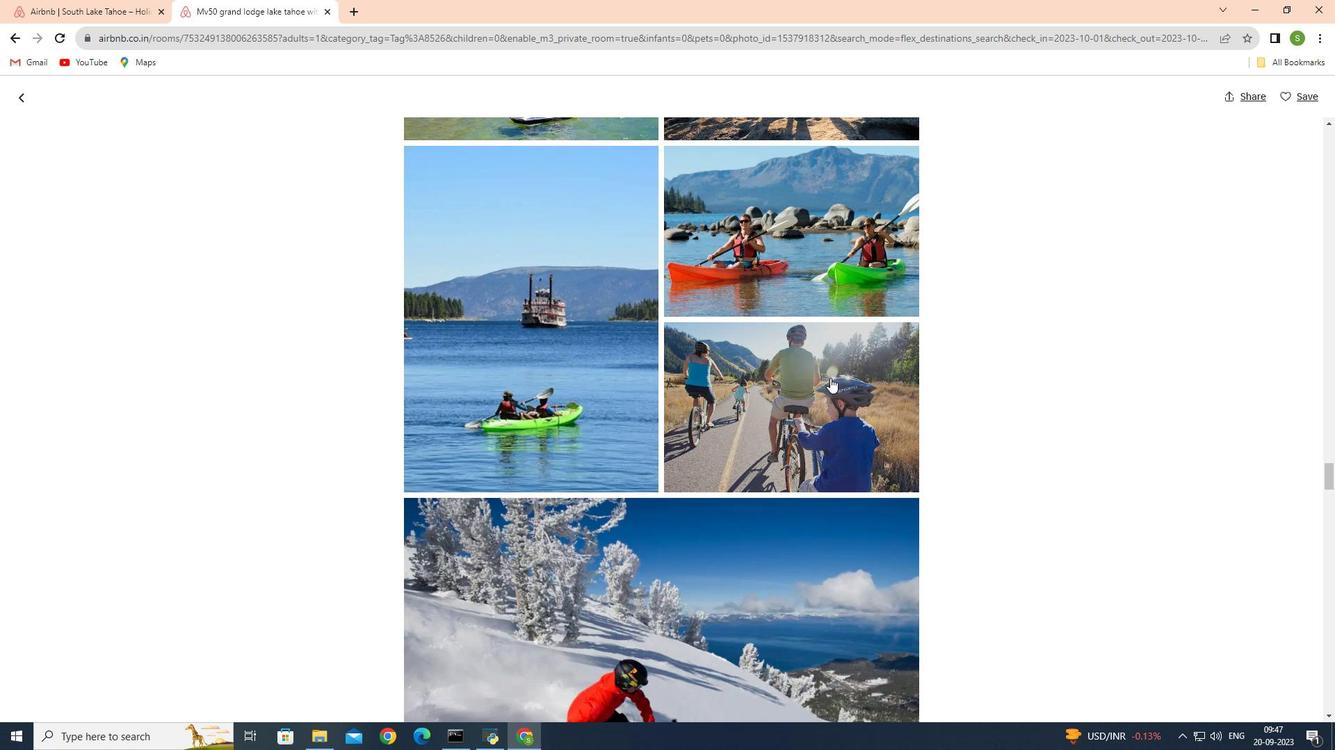 
Action: Mouse scrolled (830, 377) with delta (0, 0)
Screenshot: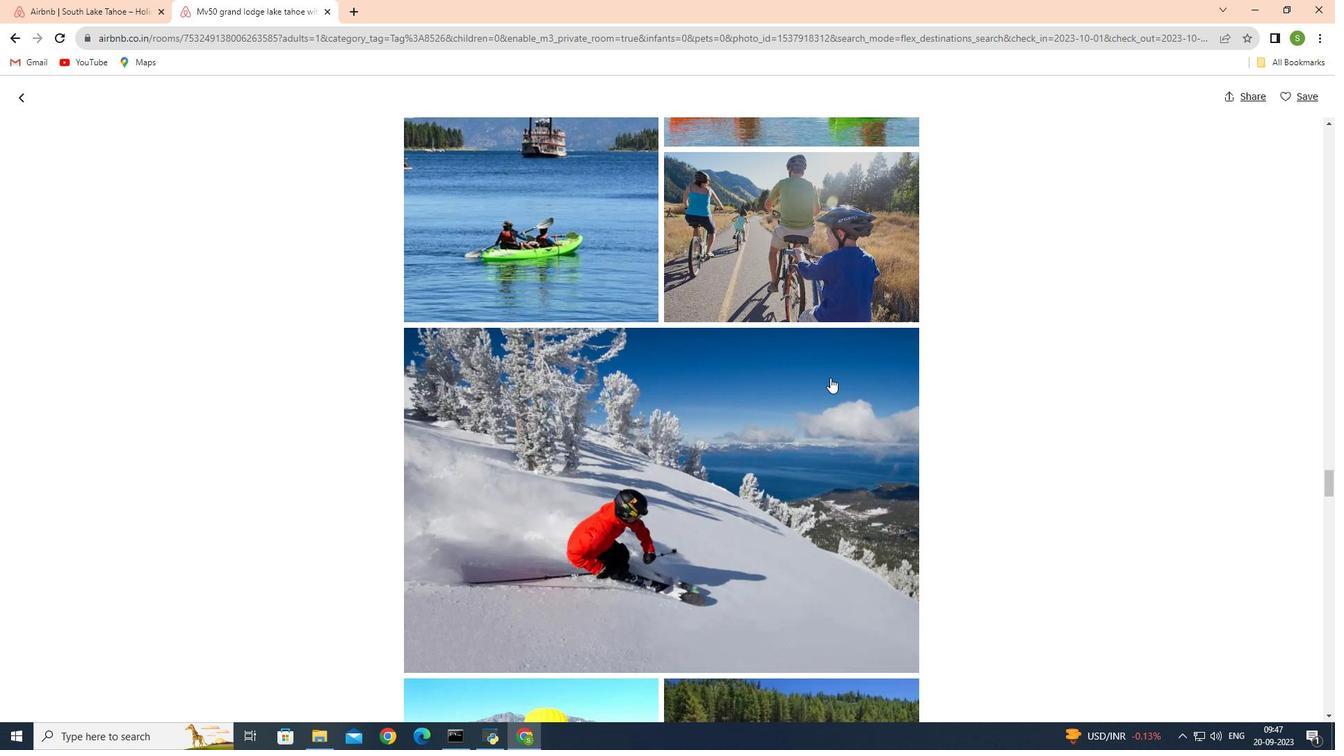 
Action: Mouse scrolled (830, 377) with delta (0, 0)
Screenshot: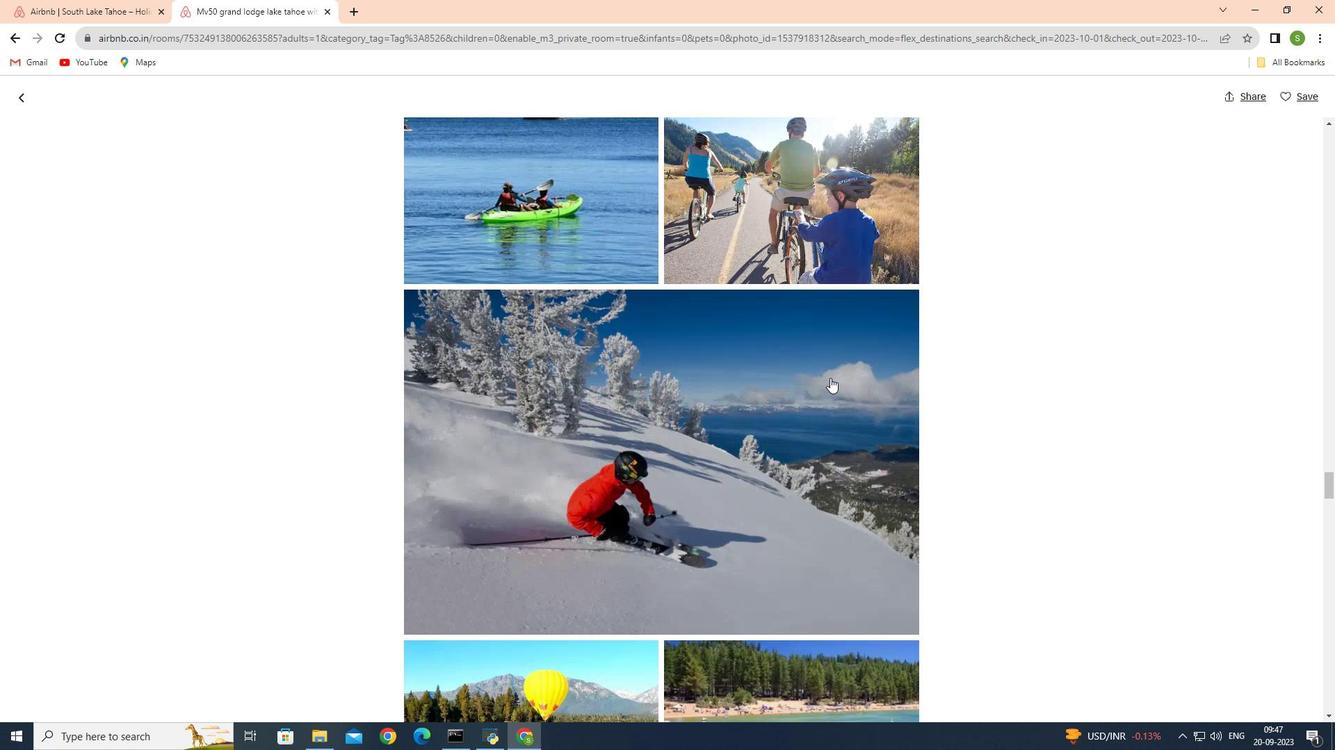 
Action: Mouse scrolled (830, 377) with delta (0, 0)
Screenshot: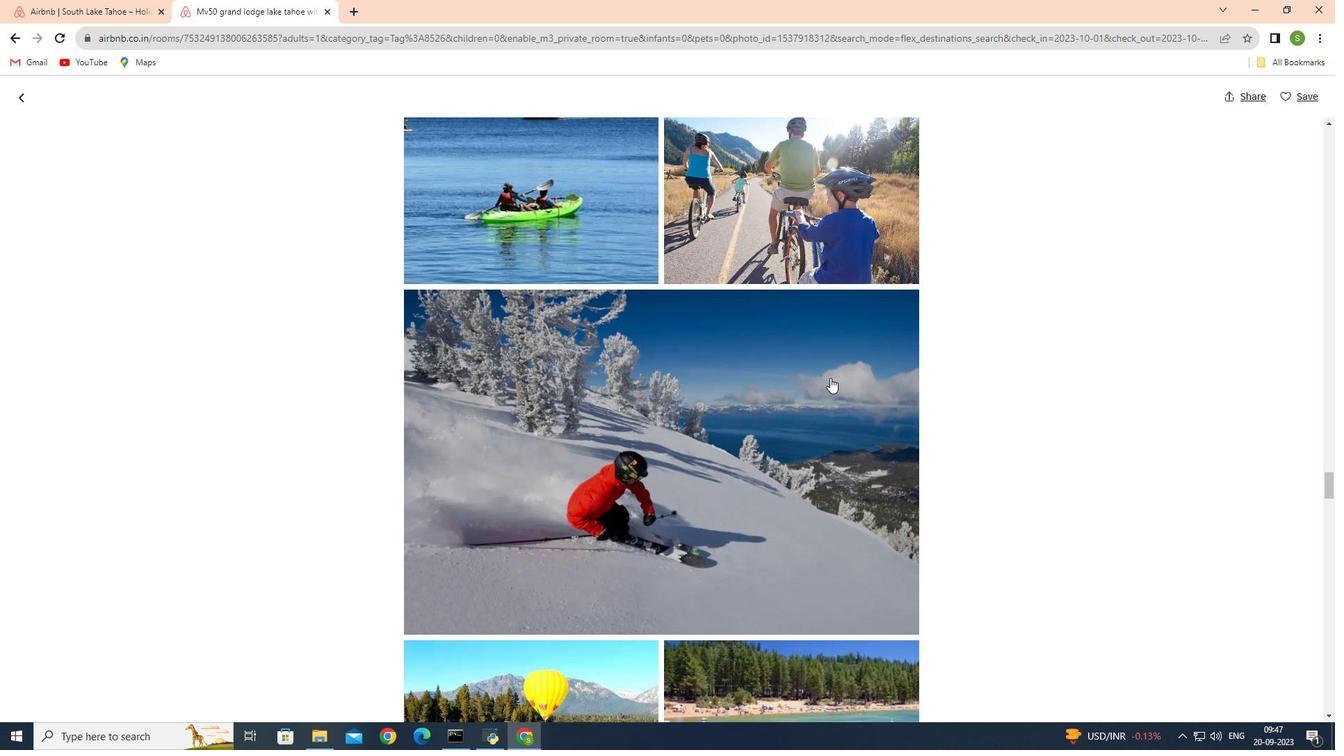 
Action: Mouse scrolled (830, 377) with delta (0, 0)
Screenshot: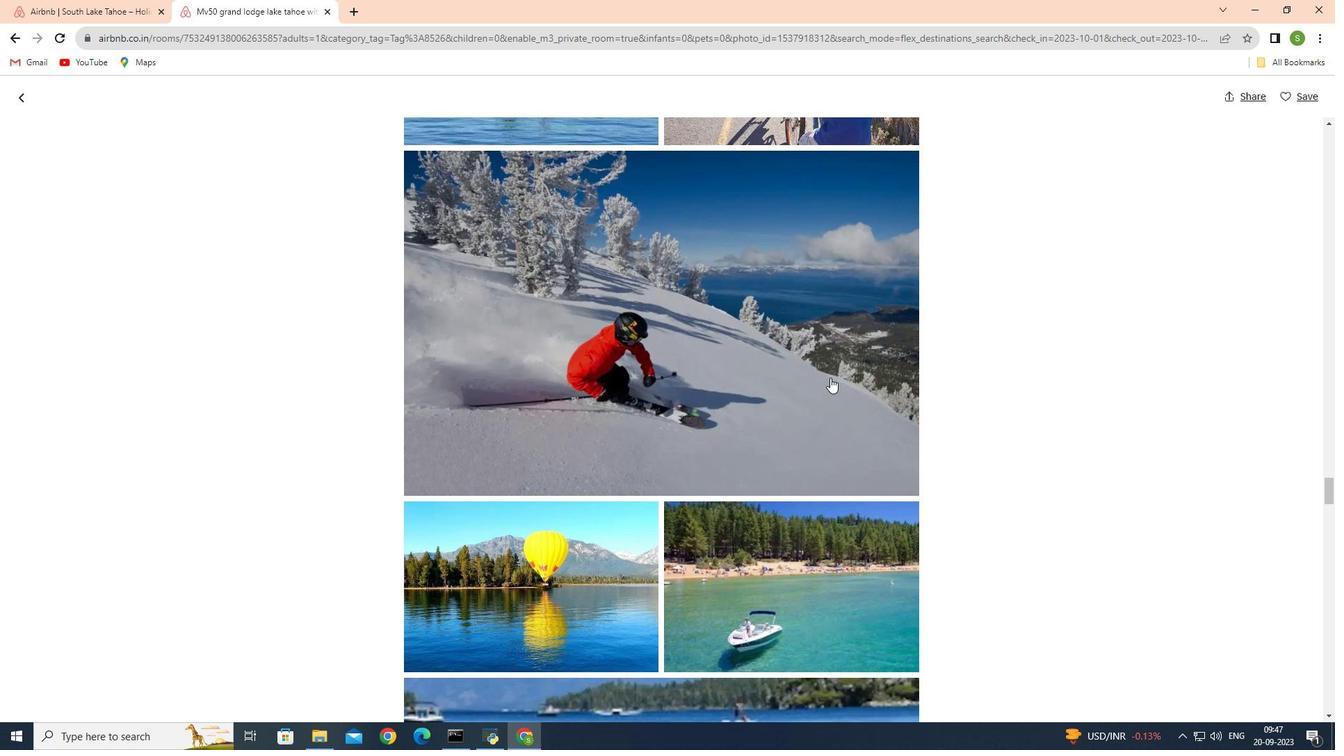 
Action: Mouse scrolled (830, 377) with delta (0, 0)
Screenshot: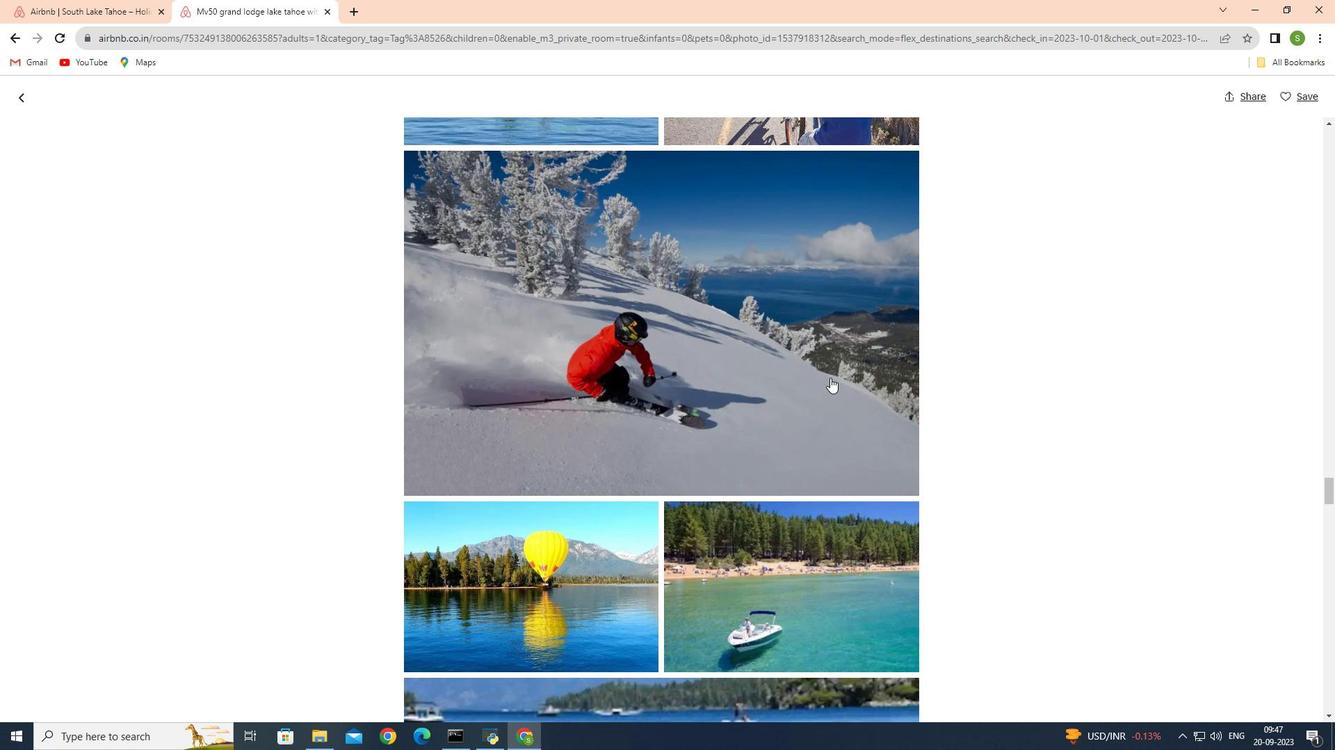 
Action: Mouse scrolled (830, 377) with delta (0, 0)
Screenshot: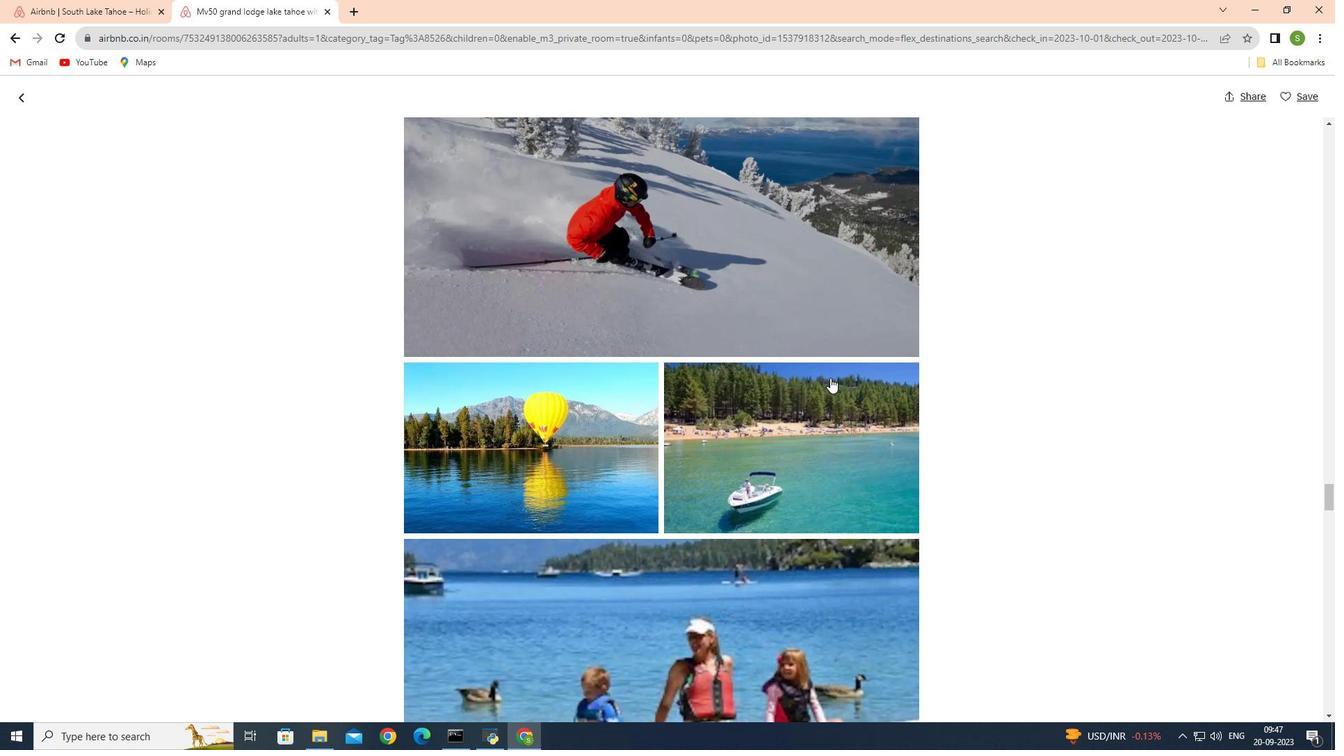 
Action: Mouse scrolled (830, 377) with delta (0, 0)
Screenshot: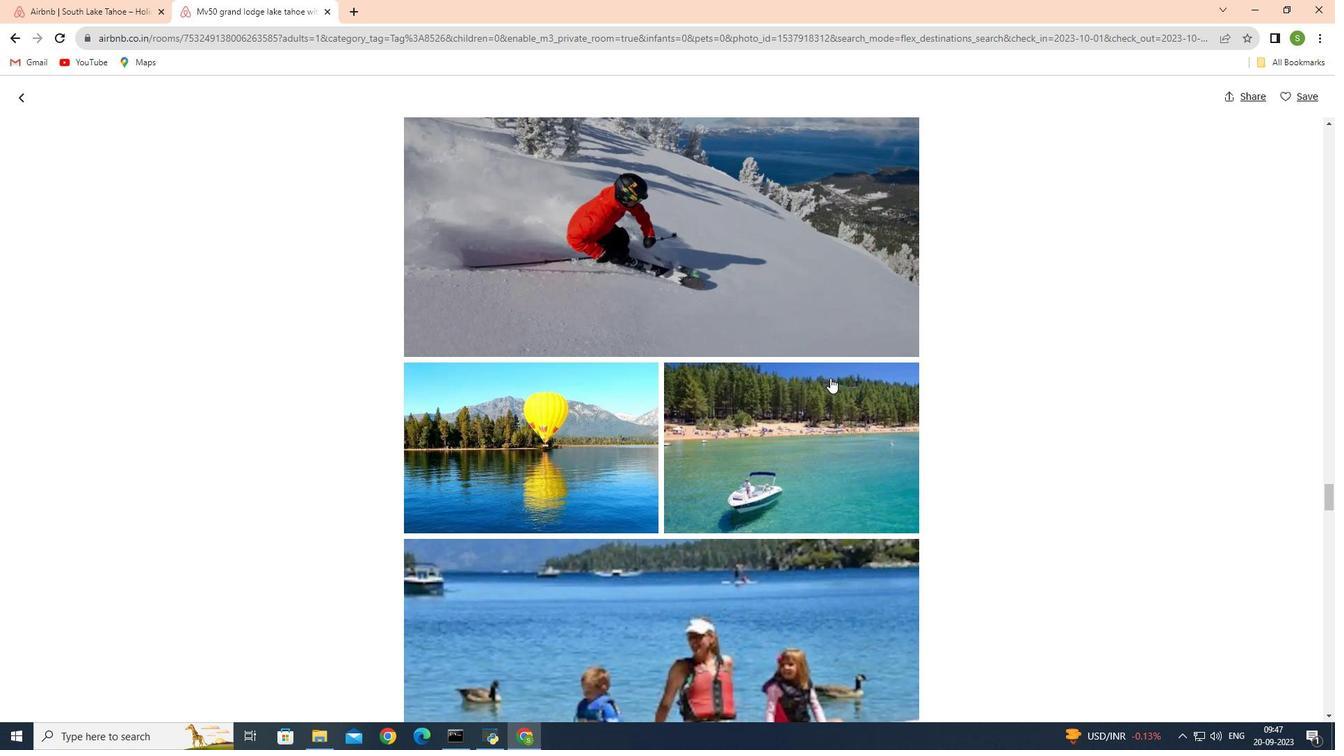 
Action: Mouse moved to (829, 378)
Screenshot: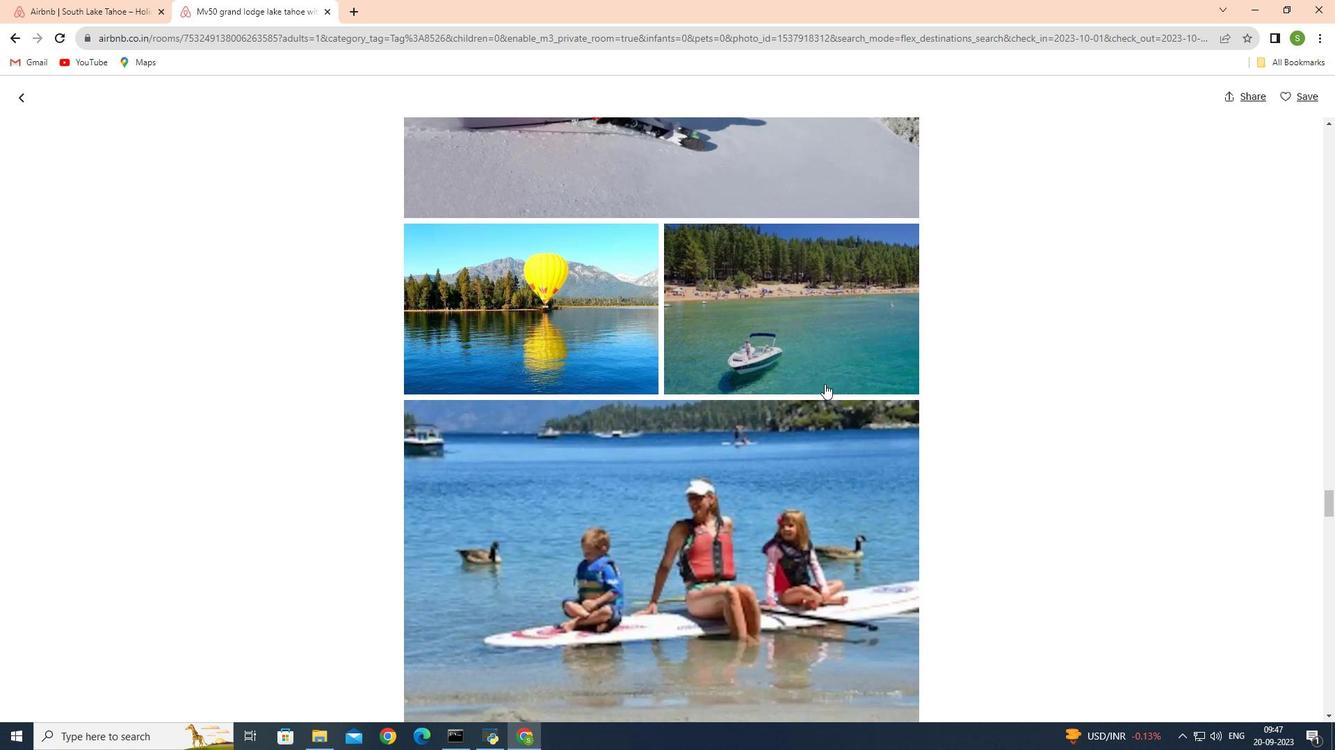 
Action: Mouse scrolled (829, 377) with delta (0, 0)
Screenshot: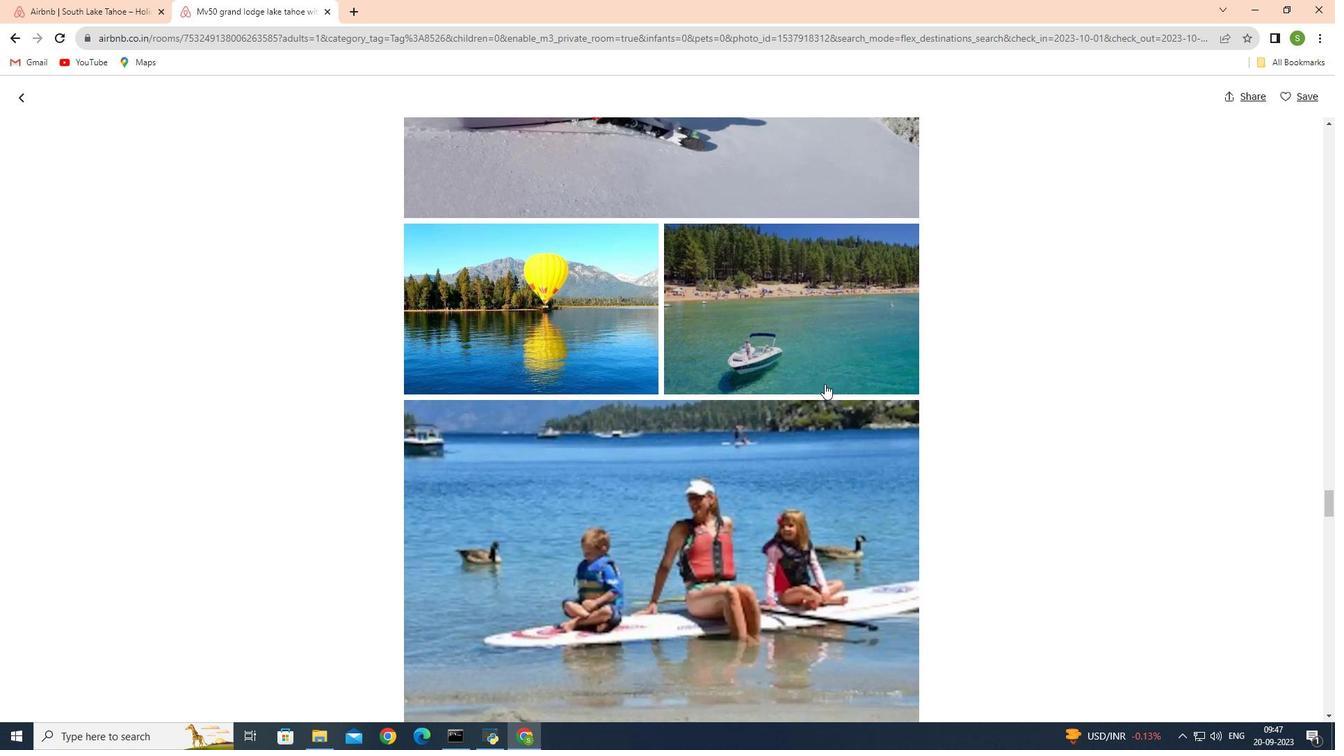 
Action: Mouse moved to (828, 379)
Screenshot: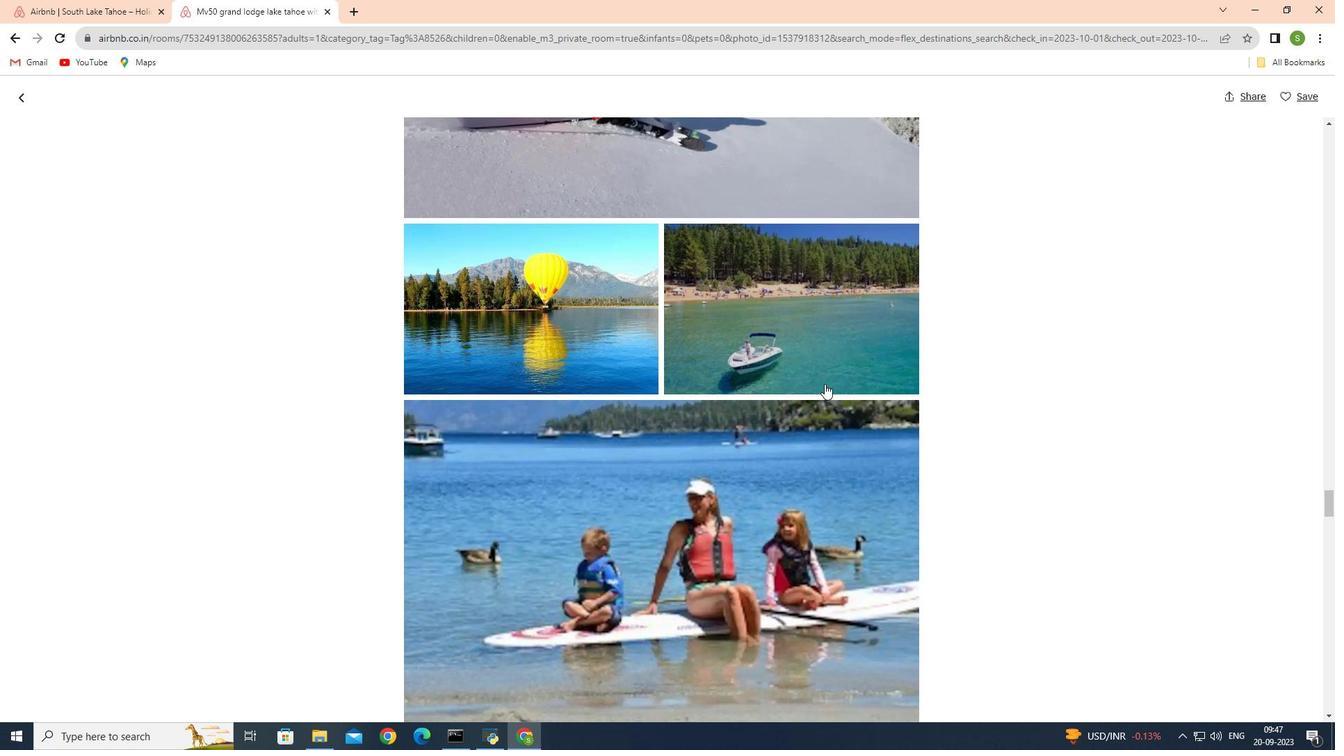 
Action: Mouse scrolled (828, 378) with delta (0, 0)
Screenshot: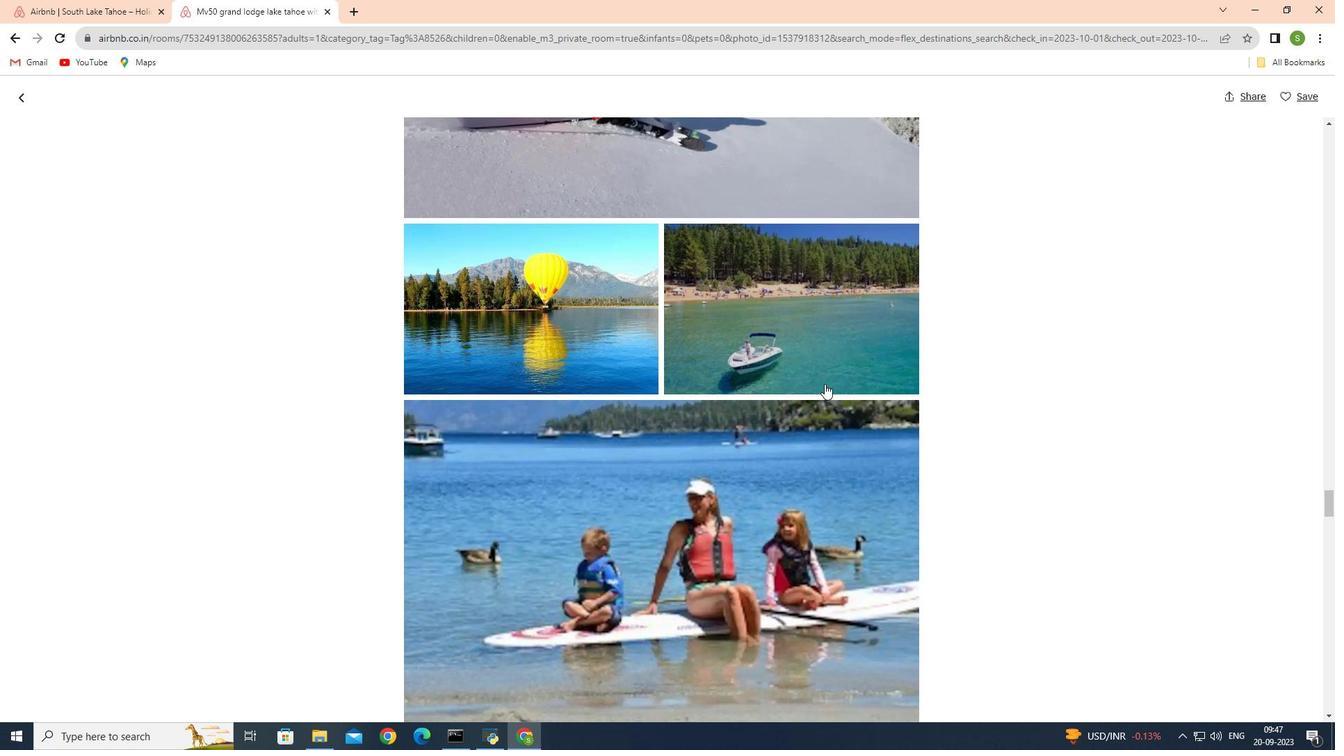 
Action: Mouse moved to (824, 384)
Screenshot: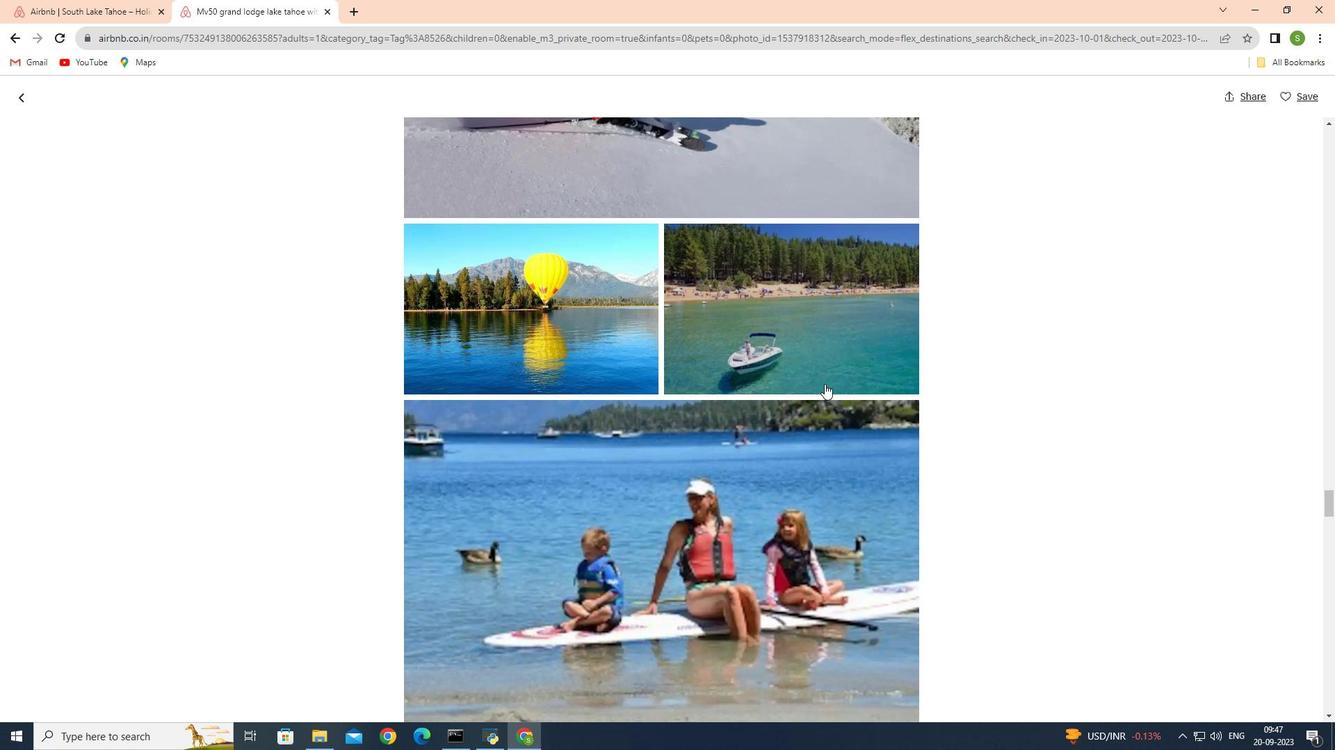 
Action: Mouse scrolled (824, 383) with delta (0, 0)
Screenshot: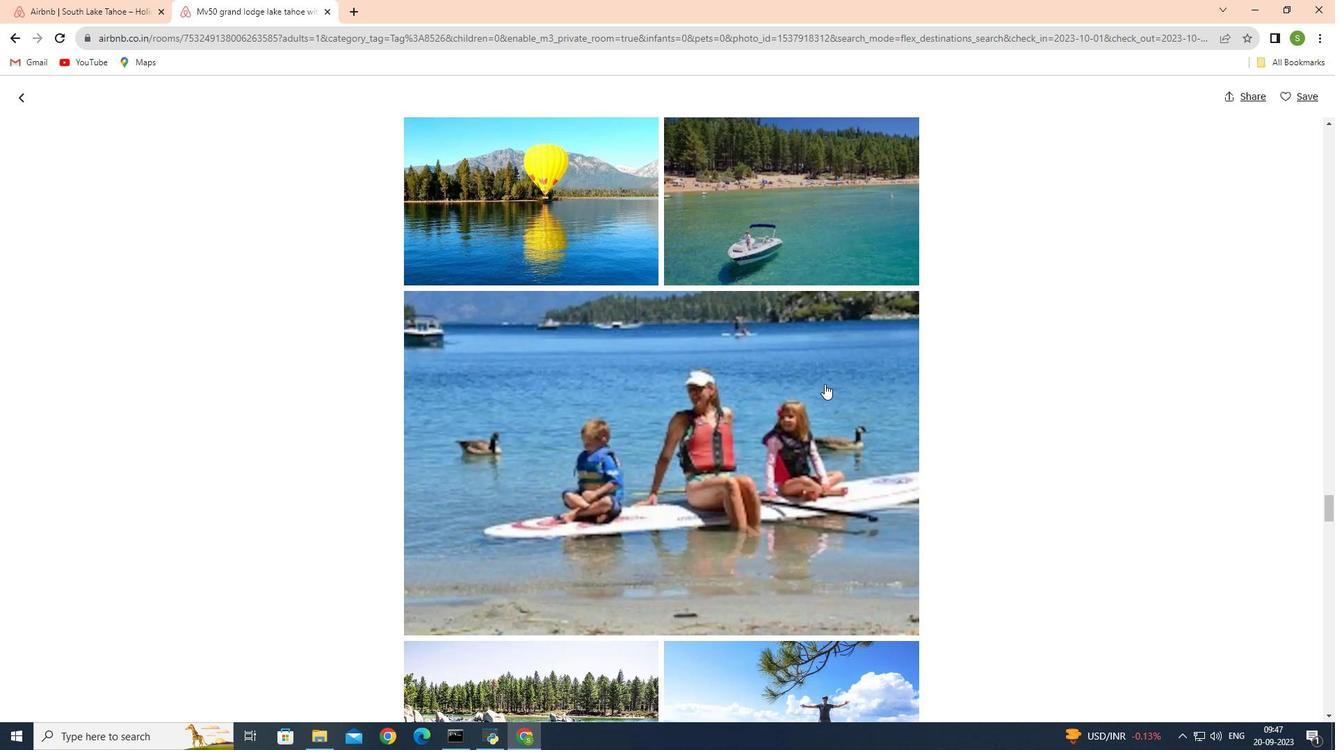
Action: Mouse scrolled (824, 383) with delta (0, 0)
Screenshot: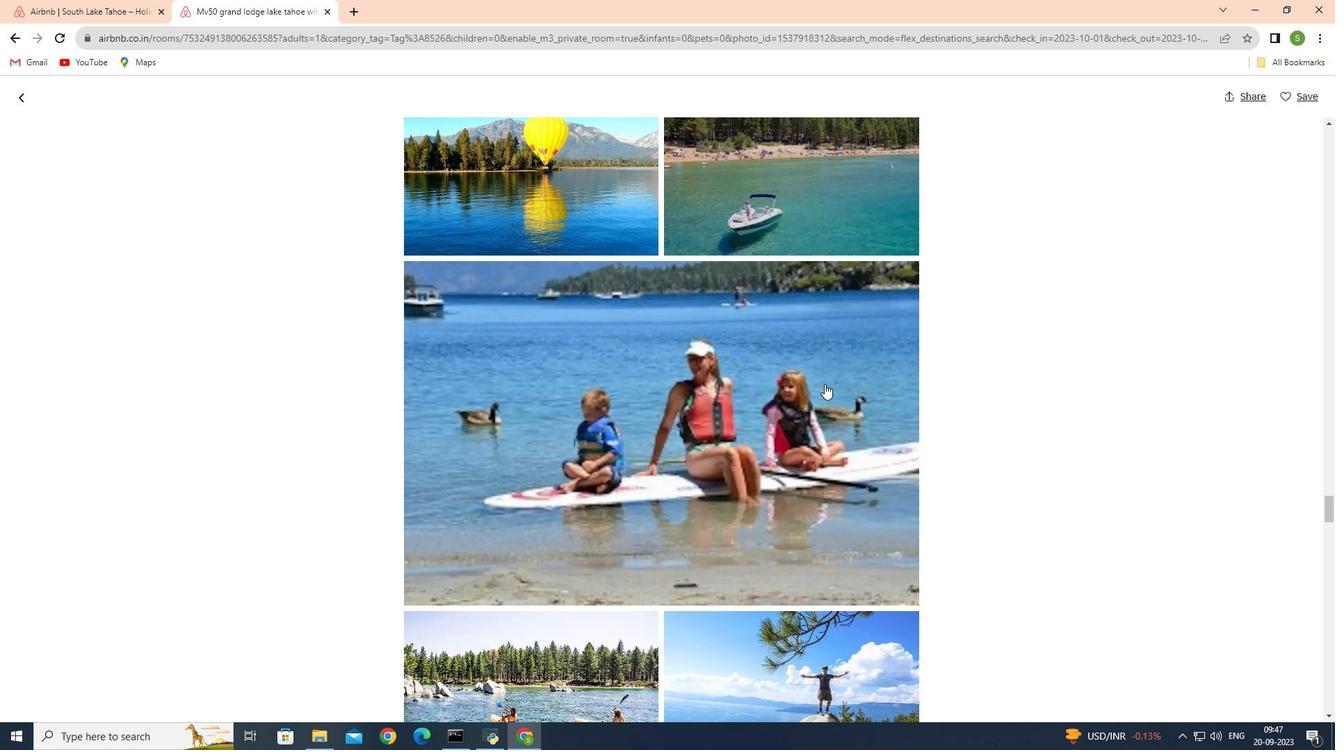 
Action: Mouse scrolled (824, 383) with delta (0, 0)
Screenshot: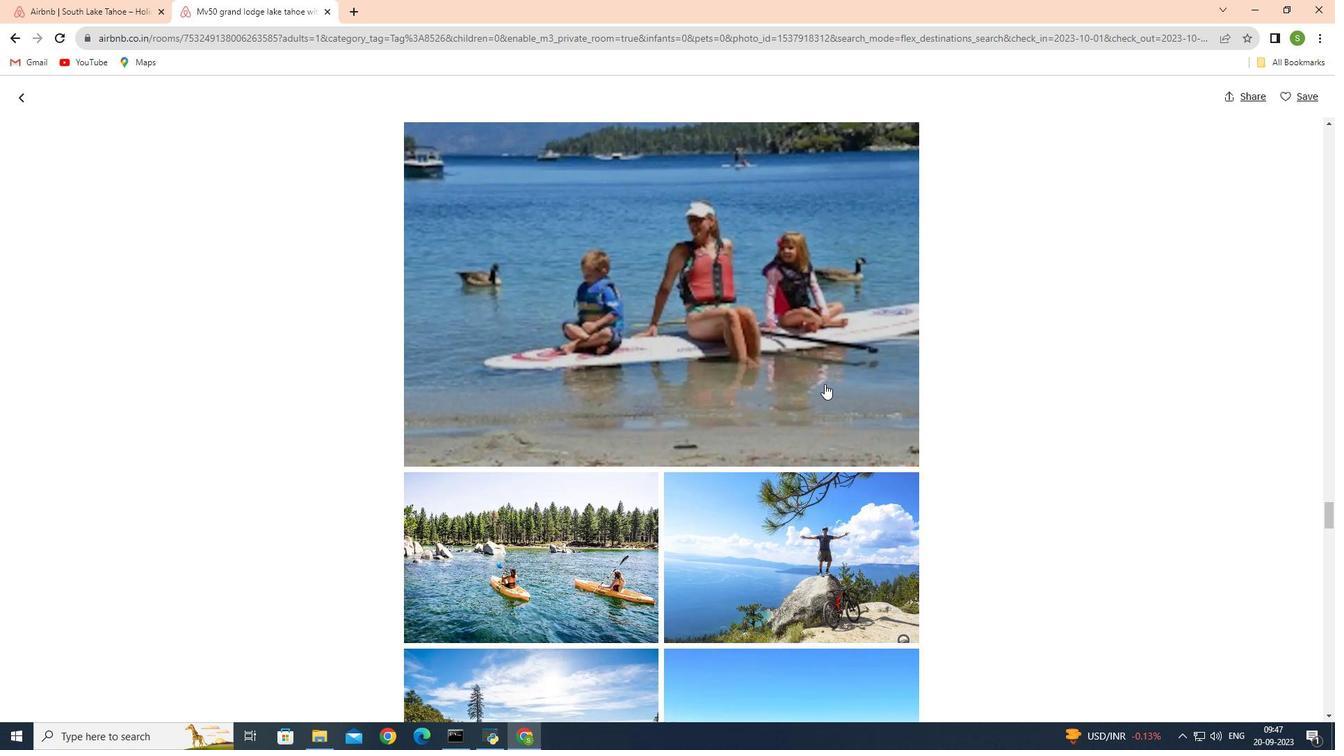 
Action: Mouse scrolled (824, 383) with delta (0, 0)
Screenshot: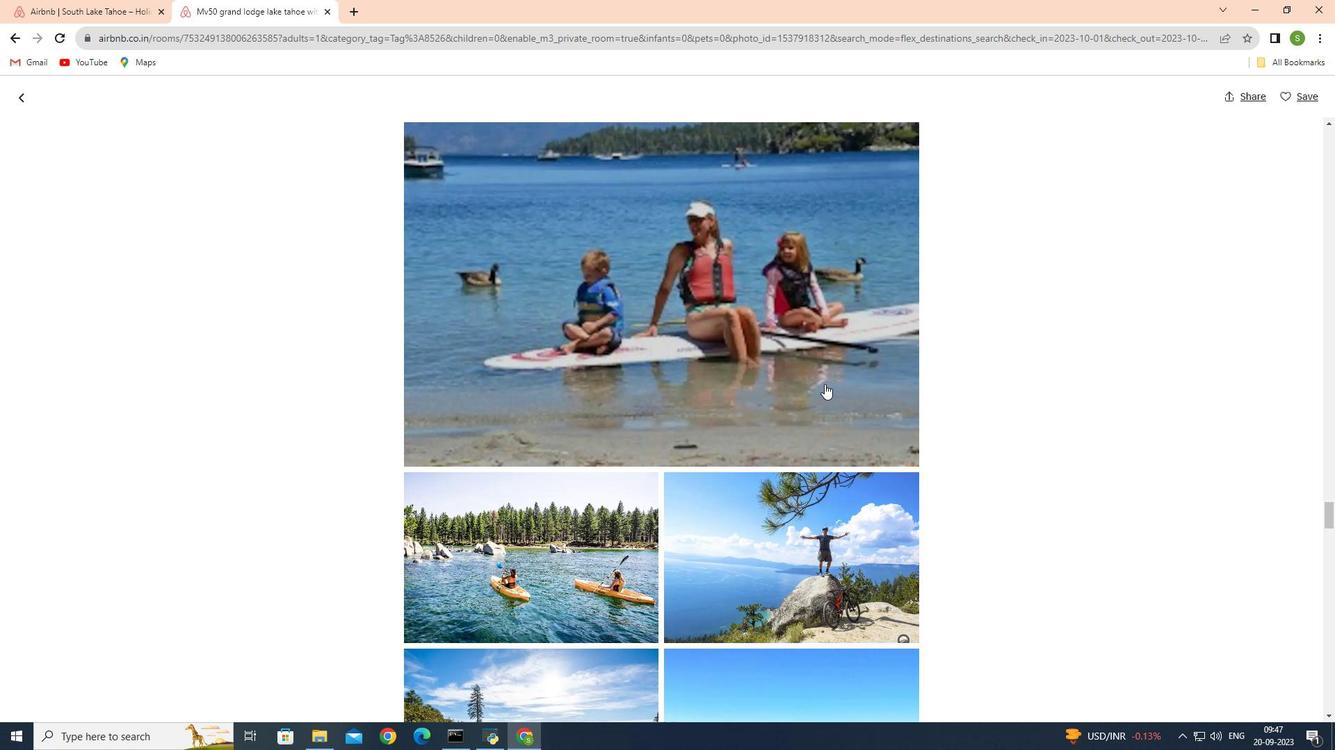 
Action: Mouse scrolled (824, 383) with delta (0, 0)
Screenshot: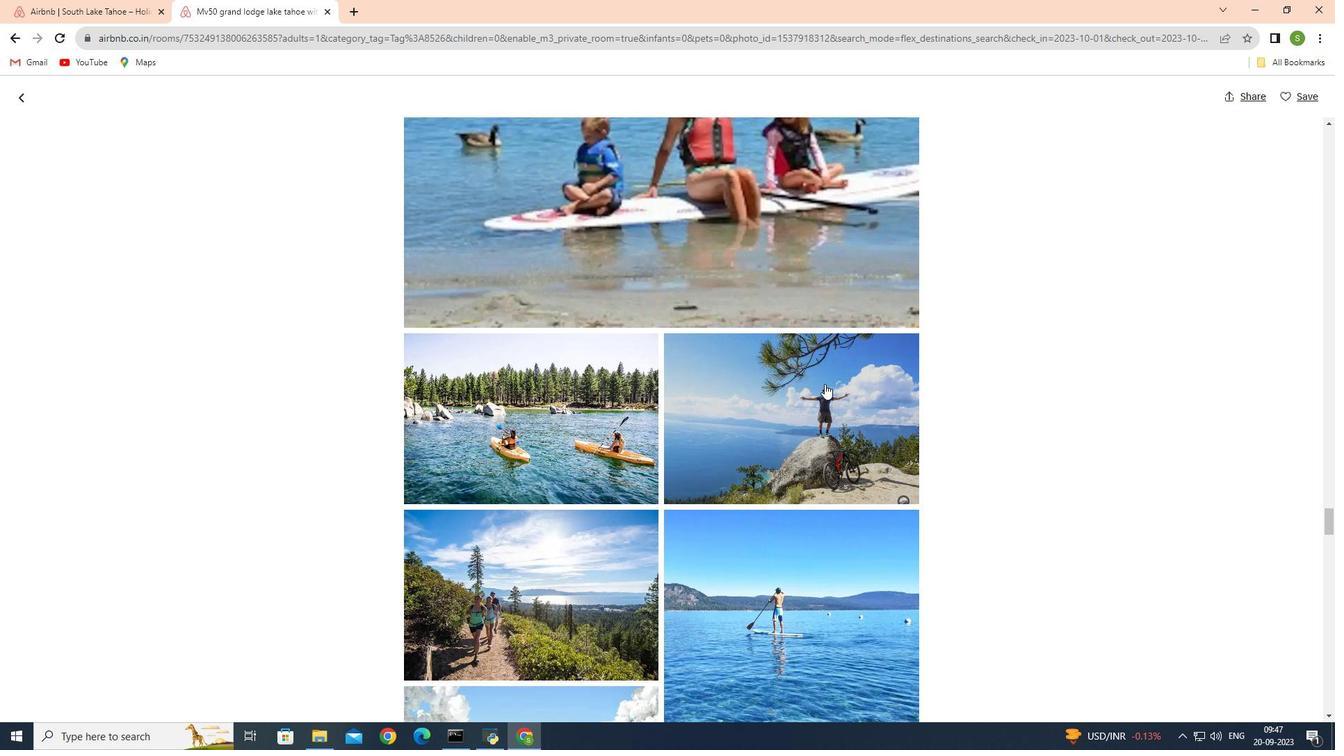 
Action: Mouse scrolled (824, 383) with delta (0, 0)
Screenshot: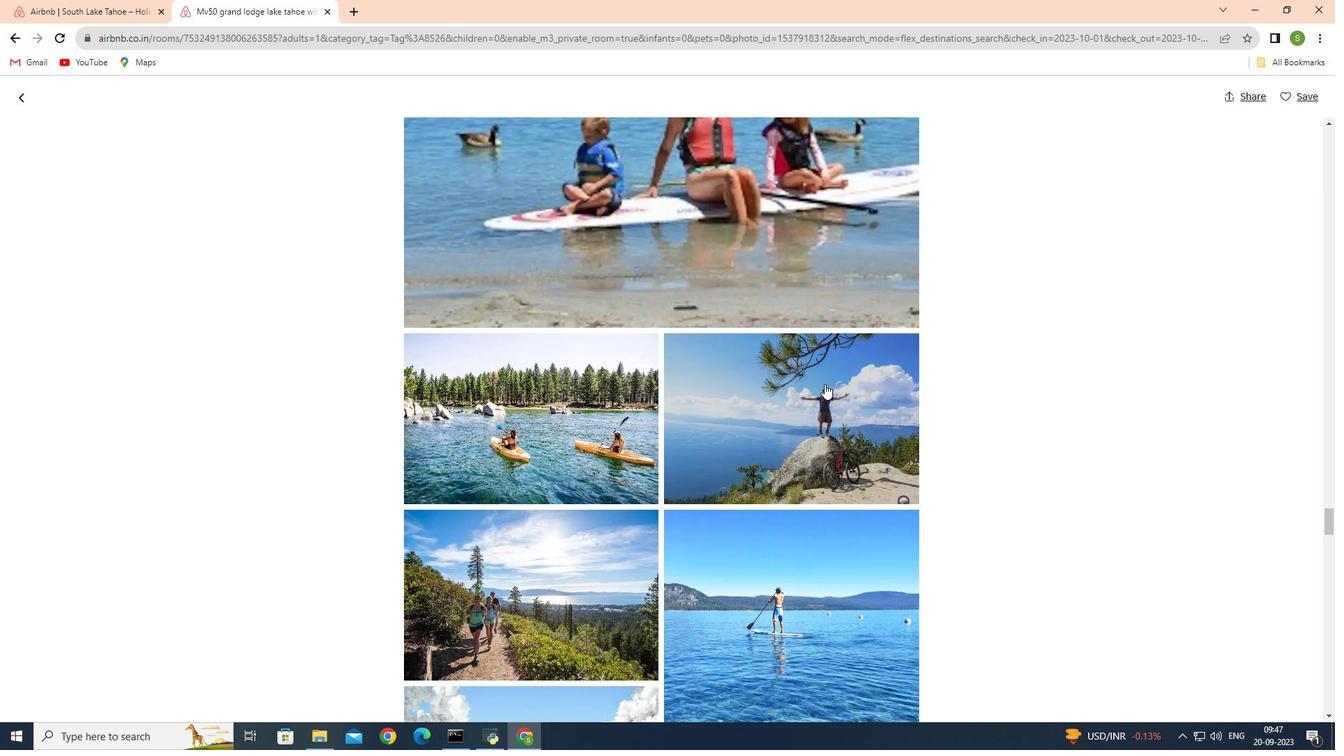 
Action: Mouse scrolled (824, 383) with delta (0, 0)
Screenshot: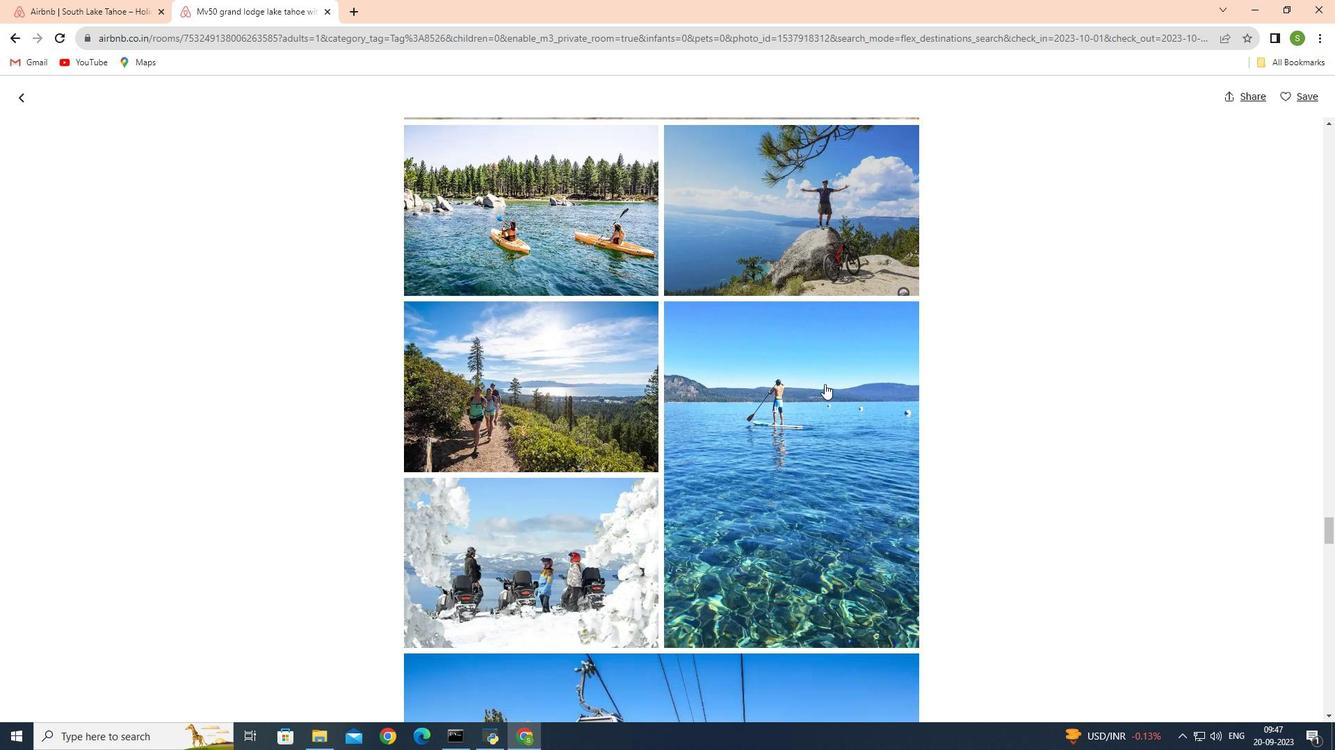
Action: Mouse scrolled (824, 383) with delta (0, 0)
Screenshot: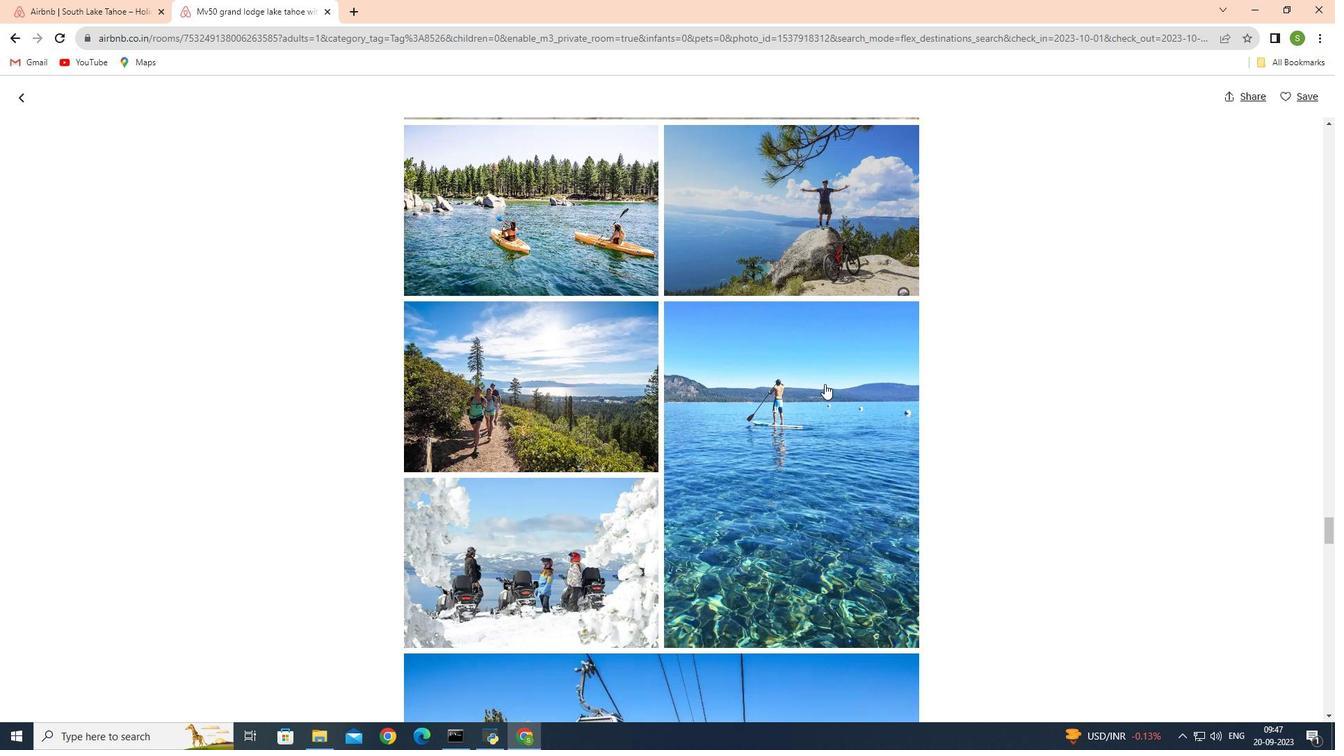 
Action: Mouse scrolled (824, 383) with delta (0, 0)
Screenshot: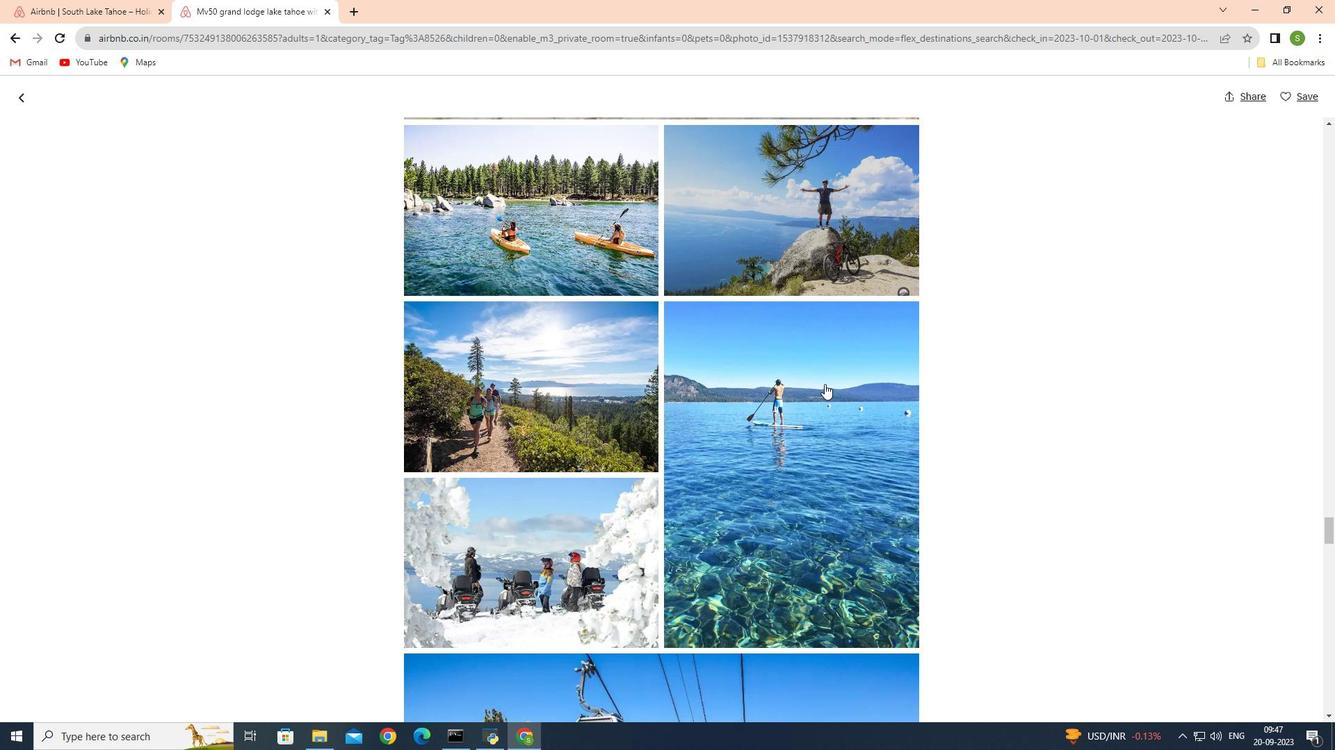 
Action: Mouse scrolled (824, 383) with delta (0, 0)
Screenshot: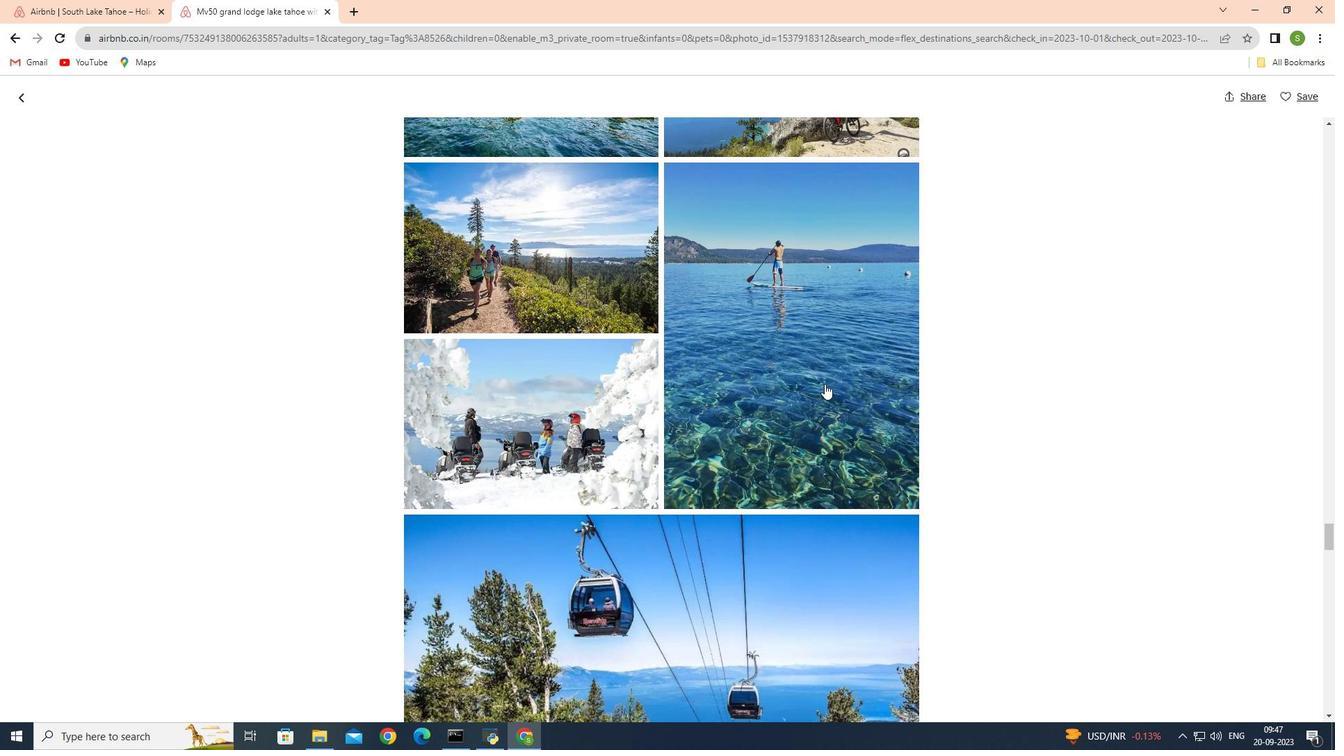 
Action: Mouse scrolled (824, 383) with delta (0, 0)
Screenshot: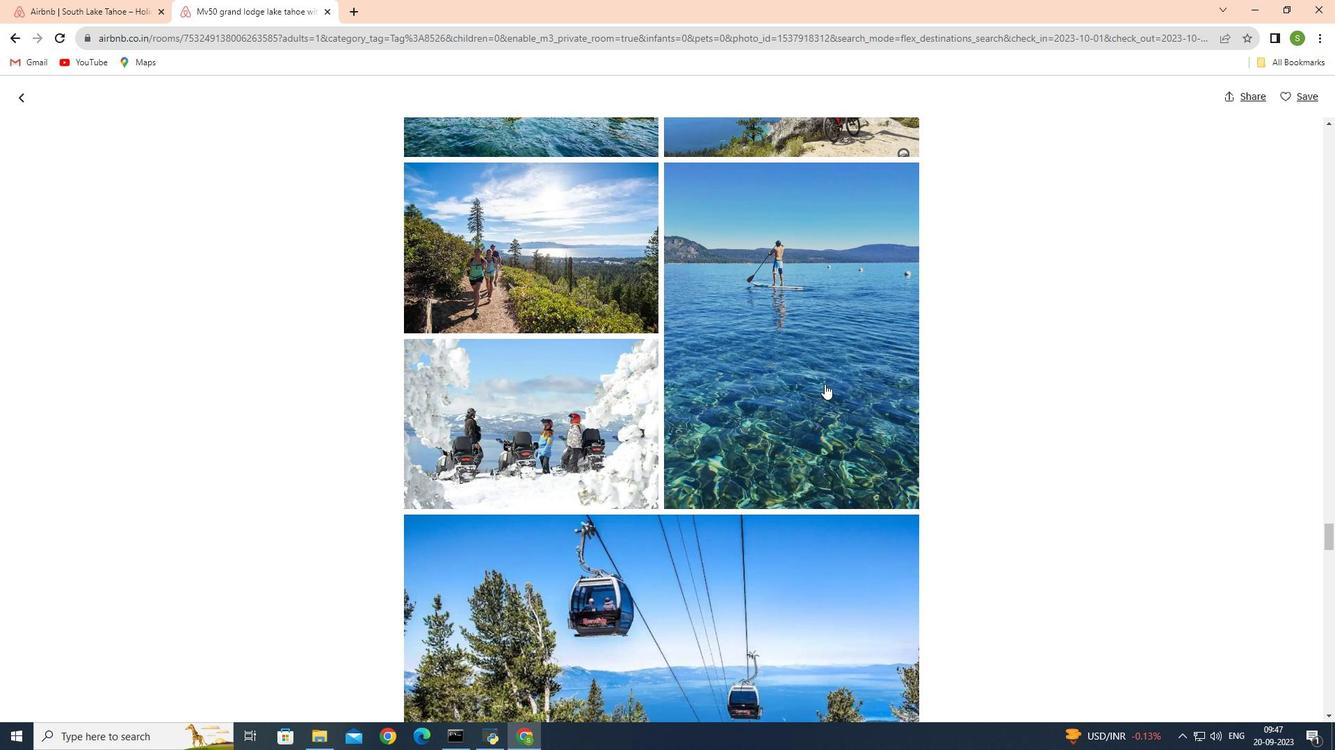
Action: Mouse scrolled (824, 383) with delta (0, 0)
Screenshot: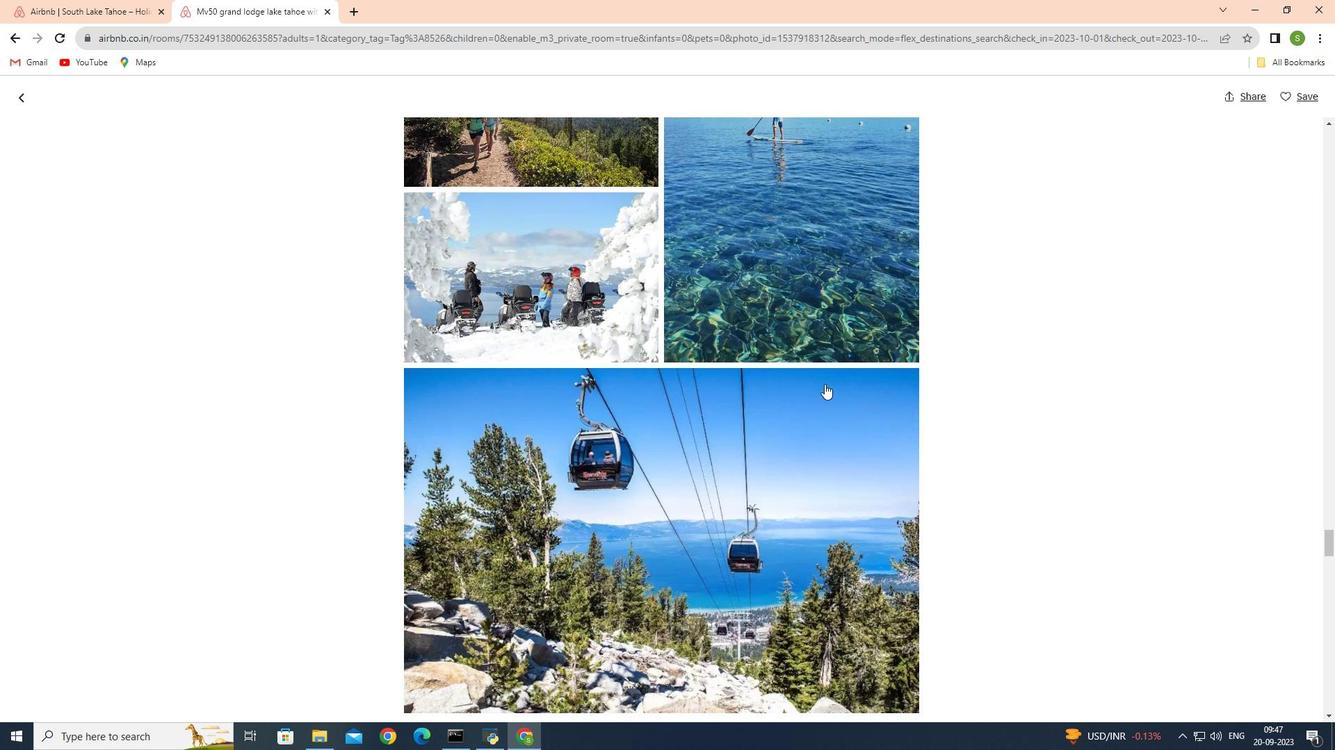 
Action: Mouse scrolled (824, 383) with delta (0, 0)
Screenshot: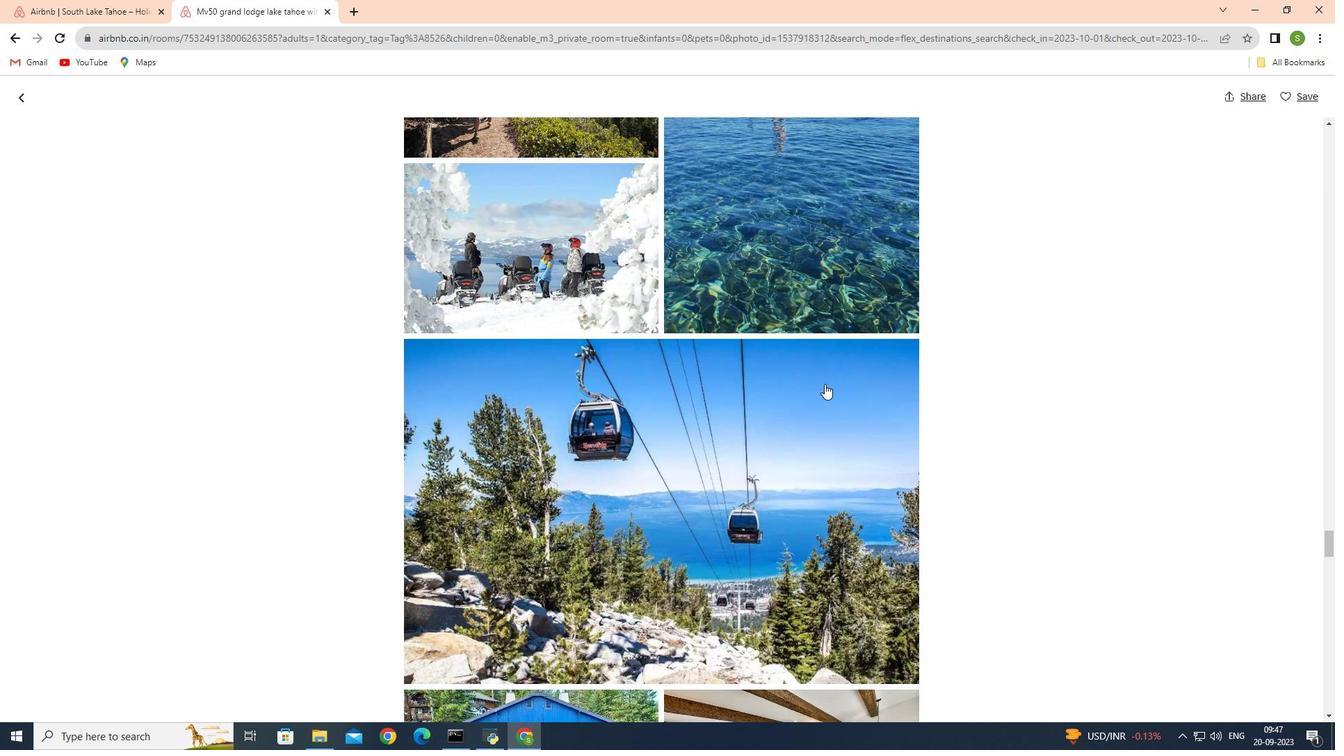 
Action: Mouse scrolled (824, 383) with delta (0, 0)
Screenshot: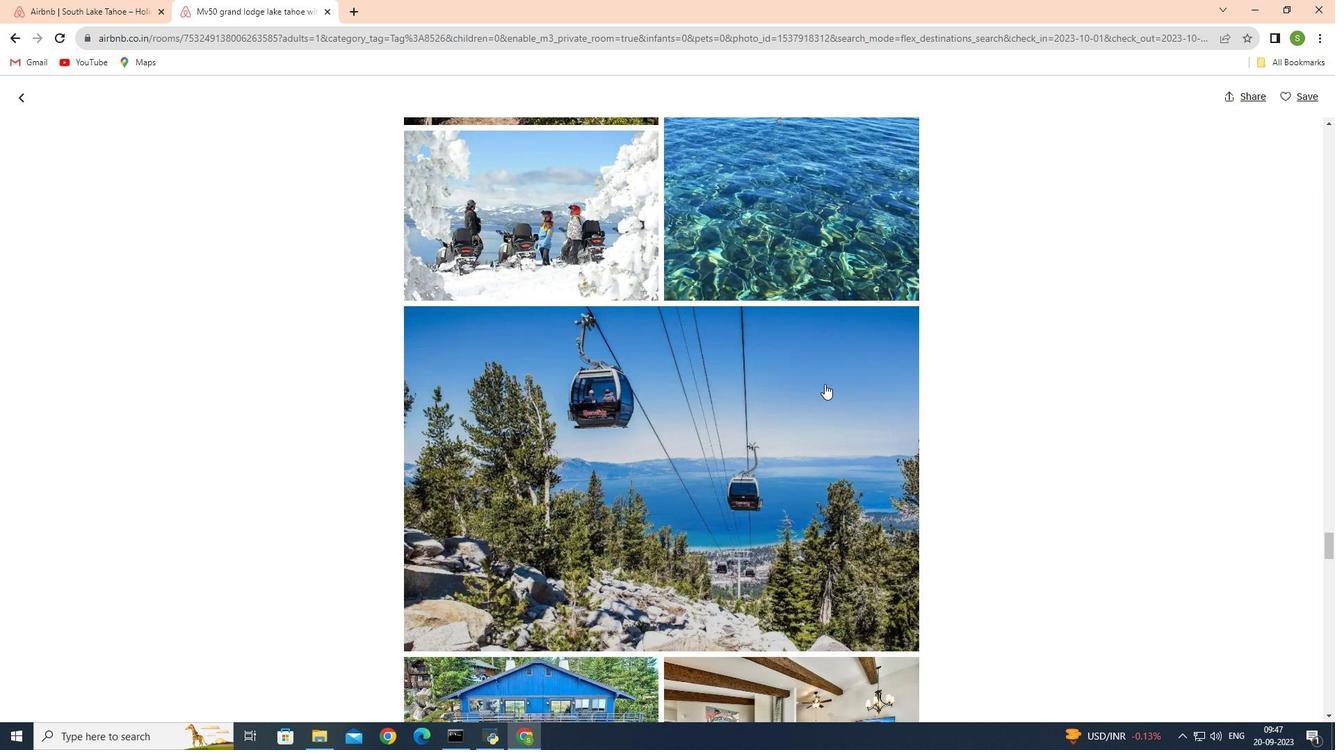 
Action: Mouse scrolled (824, 383) with delta (0, 0)
Screenshot: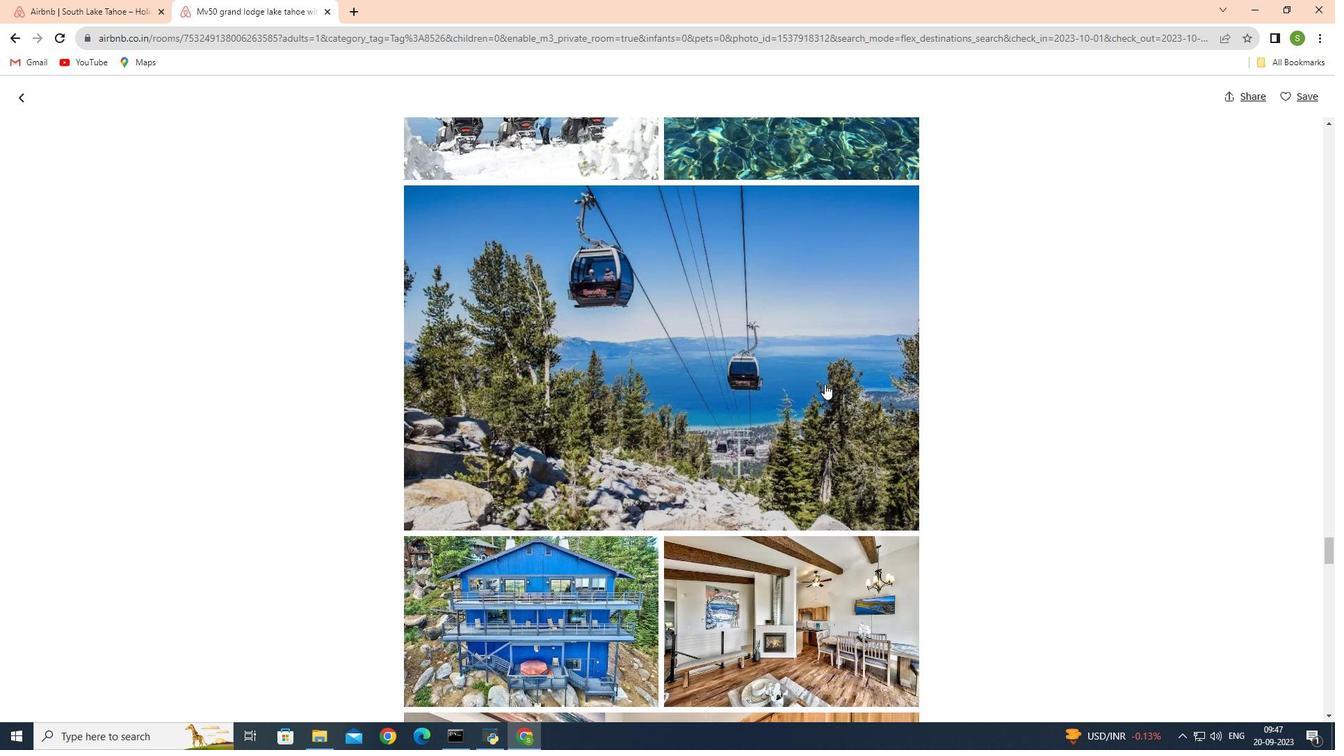 
Action: Mouse scrolled (824, 383) with delta (0, 0)
Screenshot: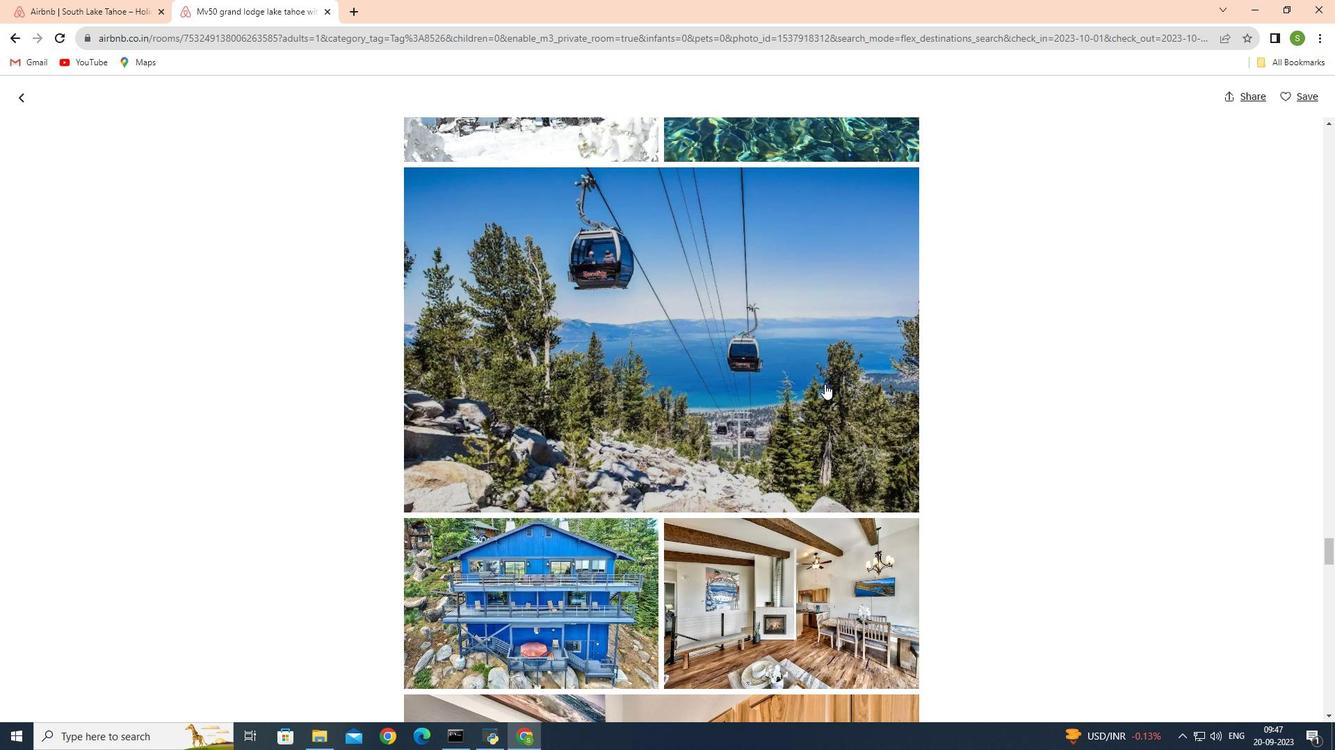 
Action: Mouse scrolled (824, 383) with delta (0, 0)
Screenshot: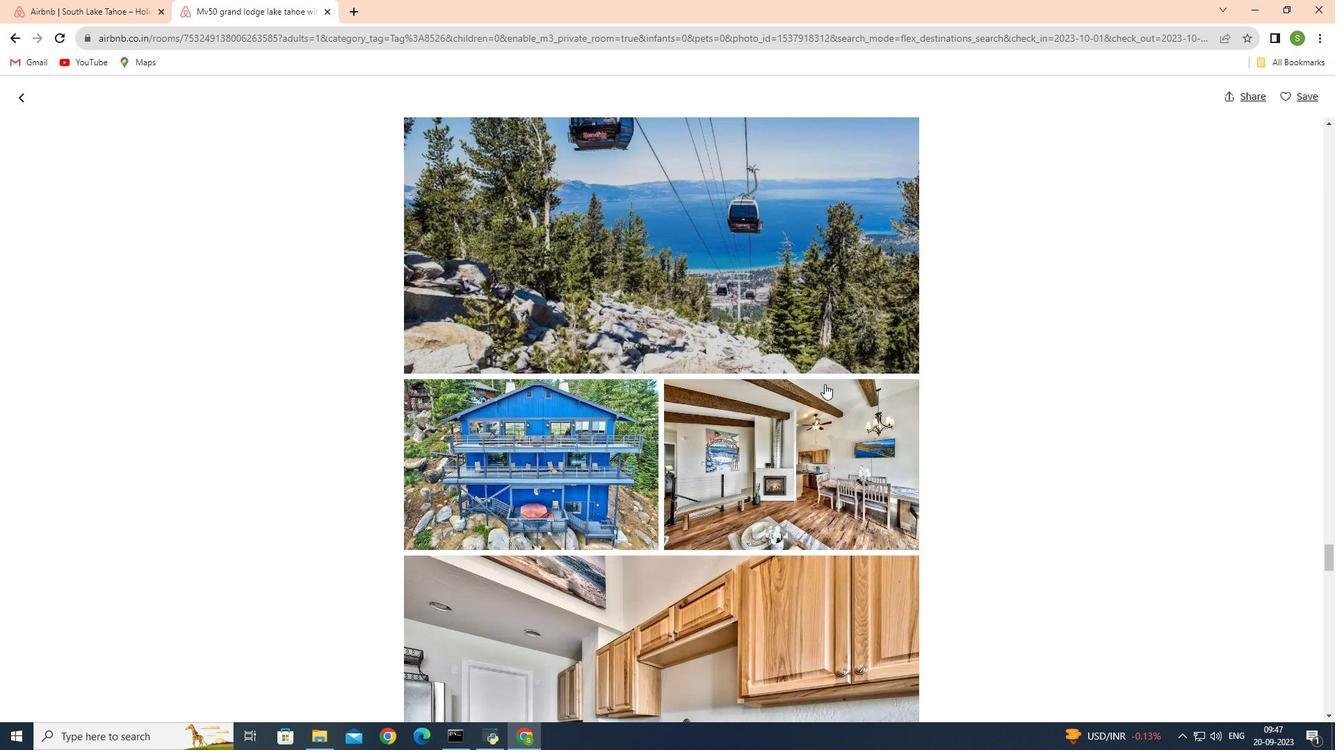 
Action: Mouse scrolled (824, 383) with delta (0, 0)
Screenshot: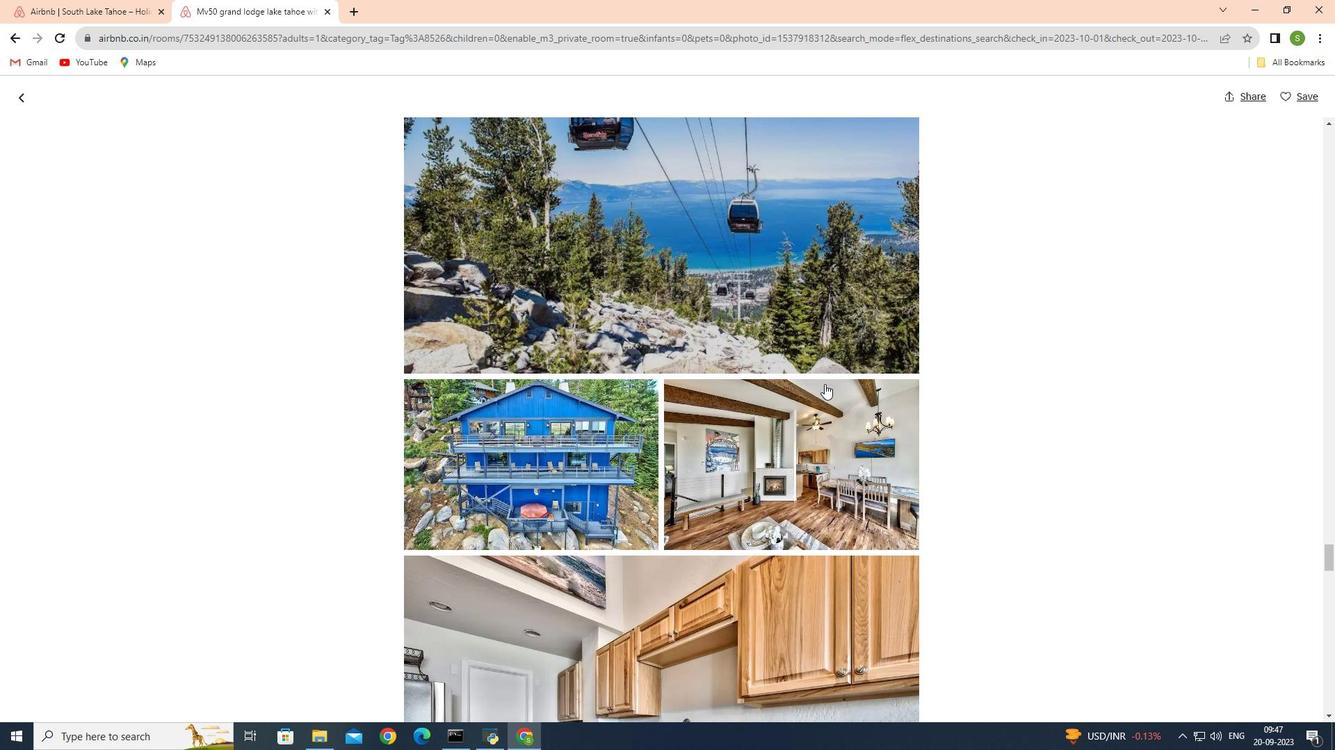 
Action: Mouse scrolled (824, 383) with delta (0, 0)
Screenshot: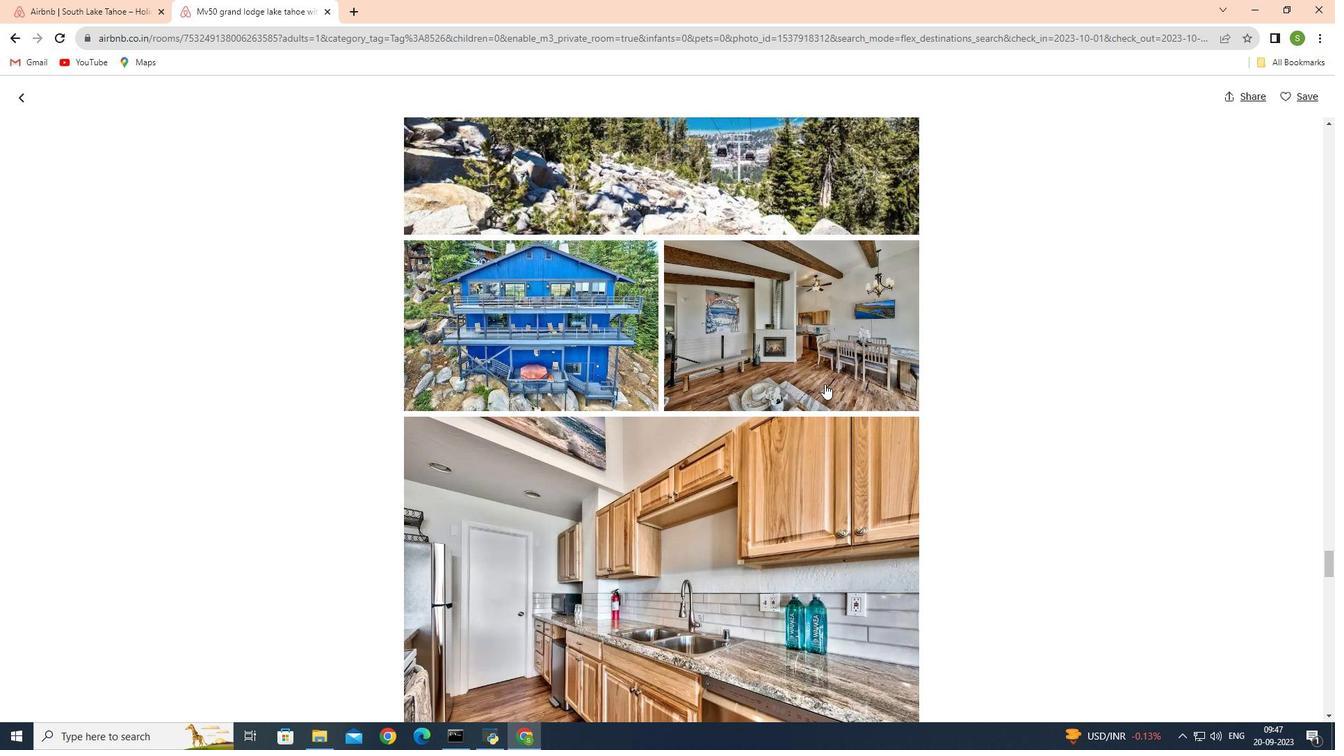 
Action: Mouse scrolled (824, 383) with delta (0, 0)
Screenshot: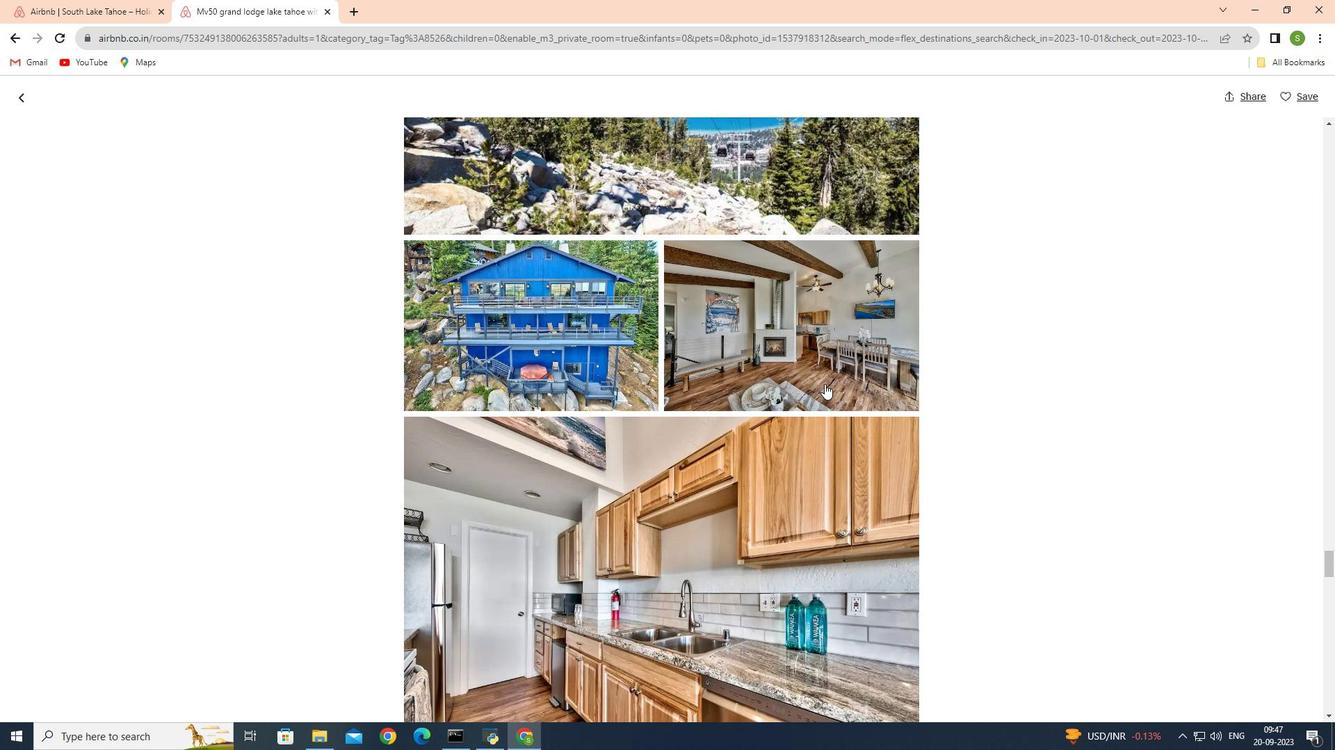 
Action: Mouse scrolled (824, 383) with delta (0, 0)
Screenshot: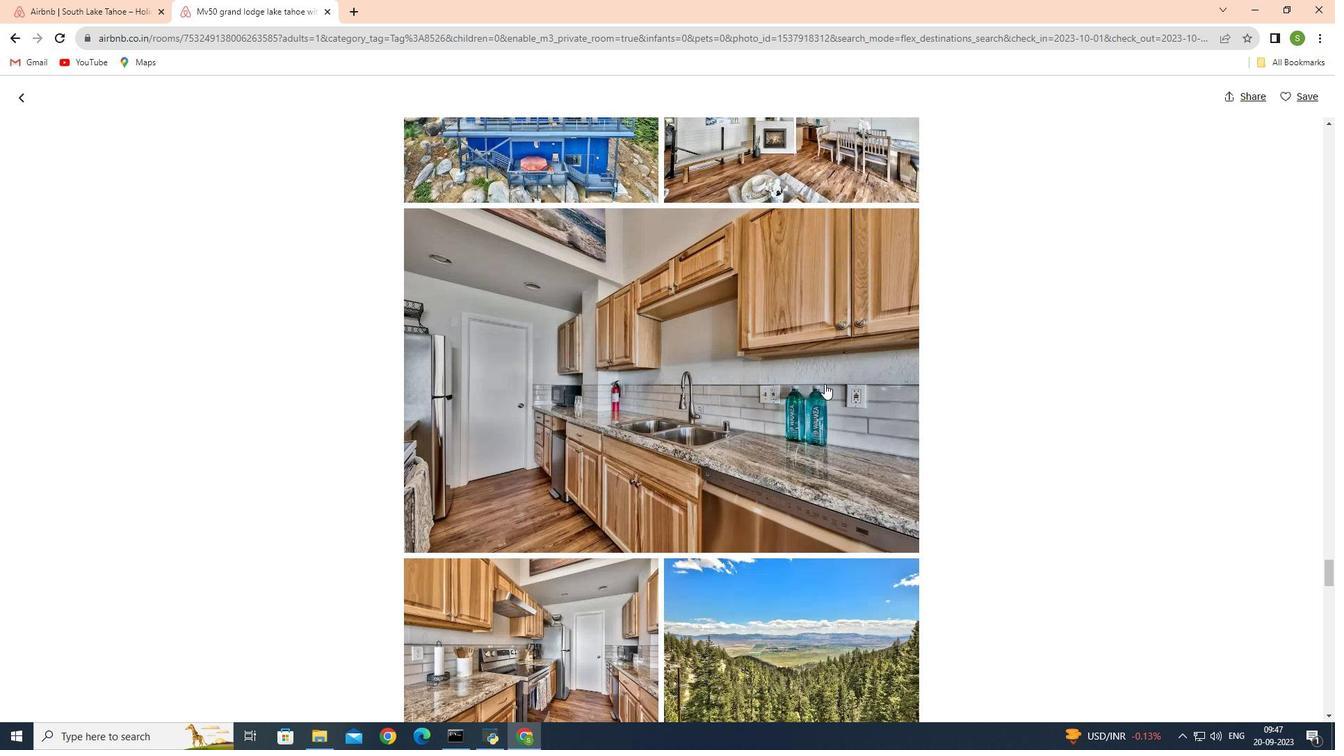 
Action: Mouse scrolled (824, 383) with delta (0, 0)
Screenshot: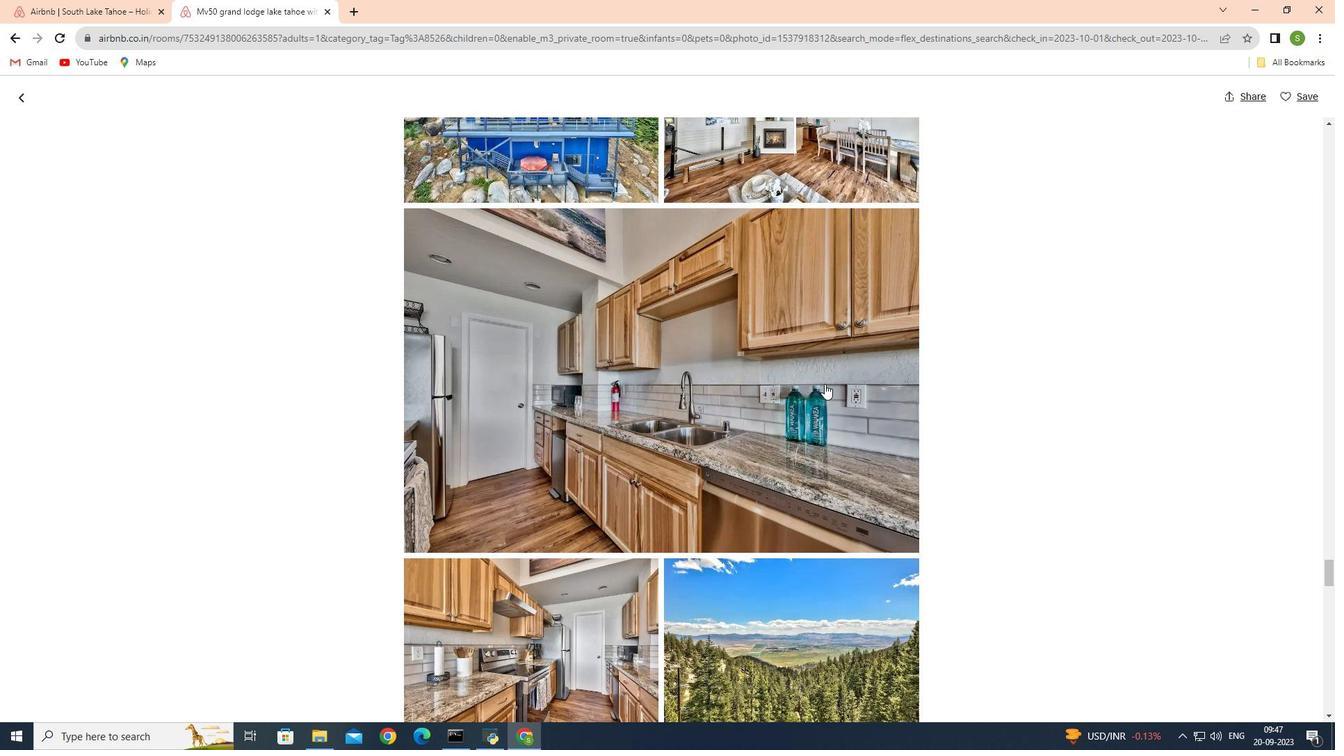 
Action: Mouse scrolled (824, 383) with delta (0, 0)
Screenshot: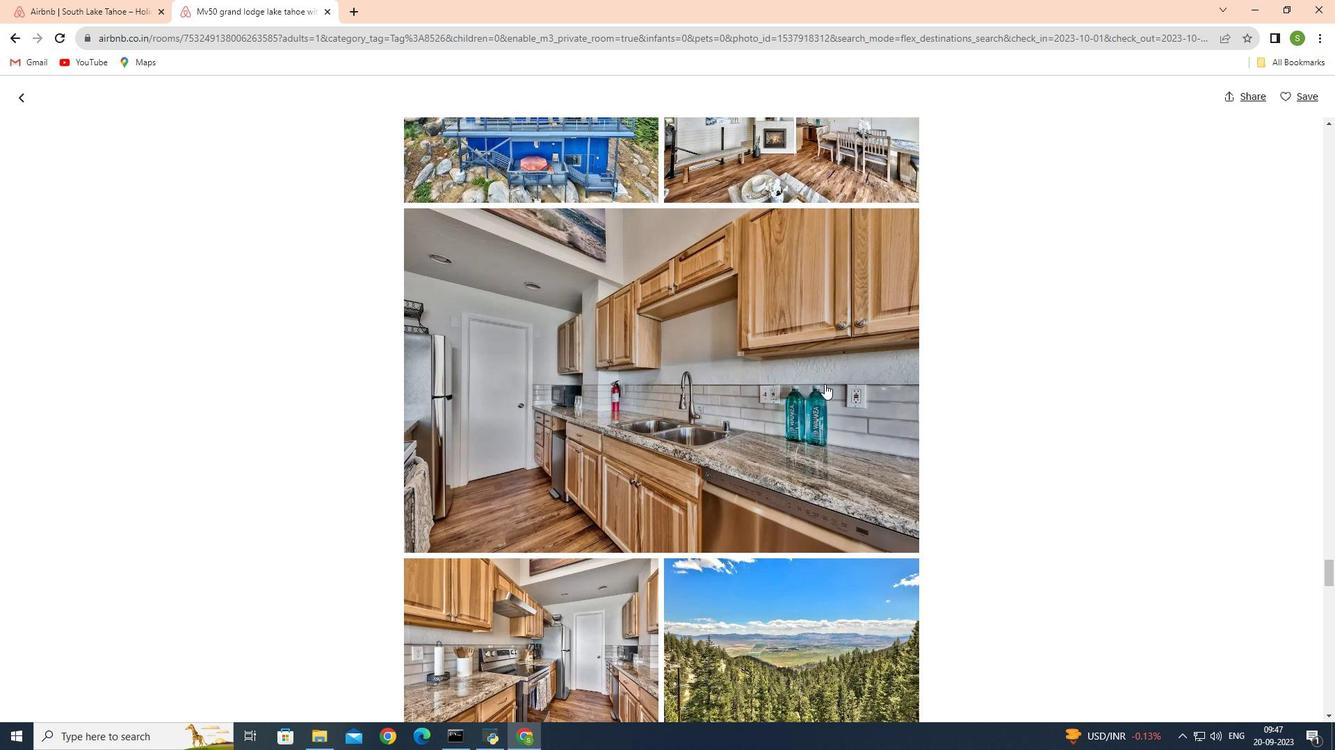 
Action: Mouse scrolled (824, 383) with delta (0, 0)
Screenshot: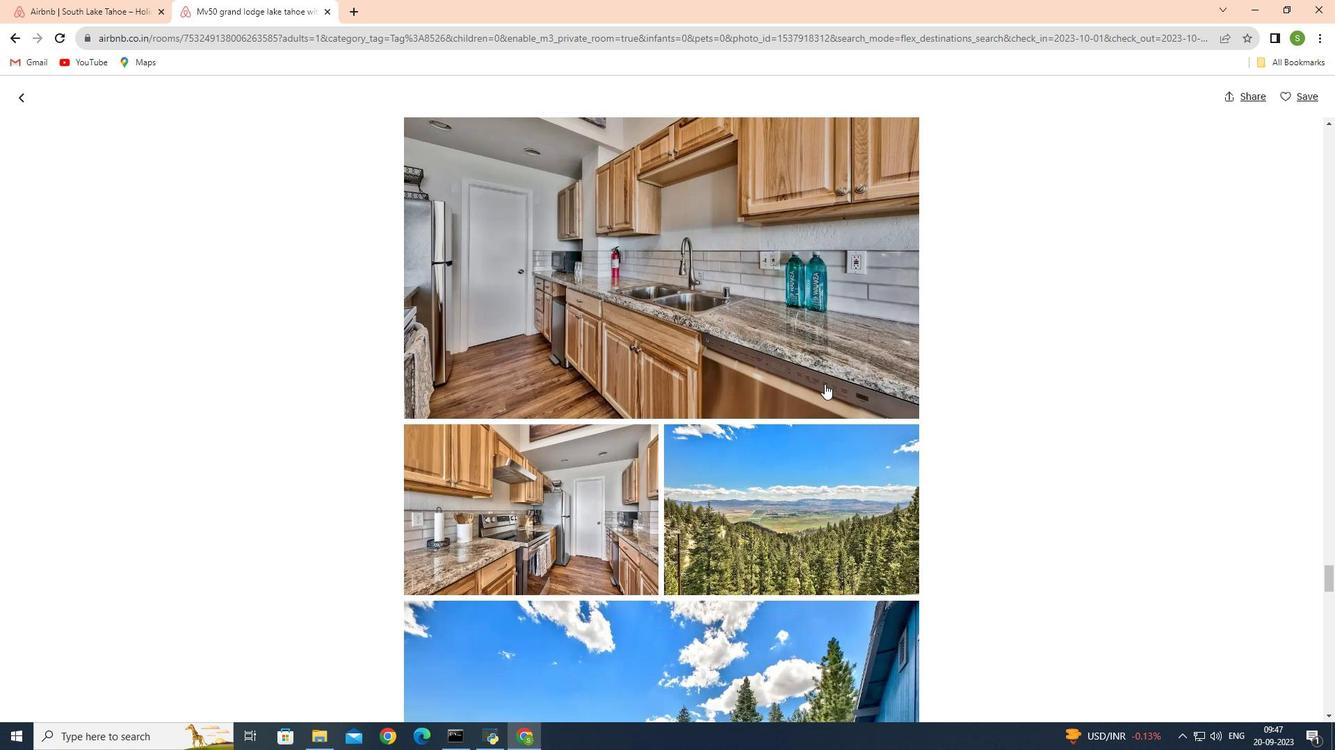 
Action: Mouse scrolled (824, 383) with delta (0, 0)
Screenshot: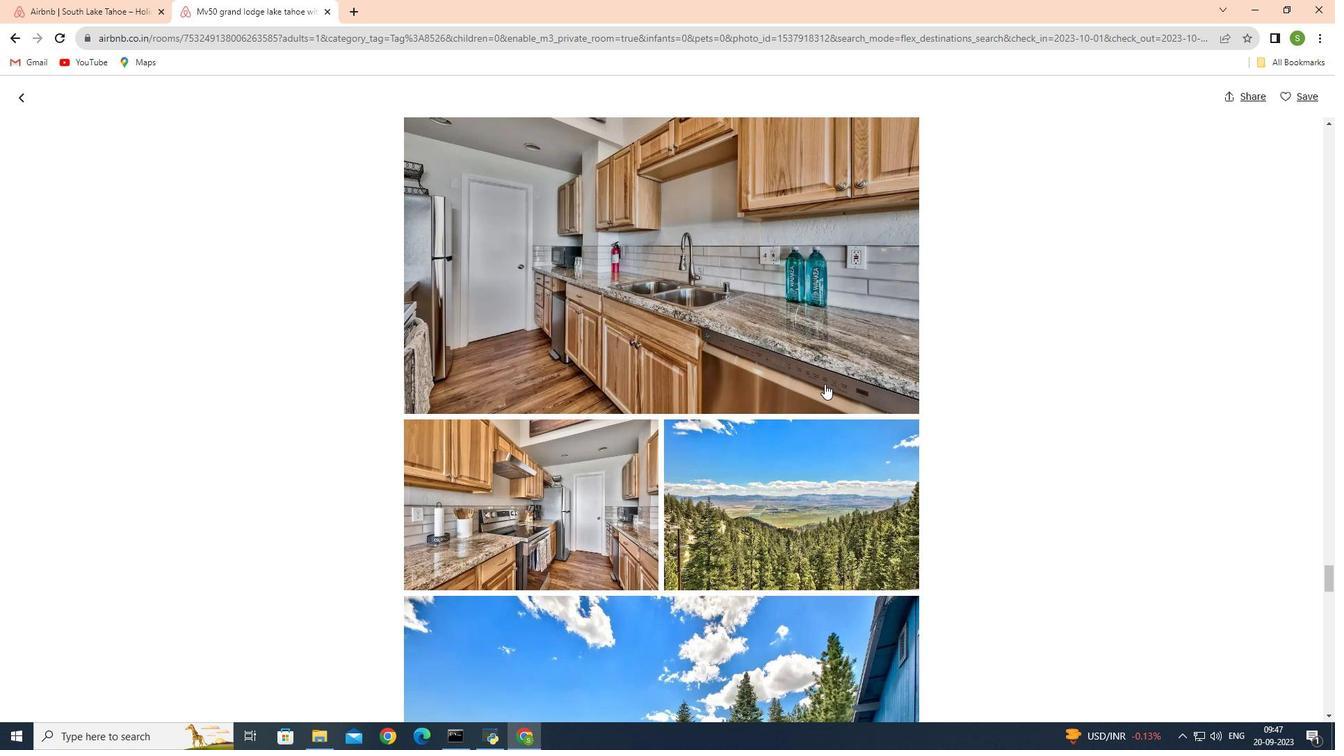 
Action: Mouse scrolled (824, 383) with delta (0, 0)
Screenshot: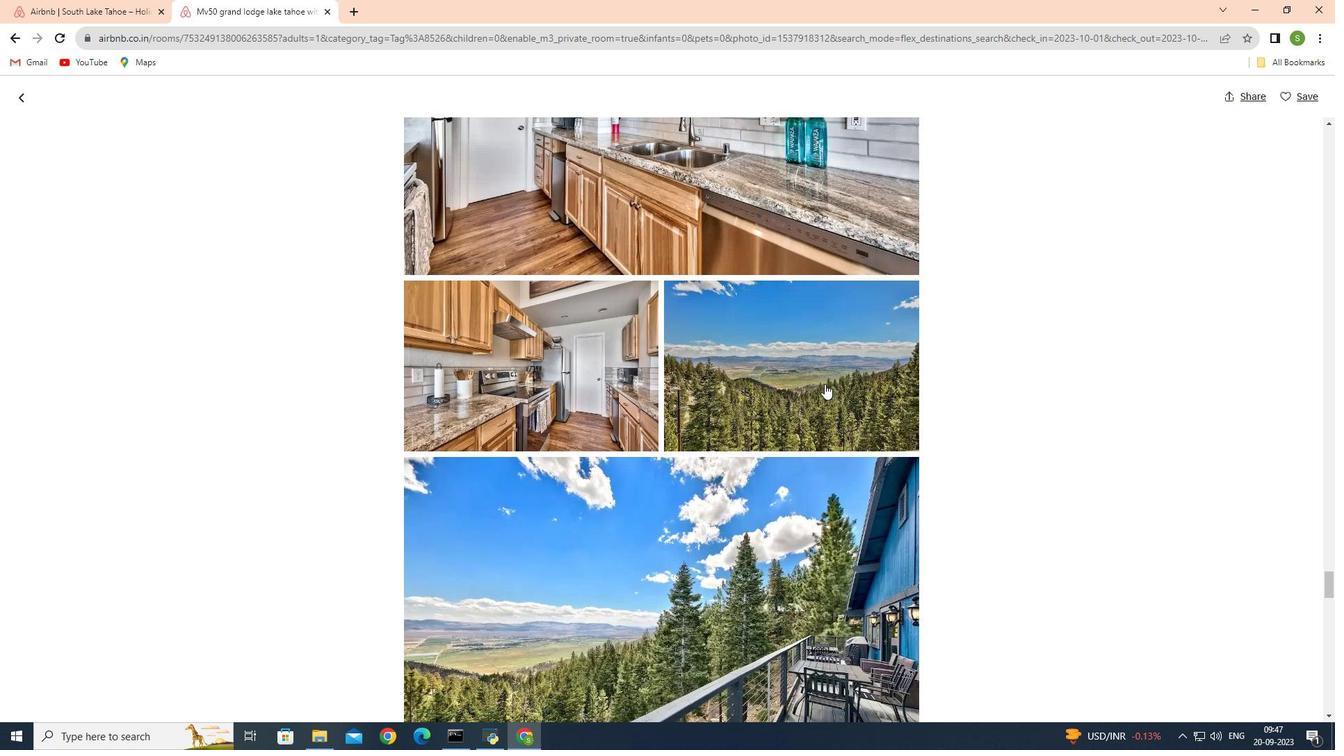 
Action: Mouse scrolled (824, 383) with delta (0, 0)
Screenshot: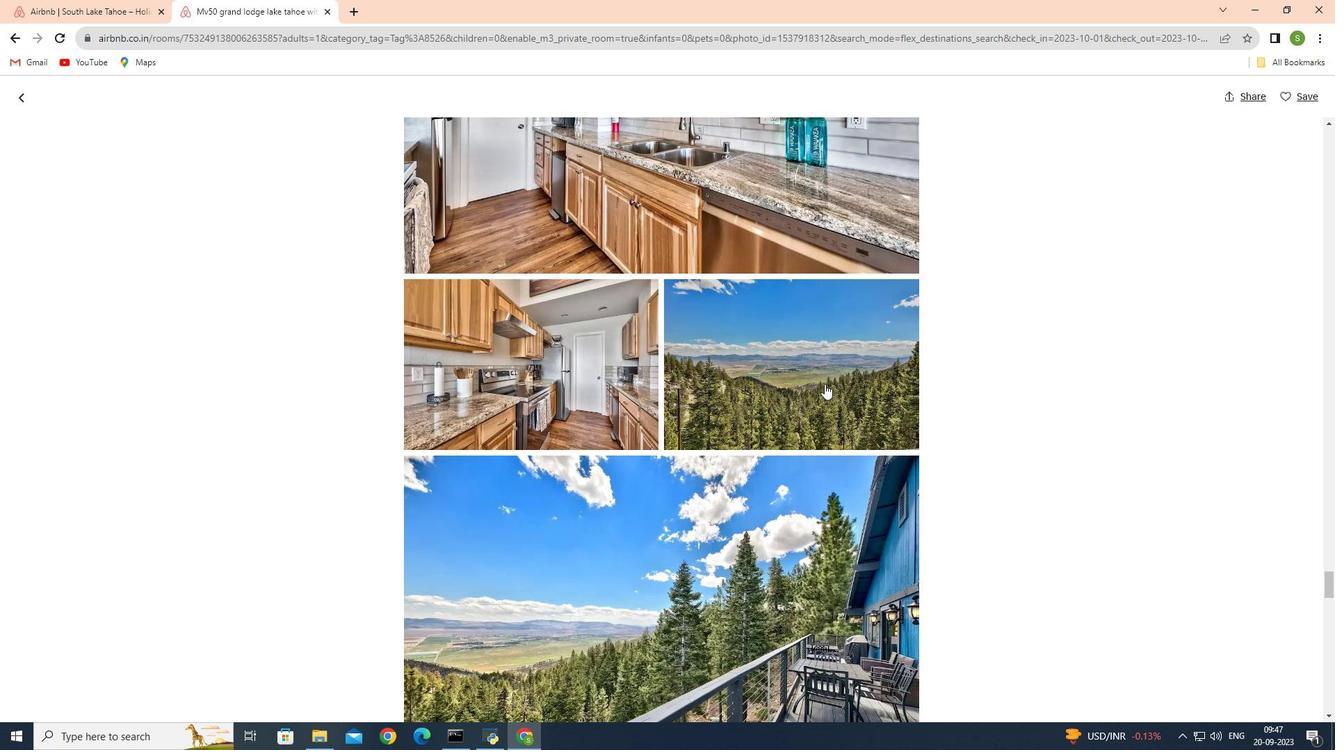 
Action: Mouse scrolled (824, 383) with delta (0, 0)
Screenshot: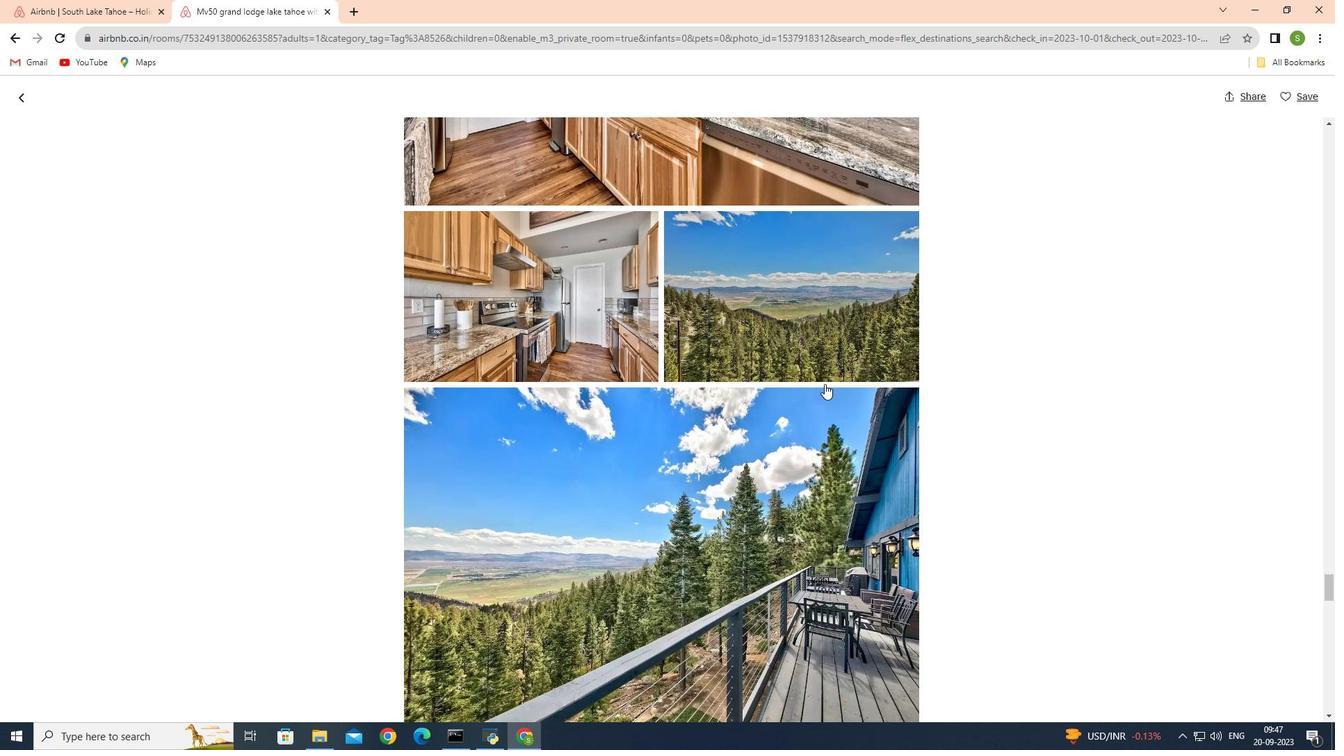 
Action: Mouse scrolled (824, 383) with delta (0, 0)
Screenshot: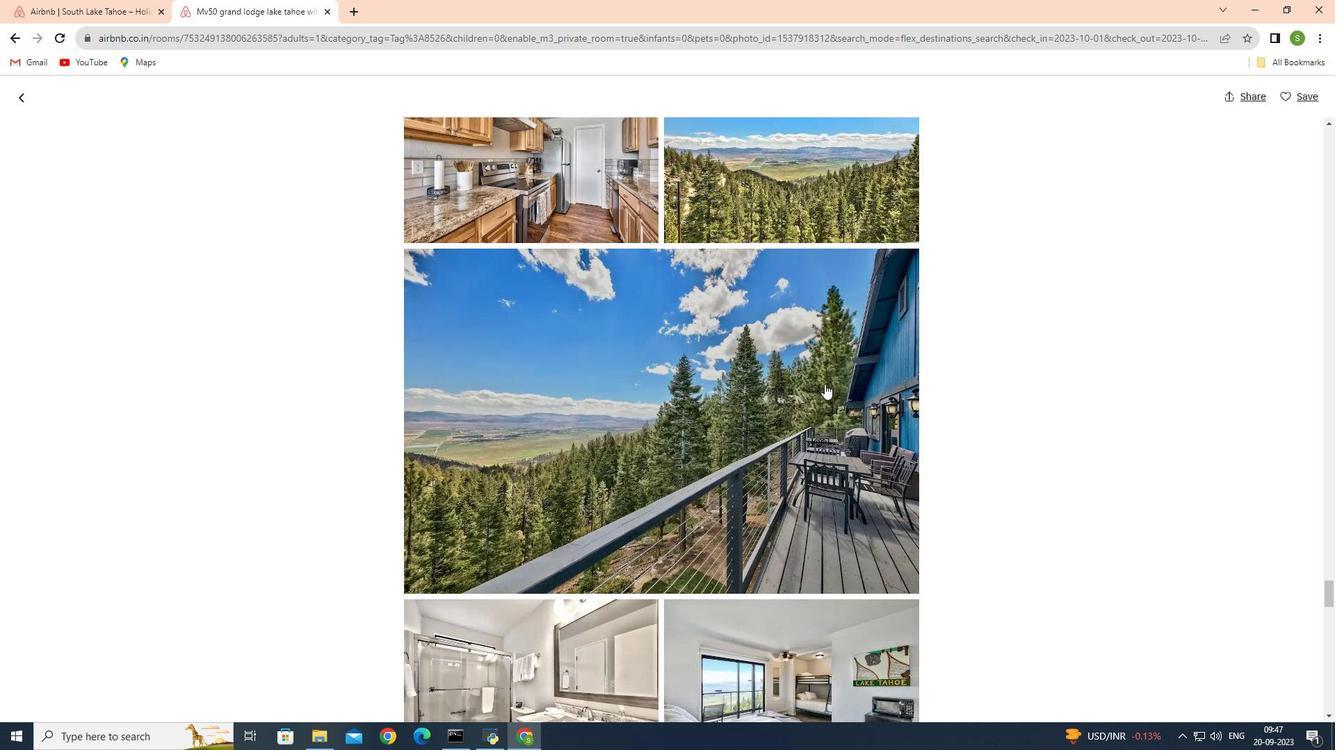 
Action: Mouse scrolled (824, 383) with delta (0, 0)
Screenshot: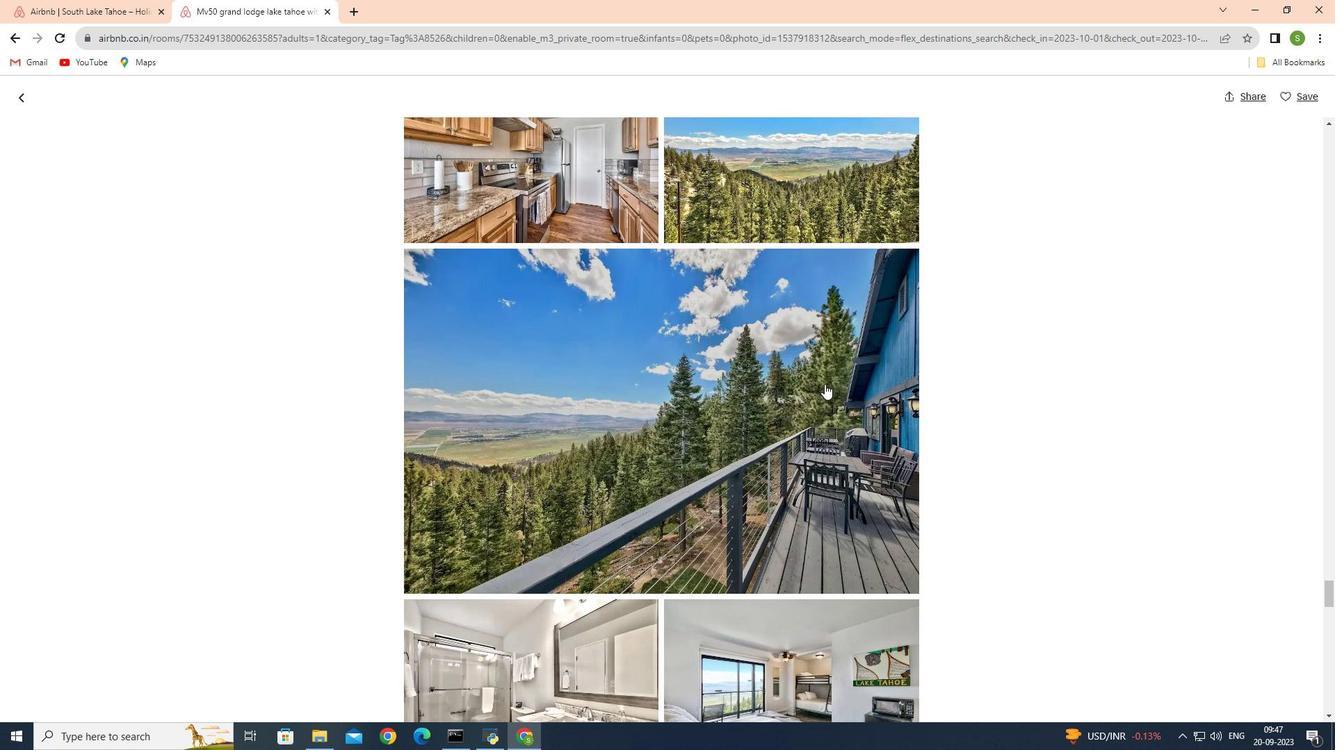 
Action: Mouse scrolled (824, 383) with delta (0, 0)
Screenshot: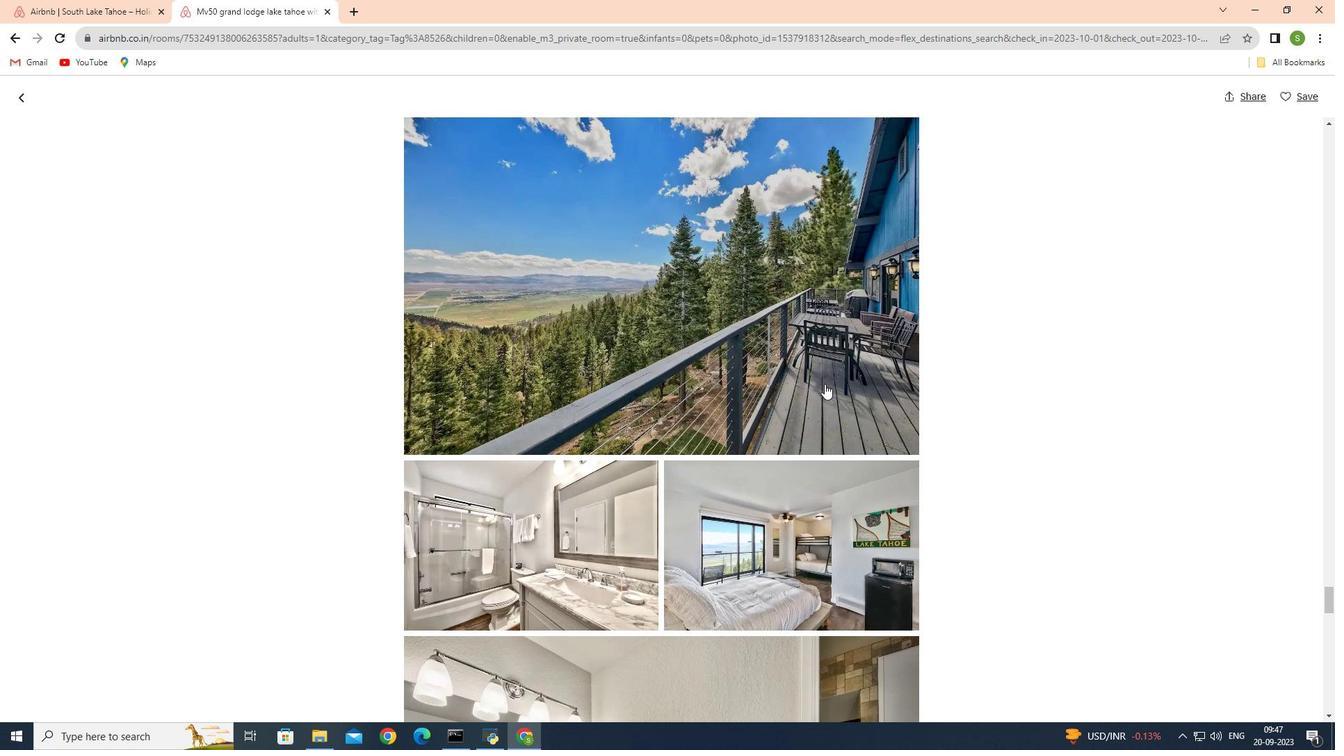 
Action: Mouse scrolled (824, 383) with delta (0, 0)
Screenshot: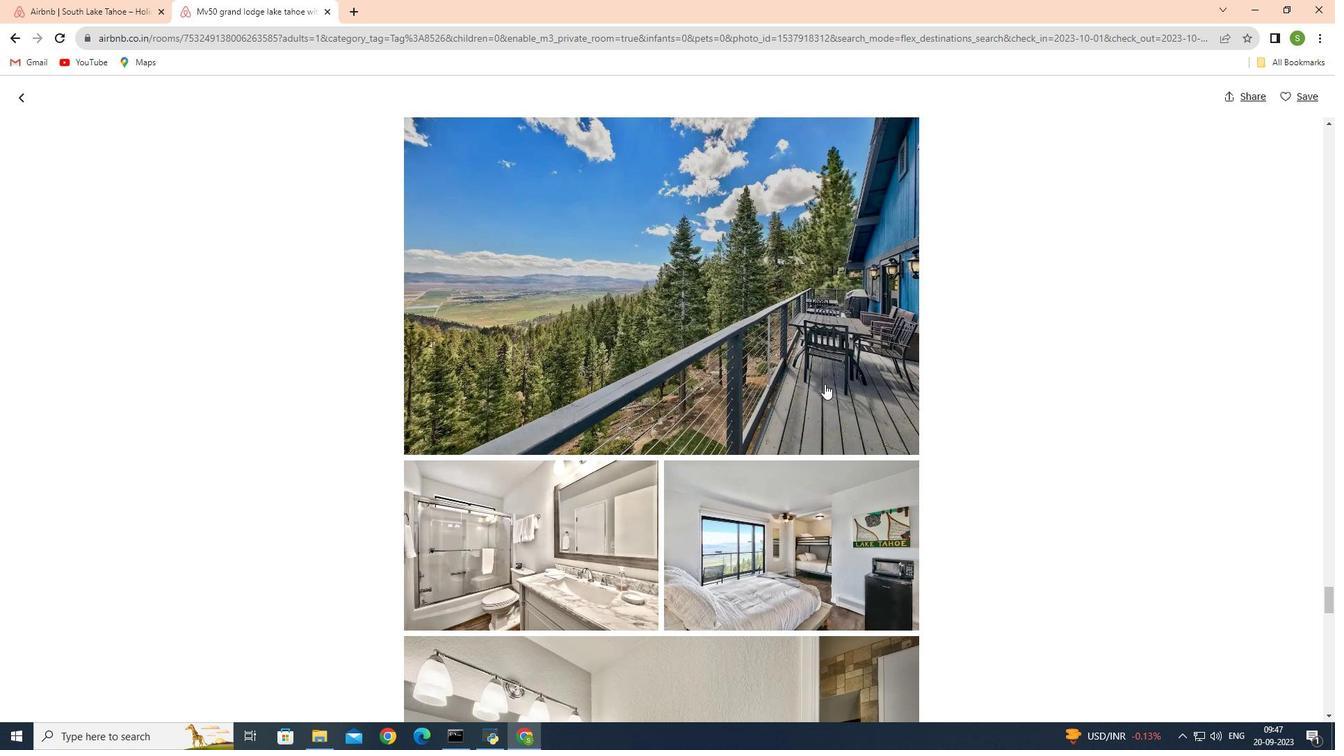 
Action: Mouse scrolled (824, 383) with delta (0, 0)
Screenshot: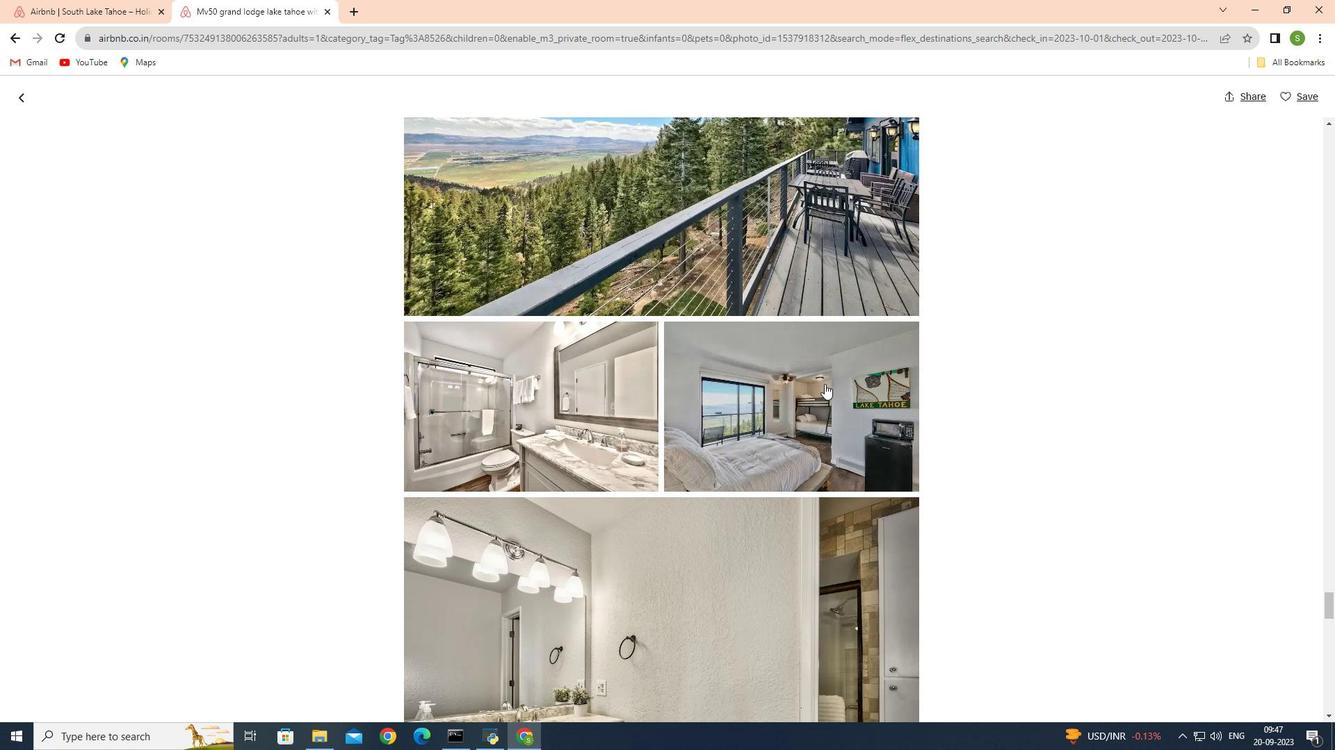 
Action: Mouse scrolled (824, 383) with delta (0, 0)
Screenshot: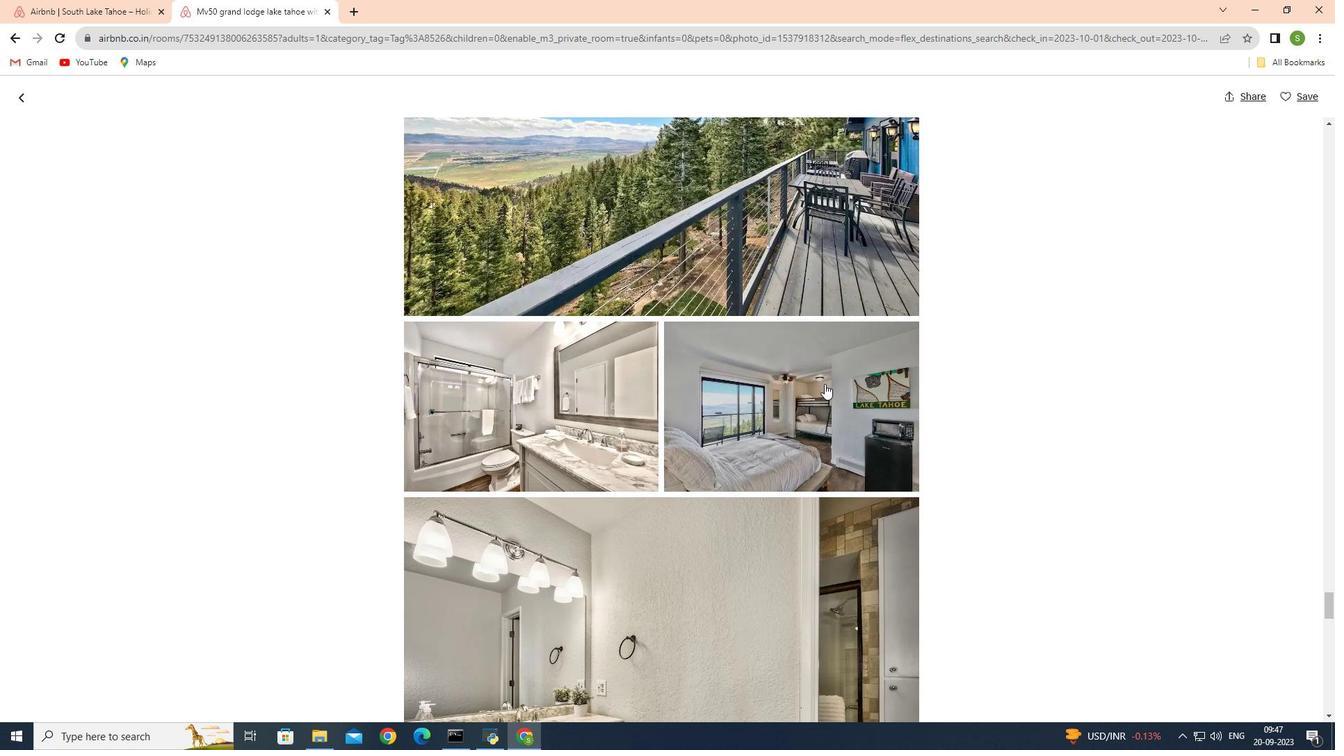 
Action: Mouse moved to (821, 387)
Screenshot: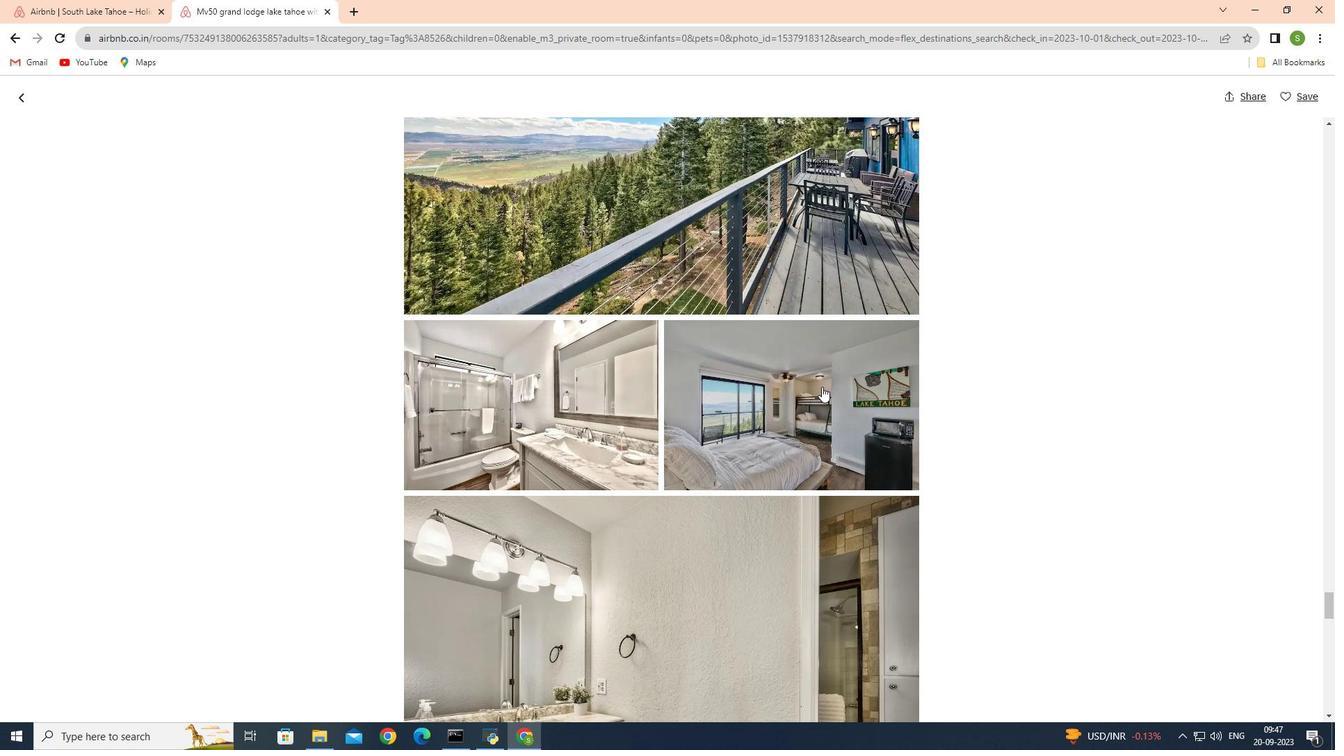 
Action: Mouse scrolled (821, 386) with delta (0, 0)
Screenshot: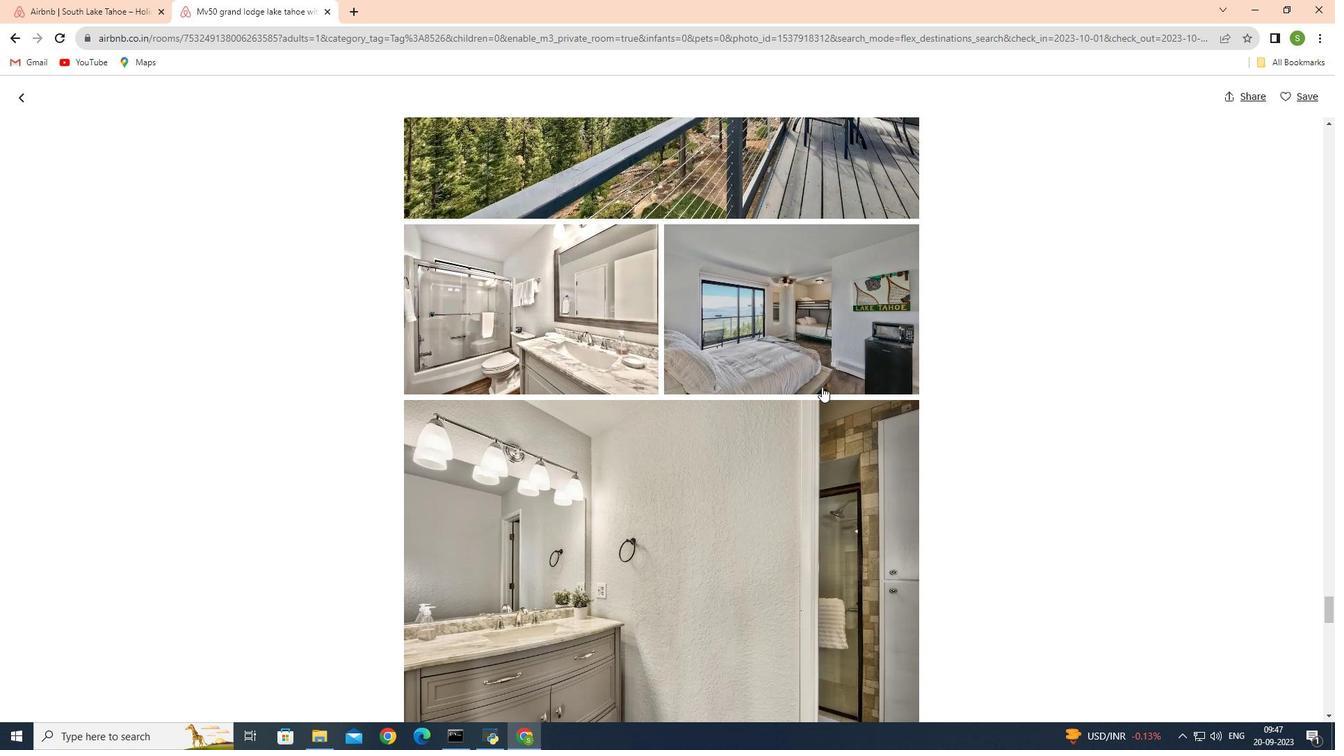 
Action: Mouse scrolled (821, 386) with delta (0, 0)
Screenshot: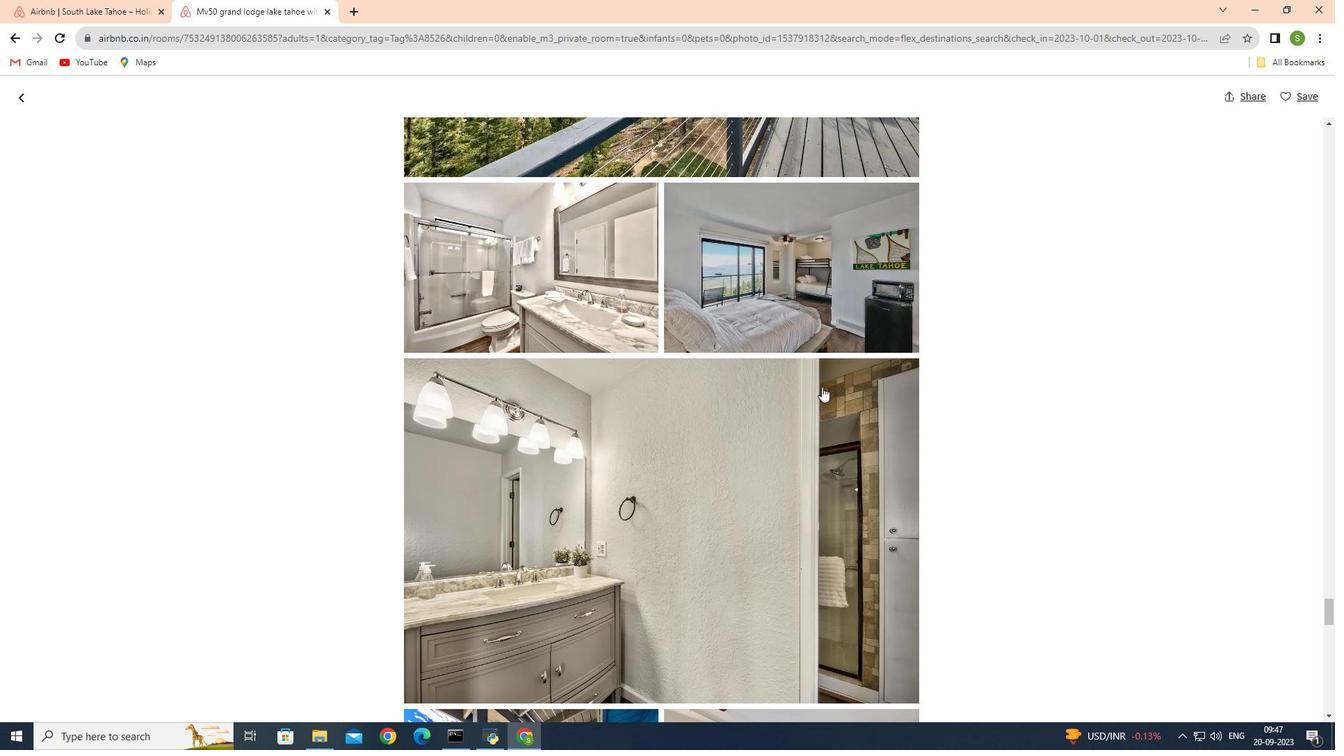 
Action: Mouse scrolled (821, 386) with delta (0, 0)
Screenshot: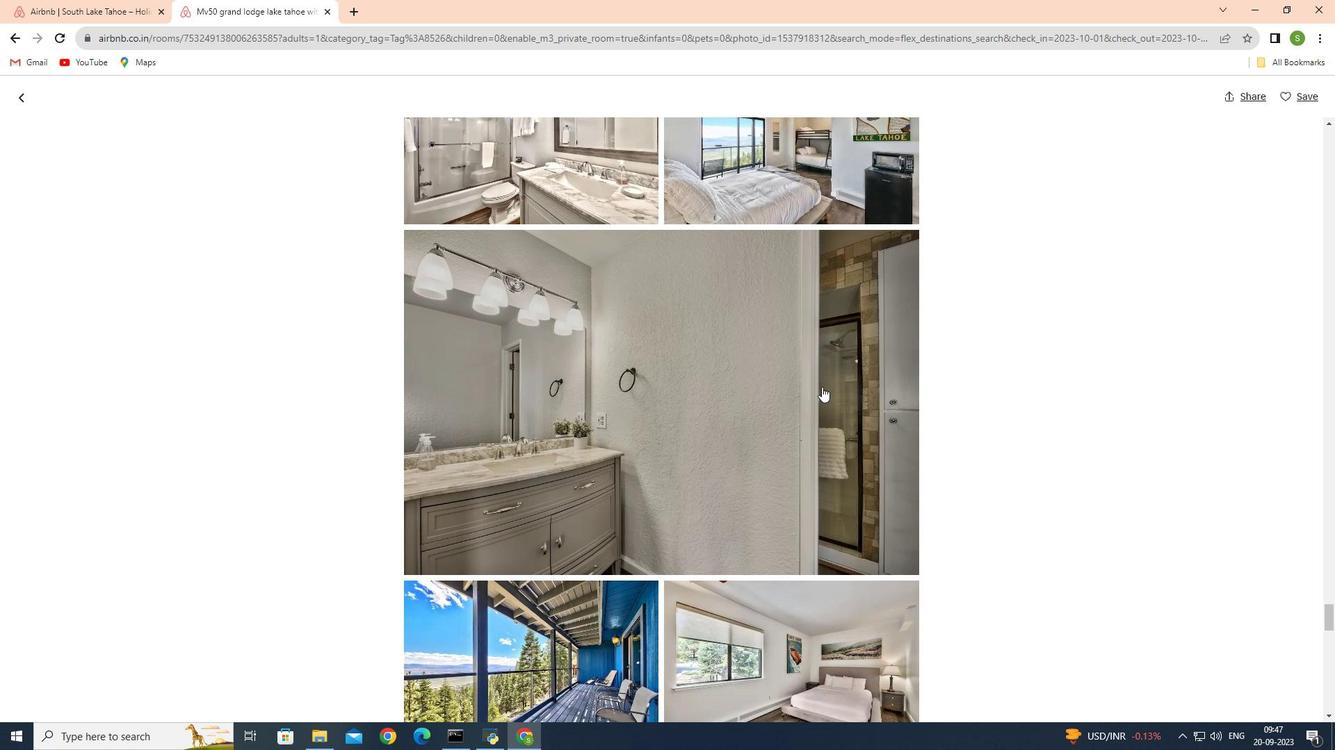
Action: Mouse scrolled (821, 386) with delta (0, 0)
Screenshot: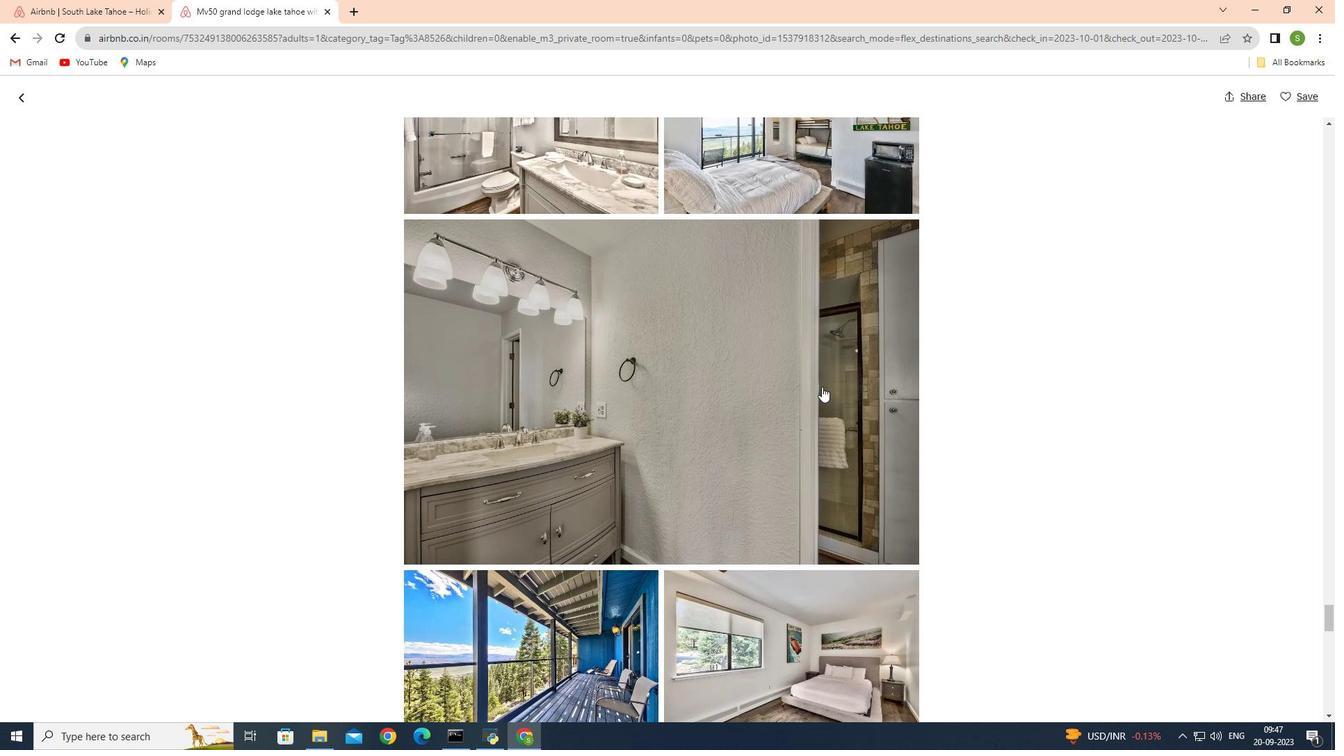 
Action: Mouse scrolled (821, 386) with delta (0, 0)
Screenshot: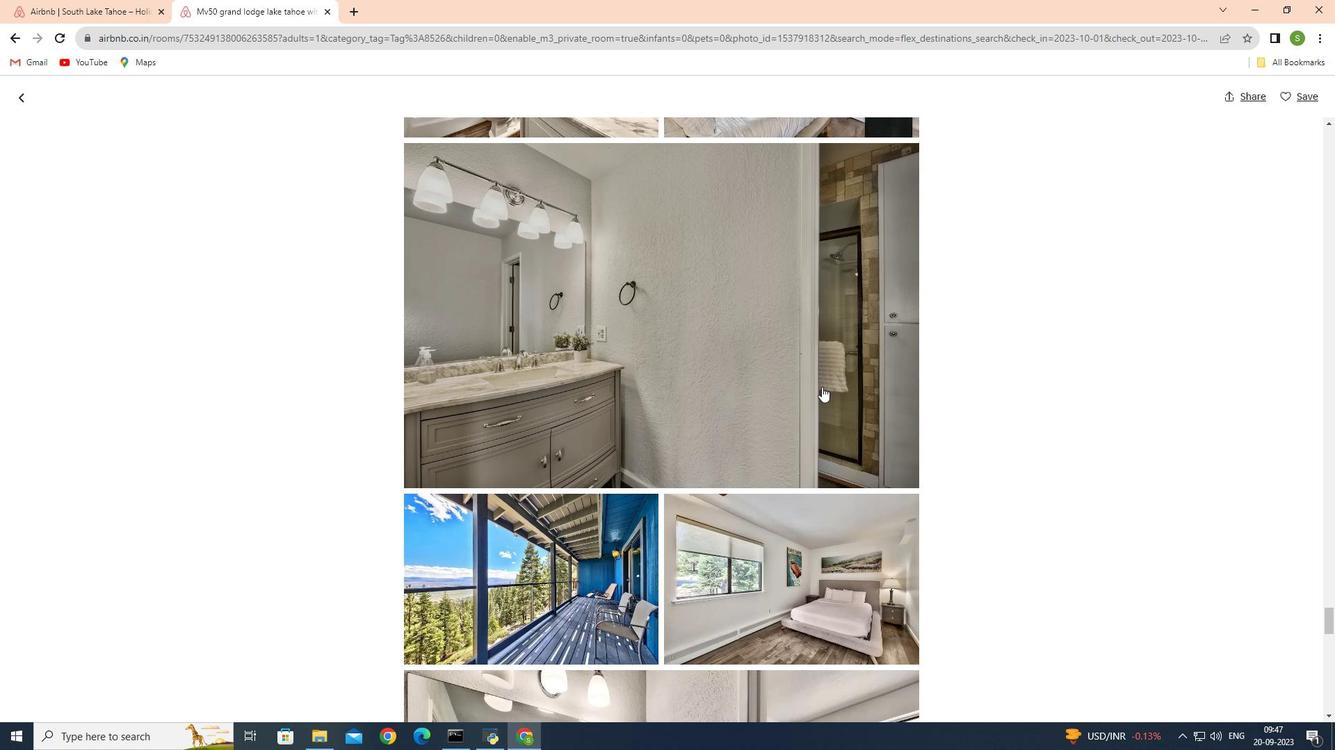 
Action: Mouse scrolled (821, 386) with delta (0, 0)
Screenshot: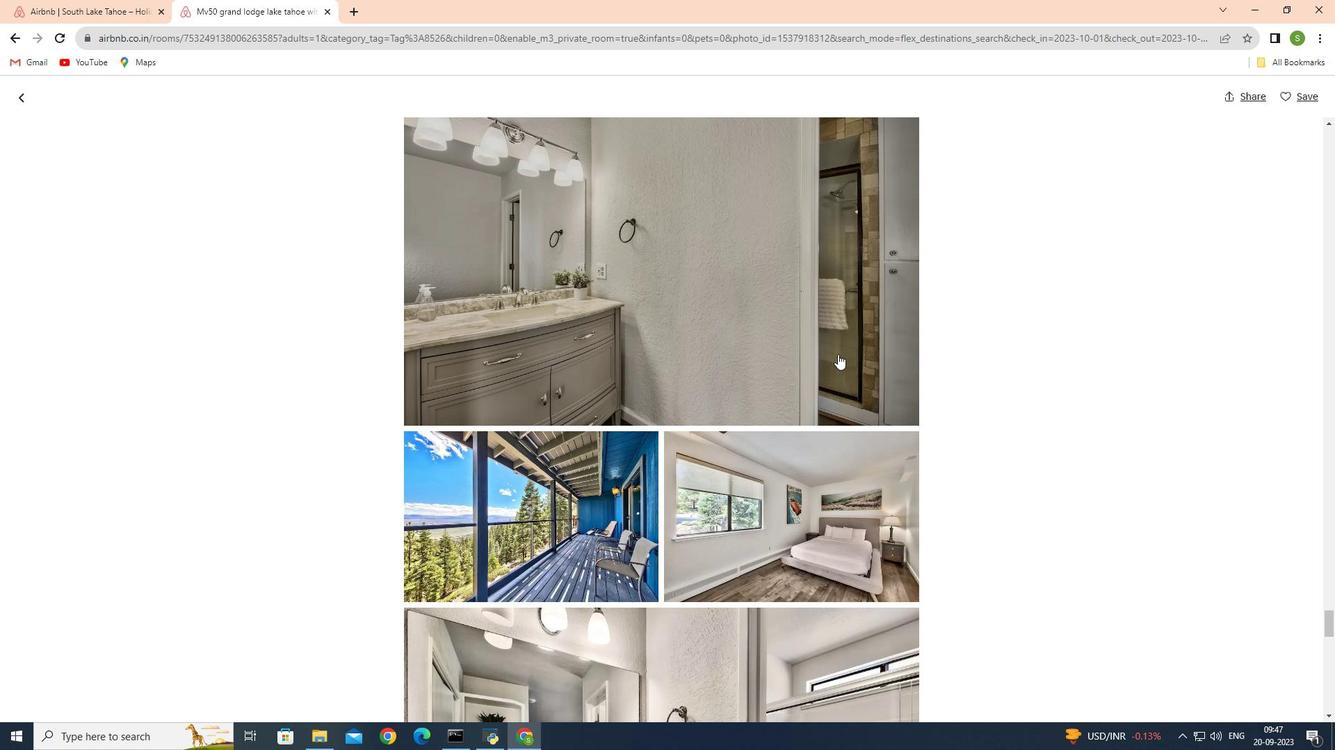 
Action: Mouse moved to (837, 354)
Screenshot: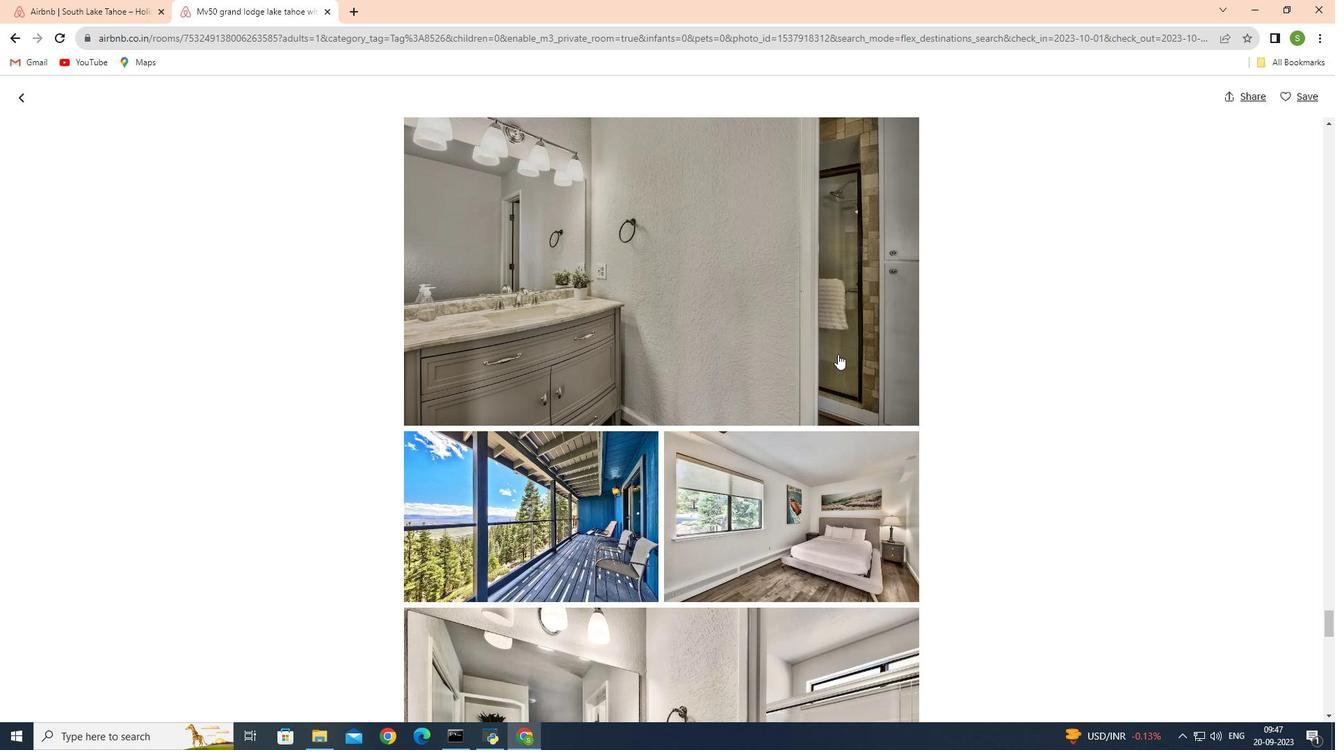
Action: Mouse scrolled (837, 353) with delta (0, 0)
Screenshot: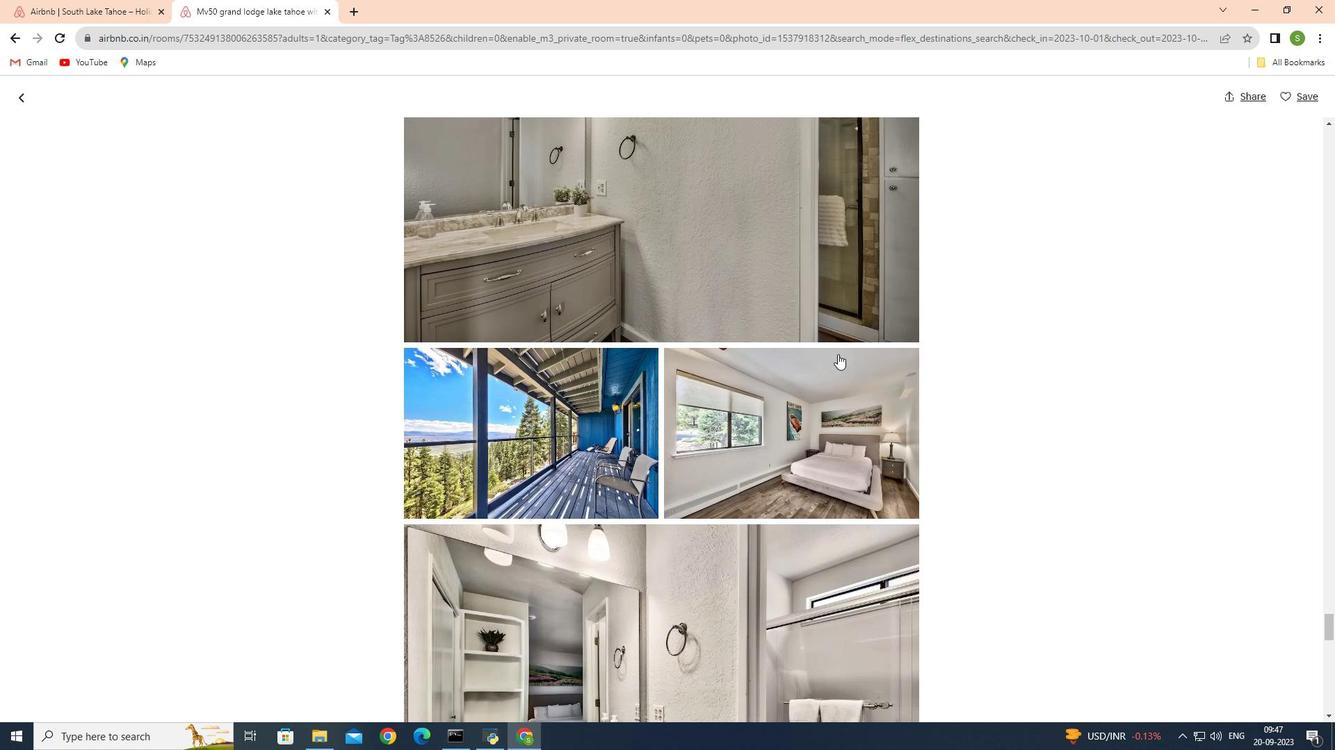 
Action: Mouse scrolled (837, 353) with delta (0, 0)
Screenshot: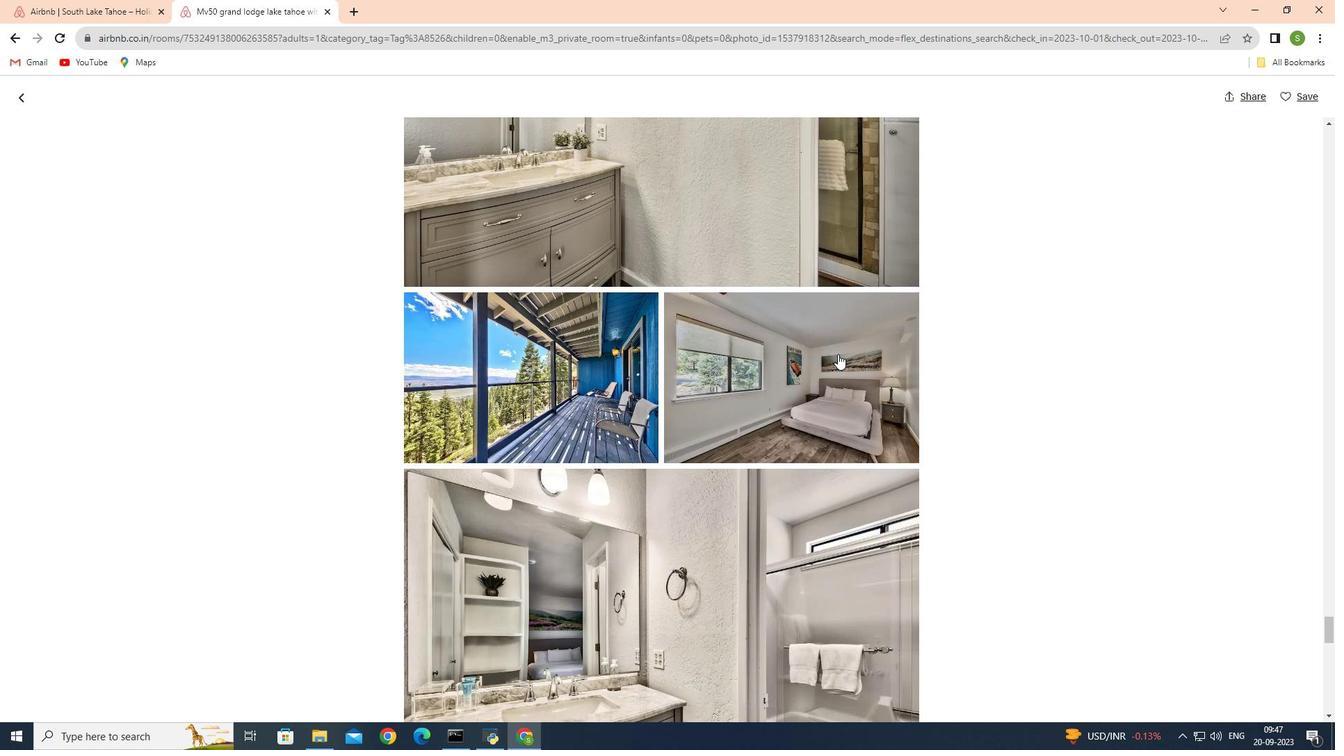 
Action: Mouse scrolled (837, 353) with delta (0, 0)
Screenshot: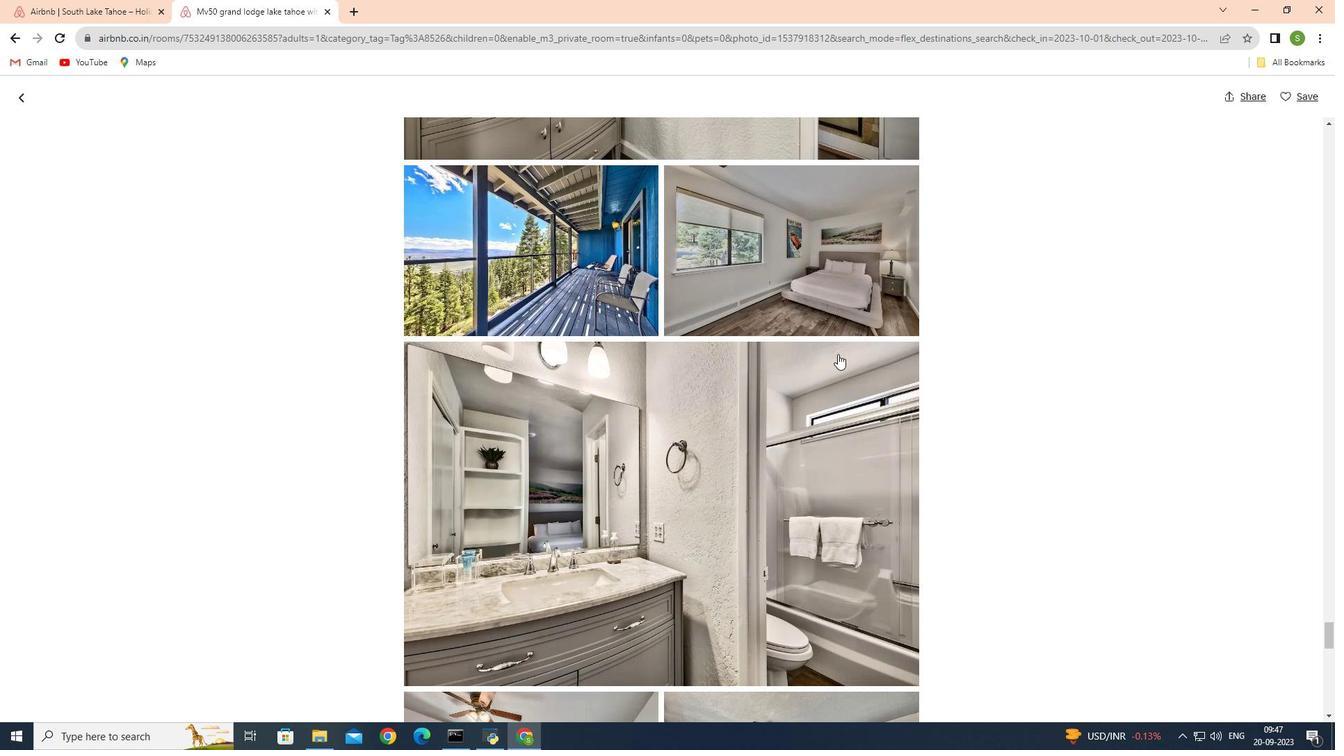 
Action: Mouse scrolled (837, 353) with delta (0, 0)
Screenshot: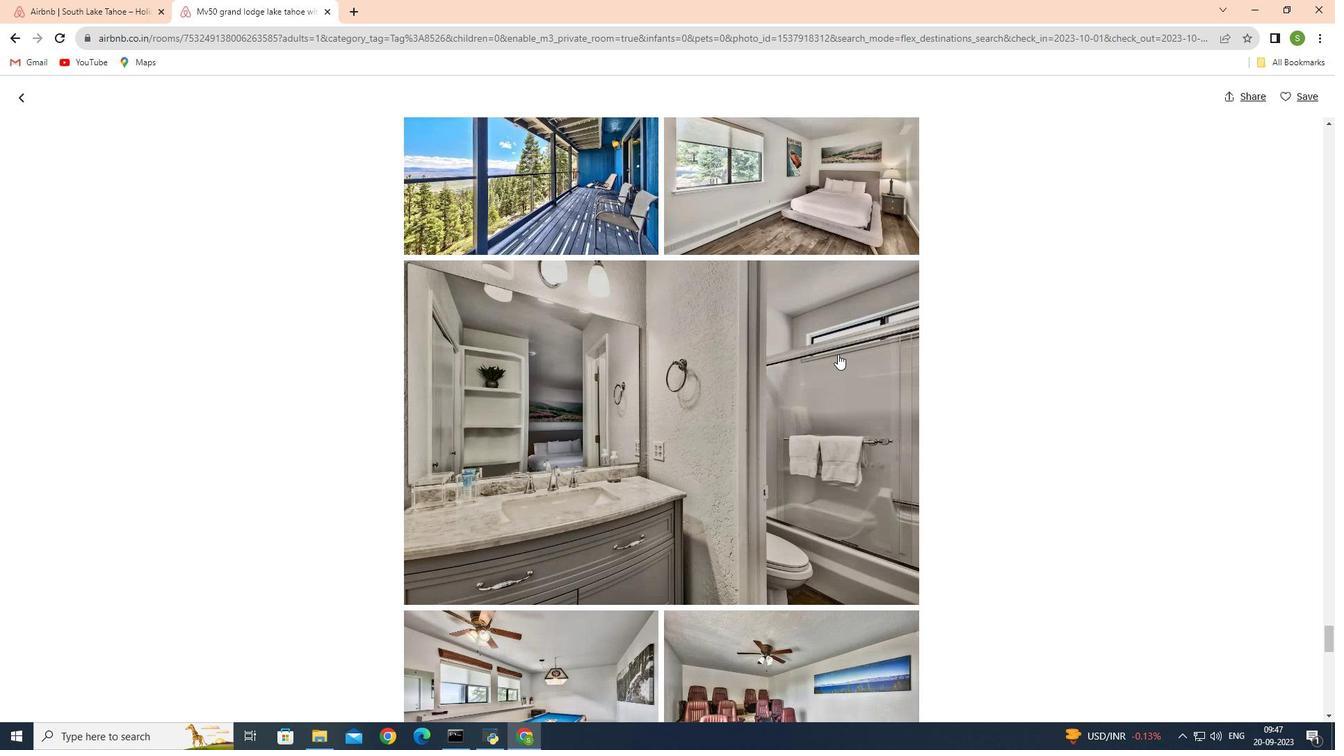 
Action: Mouse scrolled (837, 353) with delta (0, 0)
Screenshot: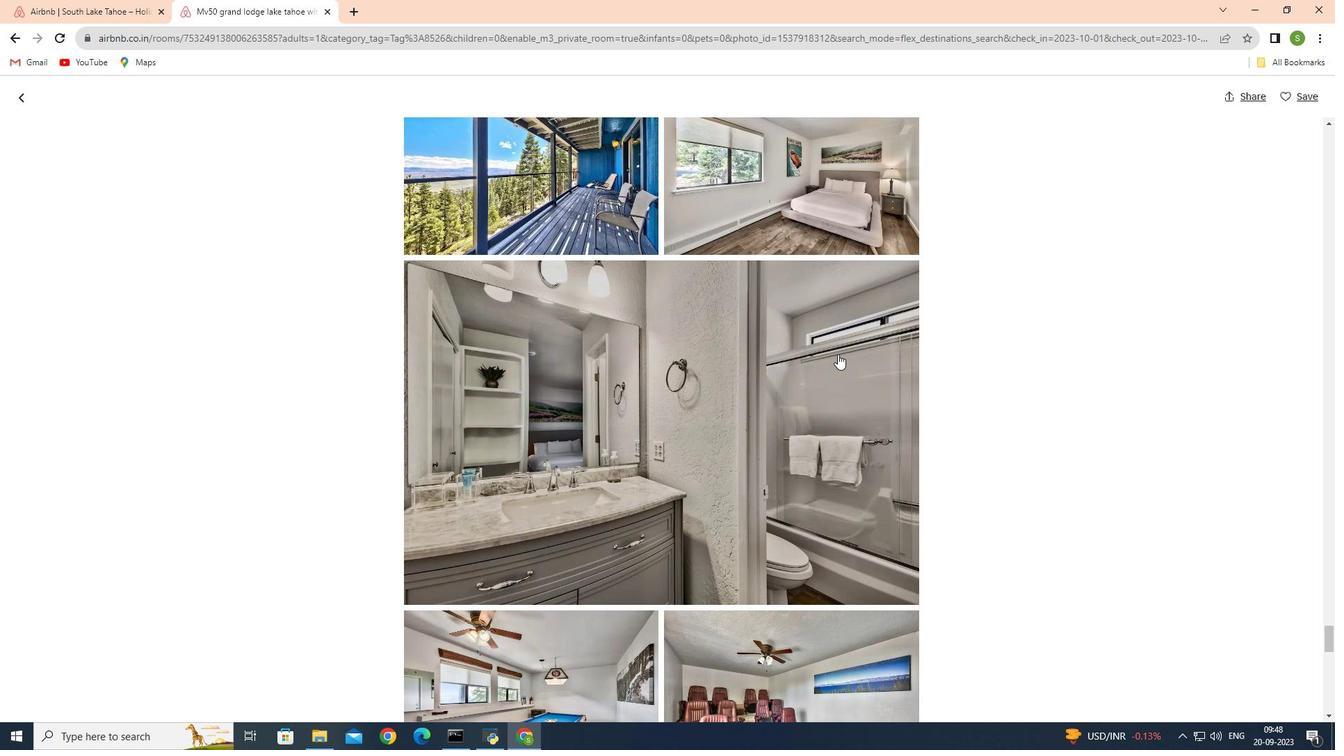 
Action: Mouse scrolled (837, 353) with delta (0, 0)
Screenshot: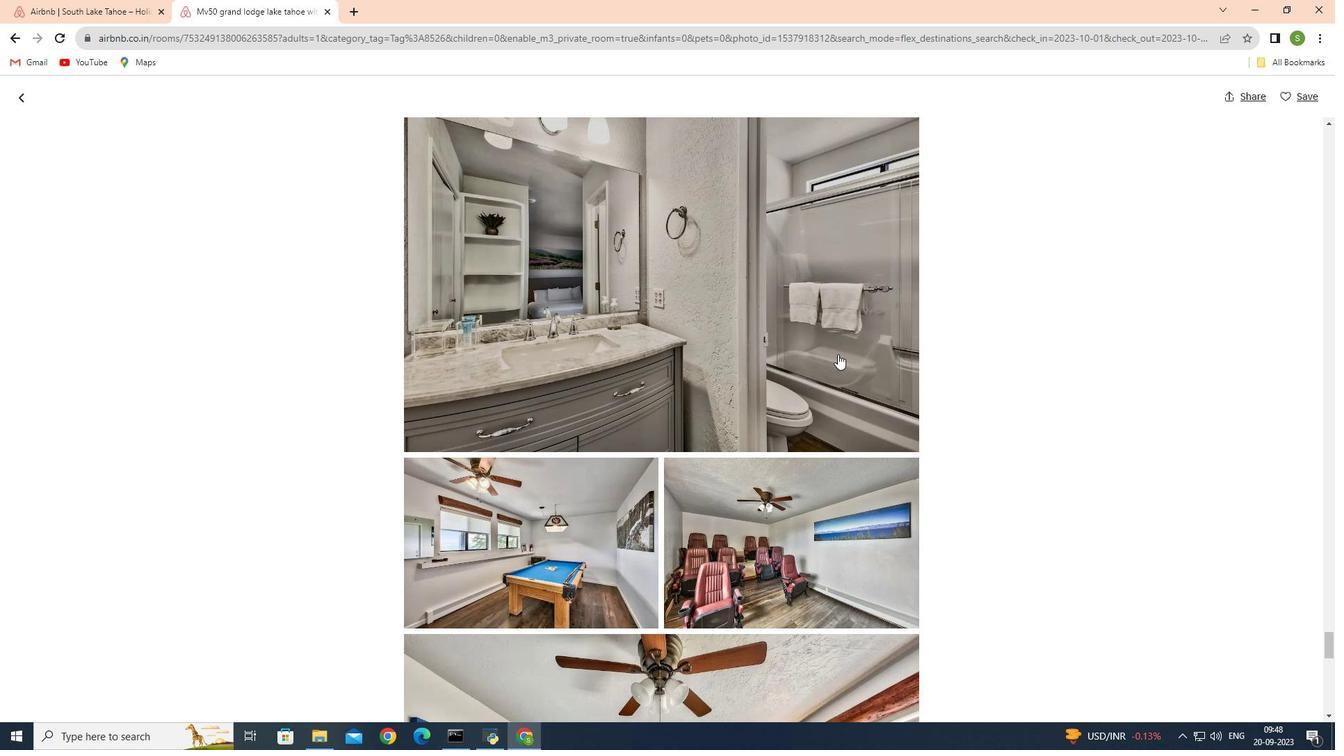 
Action: Mouse scrolled (837, 353) with delta (0, 0)
Screenshot: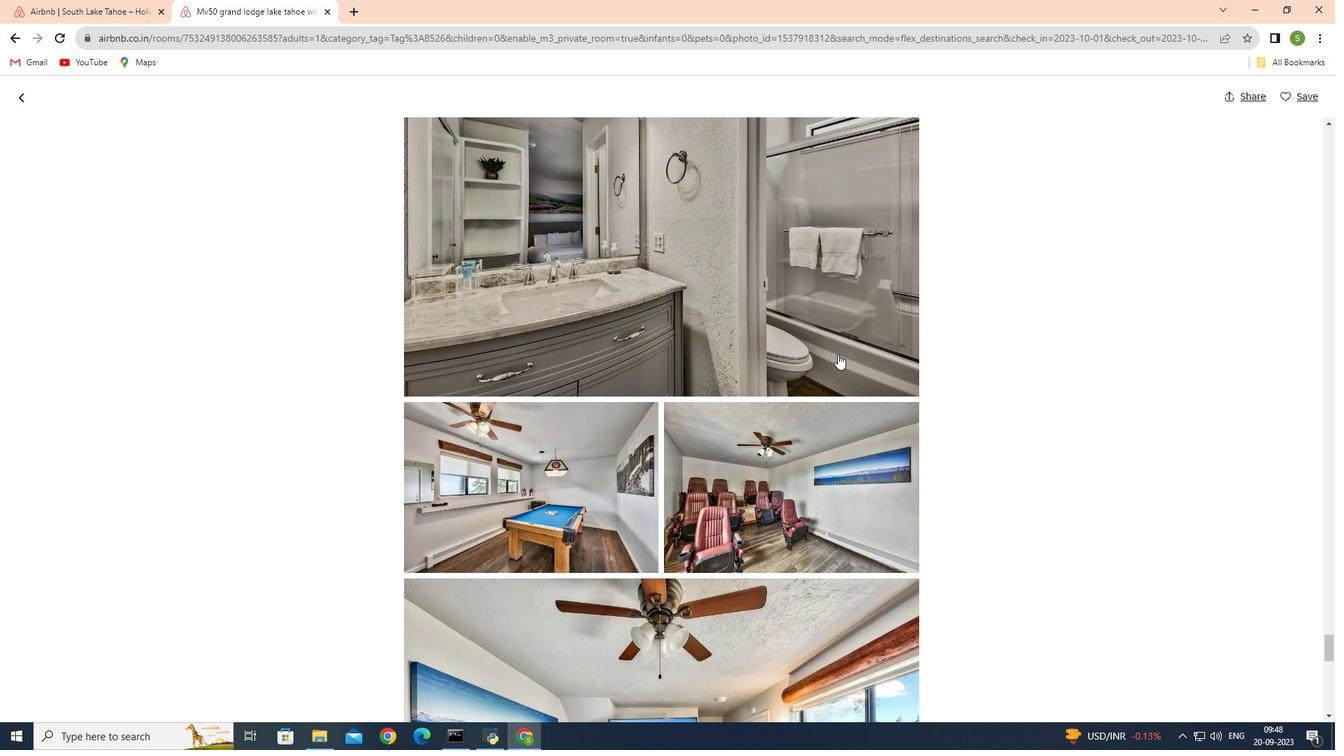 
Action: Mouse scrolled (837, 353) with delta (0, 0)
Screenshot: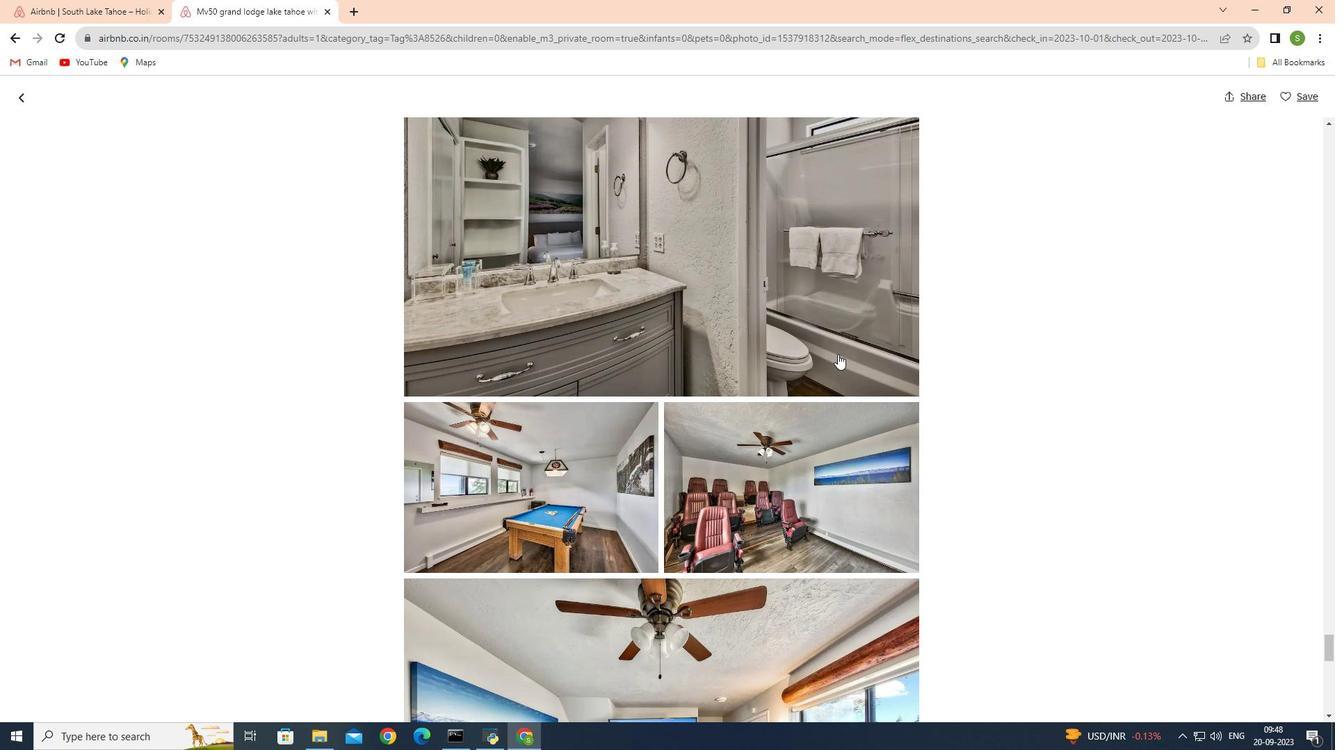 
Action: Mouse scrolled (837, 353) with delta (0, 0)
Screenshot: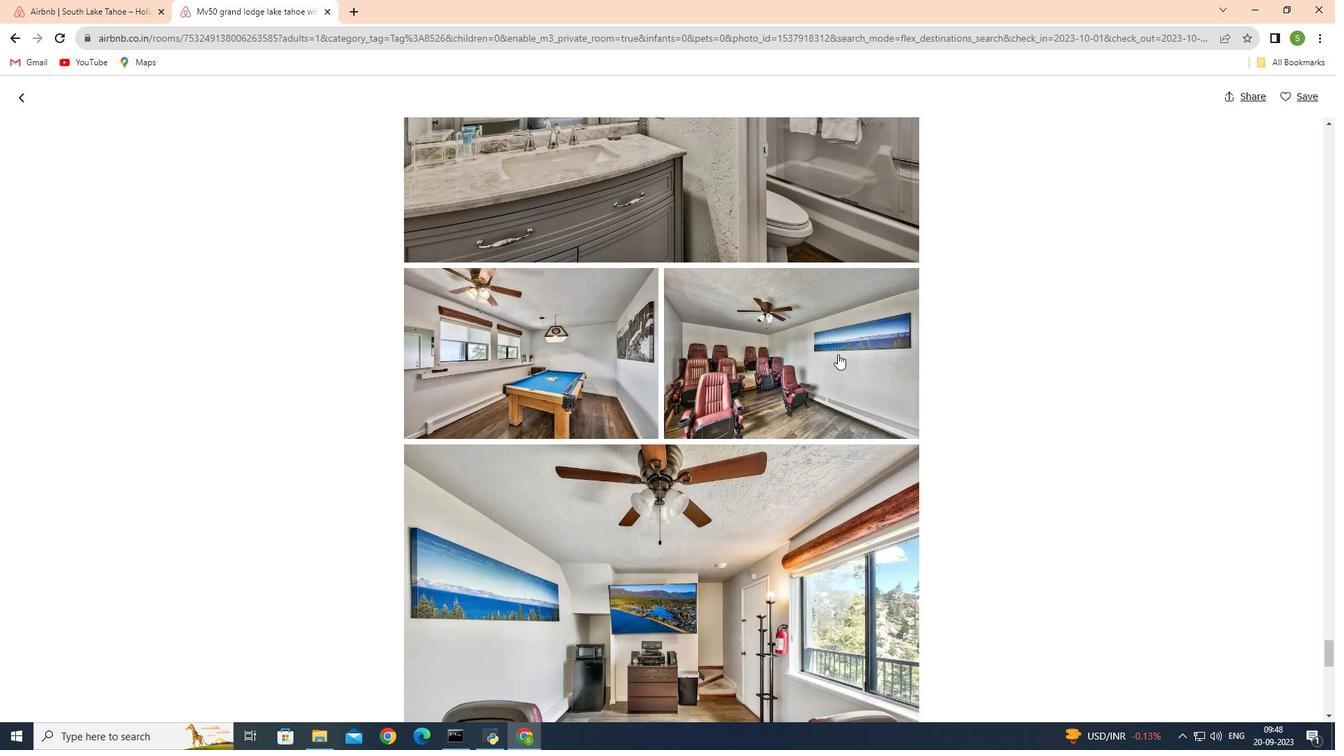 
Action: Mouse scrolled (837, 353) with delta (0, 0)
Screenshot: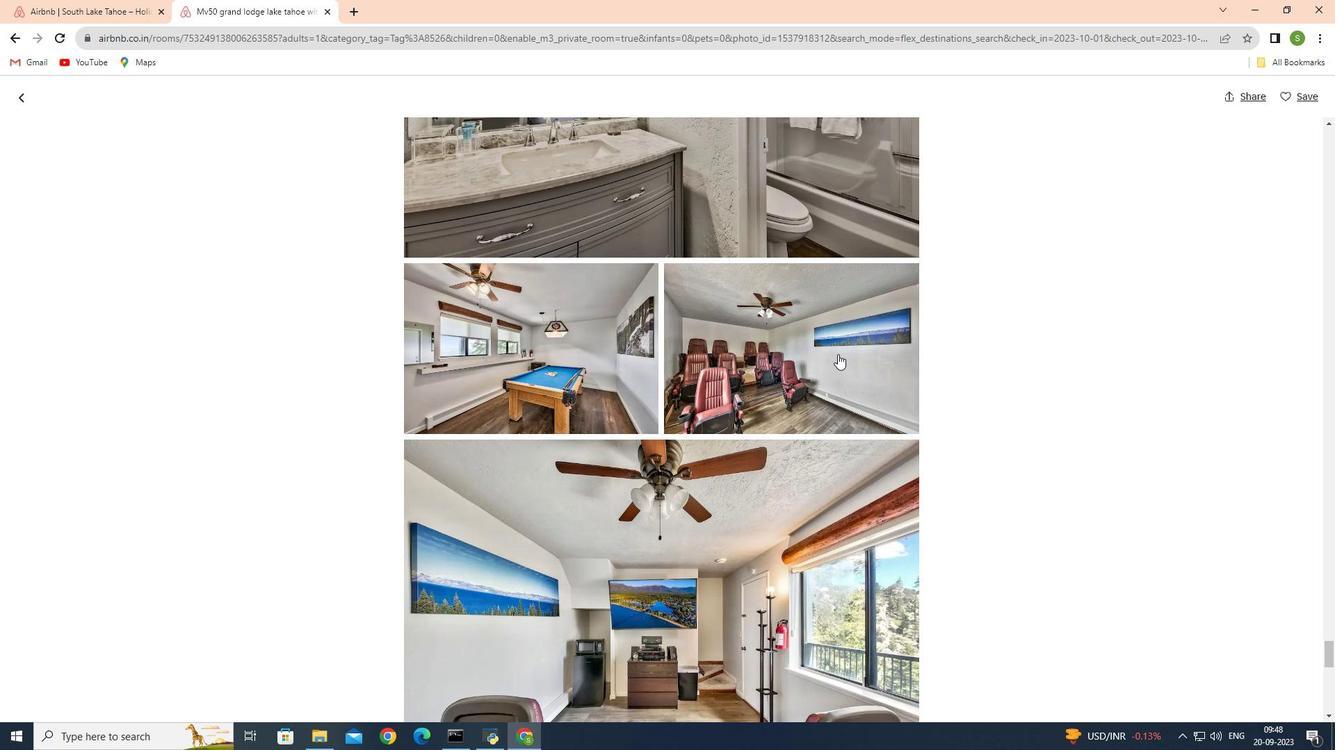 
Action: Mouse scrolled (837, 353) with delta (0, 0)
Screenshot: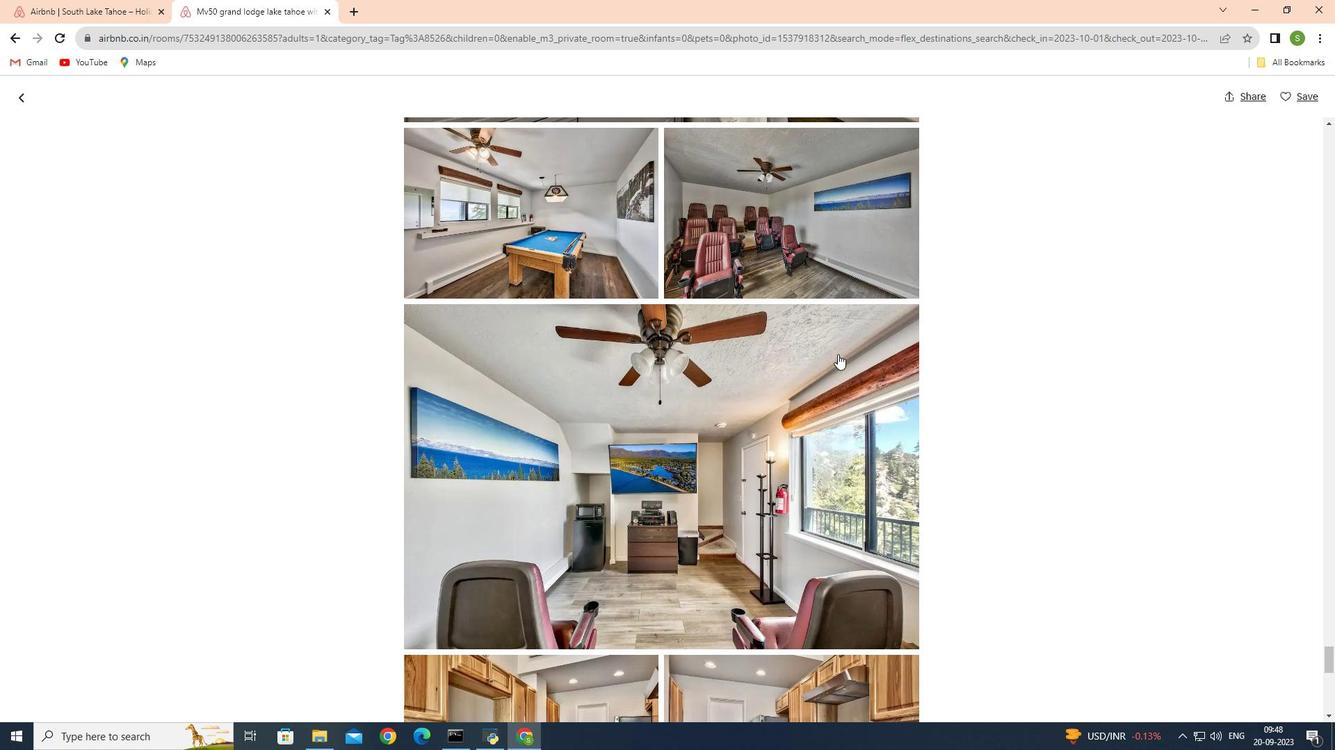 
Action: Mouse scrolled (837, 353) with delta (0, 0)
Screenshot: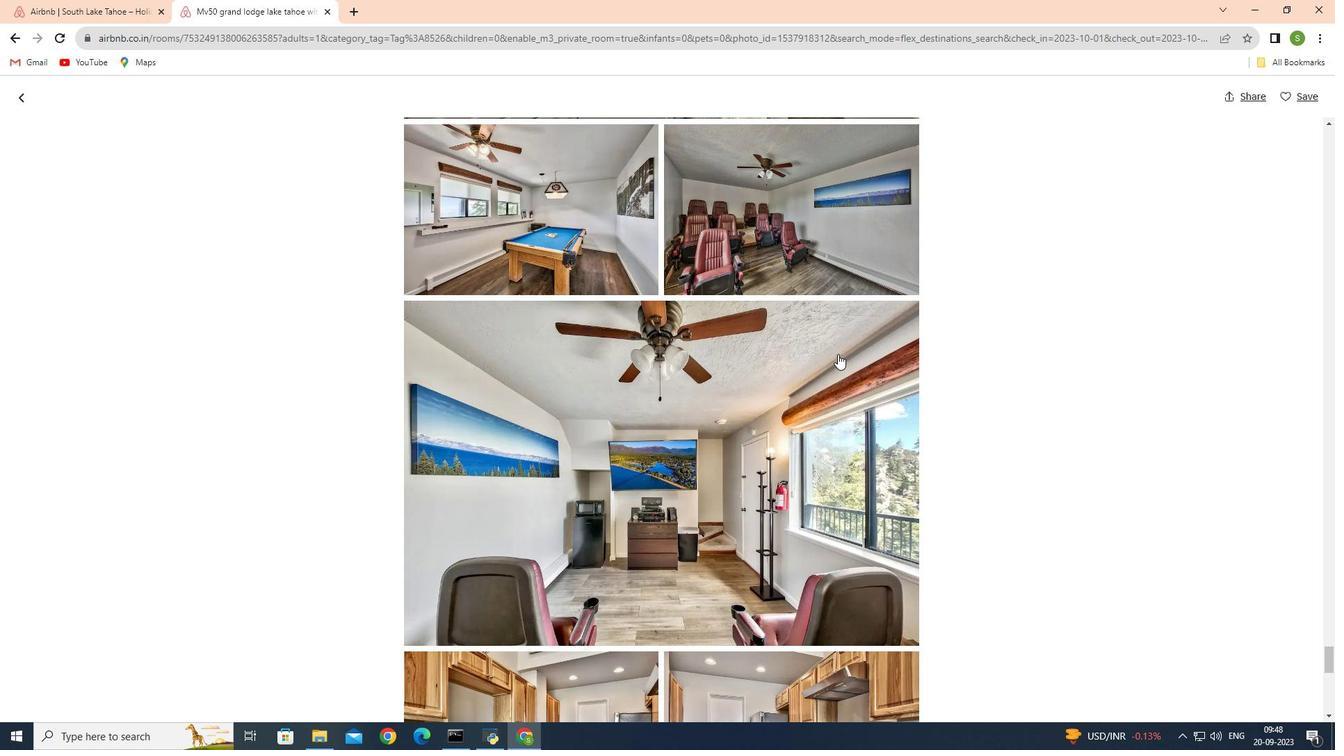 
Action: Mouse scrolled (837, 353) with delta (0, 0)
Screenshot: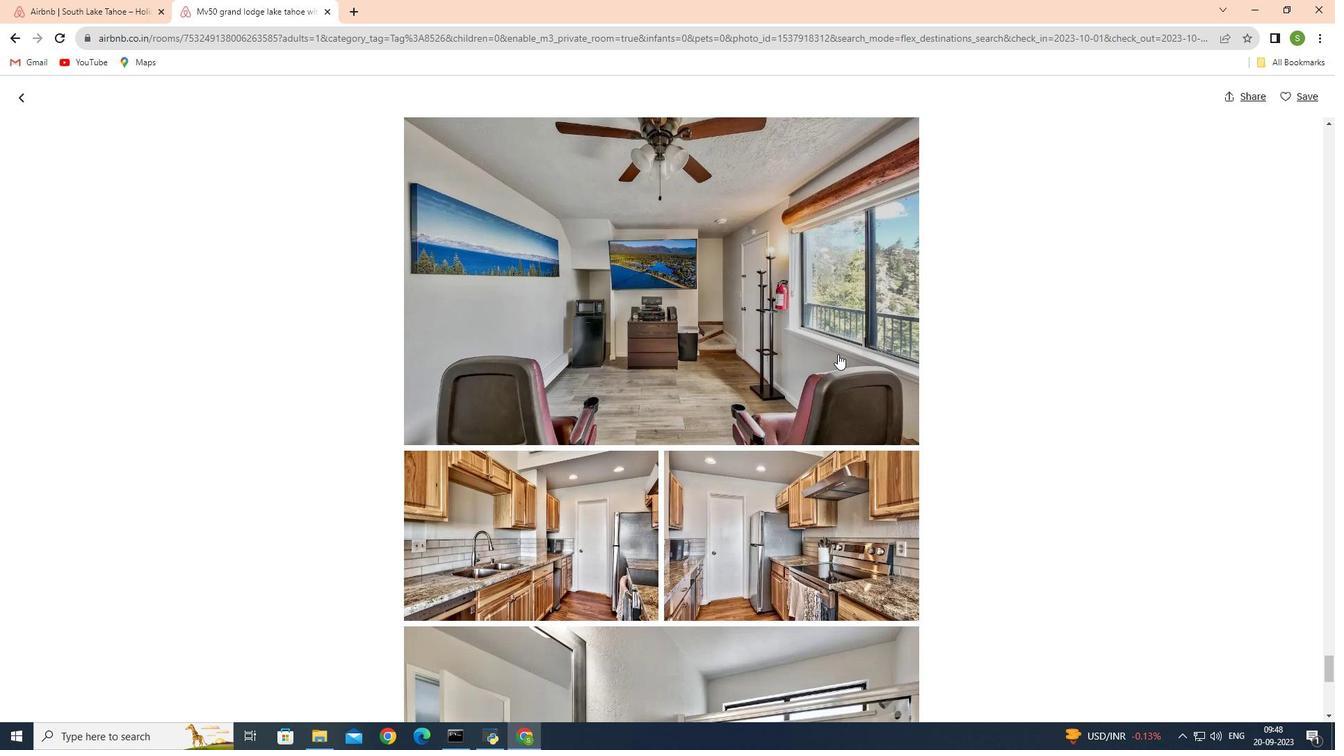
Action: Mouse scrolled (837, 353) with delta (0, 0)
Screenshot: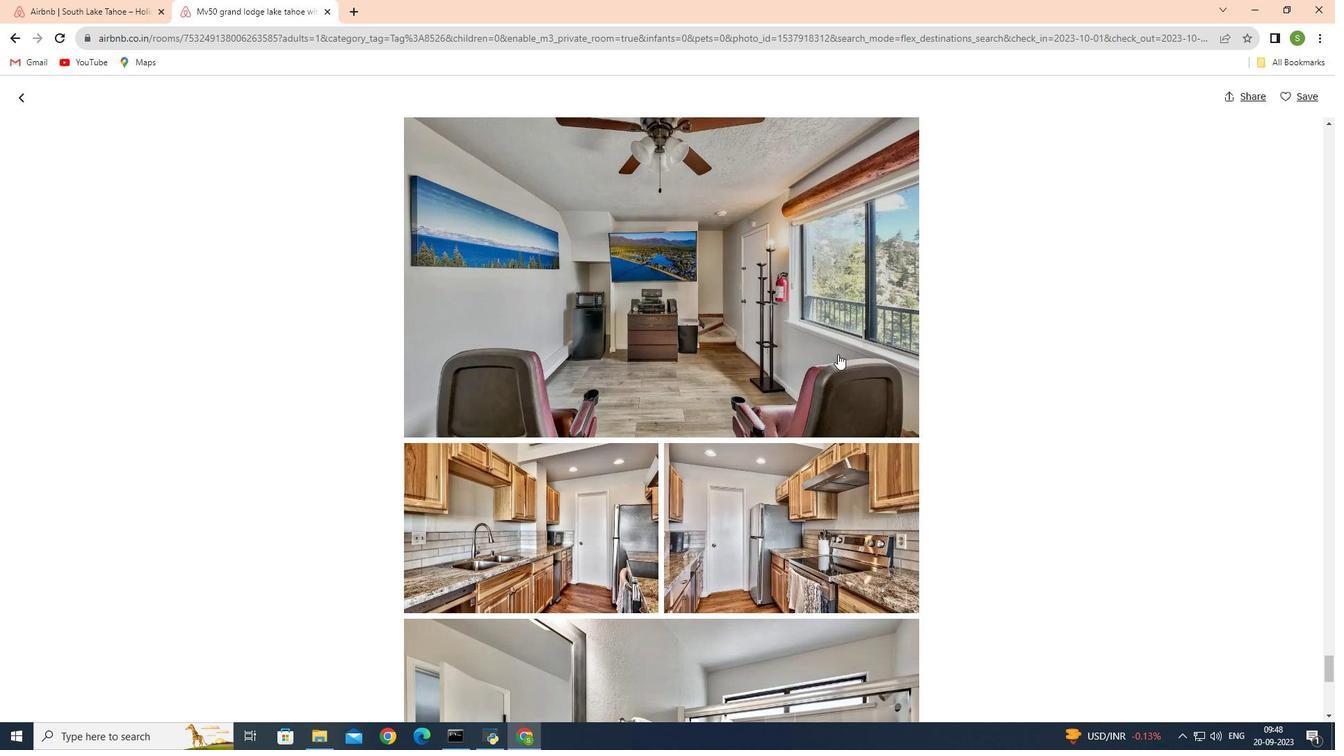 
Action: Mouse scrolled (837, 353) with delta (0, 0)
Screenshot: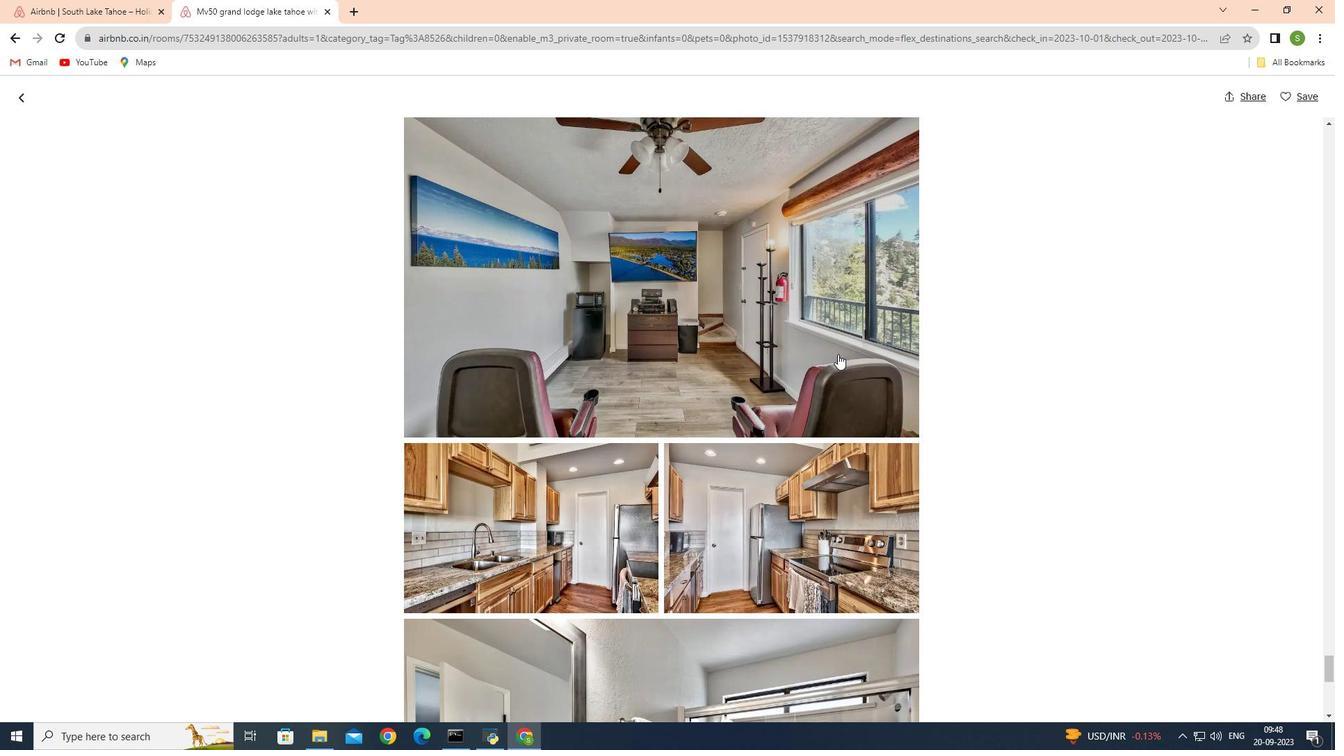 
Action: Mouse scrolled (837, 353) with delta (0, 0)
Screenshot: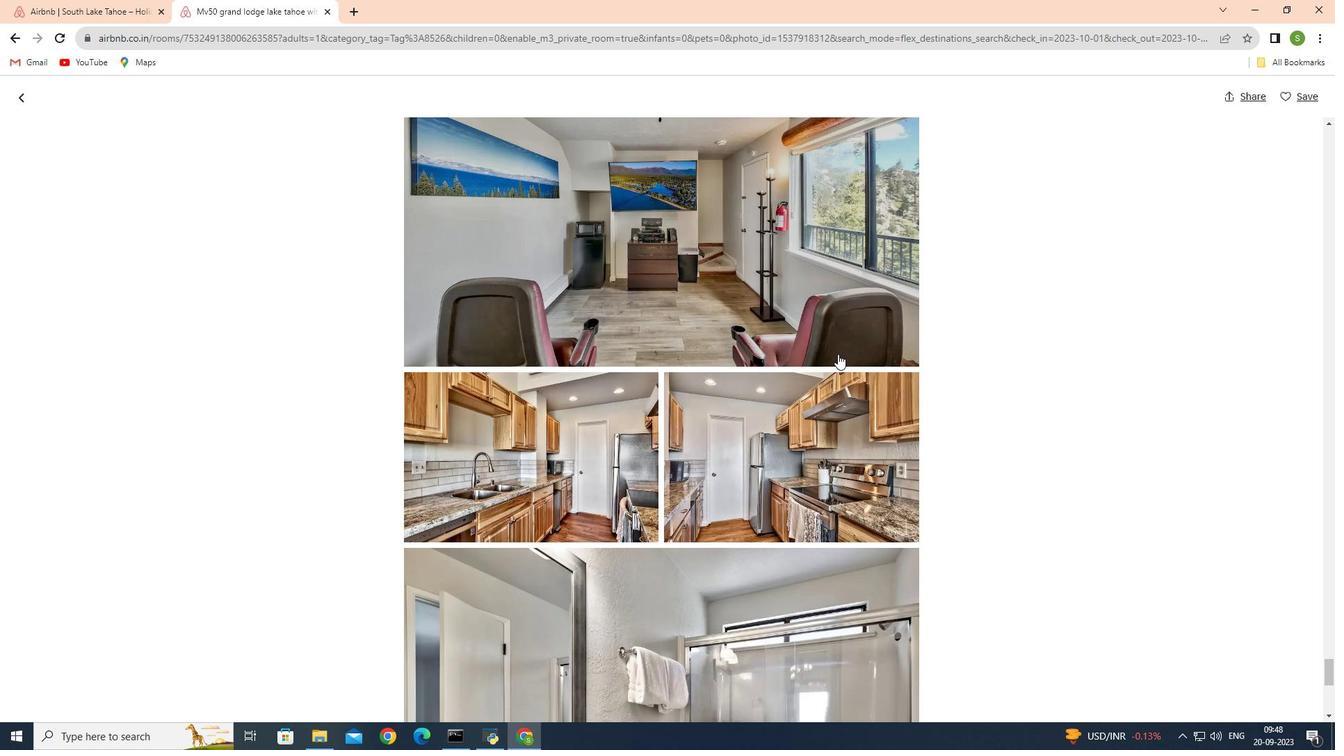 
Action: Mouse scrolled (837, 353) with delta (0, 0)
Screenshot: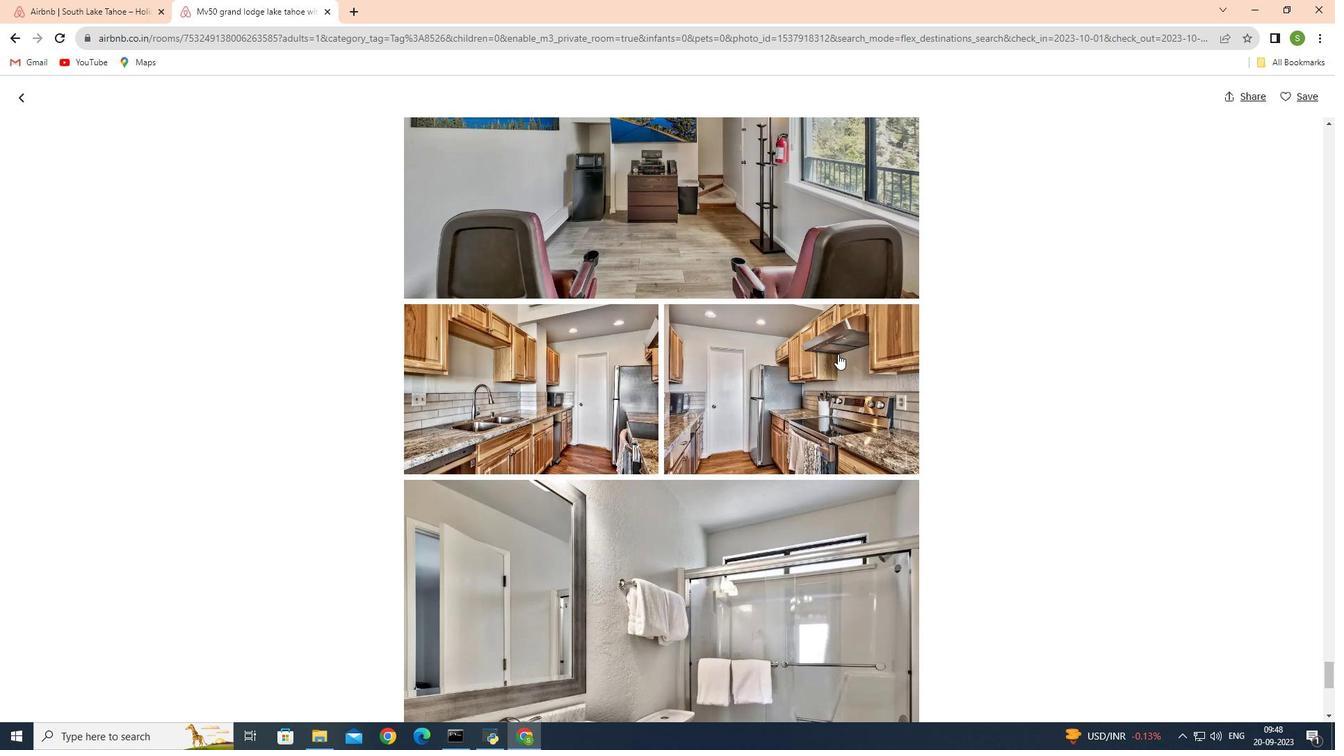 
Action: Mouse scrolled (837, 353) with delta (0, 0)
Screenshot: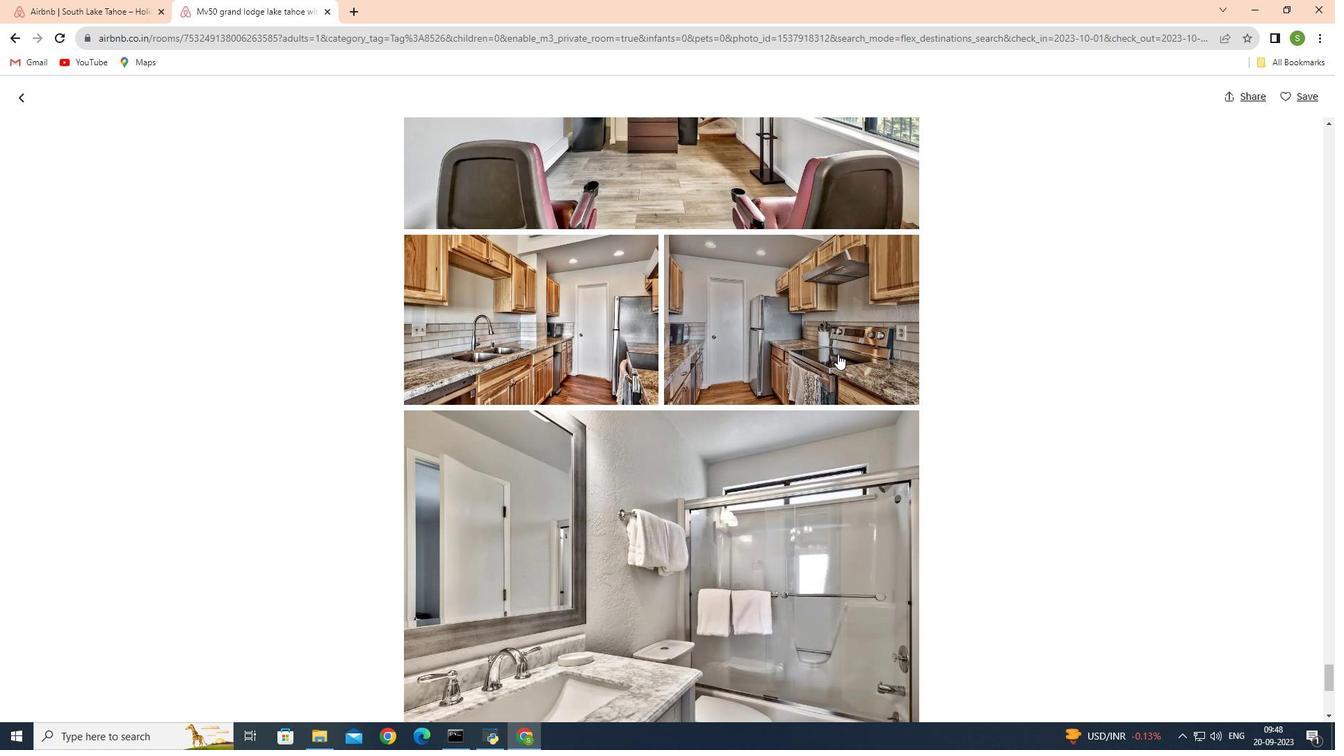 
Action: Mouse scrolled (837, 353) with delta (0, 0)
Screenshot: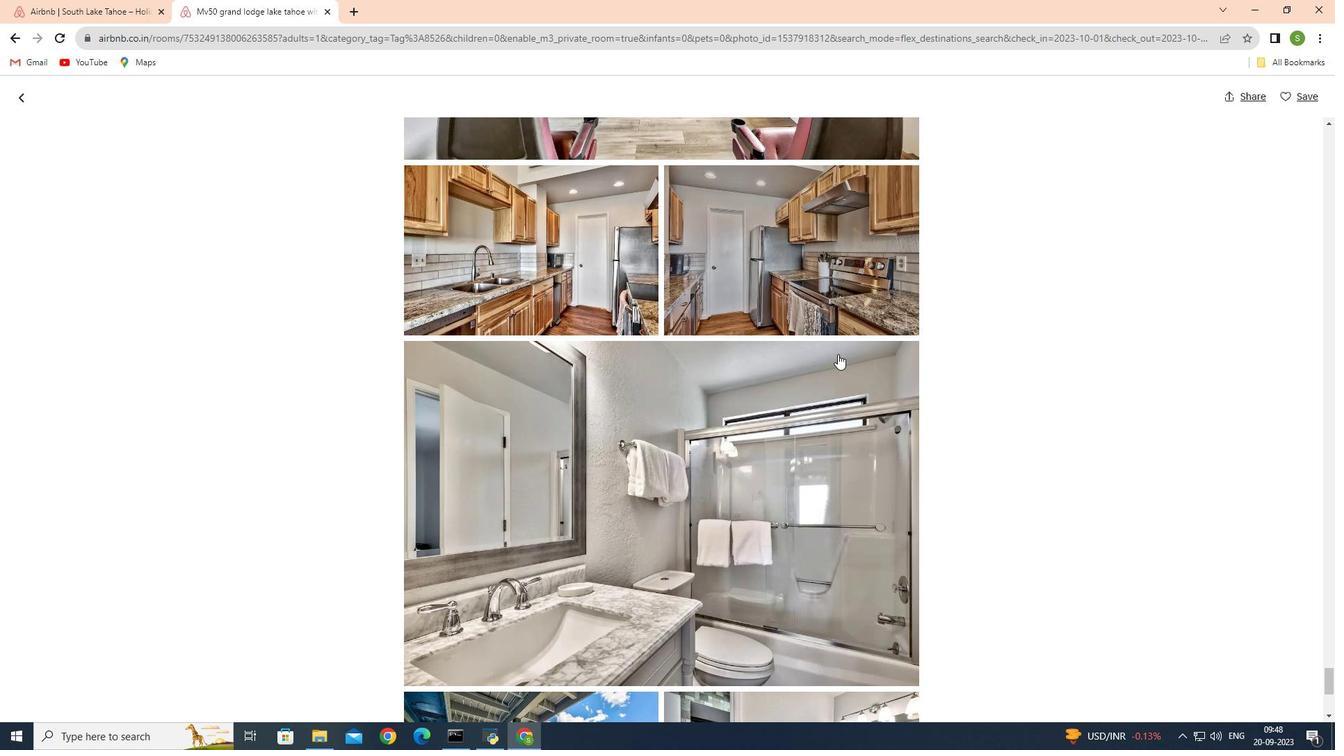 
Action: Mouse scrolled (837, 353) with delta (0, 0)
Screenshot: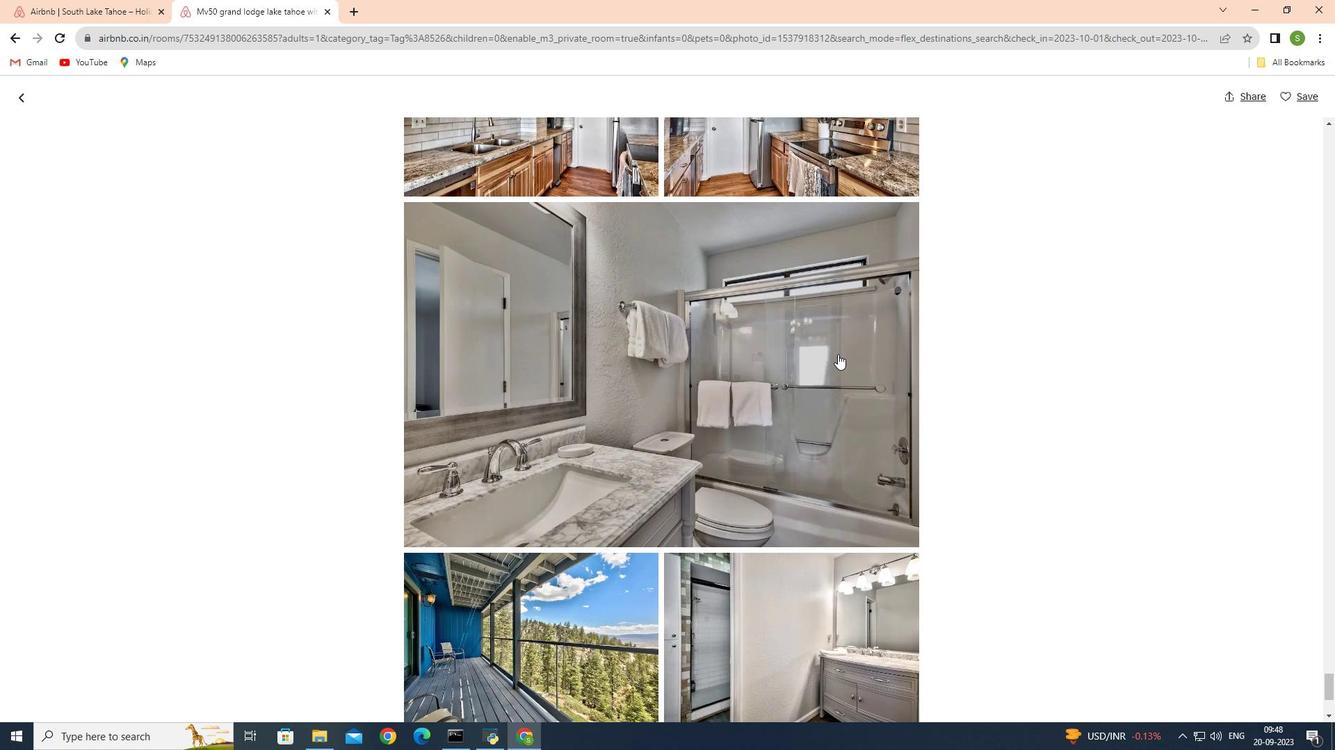 
Action: Mouse scrolled (837, 353) with delta (0, 0)
Screenshot: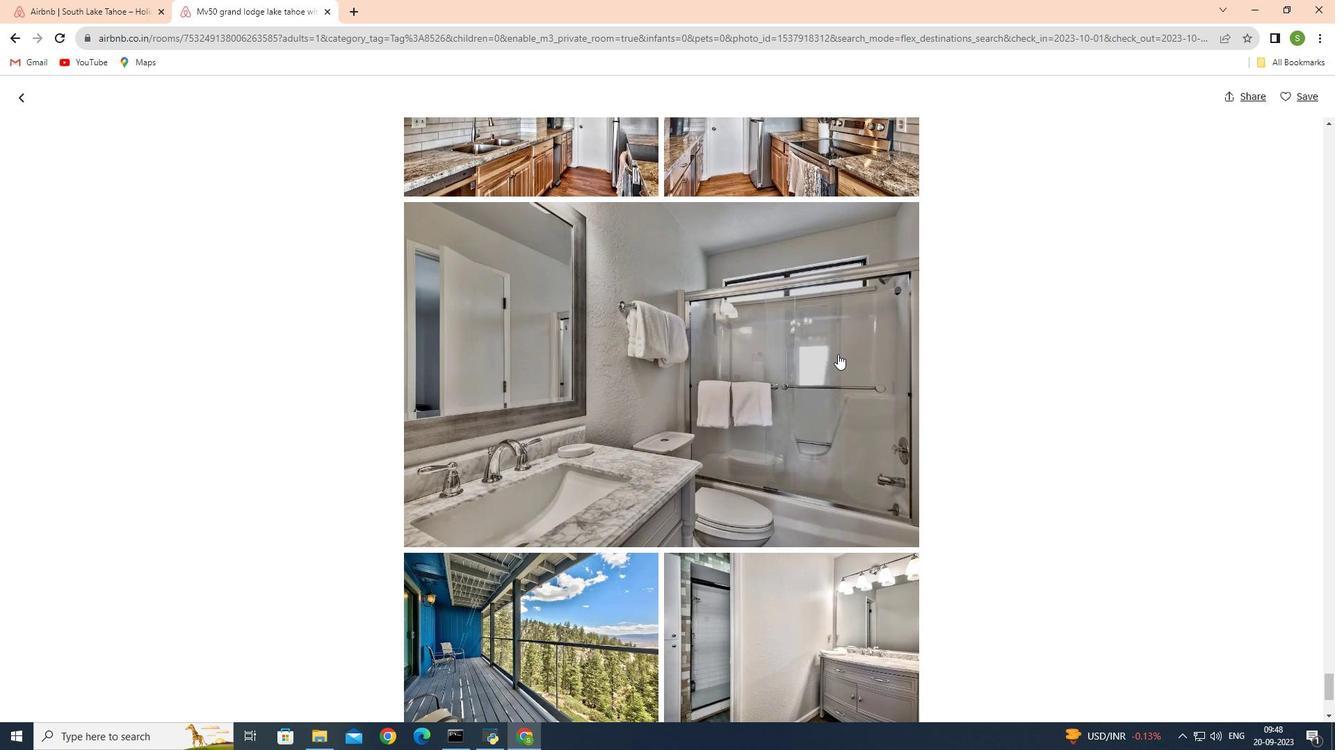 
Action: Mouse scrolled (837, 353) with delta (0, 0)
Screenshot: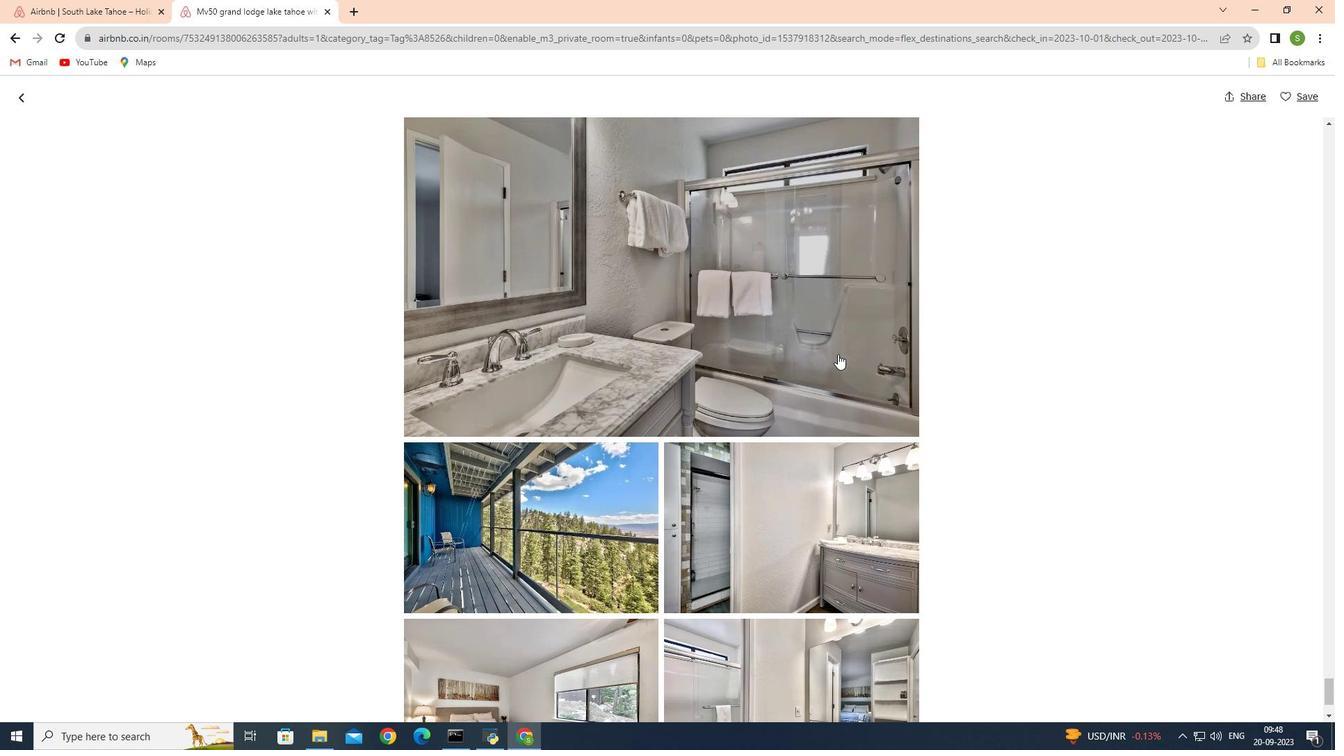 
Action: Mouse scrolled (837, 353) with delta (0, 0)
Screenshot: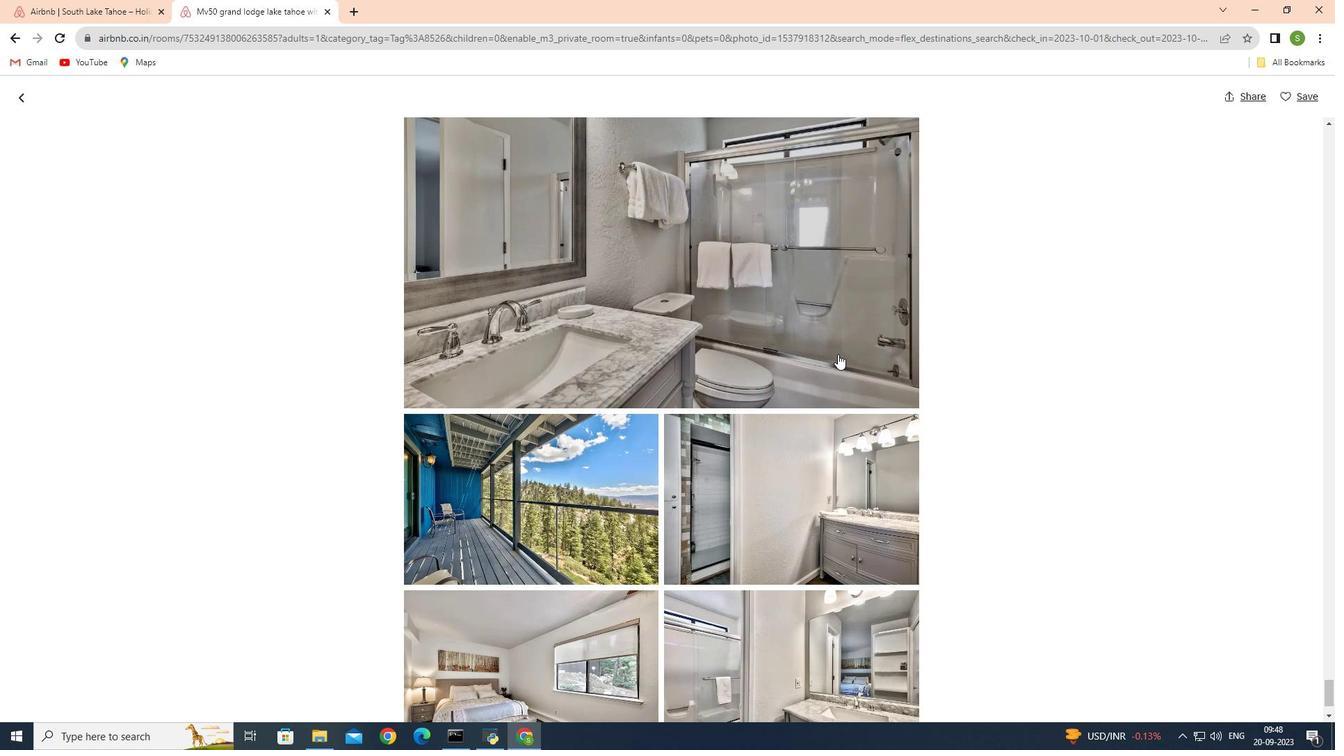 
Action: Mouse scrolled (837, 353) with delta (0, 0)
Screenshot: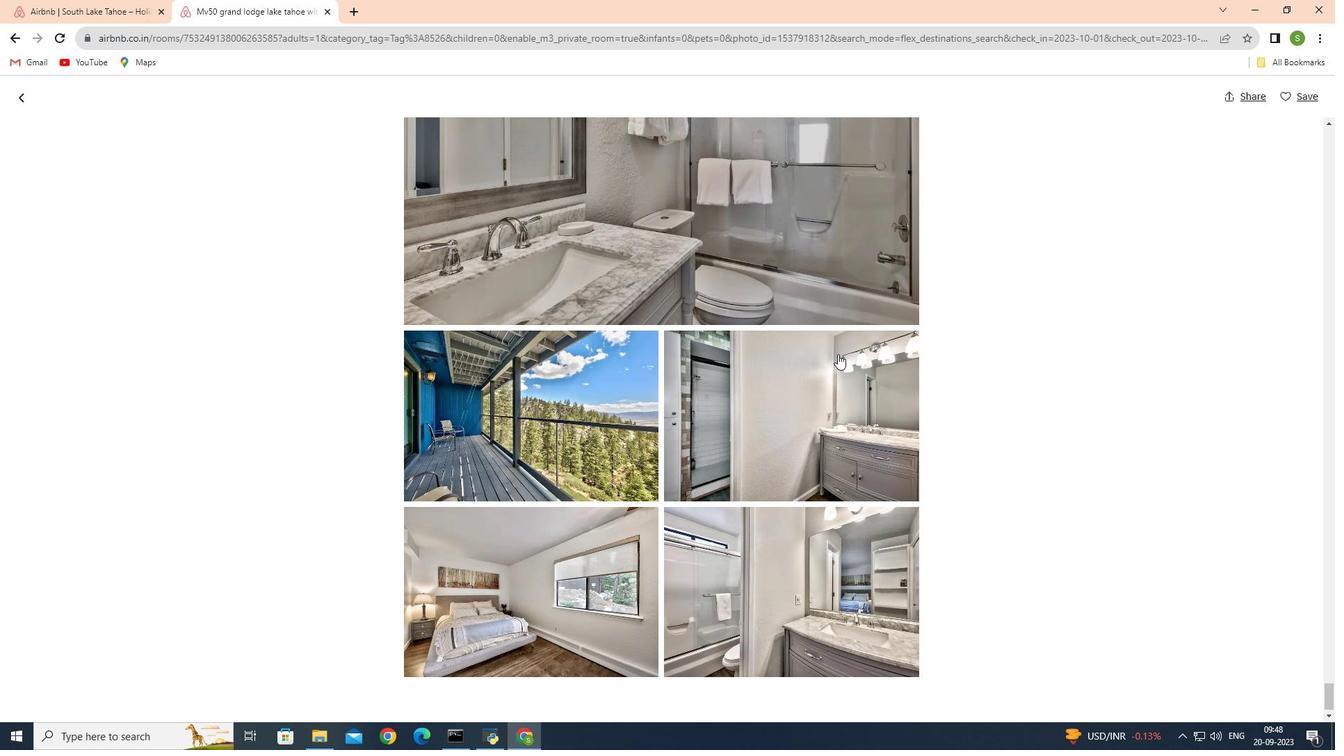 
Action: Mouse scrolled (837, 353) with delta (0, 0)
Screenshot: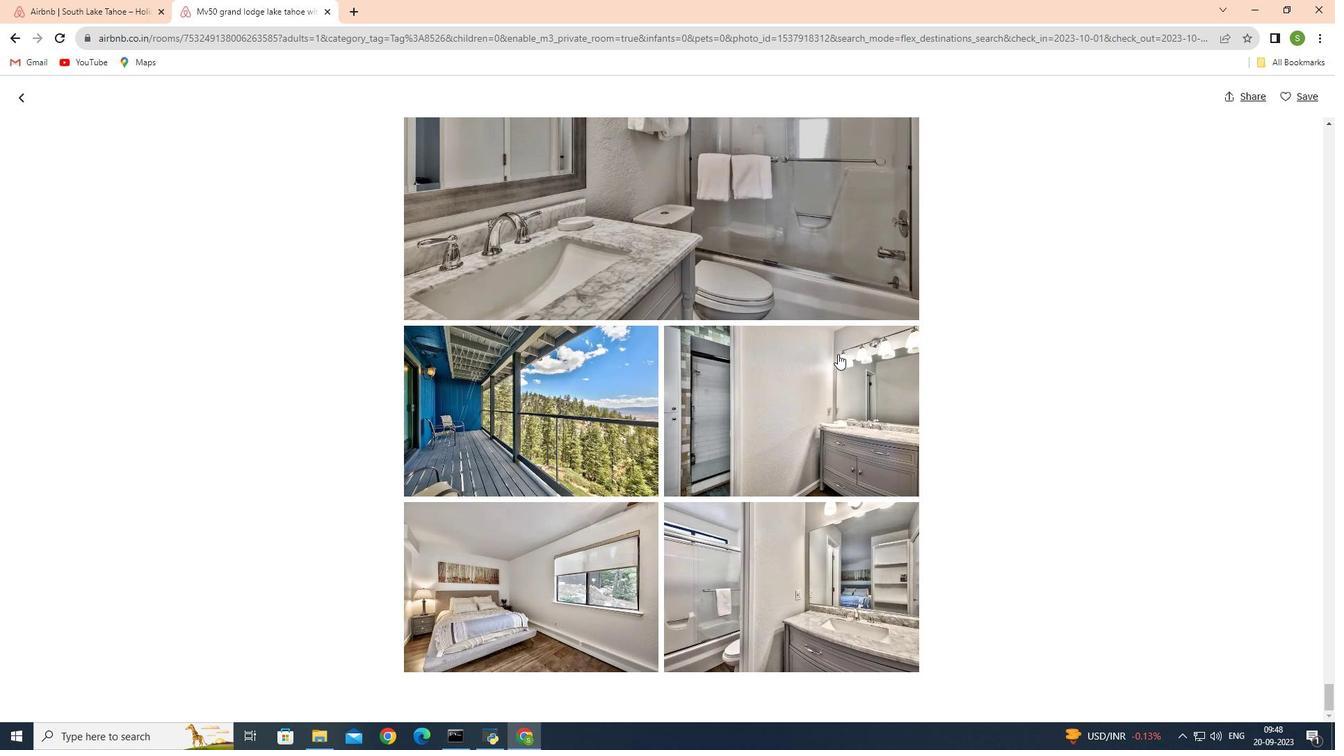 
Action: Mouse scrolled (837, 353) with delta (0, 0)
Screenshot: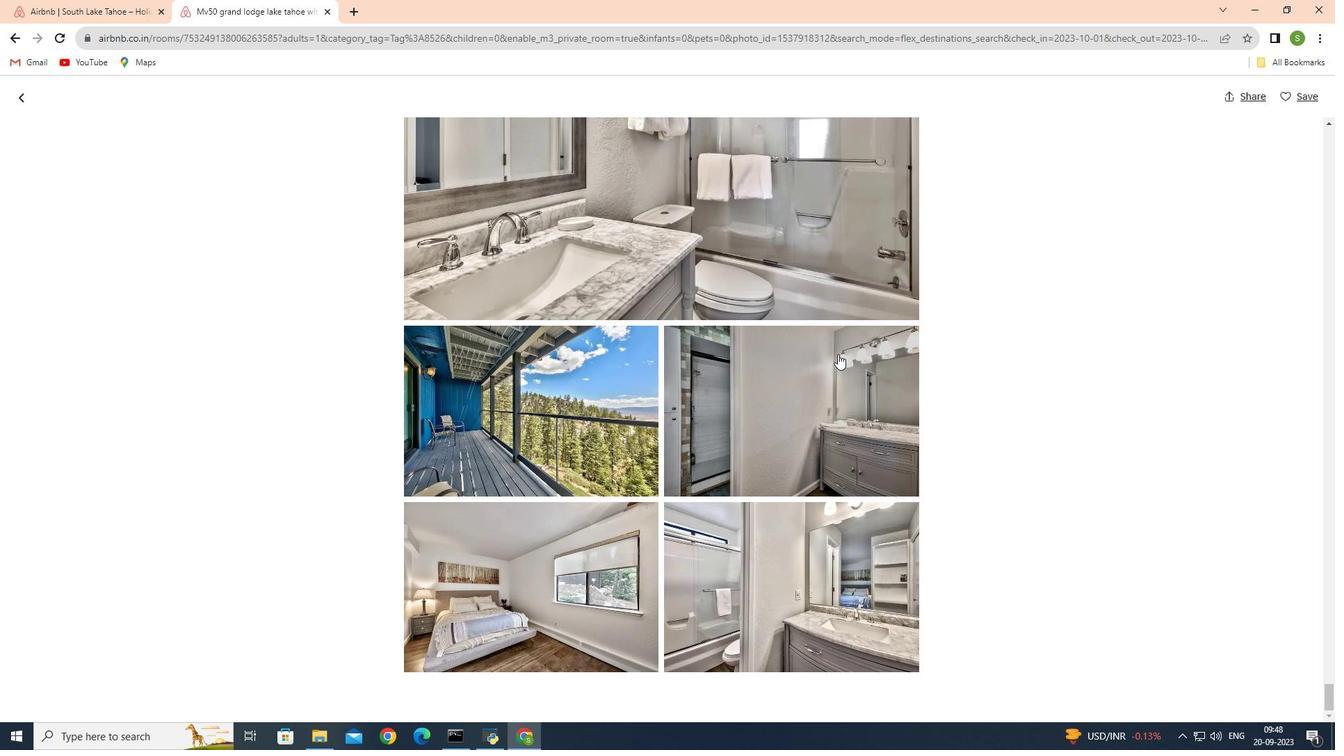 
Action: Mouse scrolled (837, 353) with delta (0, 0)
Screenshot: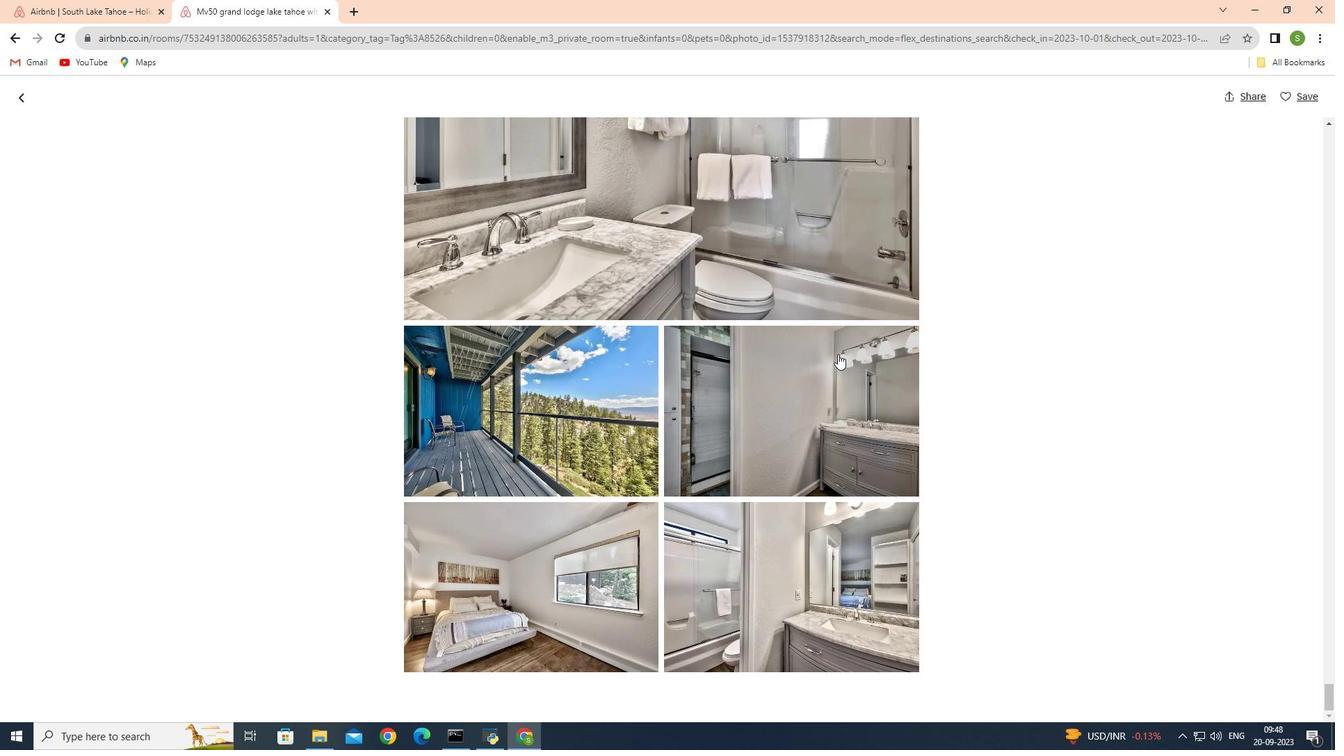 
Action: Mouse scrolled (837, 353) with delta (0, 0)
Screenshot: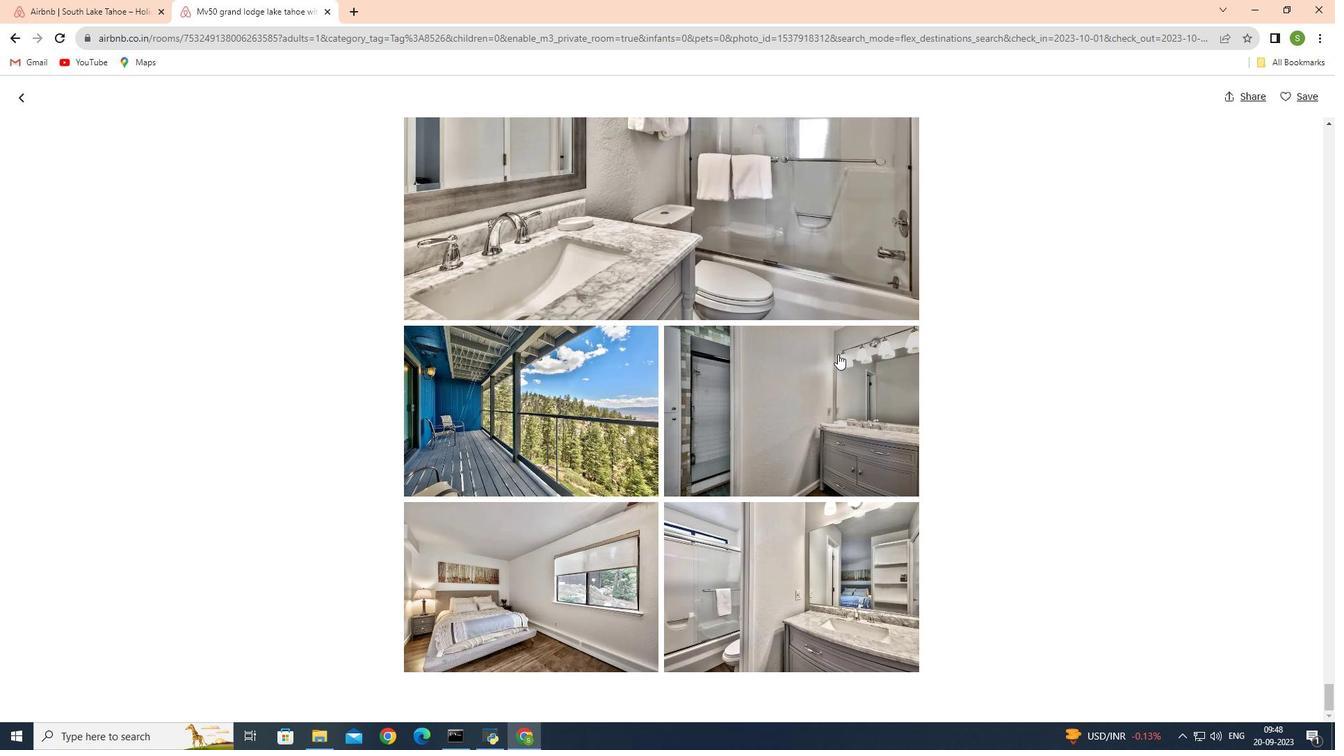 
Action: Mouse scrolled (837, 353) with delta (0, 0)
Screenshot: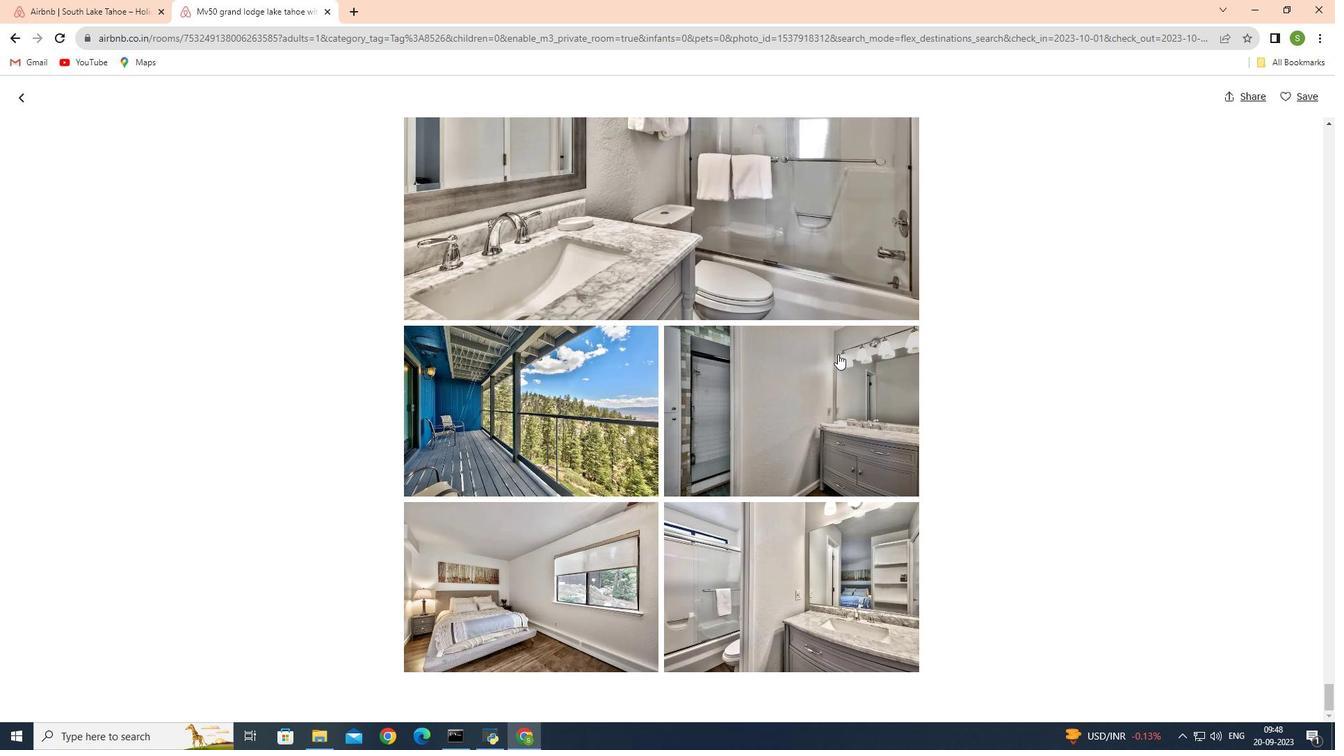 
Action: Mouse scrolled (837, 353) with delta (0, 0)
Screenshot: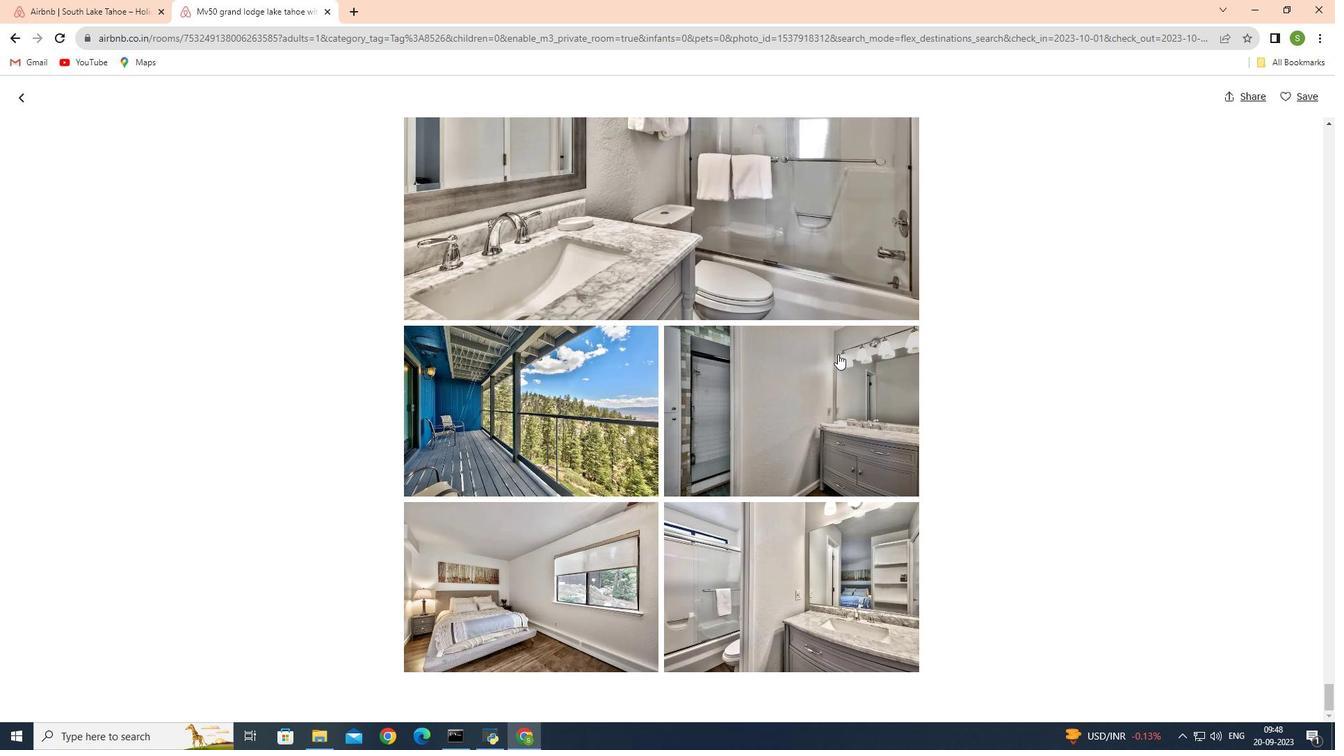
Action: Mouse scrolled (837, 353) with delta (0, 0)
Screenshot: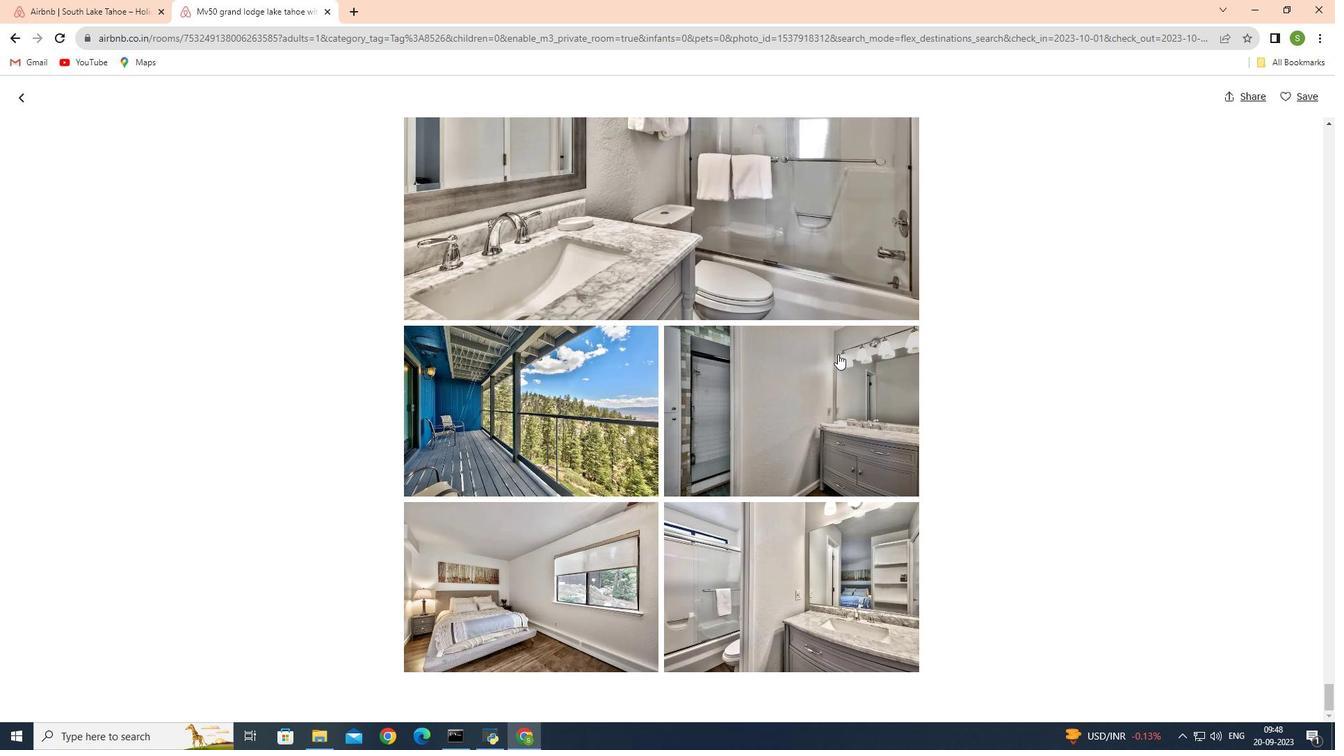 
Action: Mouse scrolled (837, 353) with delta (0, 0)
Screenshot: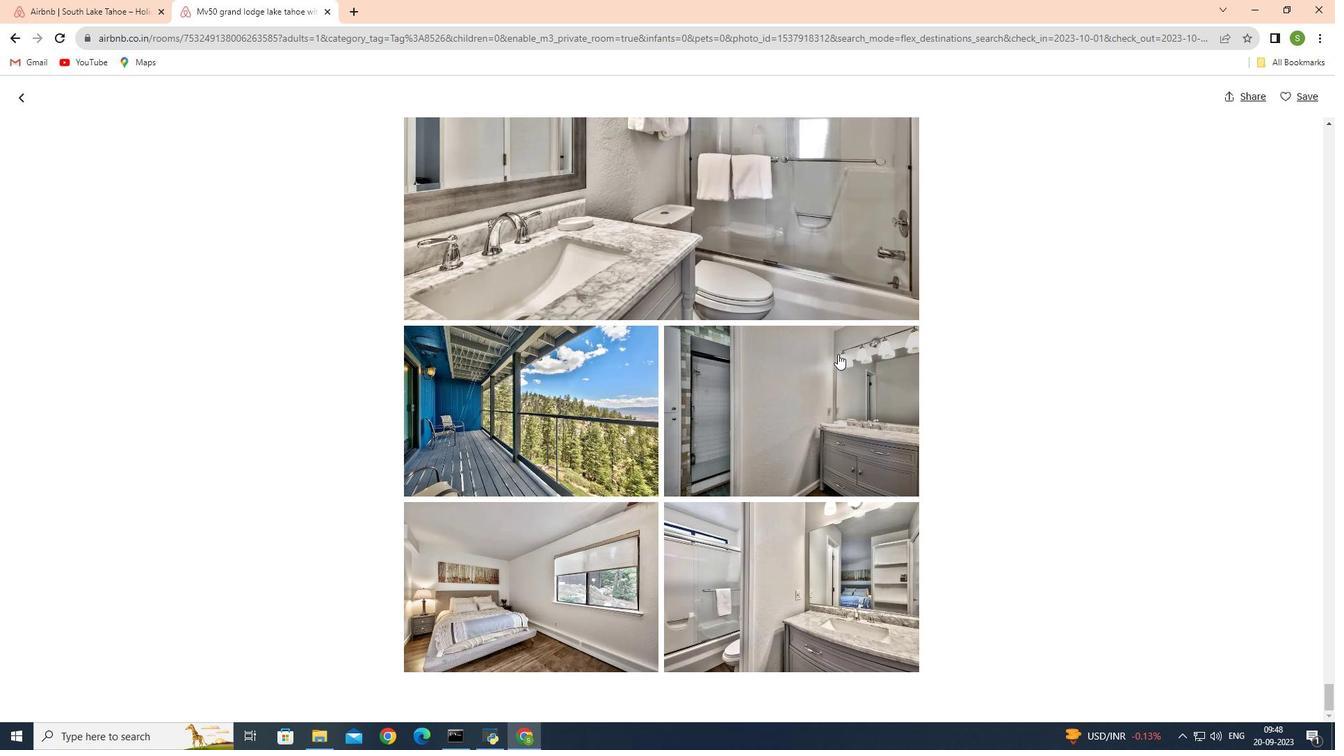
Action: Mouse moved to (23, 101)
Screenshot: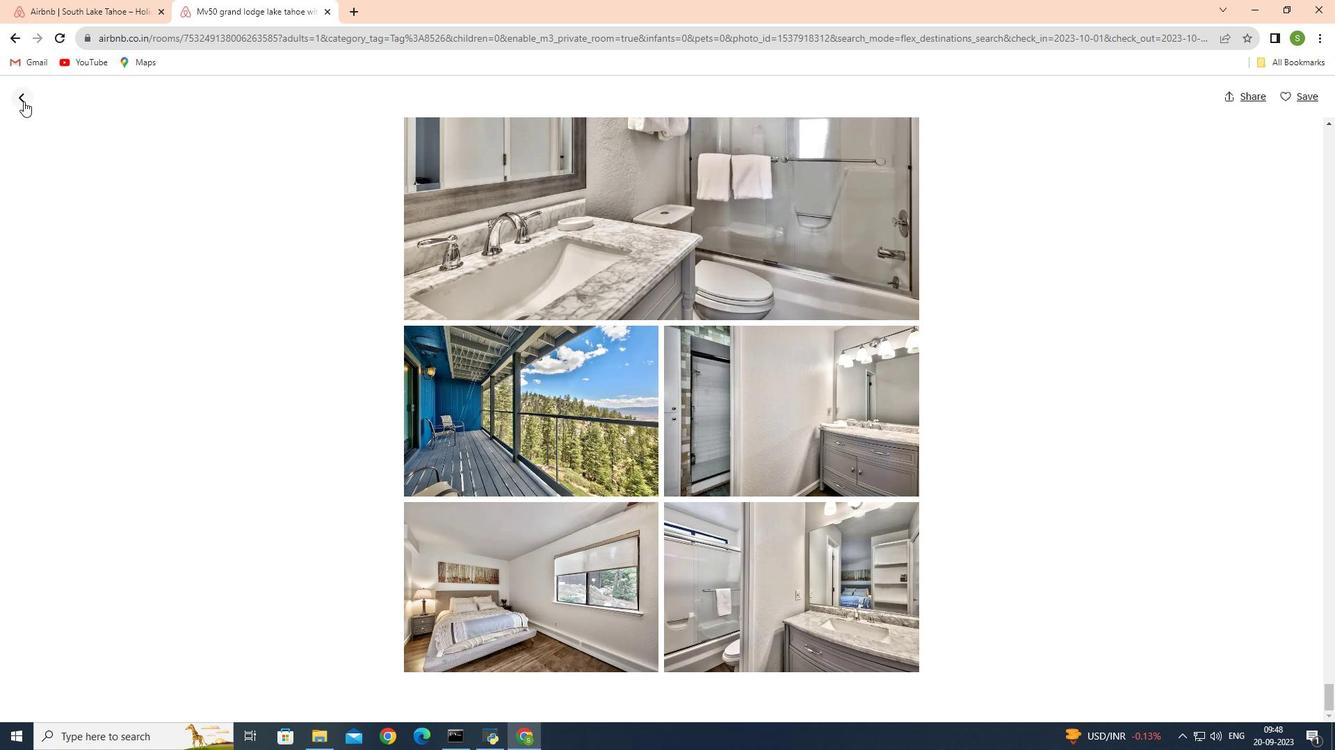 
Action: Mouse pressed left at (23, 101)
Screenshot: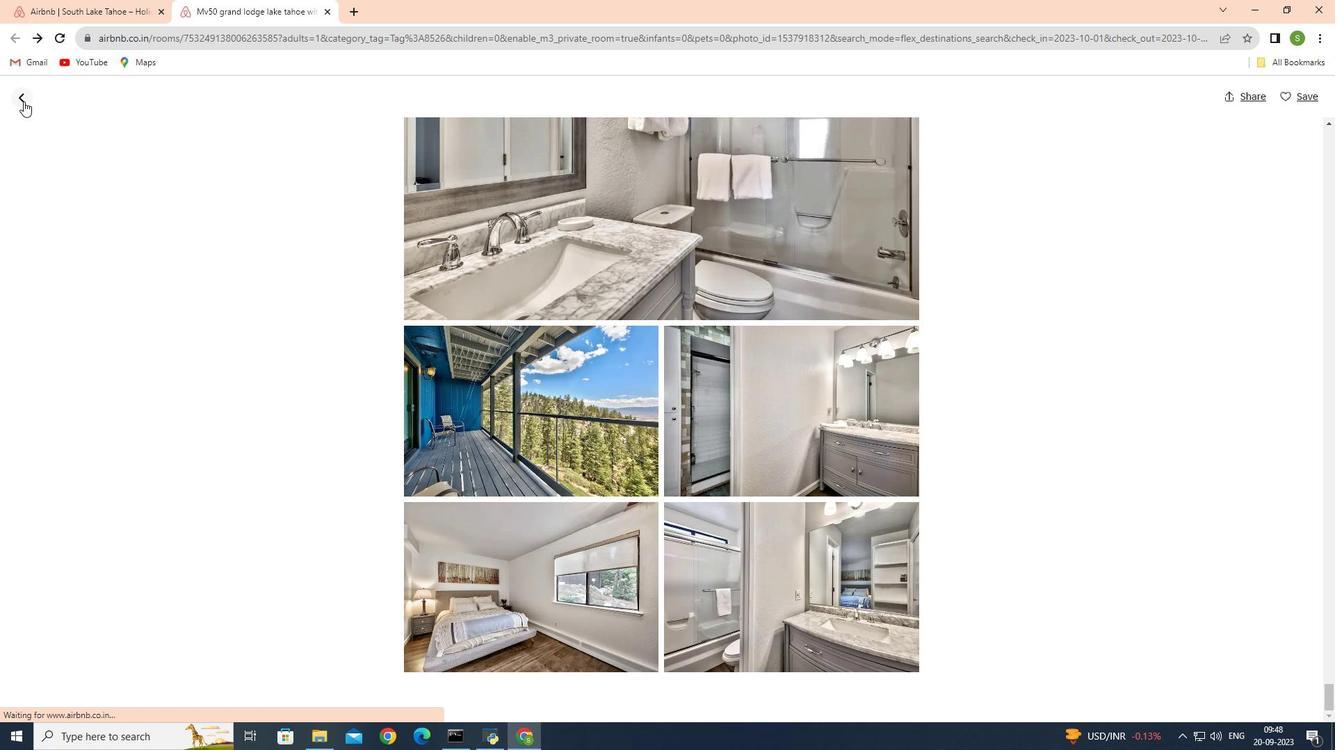 
Action: Mouse moved to (467, 278)
Screenshot: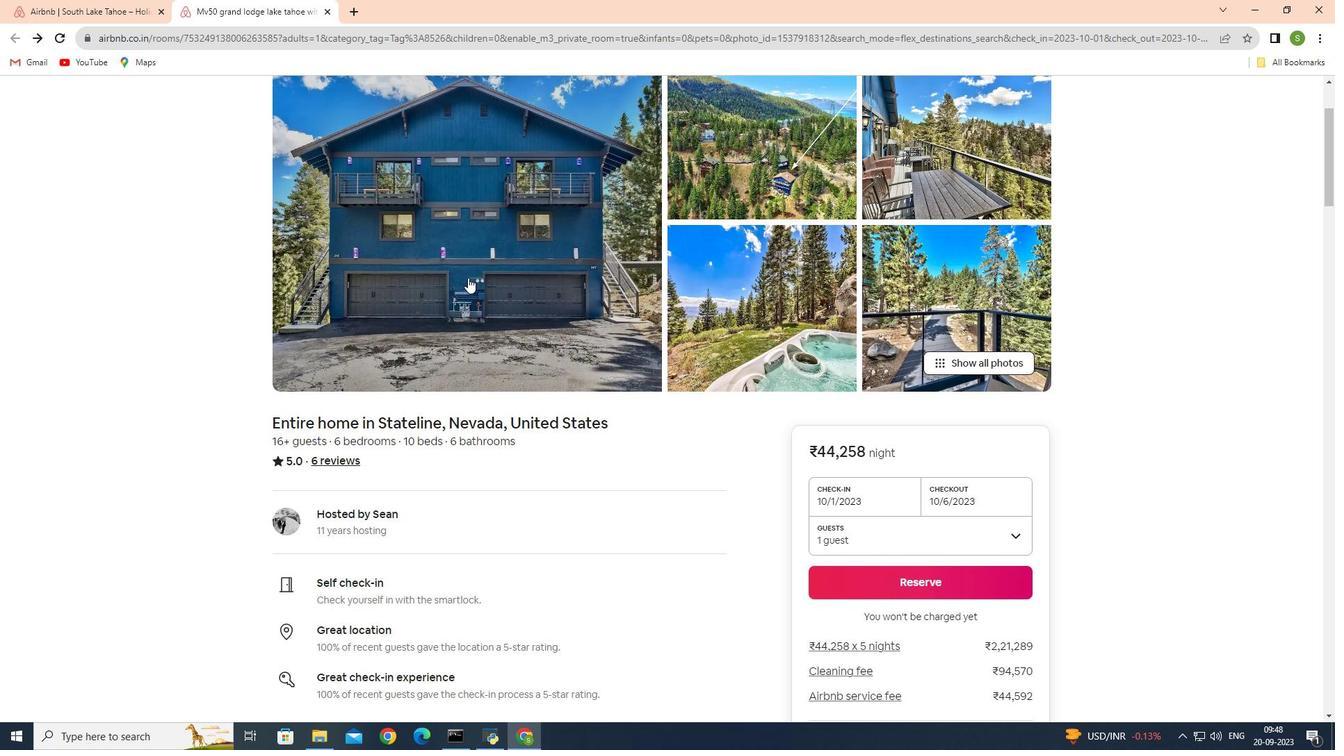 
Action: Mouse scrolled (467, 277) with delta (0, 0)
Screenshot: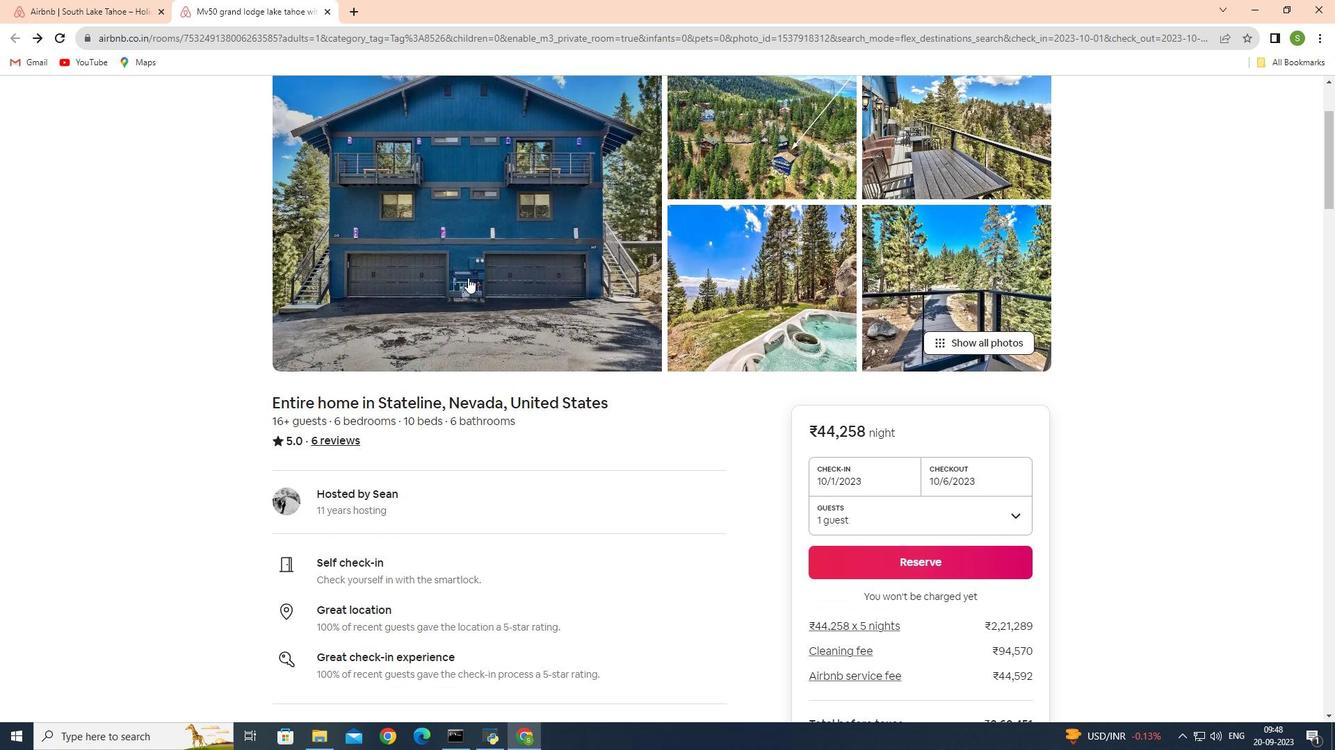 
Action: Mouse scrolled (467, 277) with delta (0, 0)
Screenshot: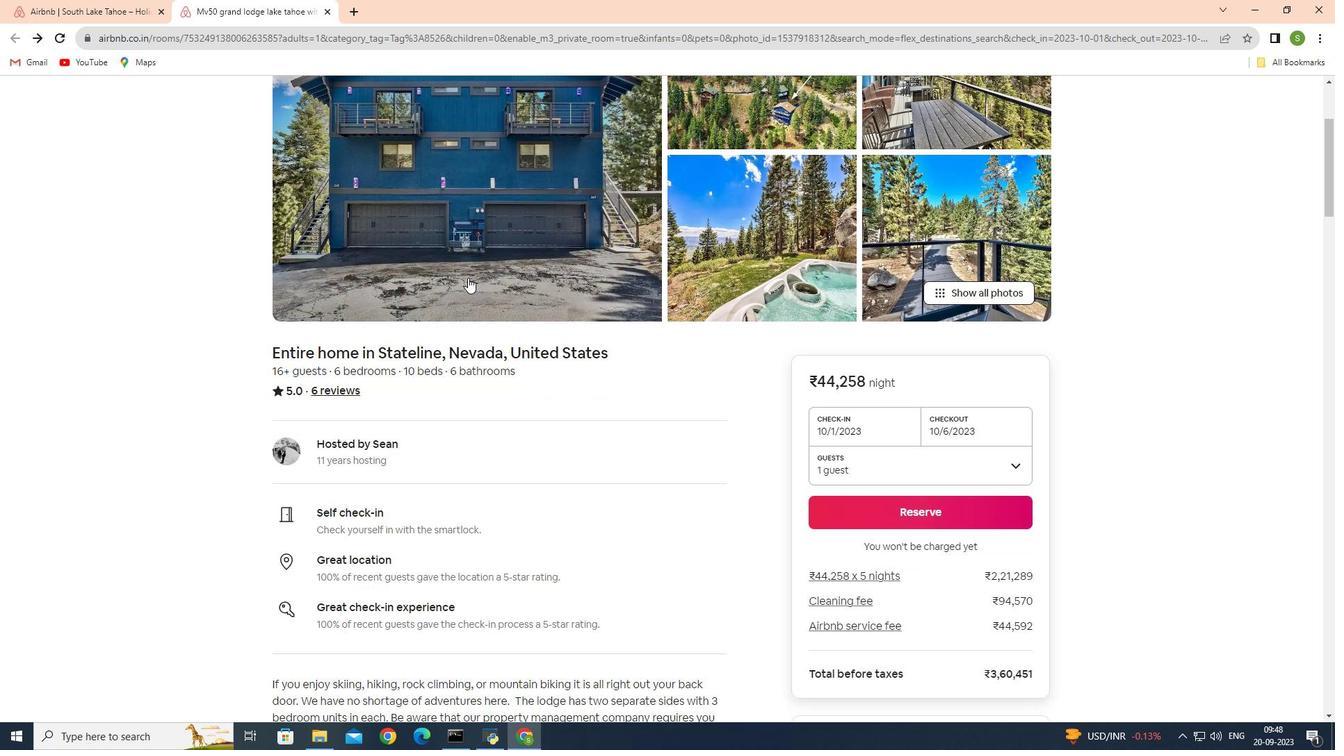 
Action: Mouse scrolled (467, 277) with delta (0, 0)
Screenshot: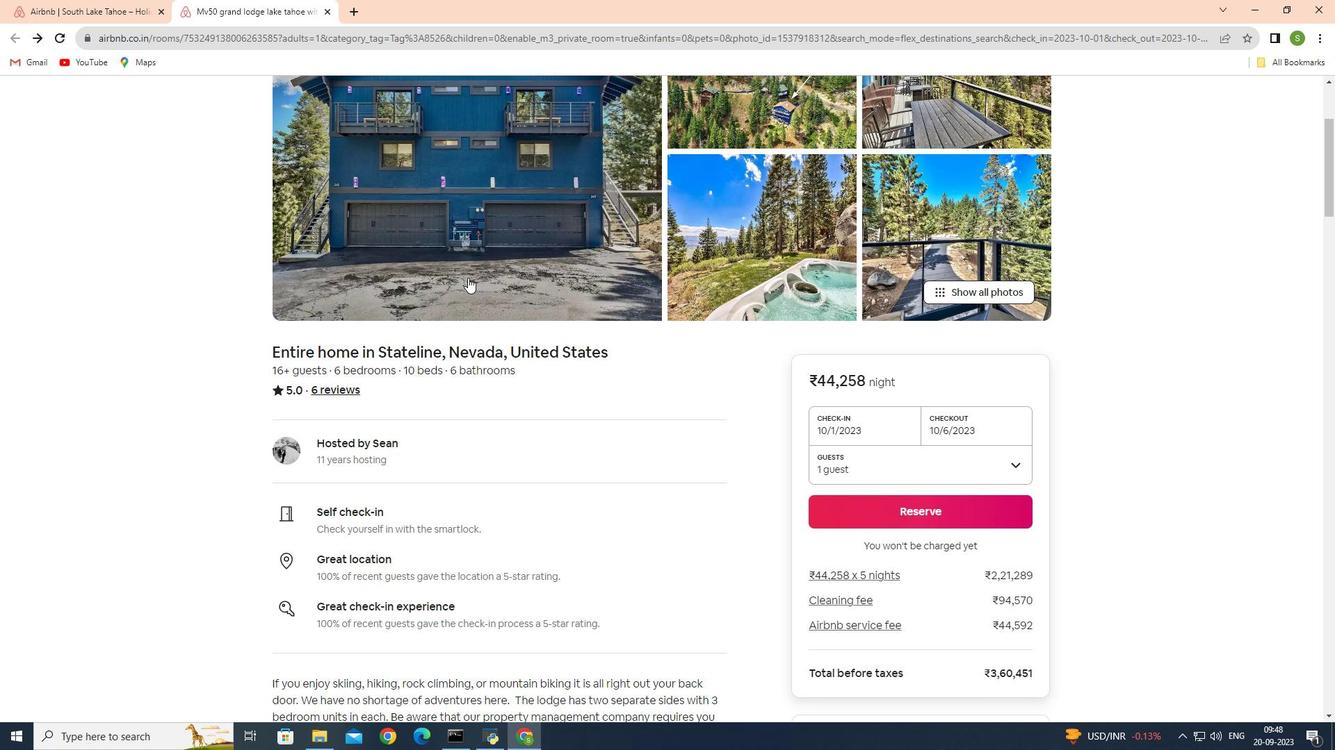 
Action: Mouse moved to (466, 269)
Screenshot: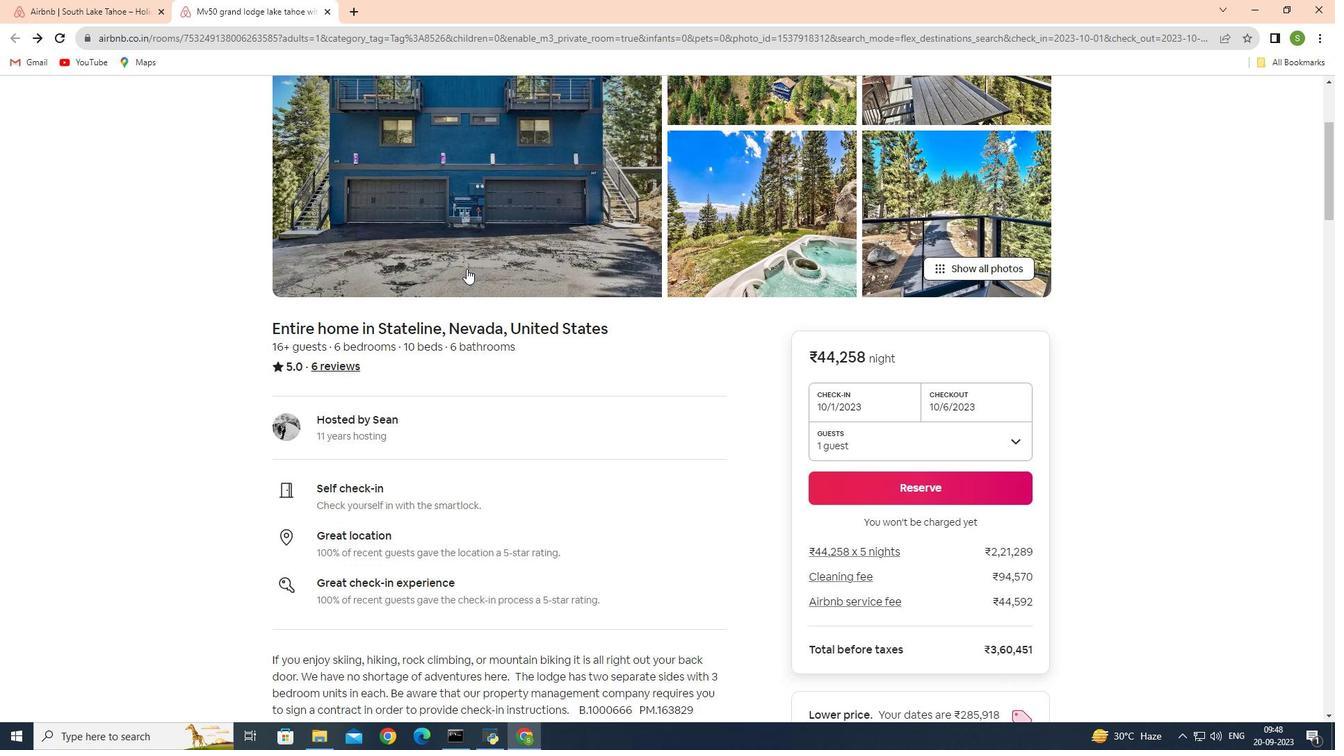 
Action: Mouse scrolled (466, 268) with delta (0, 0)
Screenshot: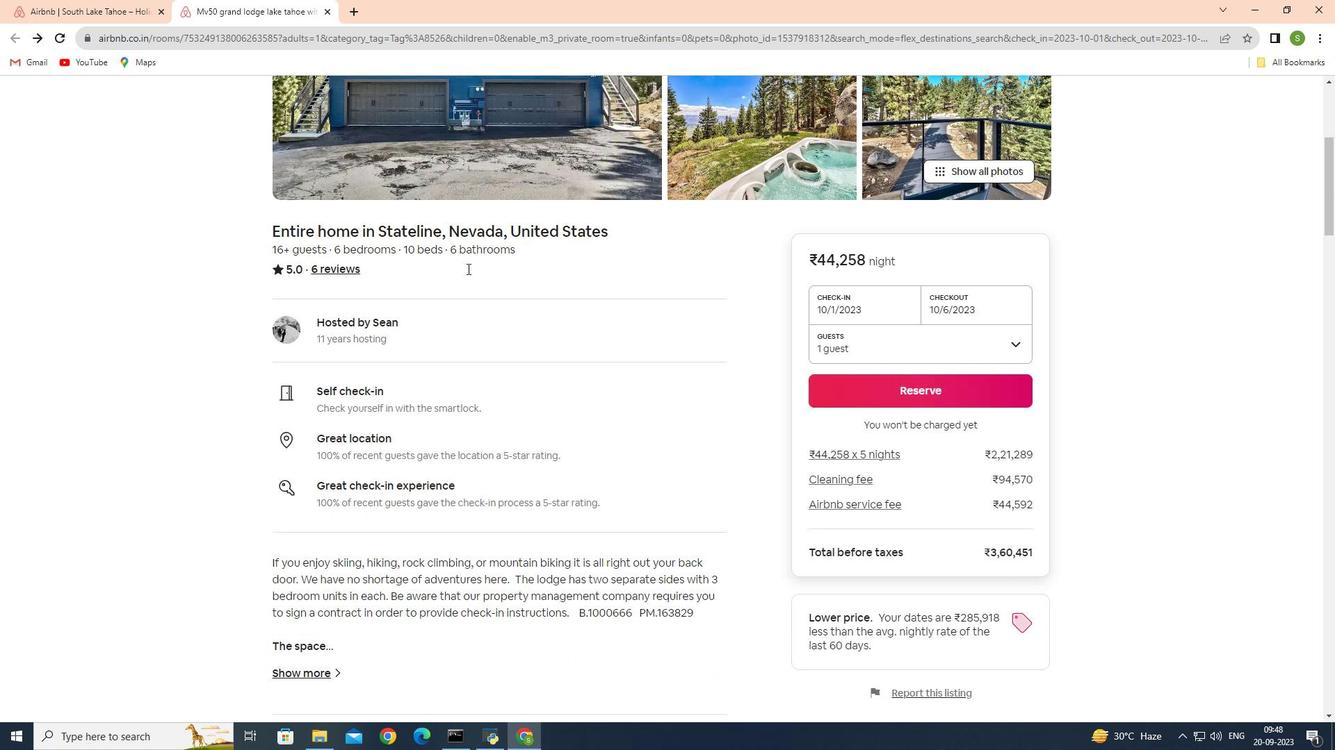 
Action: Mouse scrolled (466, 268) with delta (0, 0)
Screenshot: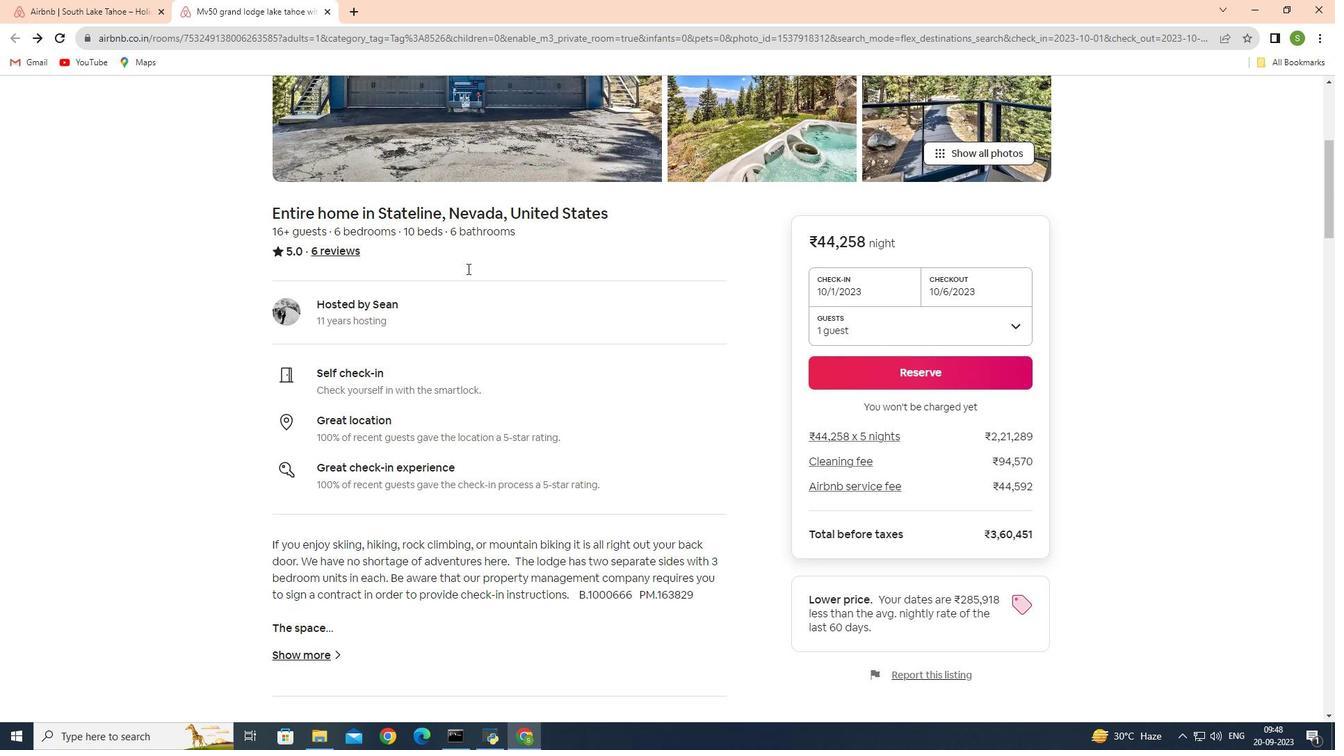
Action: Mouse moved to (501, 308)
Screenshot: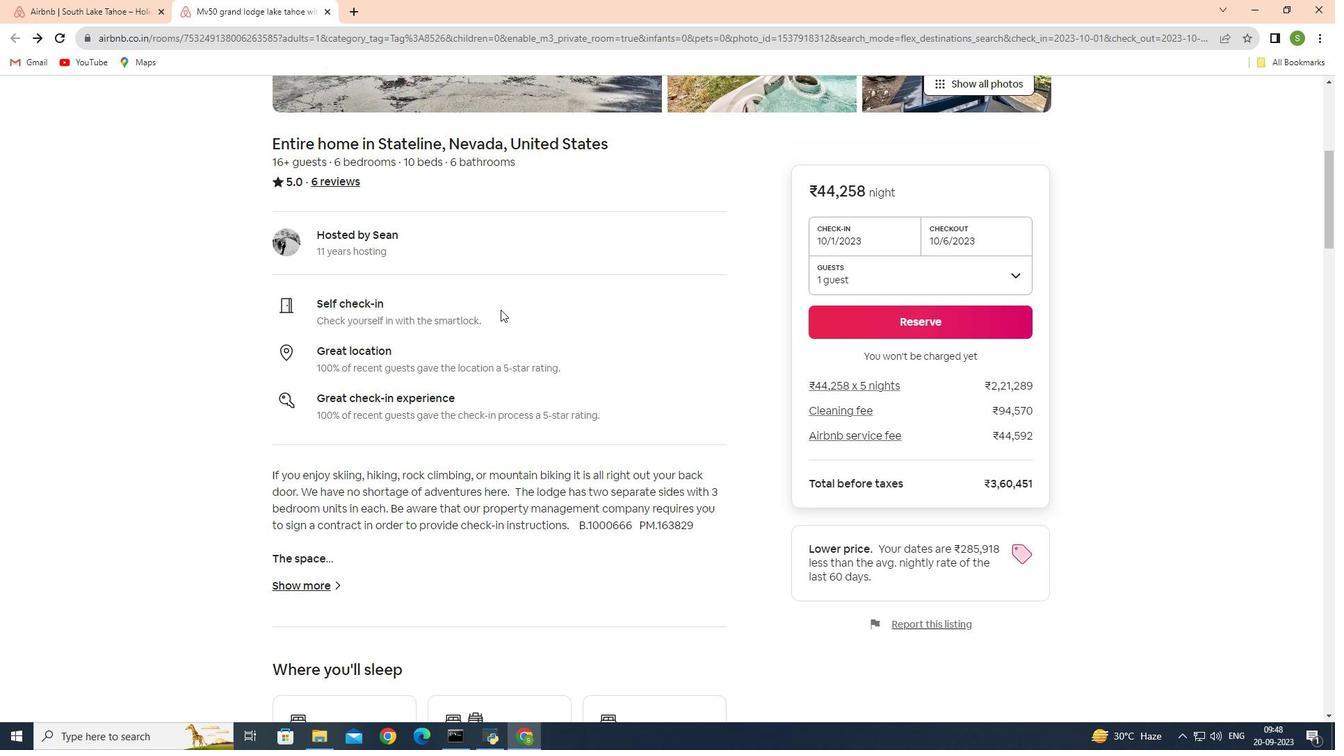 
Action: Mouse scrolled (501, 308) with delta (0, 0)
Screenshot: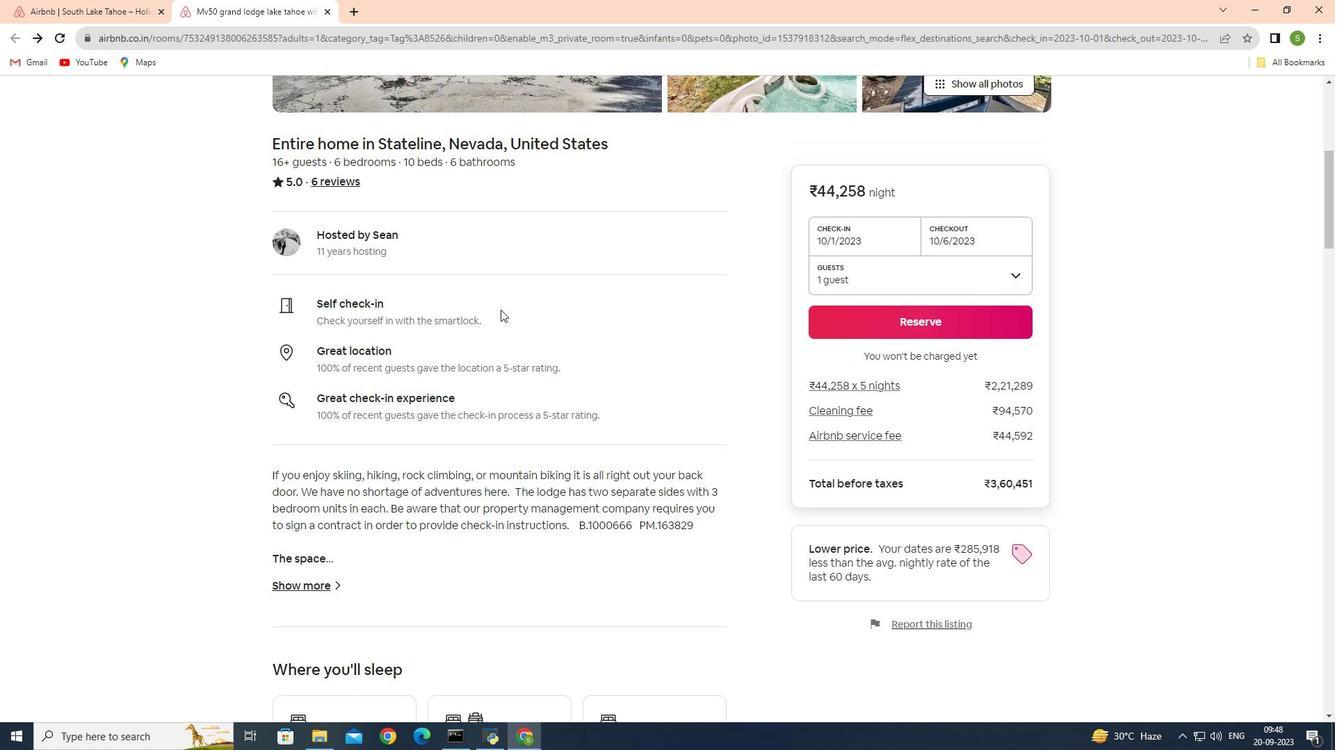 
Action: Mouse moved to (500, 310)
Screenshot: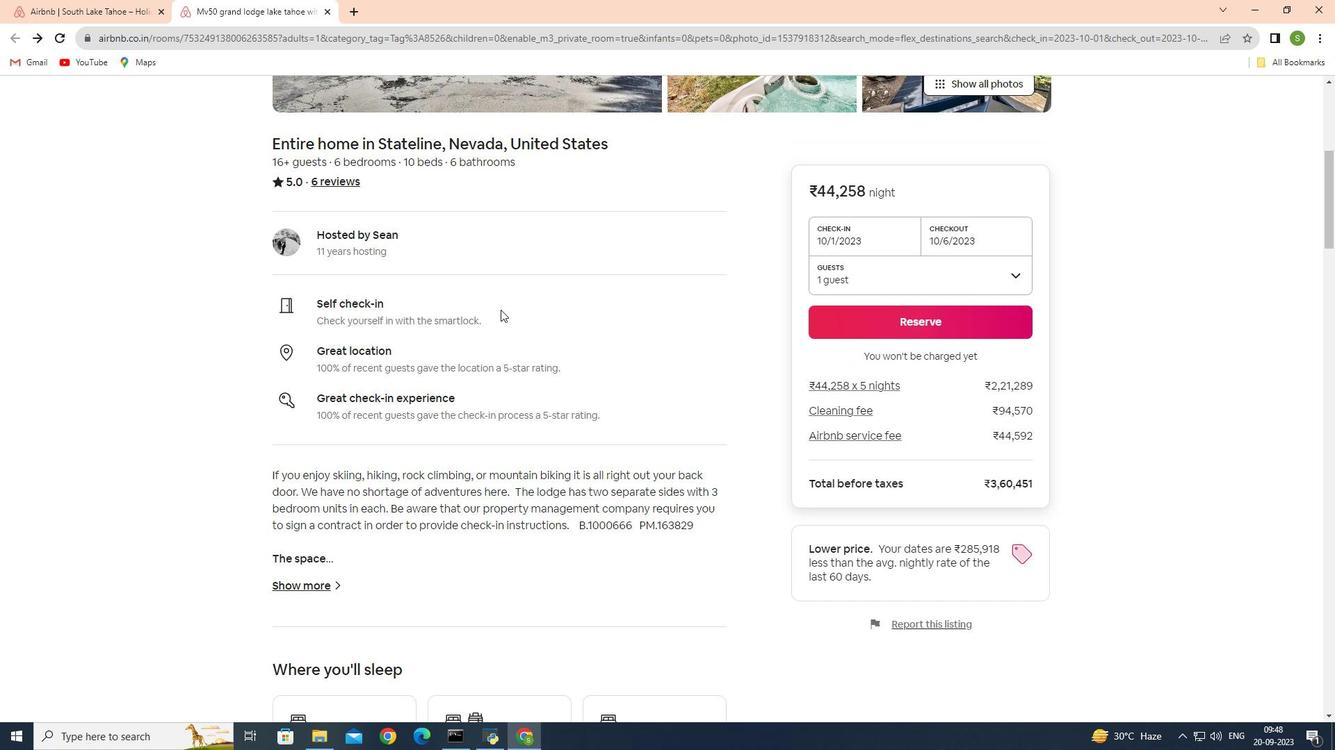 
Action: Mouse scrolled (500, 309) with delta (0, 0)
Screenshot: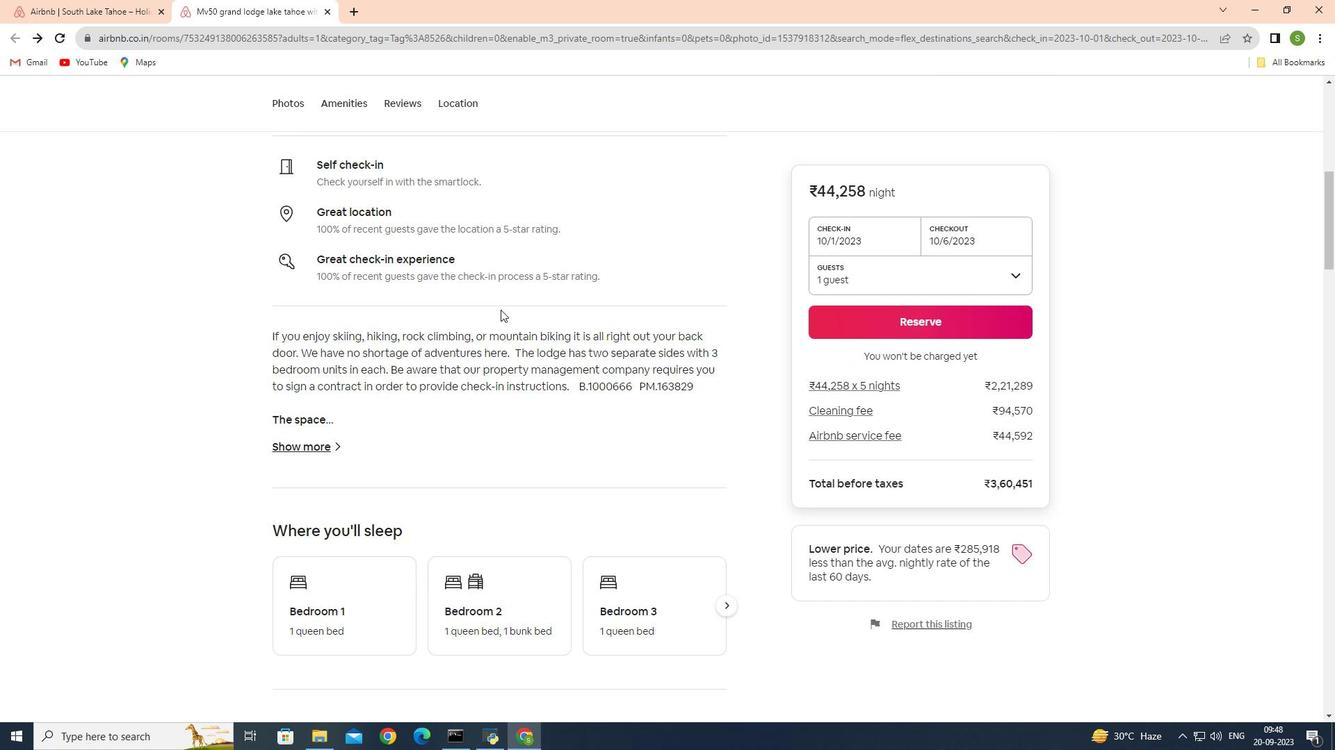 
Action: Mouse scrolled (500, 309) with delta (0, 0)
Screenshot: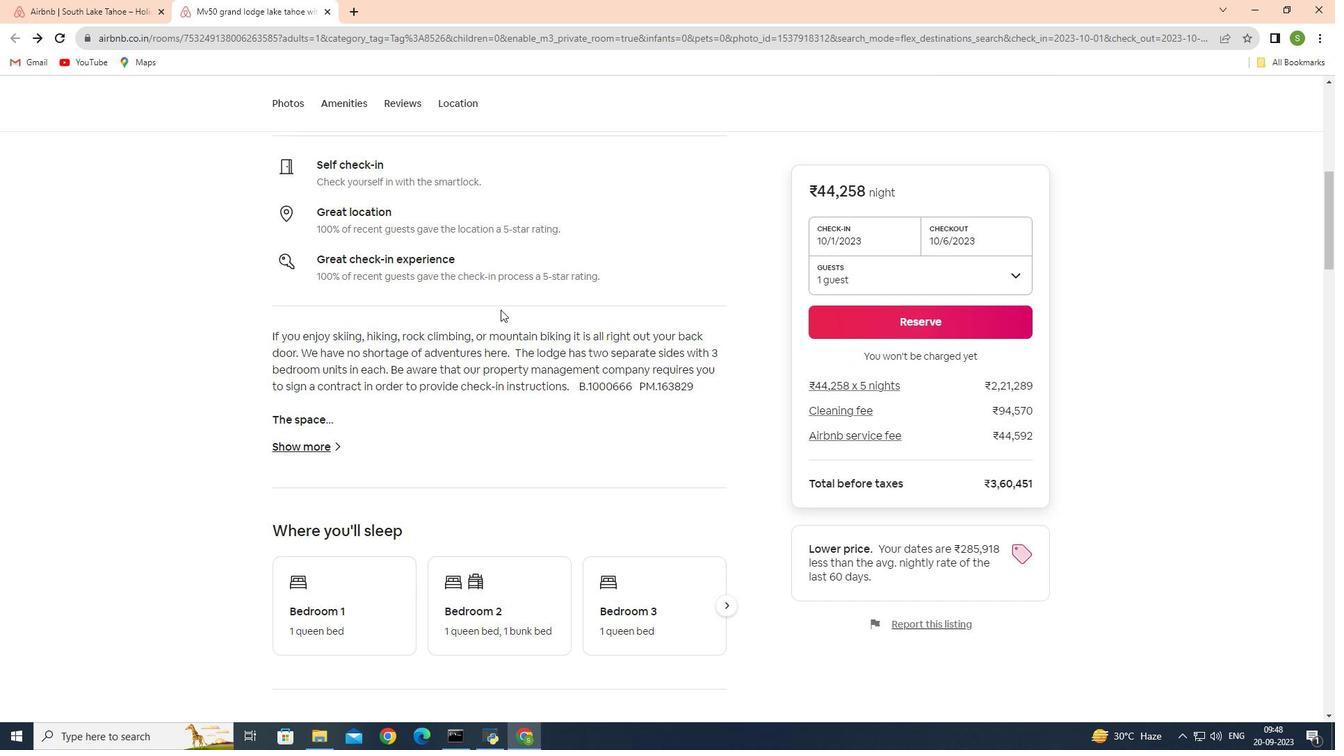 
Action: Mouse scrolled (500, 309) with delta (0, 0)
Screenshot: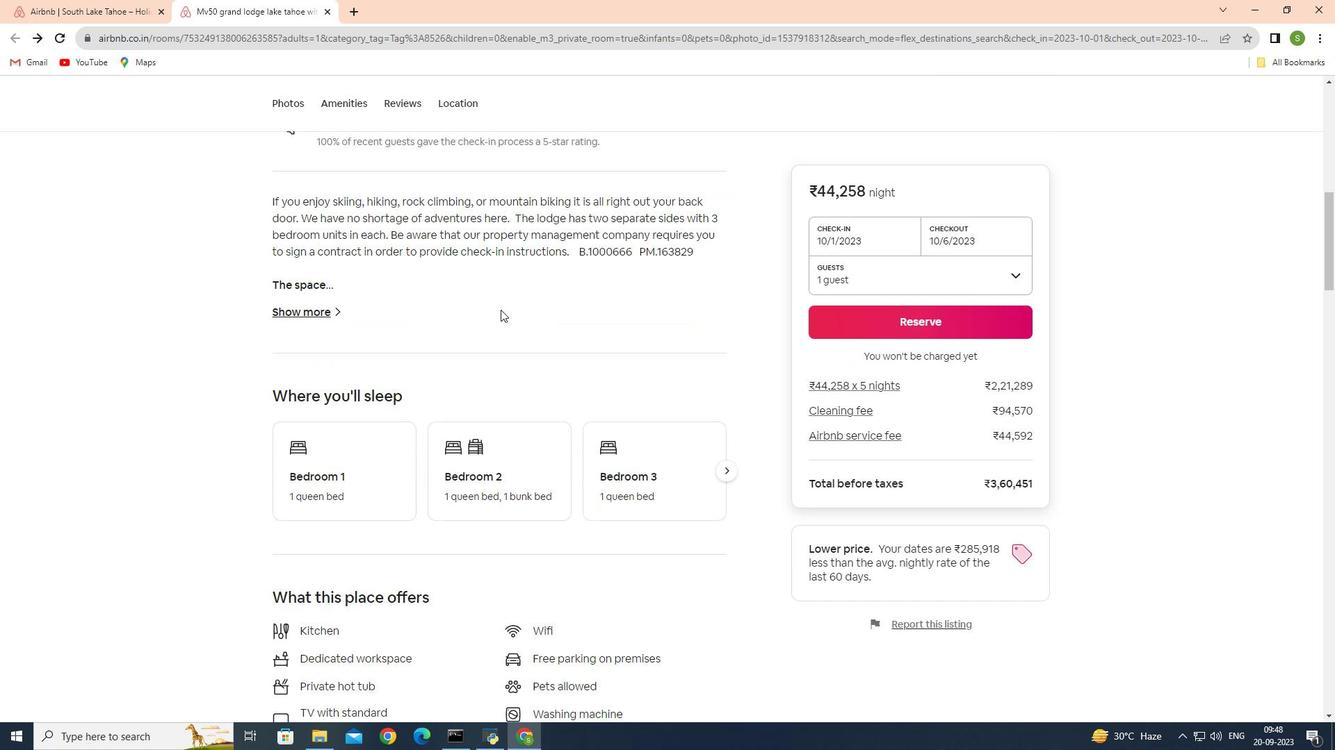
Action: Mouse scrolled (500, 309) with delta (0, 0)
Screenshot: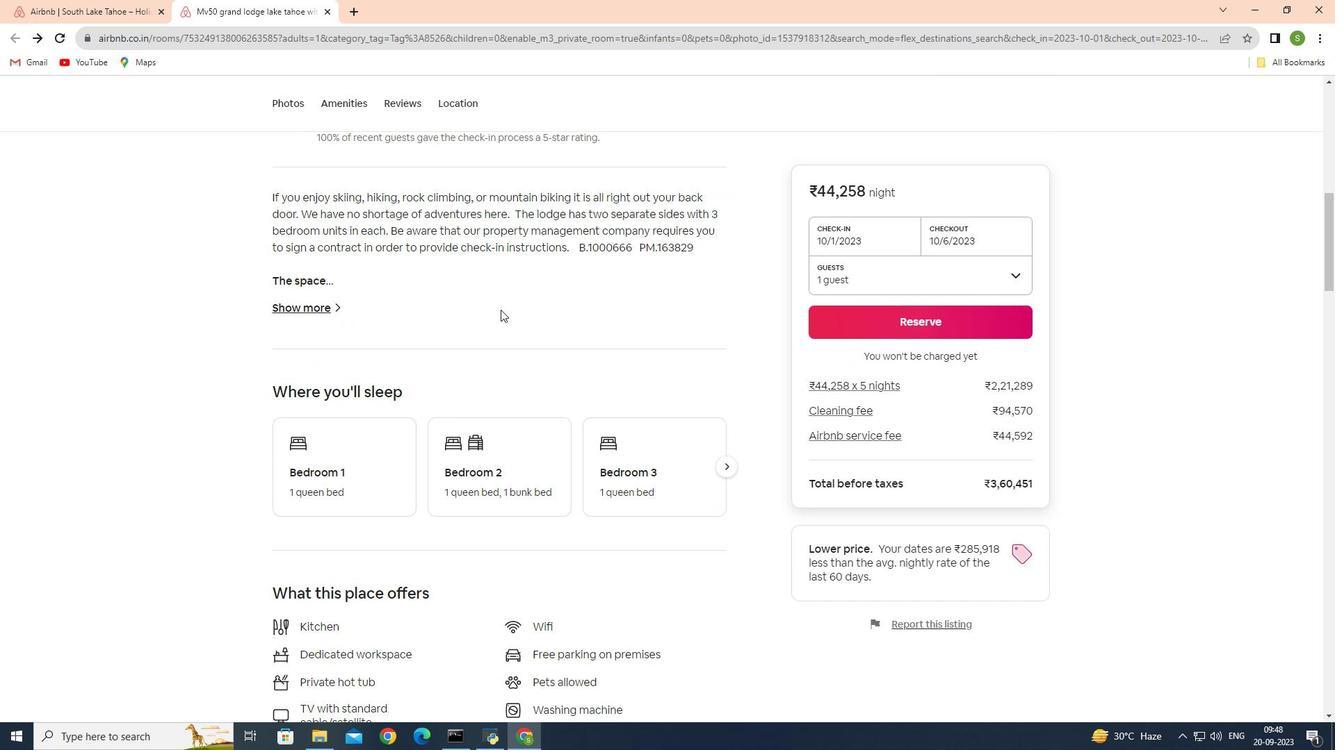 
Action: Mouse moved to (487, 310)
Screenshot: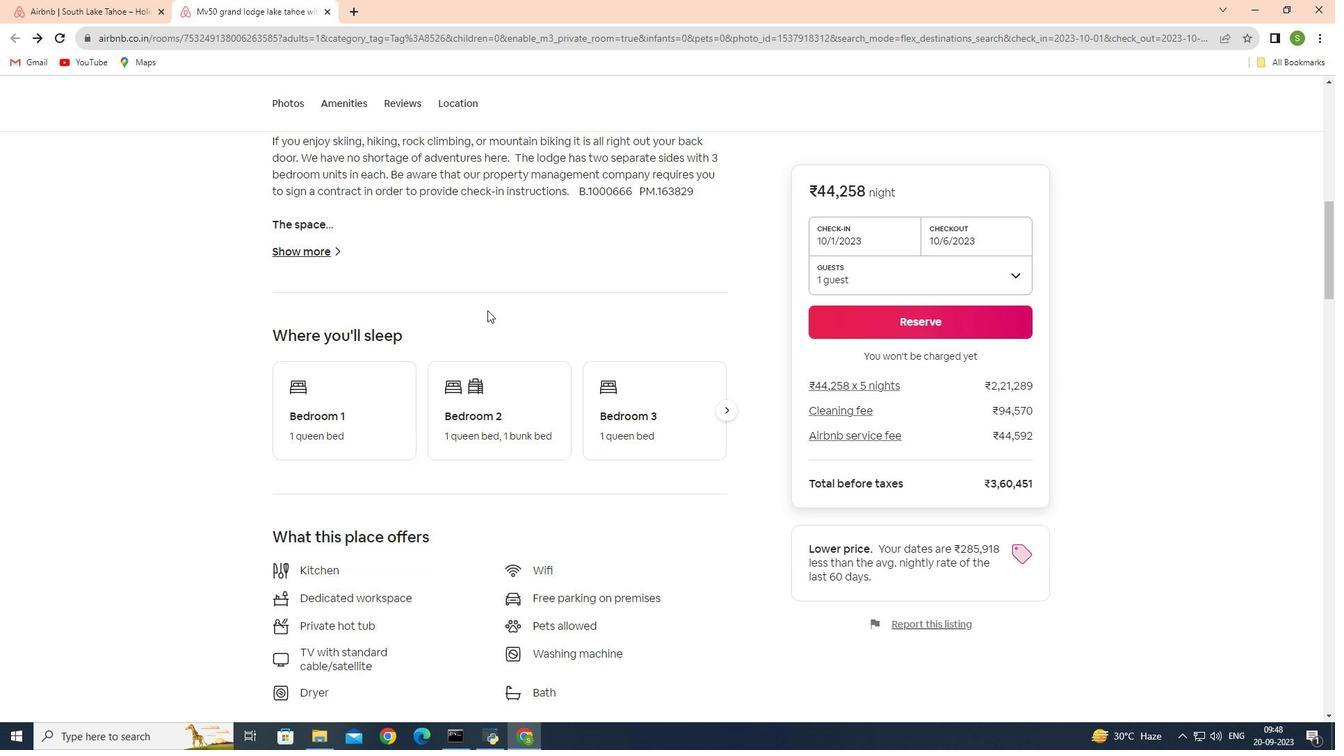 
Action: Mouse scrolled (487, 310) with delta (0, 0)
Screenshot: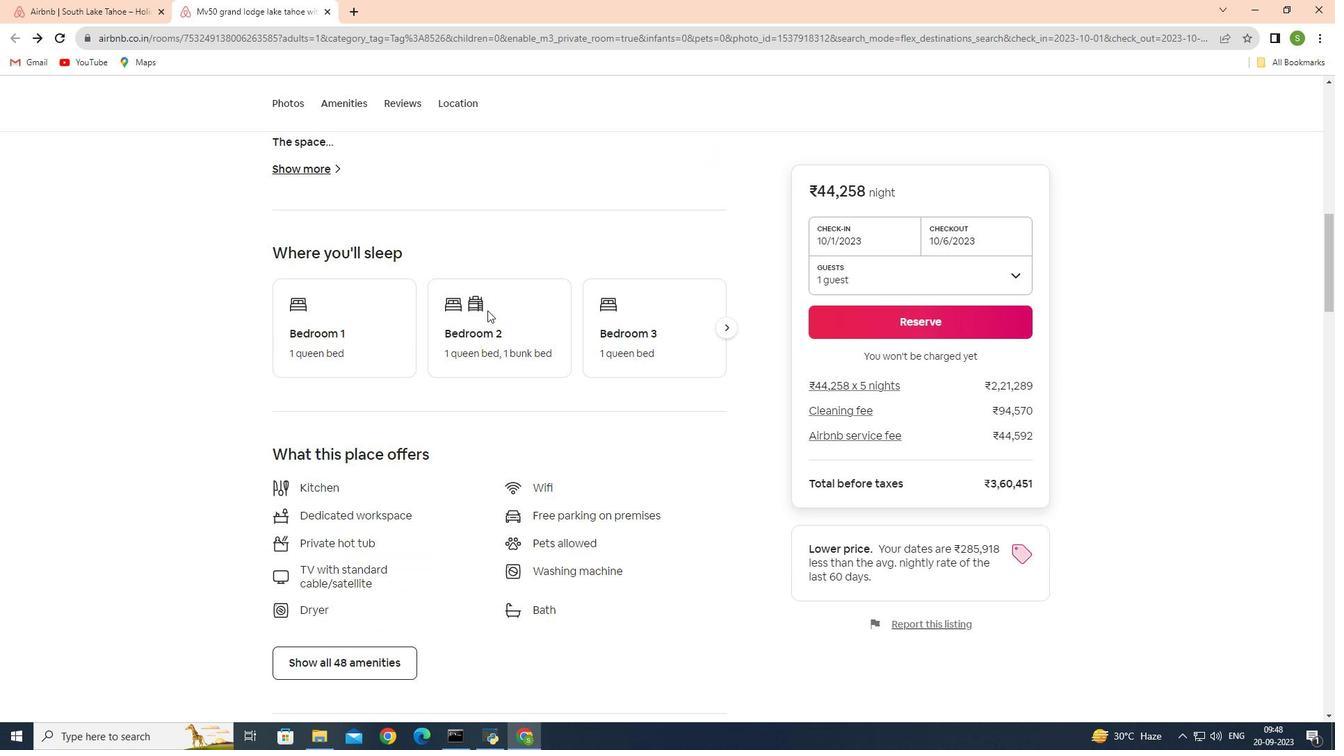 
Action: Mouse scrolled (487, 310) with delta (0, 0)
